 Task: Research Airbnb properties in Ridderkerk, Netherlands from 2nd December, 2023 to 12th December, 2023 for 2 adults. Place can be private room with 1  bedroom having 1 bed and 1 bathroom. Property type can be hotel.
Action: Mouse moved to (447, 132)
Screenshot: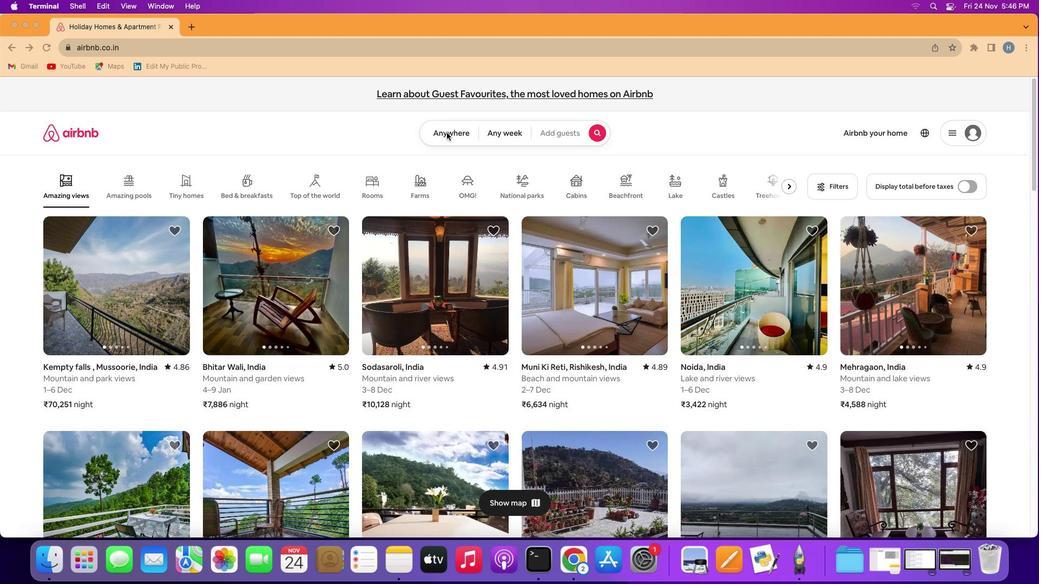 
Action: Mouse pressed left at (447, 132)
Screenshot: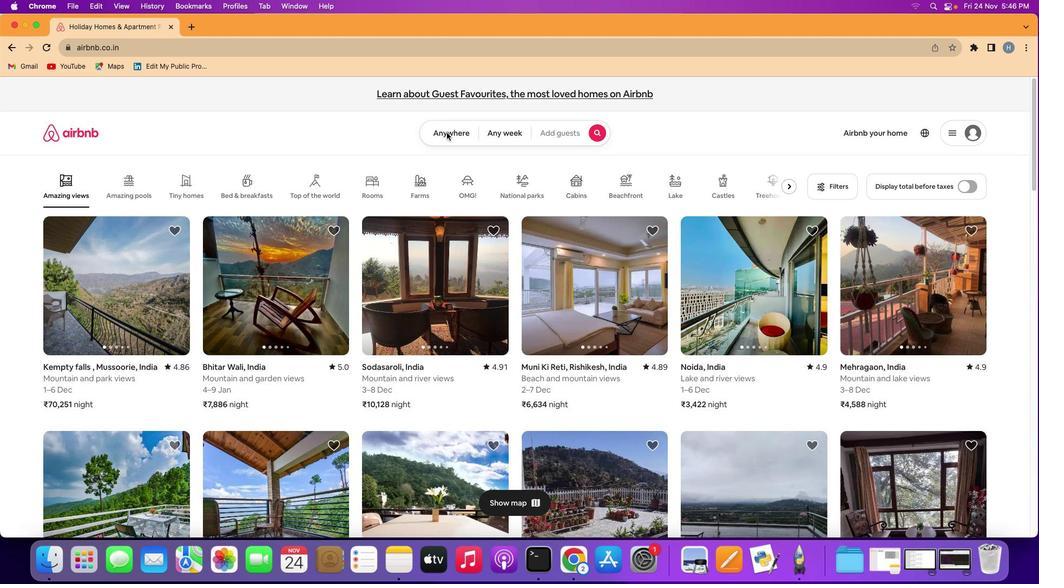 
Action: Mouse pressed left at (447, 132)
Screenshot: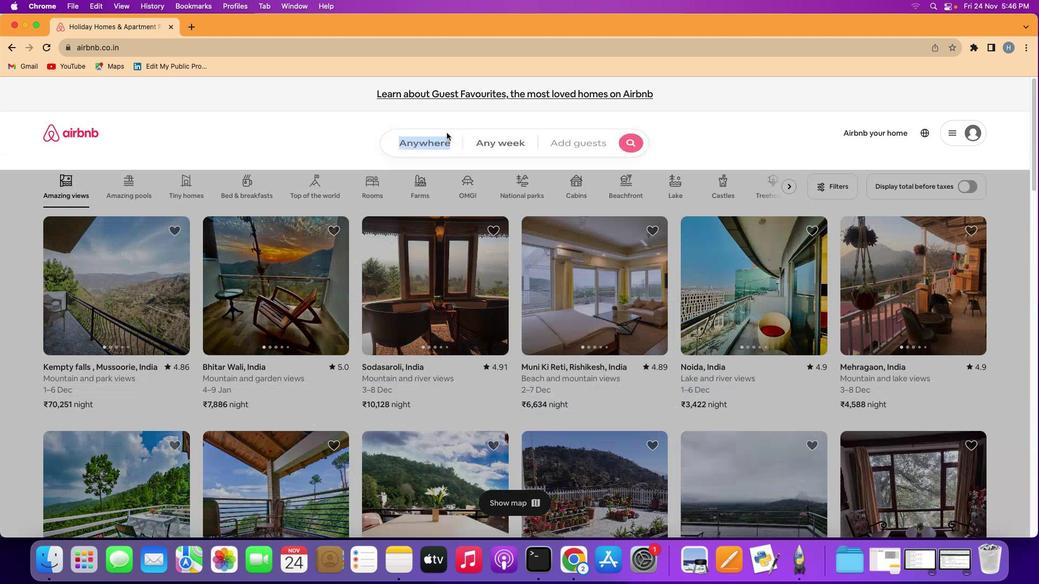 
Action: Mouse moved to (413, 177)
Screenshot: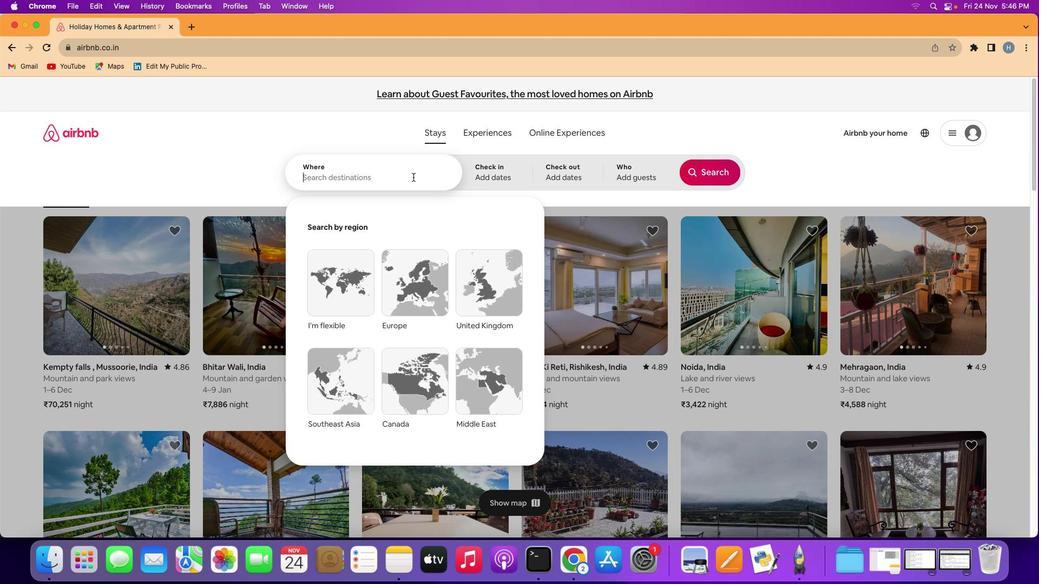 
Action: Mouse pressed left at (413, 177)
Screenshot: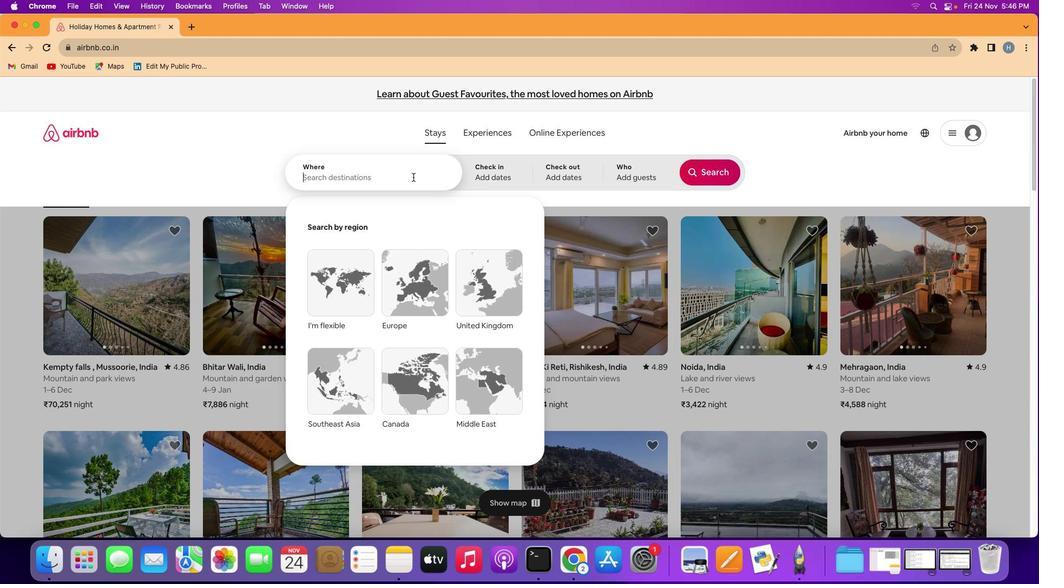 
Action: Key pressed Key.shift'R''i''d''d''e''r''k''e''r''k'','Key.spaceKey.shift'n''b'Key.backspaceKey.backspaceKey.shift'N''e''t''e''r''k'Key.backspace'l''a''n''d''s'
Screenshot: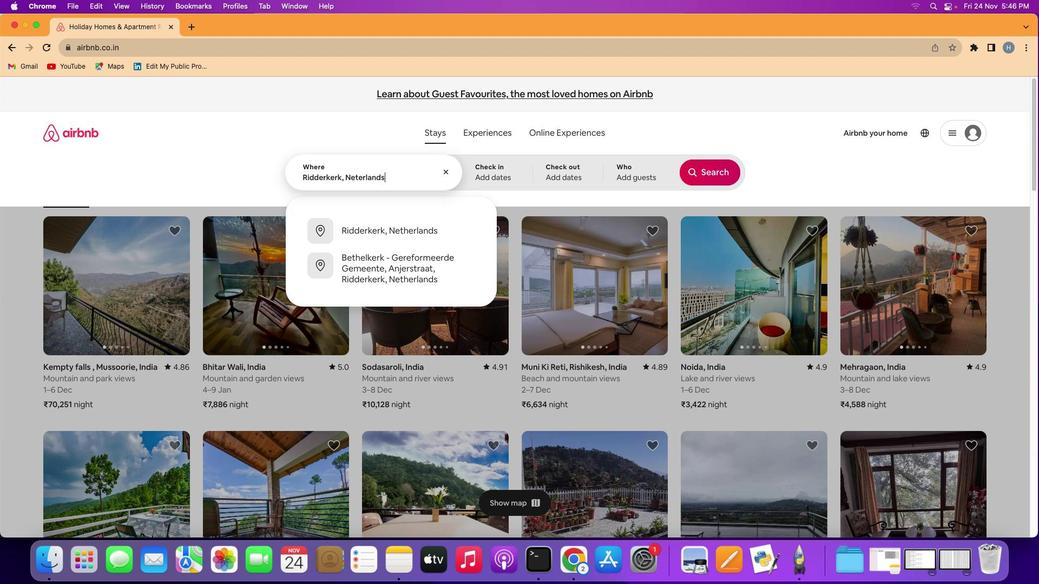 
Action: Mouse moved to (496, 181)
Screenshot: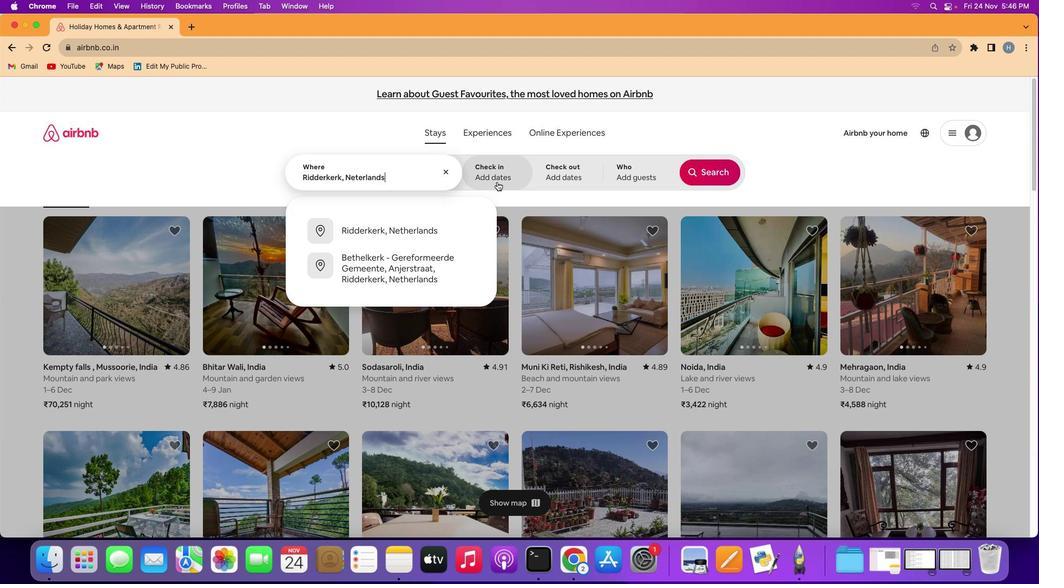 
Action: Mouse pressed left at (496, 181)
Screenshot: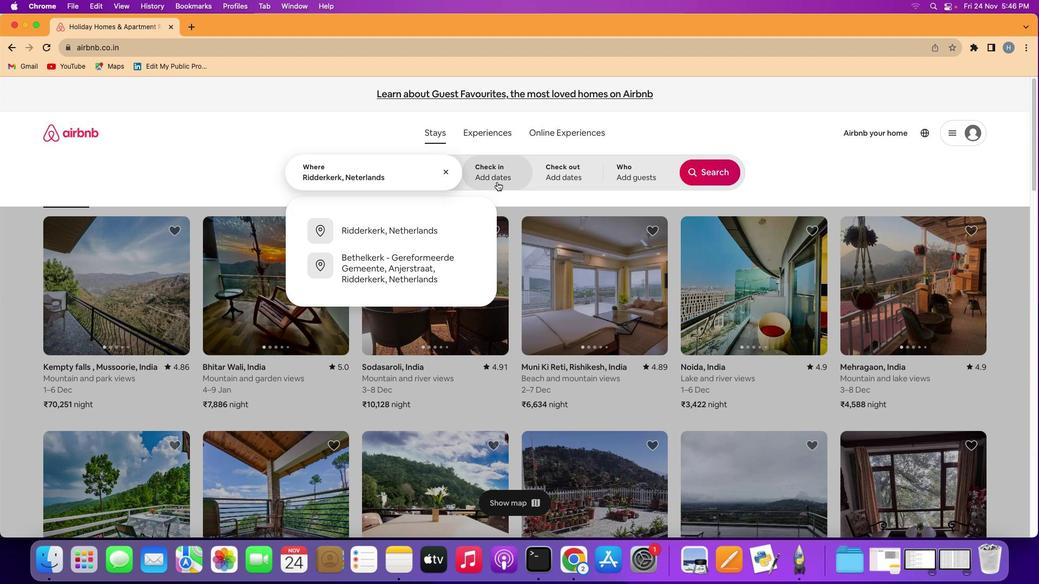 
Action: Mouse moved to (693, 300)
Screenshot: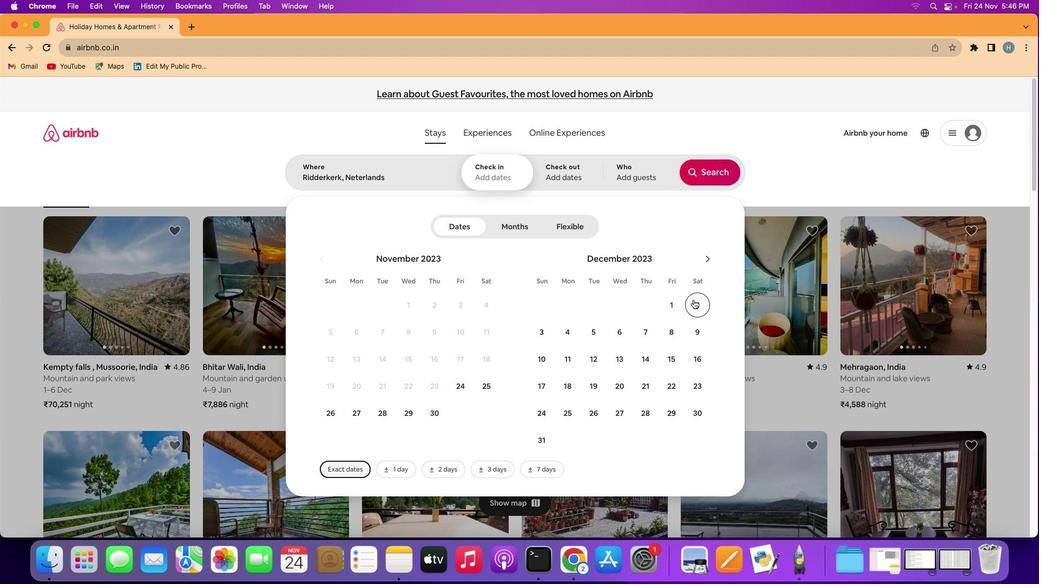 
Action: Mouse pressed left at (693, 300)
Screenshot: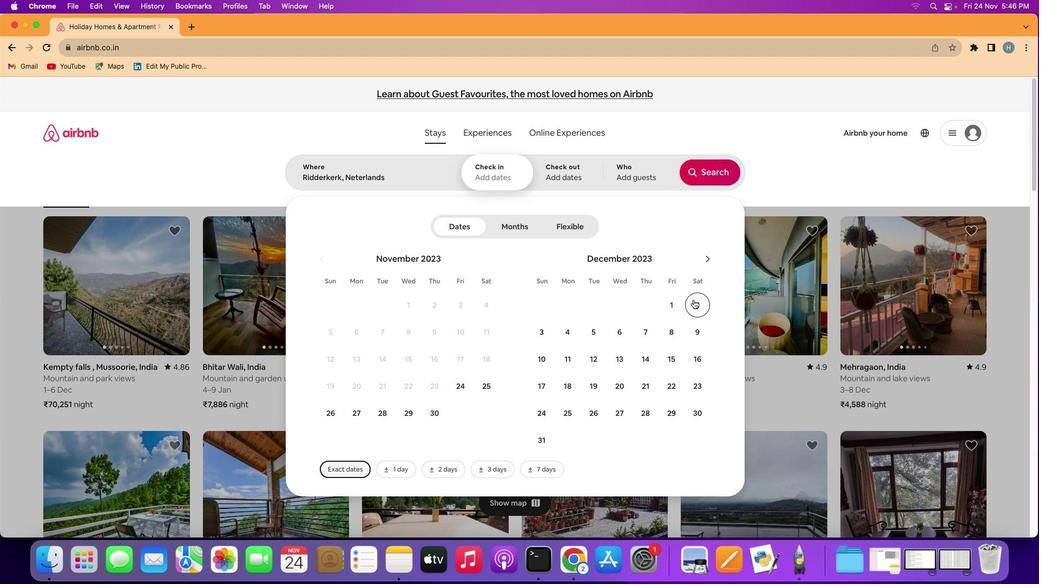 
Action: Mouse moved to (597, 351)
Screenshot: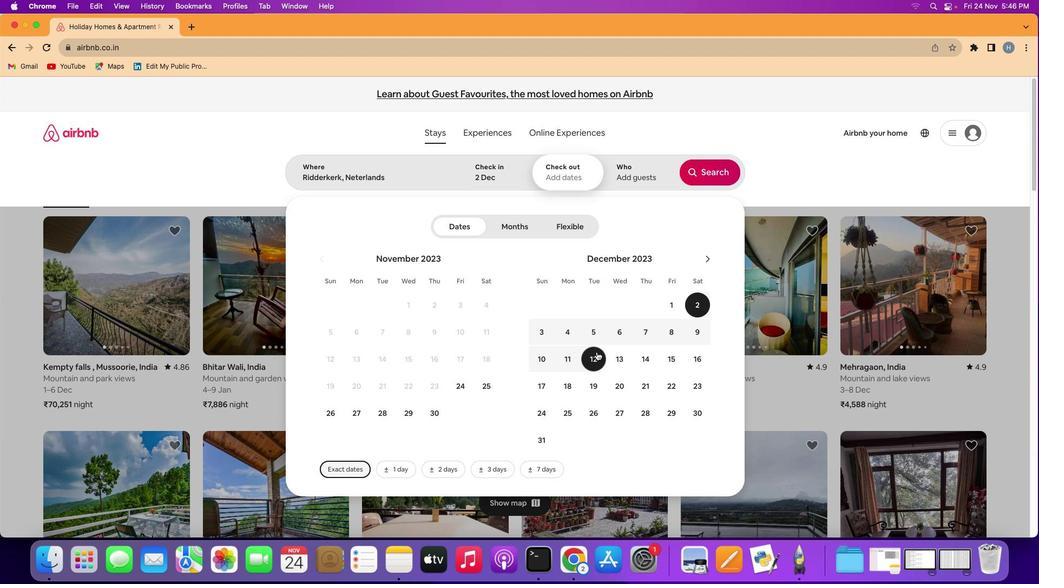 
Action: Mouse pressed left at (597, 351)
Screenshot: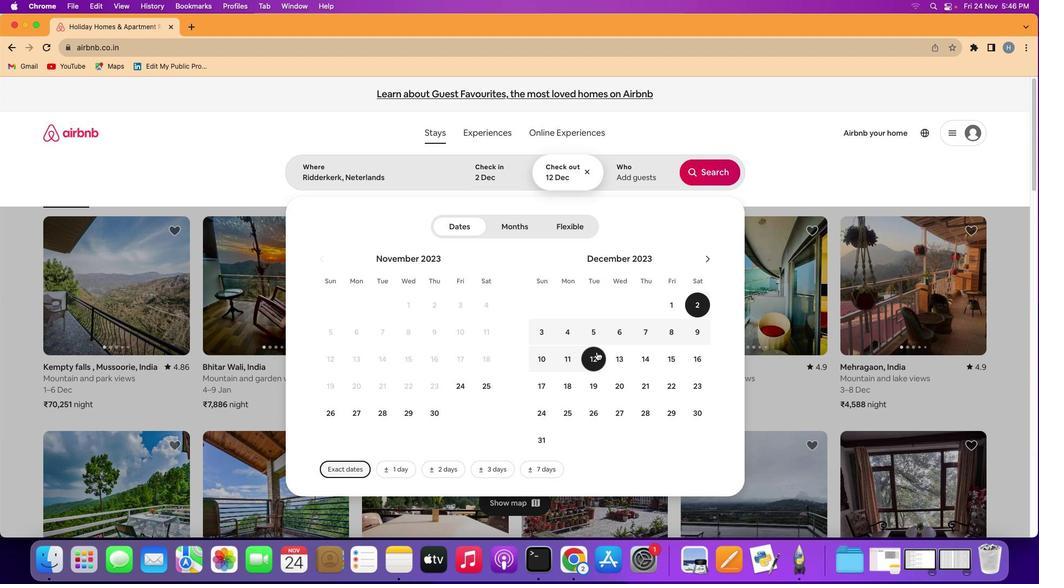 
Action: Mouse moved to (638, 169)
Screenshot: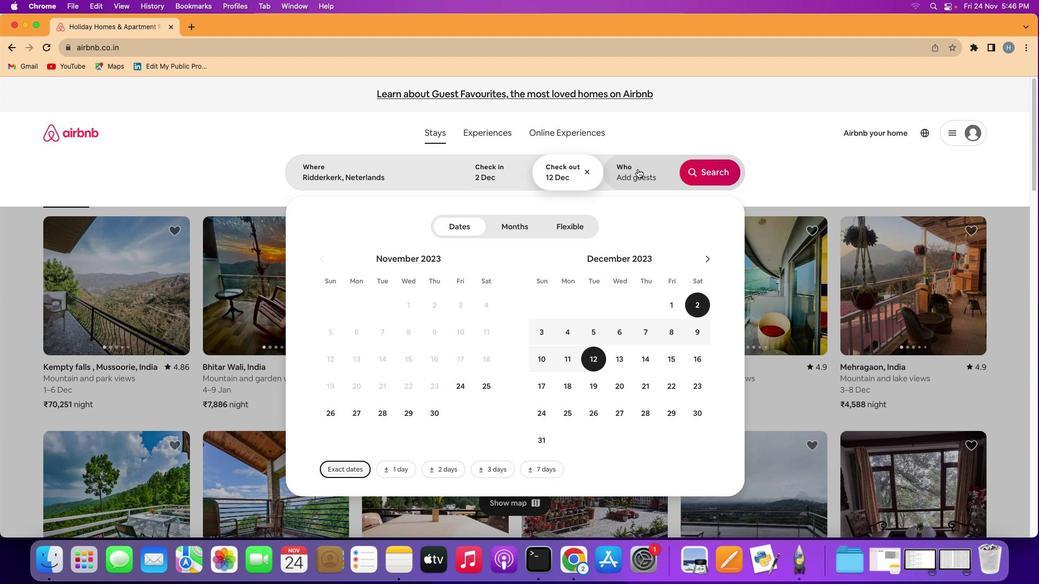 
Action: Mouse pressed left at (638, 169)
Screenshot: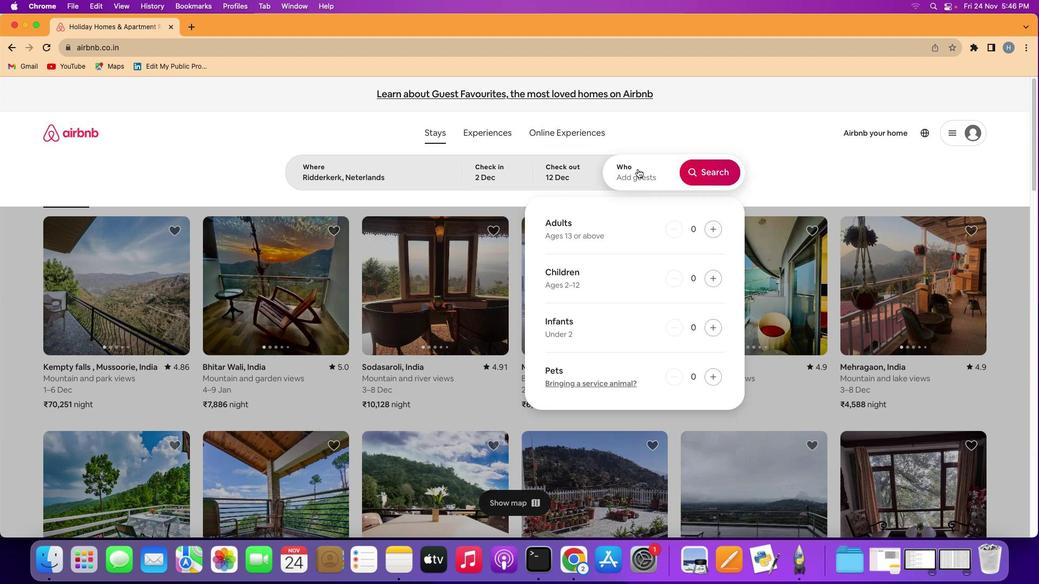 
Action: Mouse moved to (711, 224)
Screenshot: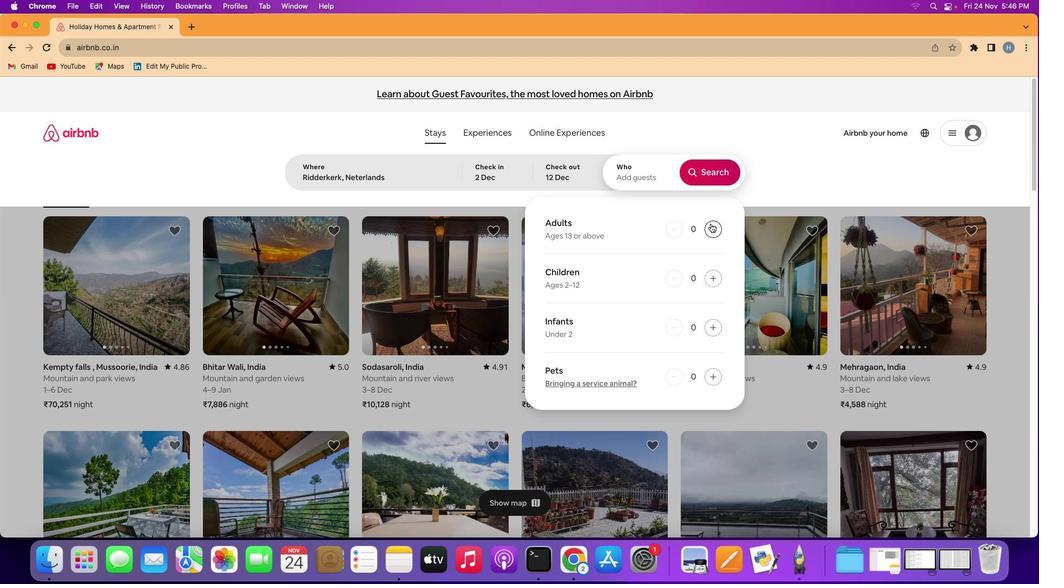
Action: Mouse pressed left at (711, 224)
Screenshot: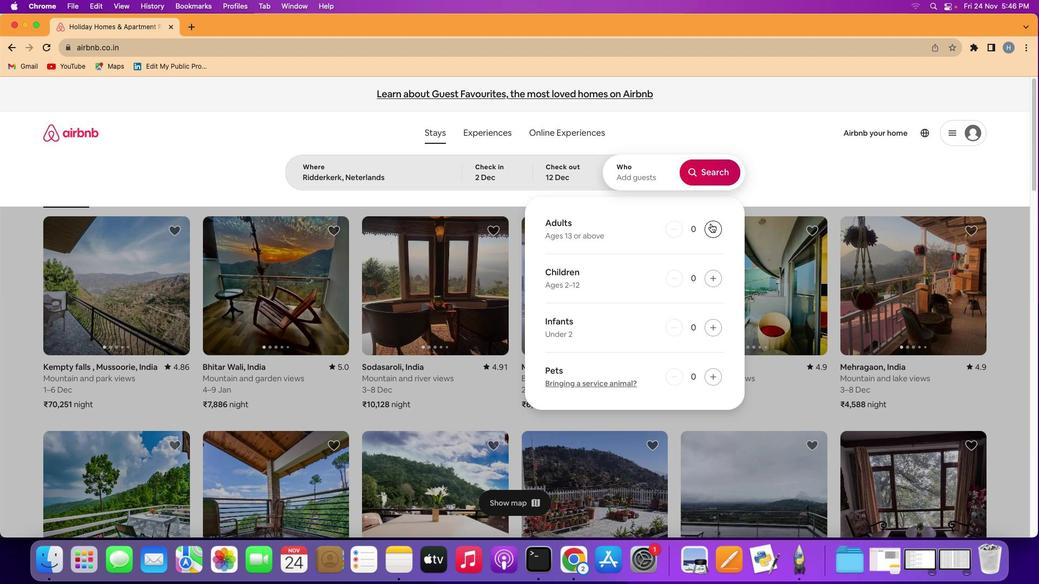 
Action: Mouse pressed left at (711, 224)
Screenshot: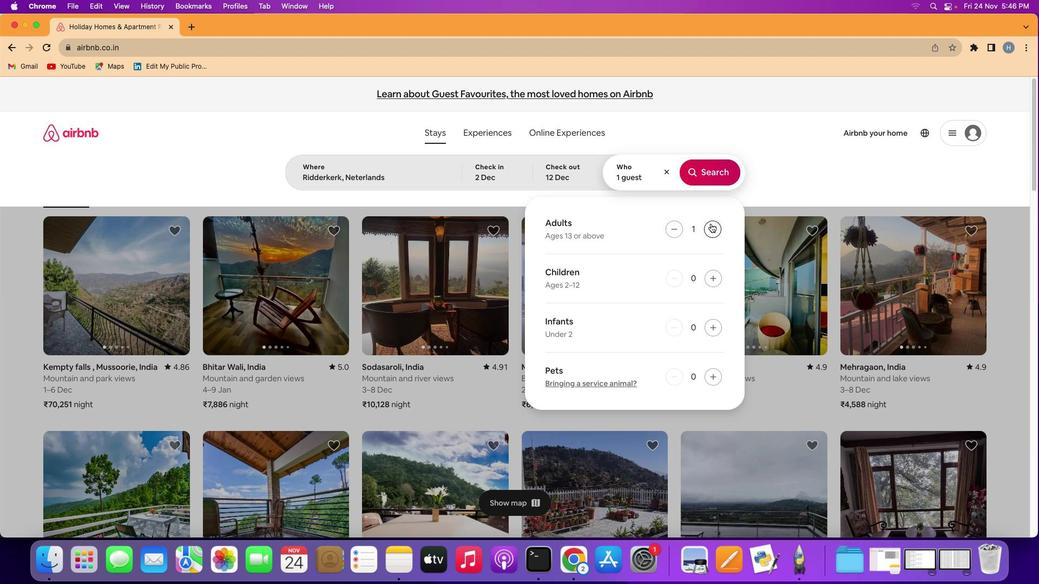 
Action: Mouse moved to (709, 173)
Screenshot: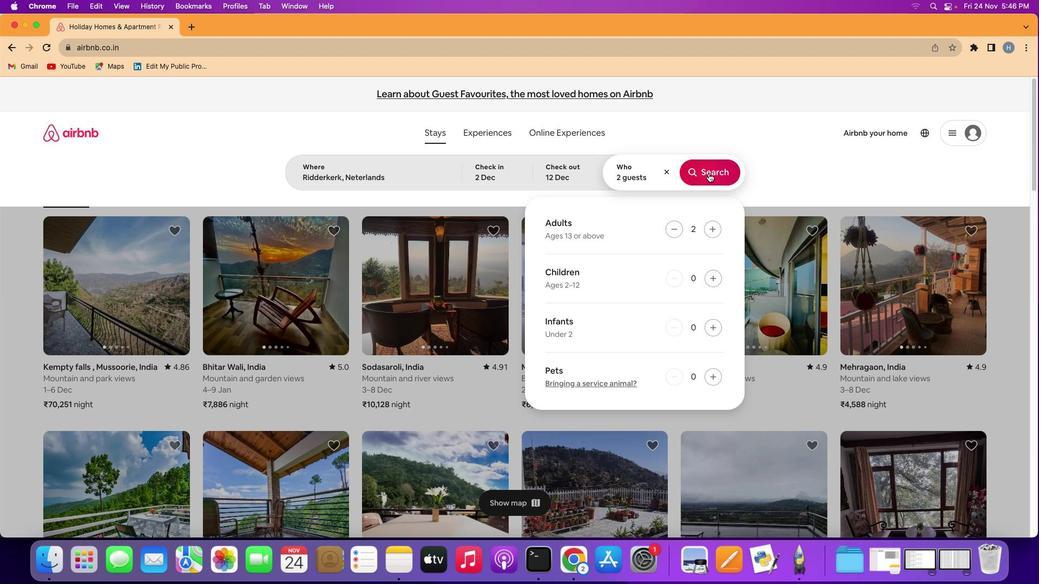
Action: Mouse pressed left at (709, 173)
Screenshot: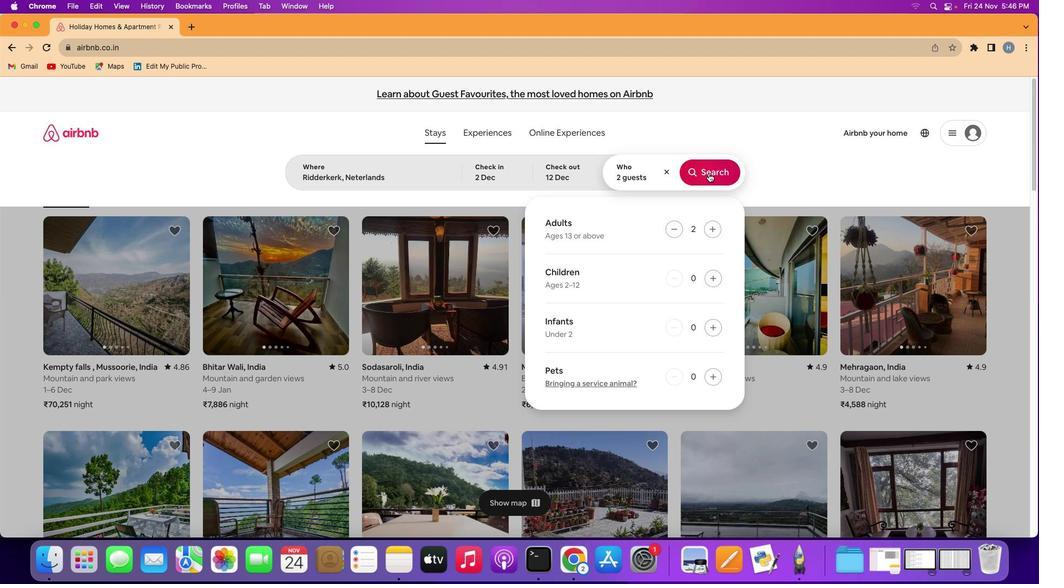 
Action: Mouse moved to (870, 140)
Screenshot: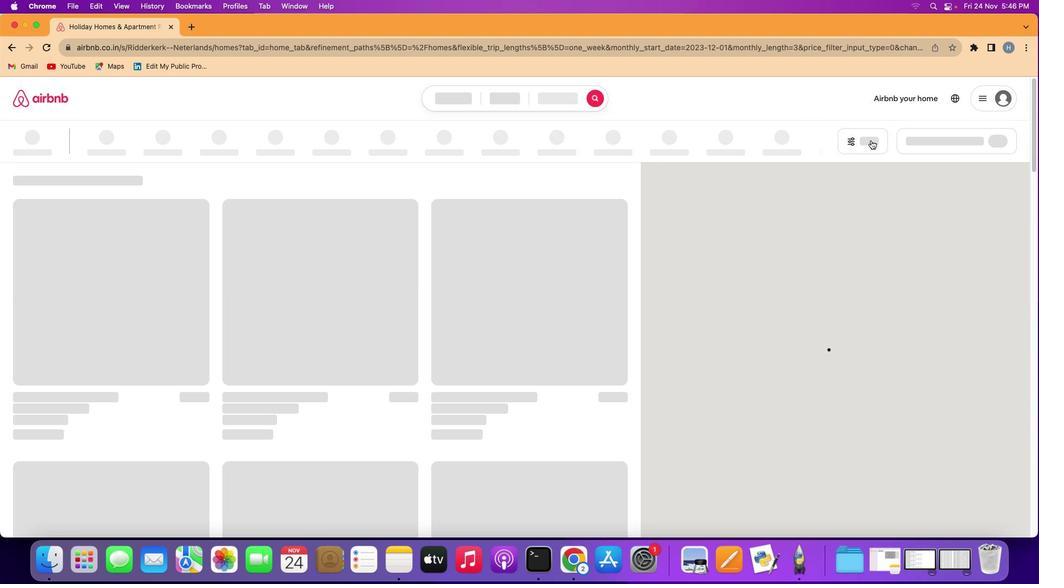 
Action: Mouse pressed left at (870, 140)
Screenshot: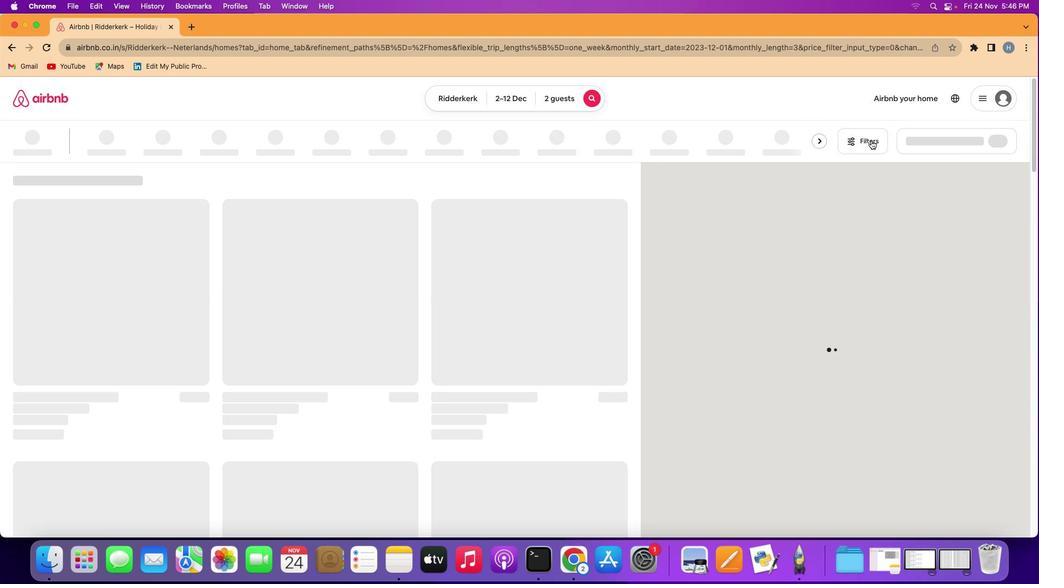 
Action: Mouse moved to (493, 338)
Screenshot: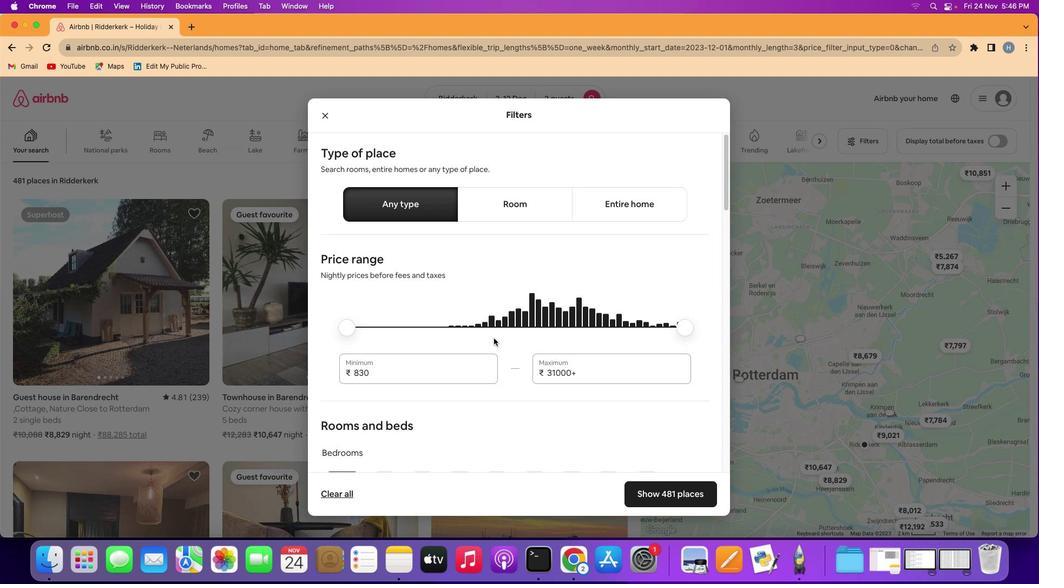 
Action: Mouse scrolled (493, 338) with delta (0, 0)
Screenshot: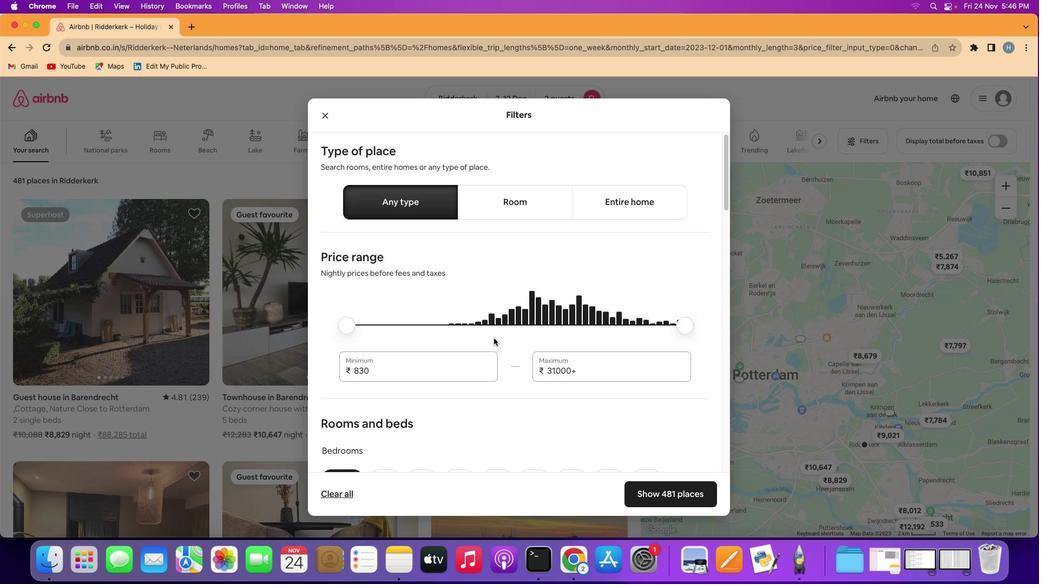 
Action: Mouse scrolled (493, 338) with delta (0, 0)
Screenshot: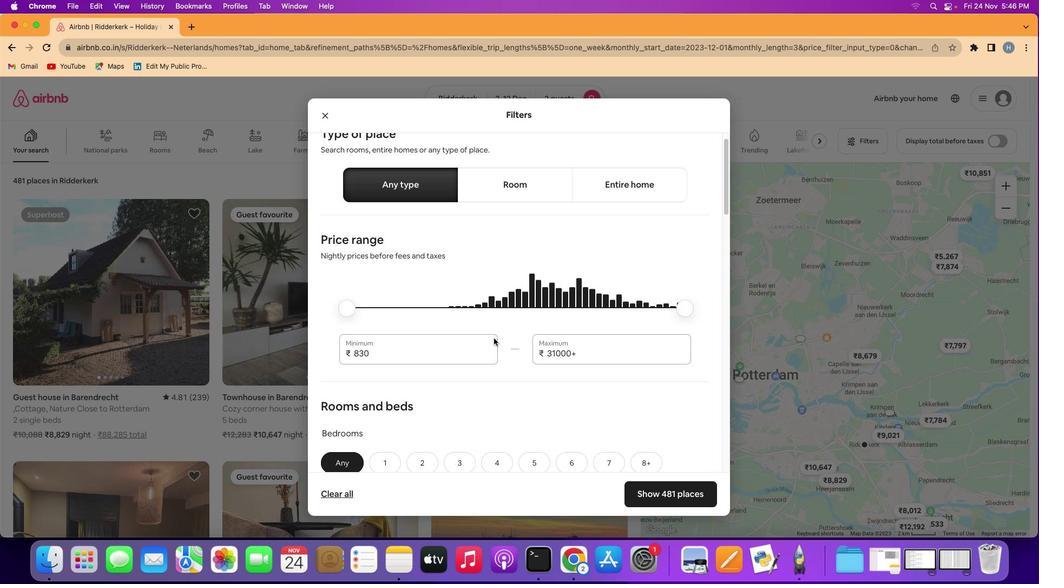 
Action: Mouse scrolled (493, 338) with delta (0, -1)
Screenshot: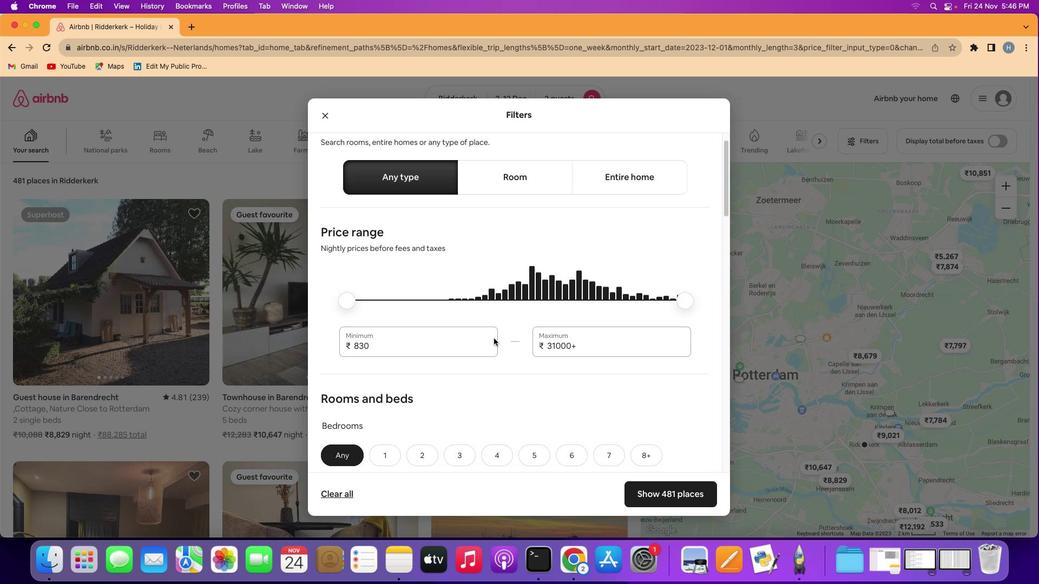 
Action: Mouse scrolled (493, 338) with delta (0, -1)
Screenshot: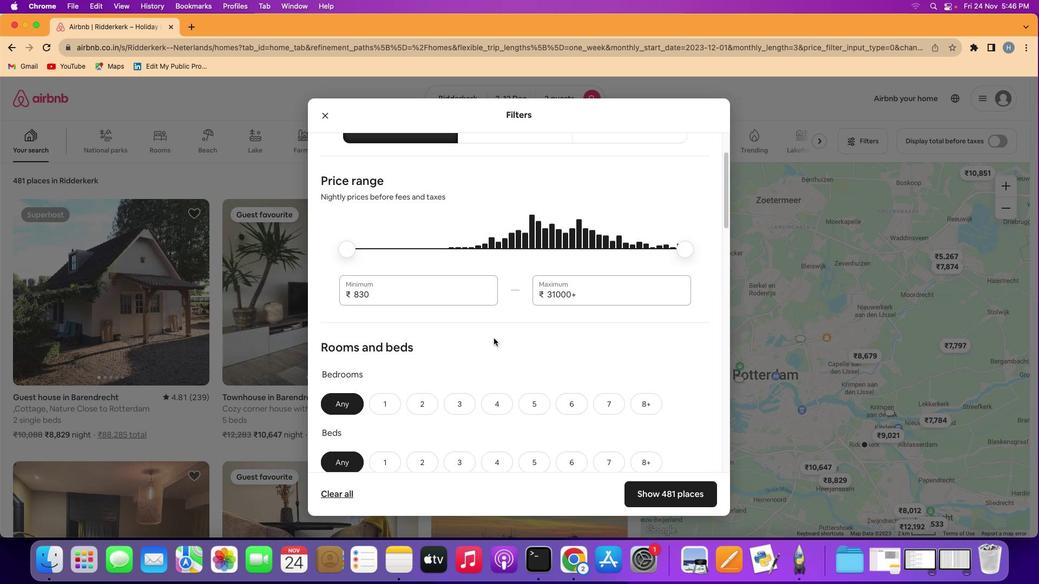
Action: Mouse scrolled (493, 338) with delta (0, 0)
Screenshot: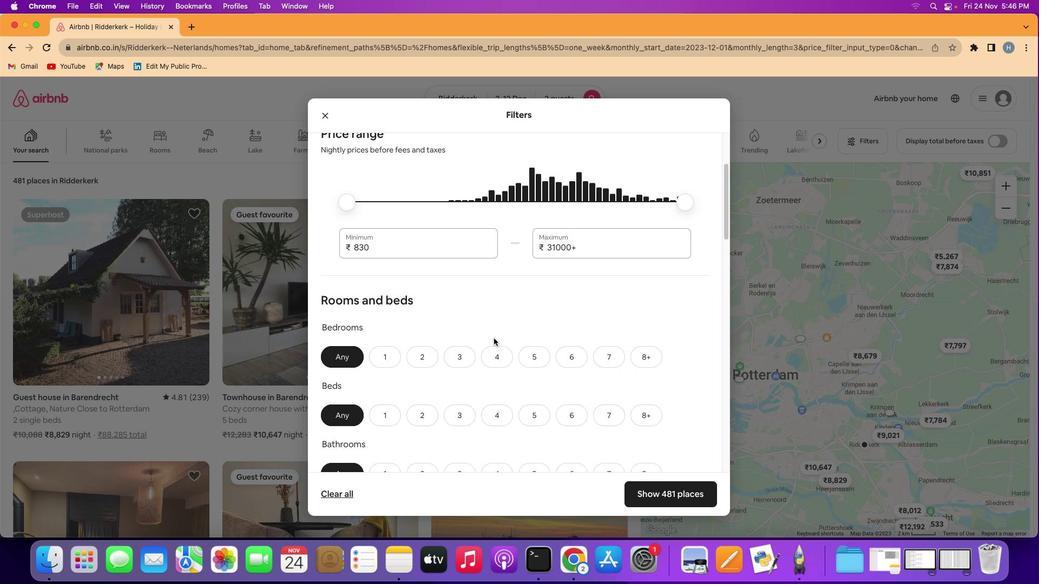 
Action: Mouse scrolled (493, 338) with delta (0, 0)
Screenshot: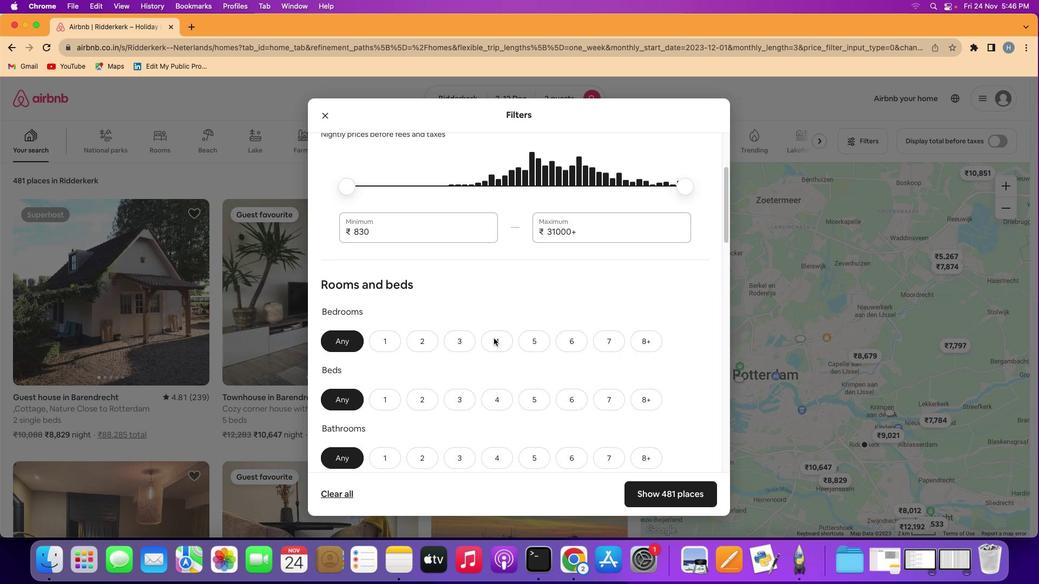 
Action: Mouse scrolled (493, 338) with delta (0, -1)
Screenshot: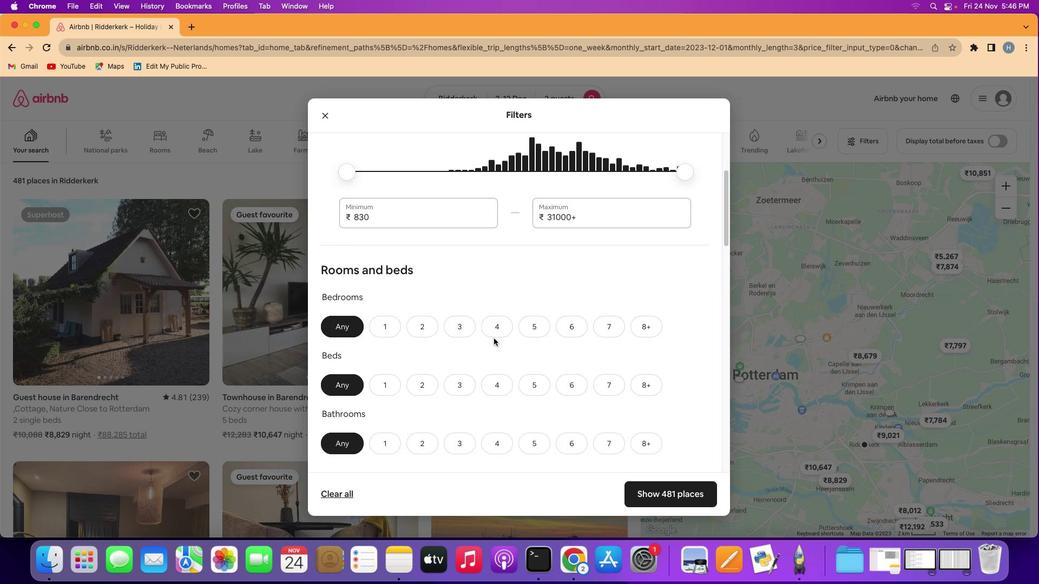 
Action: Mouse scrolled (493, 338) with delta (0, 0)
Screenshot: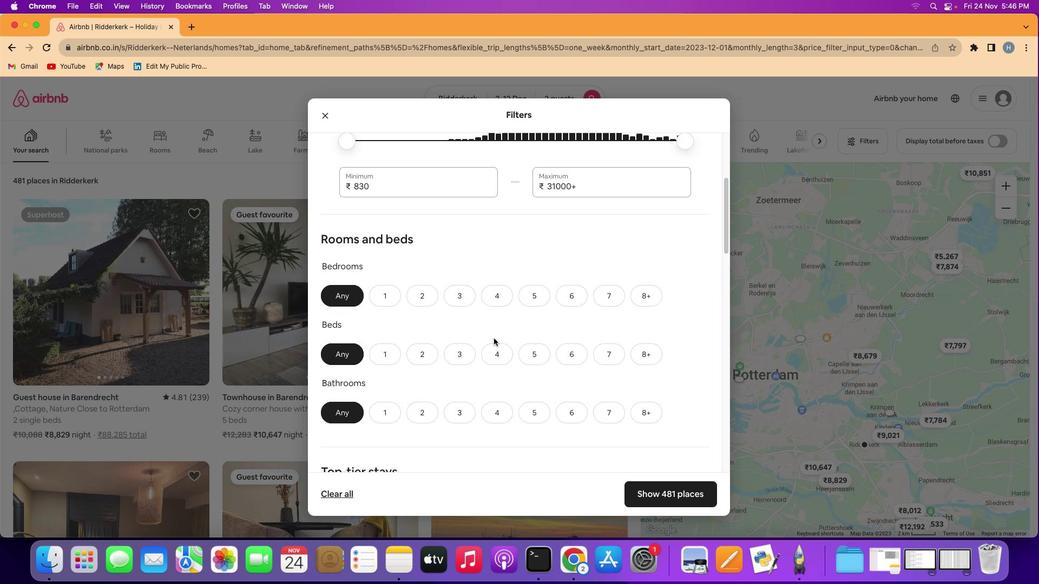
Action: Mouse scrolled (493, 338) with delta (0, 0)
Screenshot: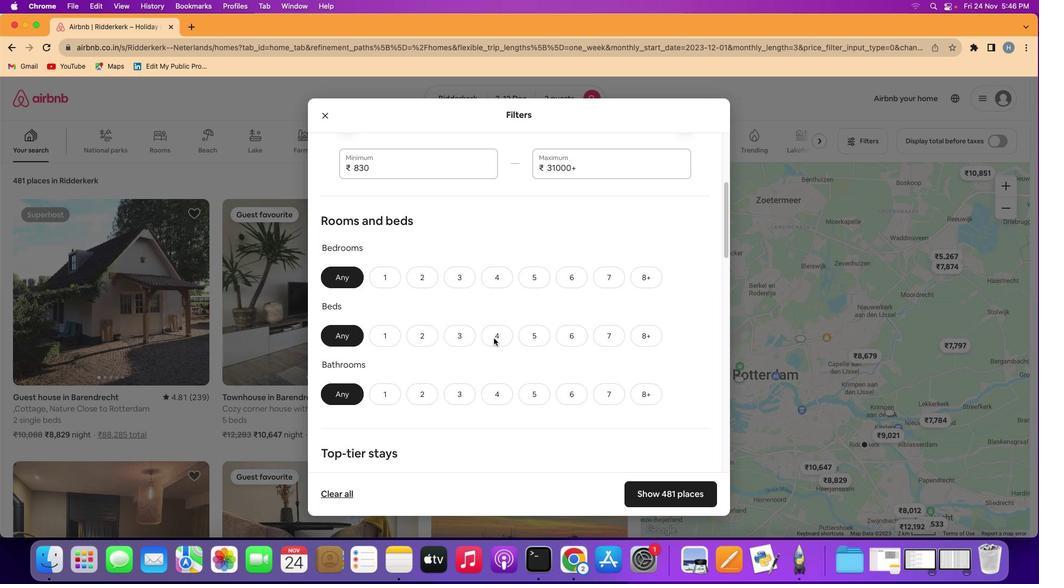 
Action: Mouse scrolled (493, 338) with delta (0, -1)
Screenshot: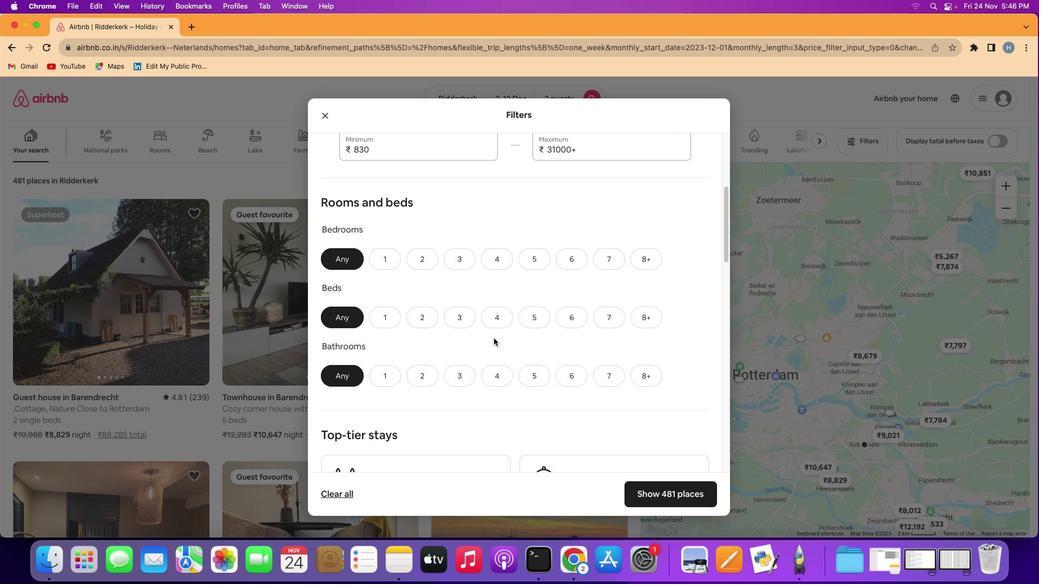 
Action: Mouse scrolled (493, 338) with delta (0, -1)
Screenshot: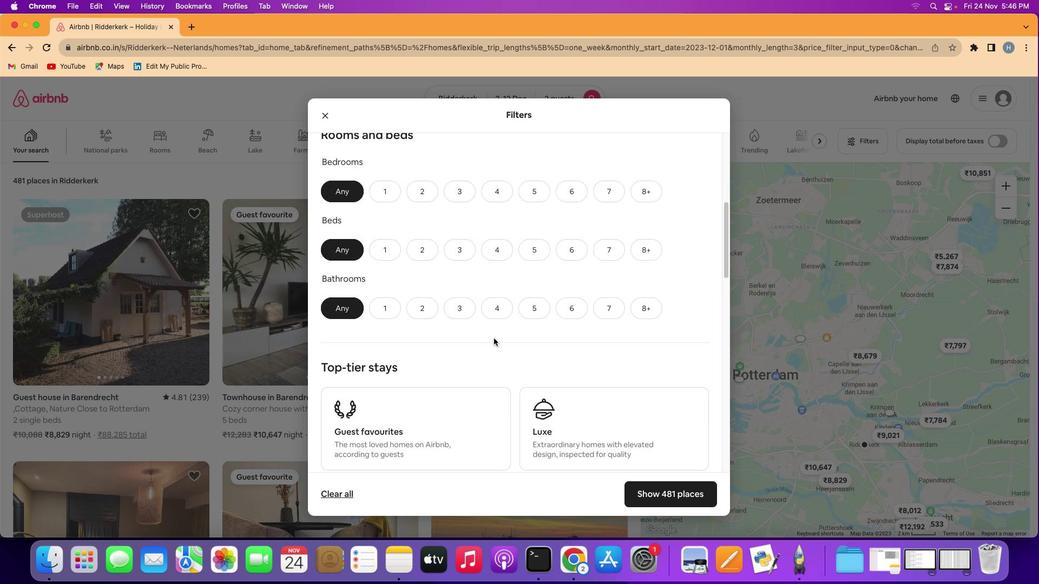 
Action: Mouse moved to (377, 165)
Screenshot: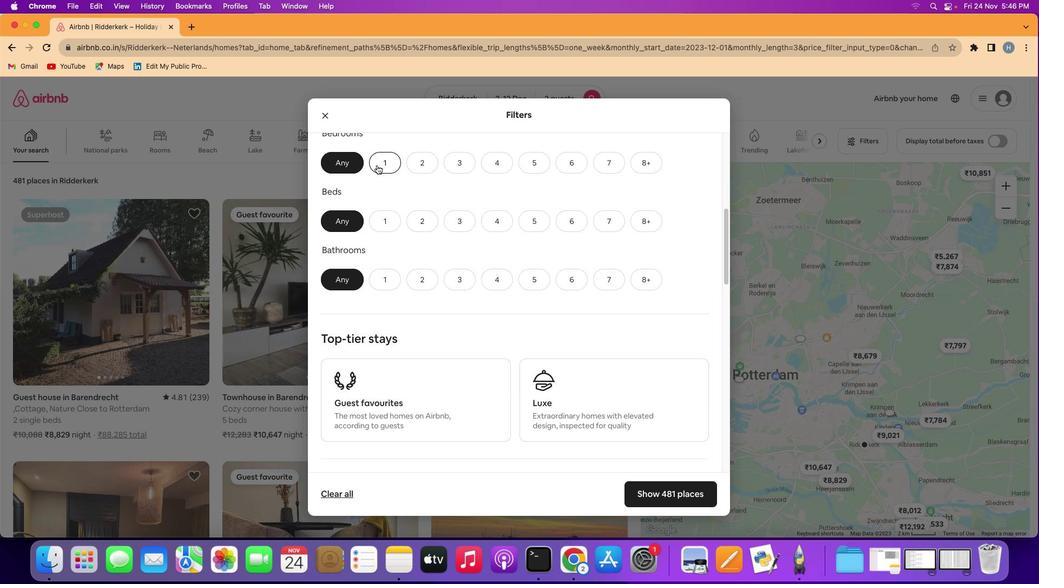 
Action: Mouse pressed left at (377, 165)
Screenshot: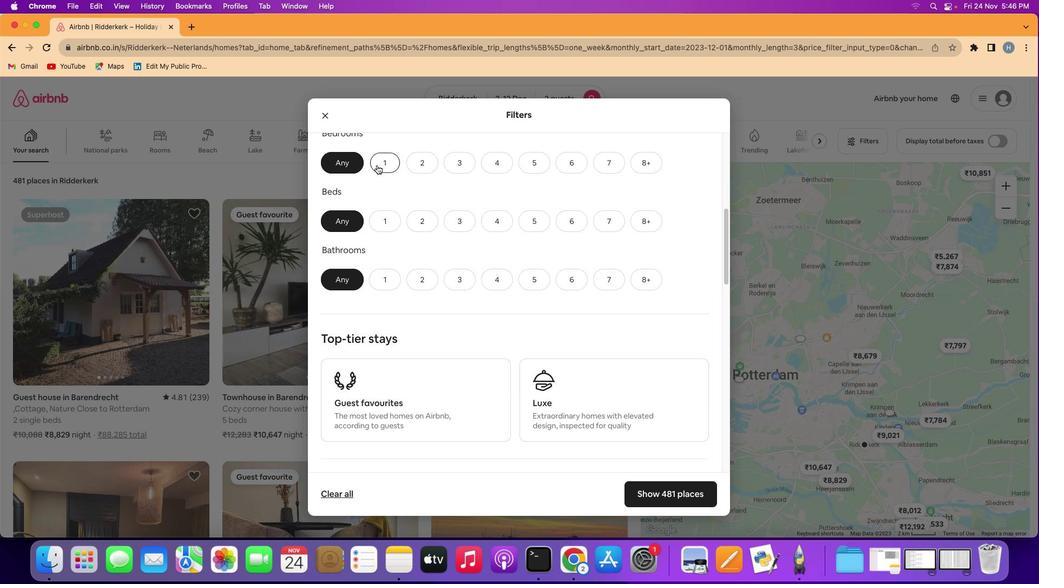 
Action: Mouse moved to (384, 215)
Screenshot: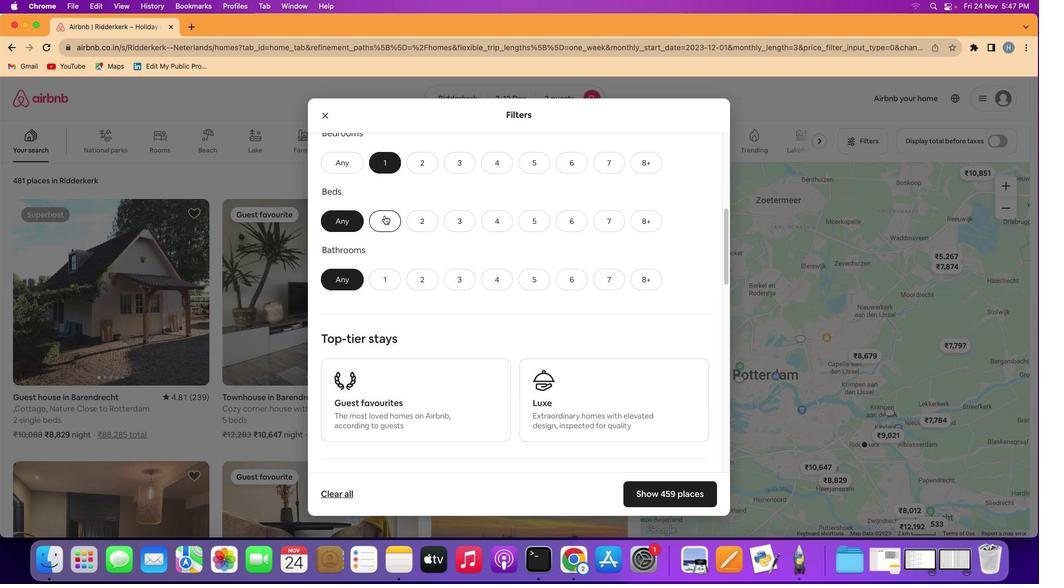 
Action: Mouse pressed left at (384, 215)
Screenshot: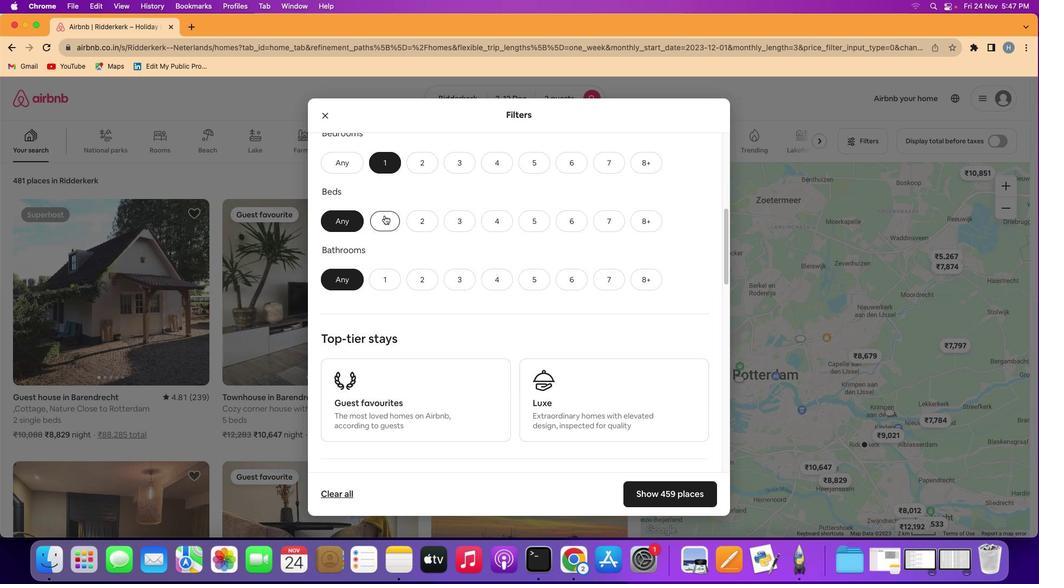 
Action: Mouse moved to (383, 272)
Screenshot: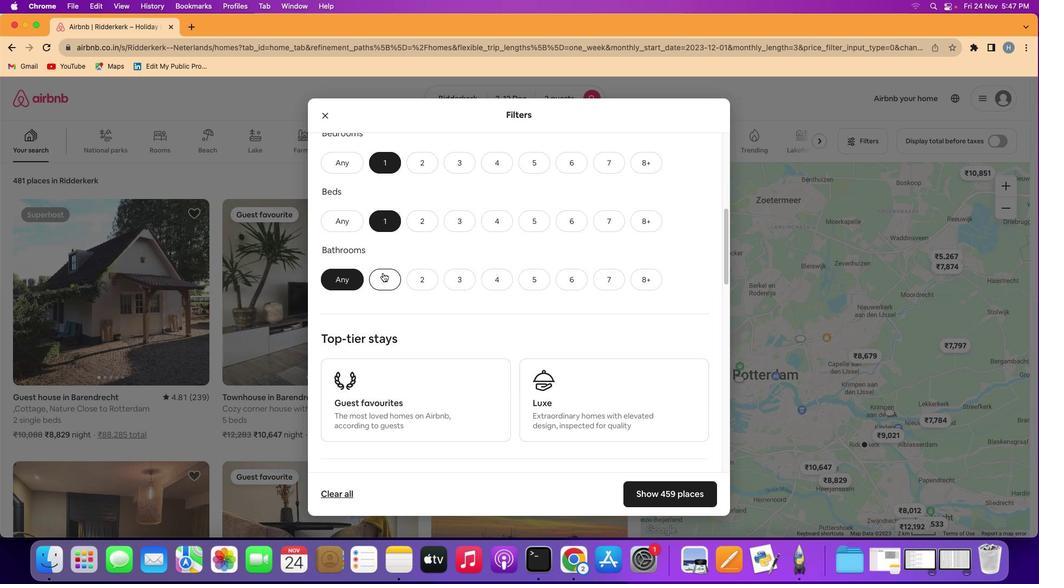 
Action: Mouse pressed left at (383, 272)
Screenshot: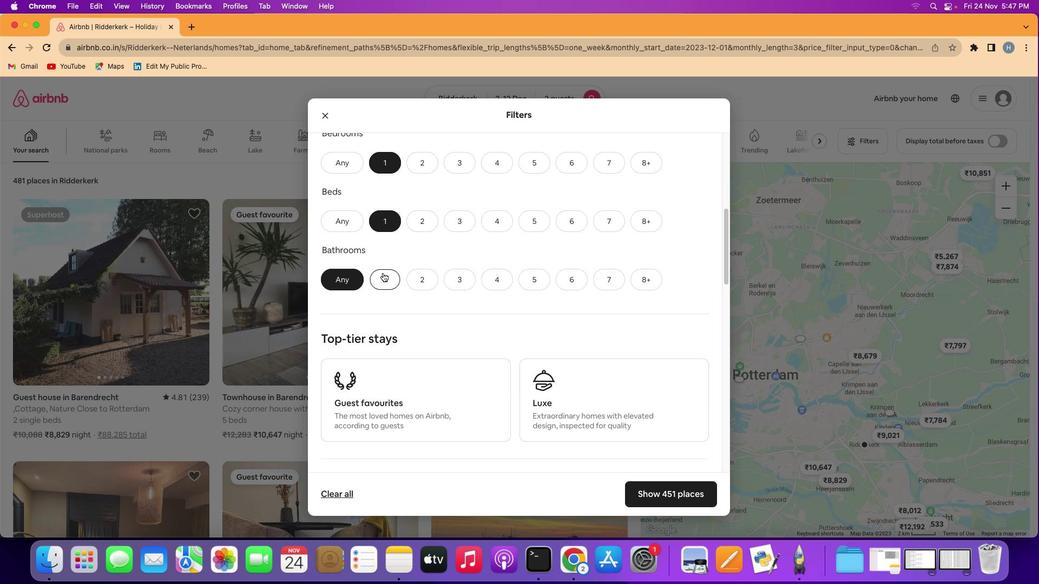 
Action: Mouse moved to (497, 299)
Screenshot: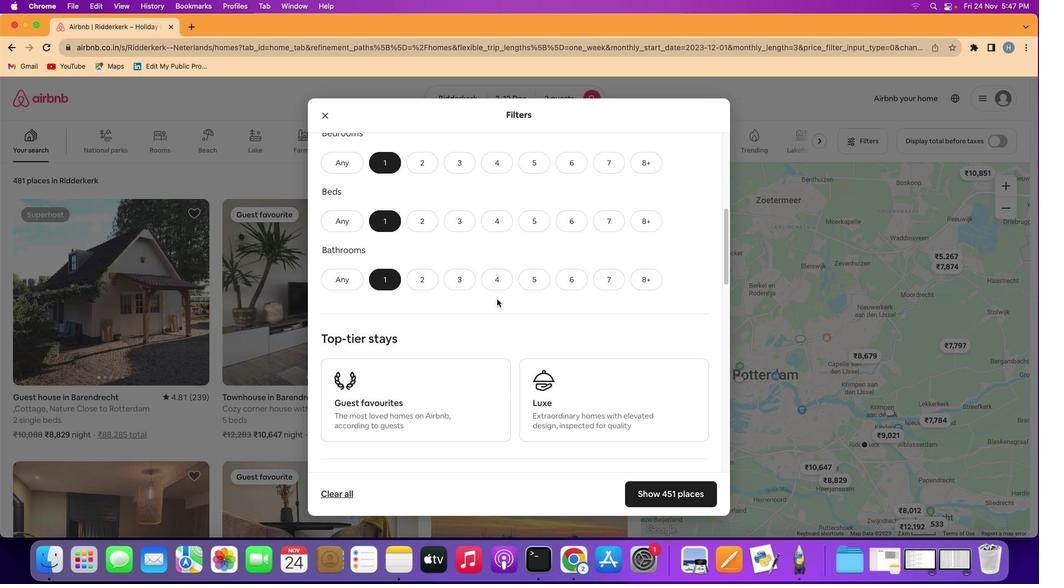 
Action: Mouse scrolled (497, 299) with delta (0, 0)
Screenshot: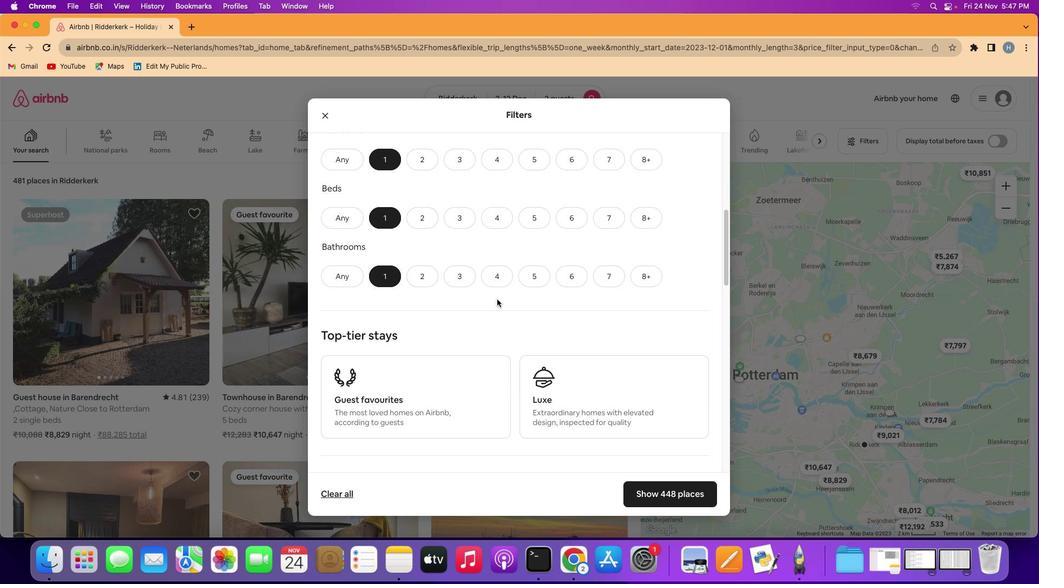 
Action: Mouse scrolled (497, 299) with delta (0, 0)
Screenshot: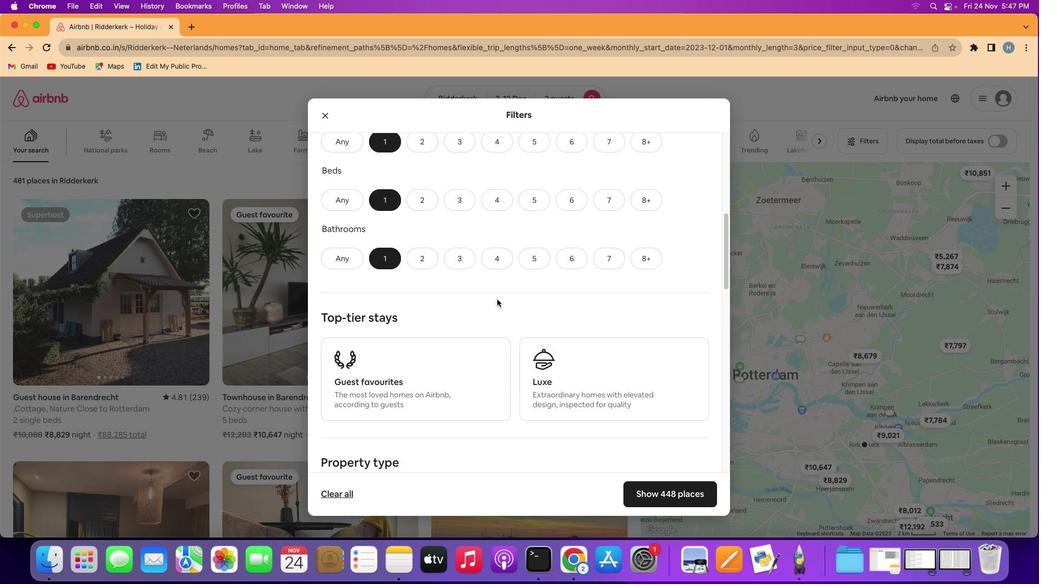 
Action: Mouse scrolled (497, 299) with delta (0, -1)
Screenshot: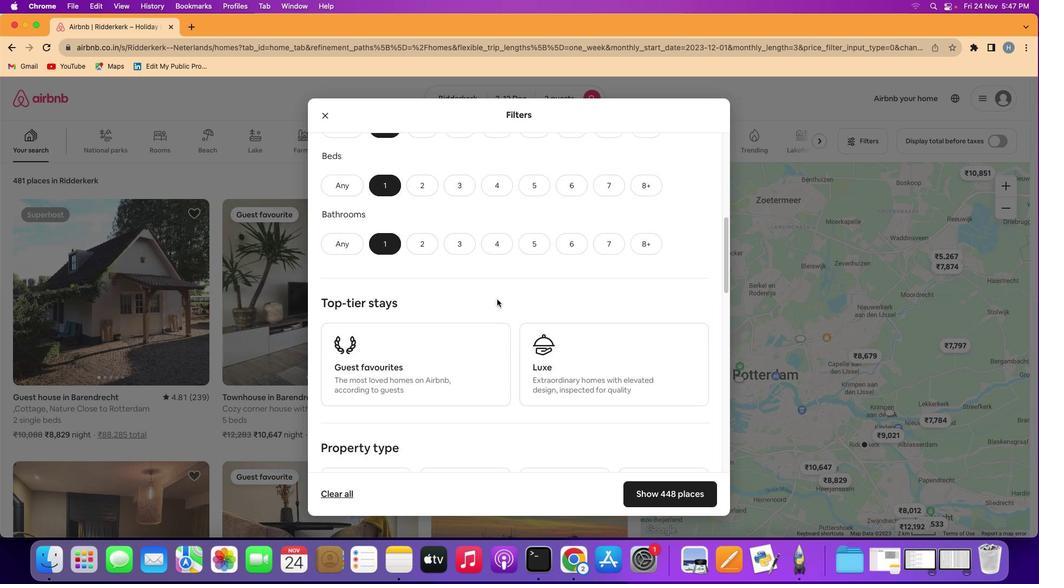 
Action: Mouse scrolled (497, 299) with delta (0, -1)
Screenshot: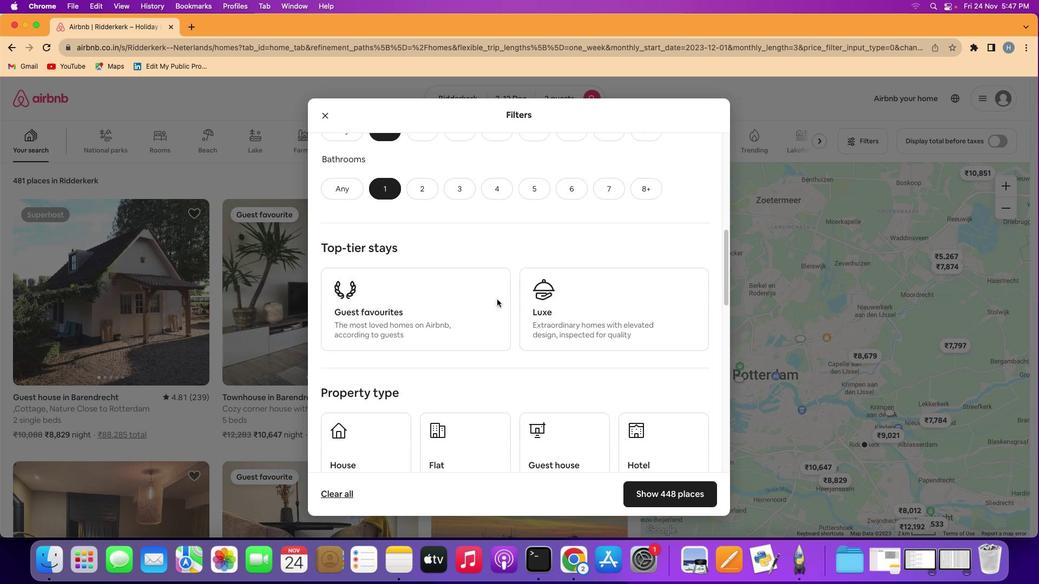 
Action: Mouse scrolled (497, 299) with delta (0, 0)
Screenshot: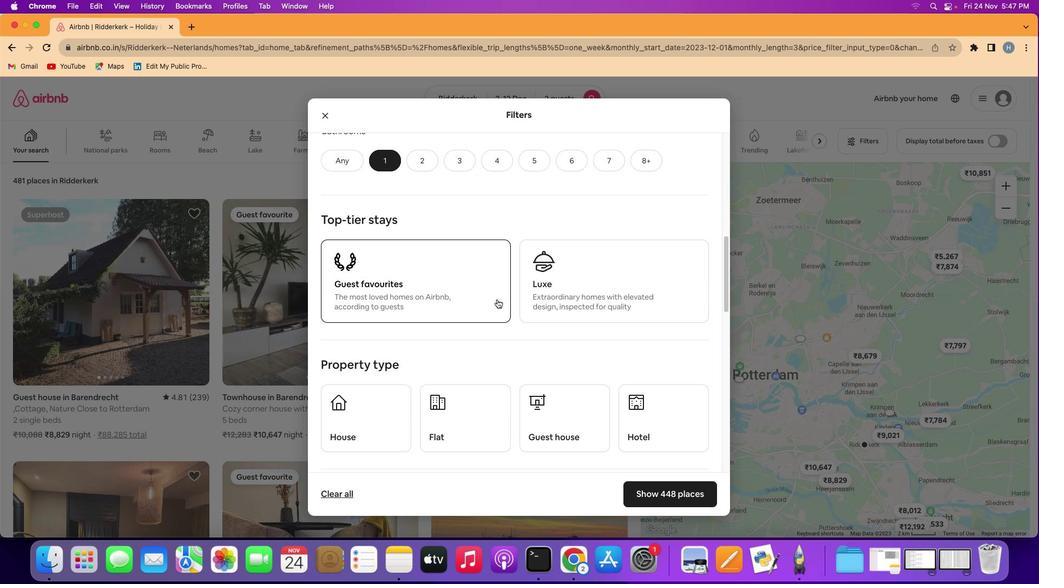 
Action: Mouse scrolled (497, 299) with delta (0, 0)
Screenshot: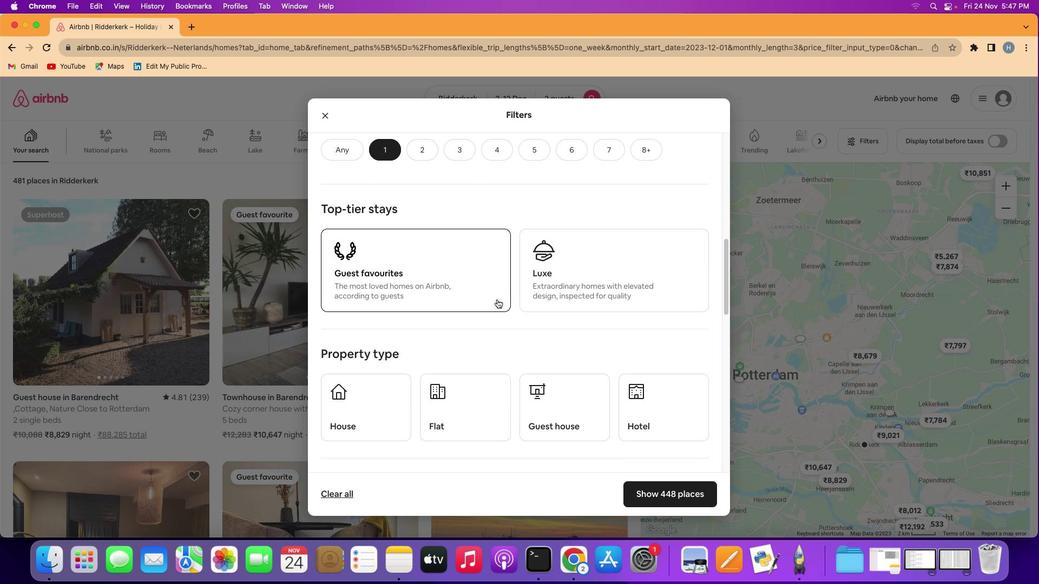 
Action: Mouse scrolled (497, 299) with delta (0, -1)
Screenshot: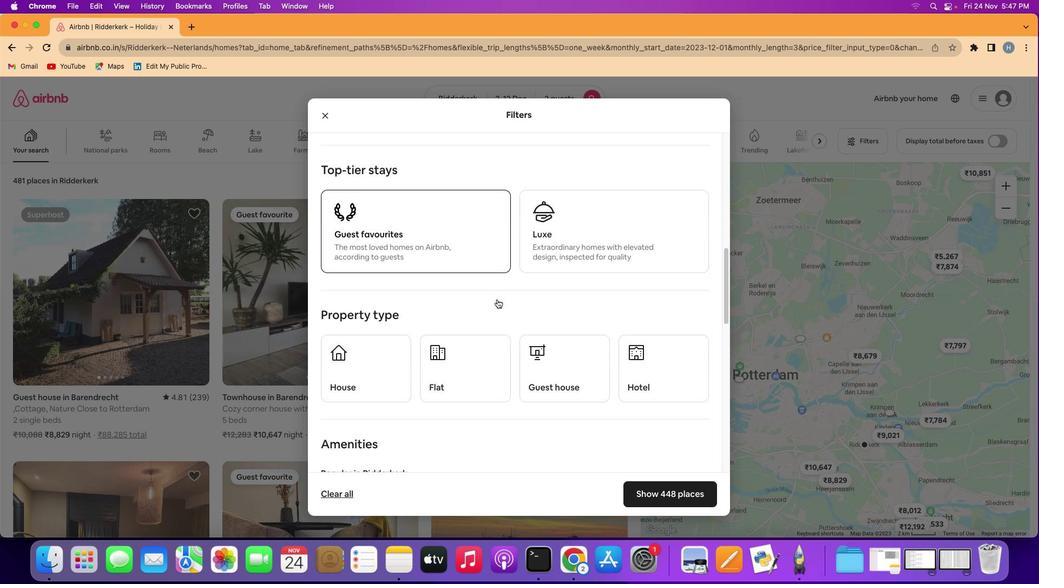 
Action: Mouse scrolled (497, 299) with delta (0, -1)
Screenshot: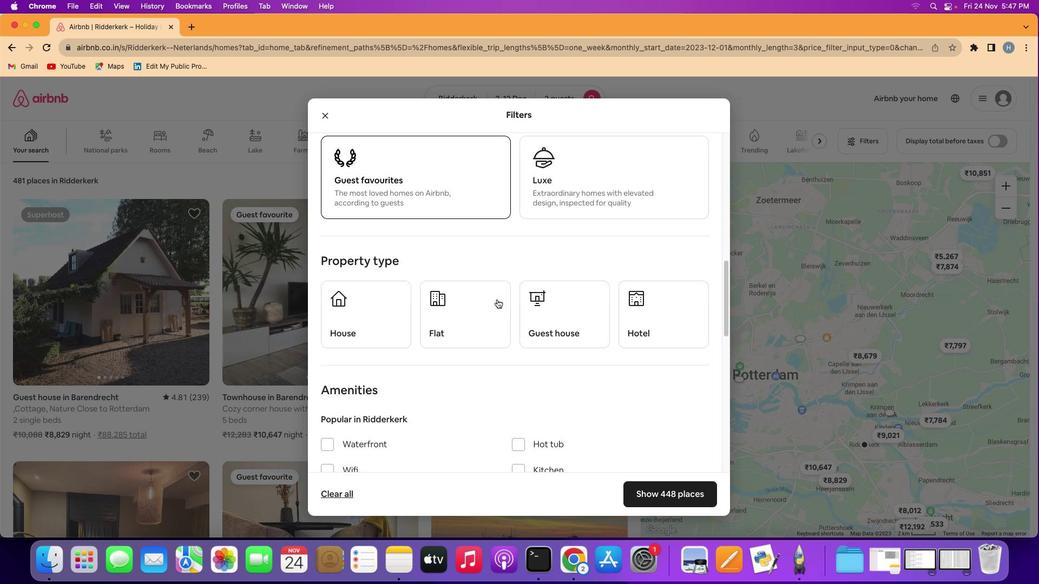 
Action: Mouse scrolled (497, 299) with delta (0, 0)
Screenshot: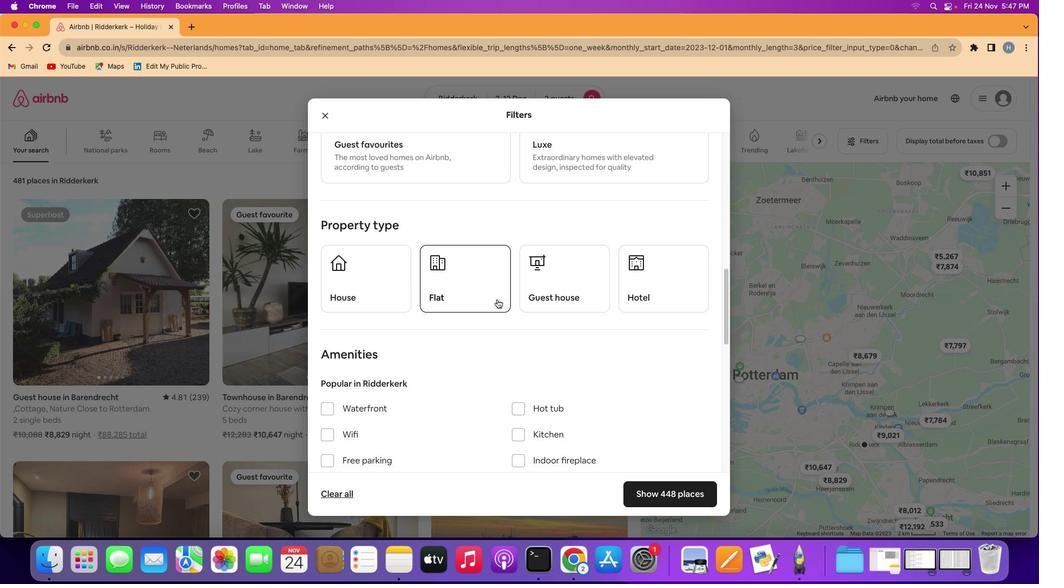 
Action: Mouse scrolled (497, 299) with delta (0, 0)
Screenshot: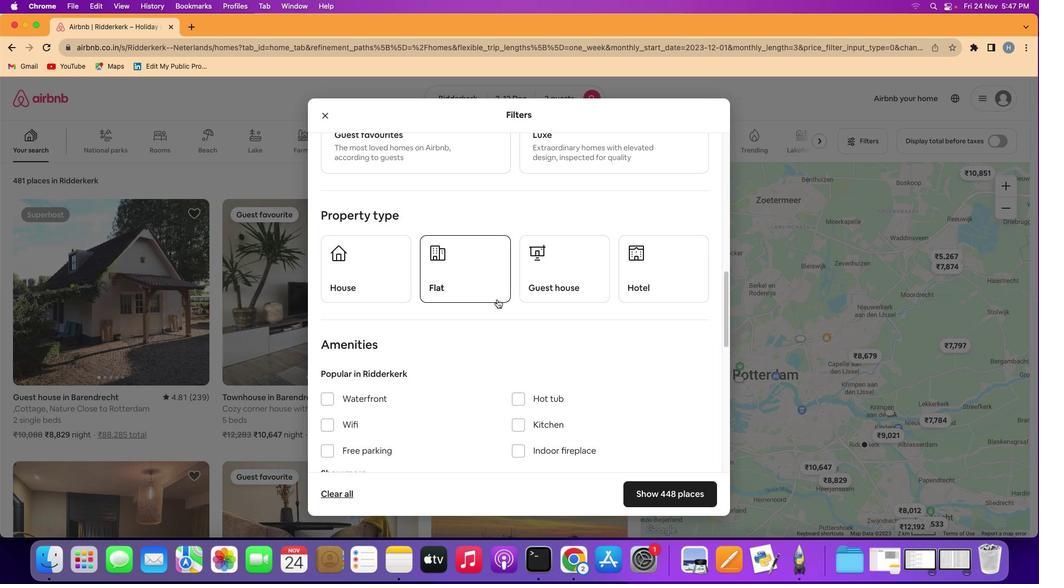 
Action: Mouse scrolled (497, 299) with delta (0, 0)
Screenshot: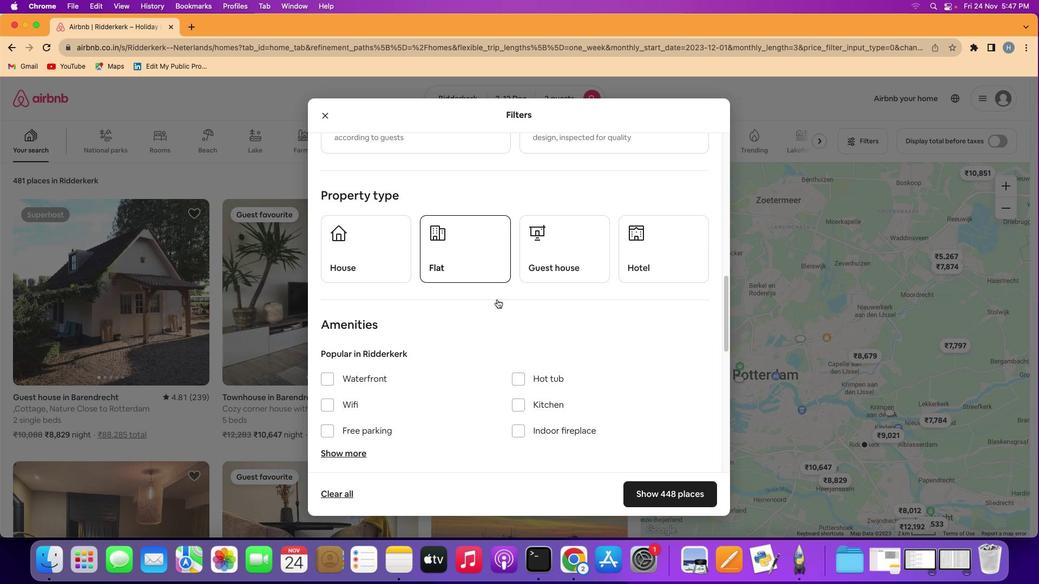 
Action: Mouse scrolled (497, 299) with delta (0, 0)
Screenshot: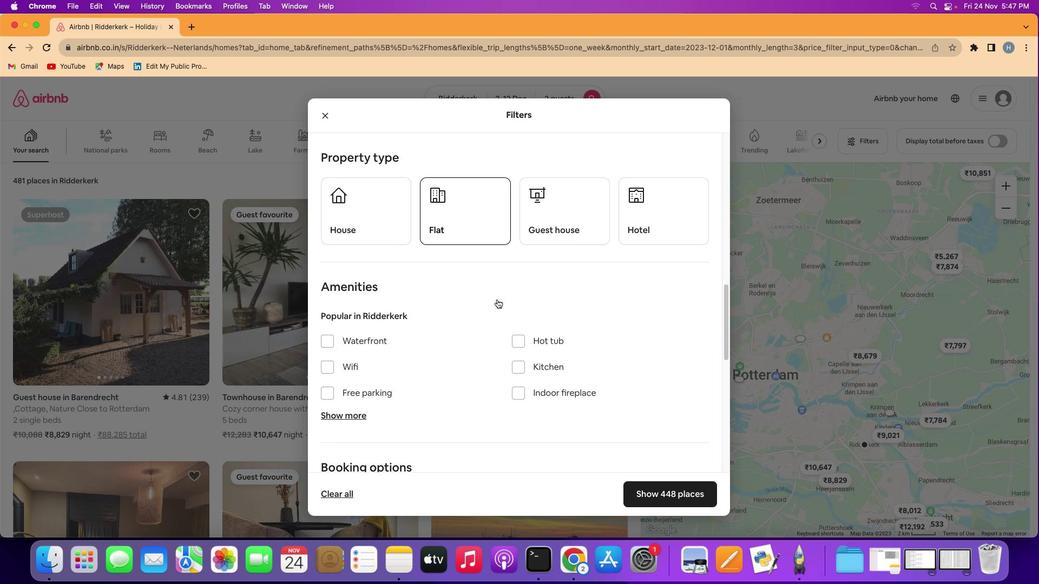 
Action: Mouse moved to (677, 215)
Screenshot: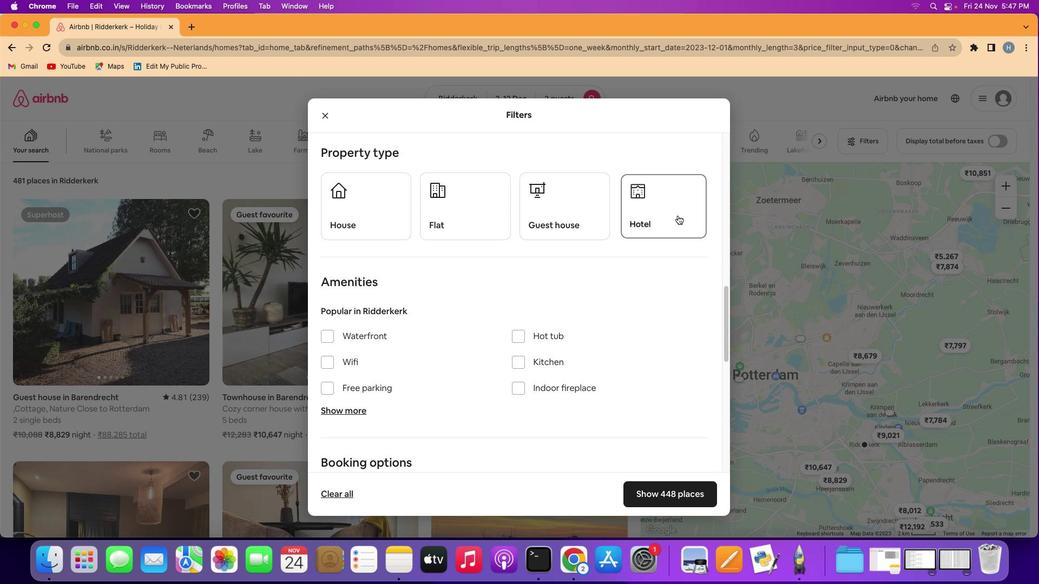 
Action: Mouse pressed left at (677, 215)
Screenshot: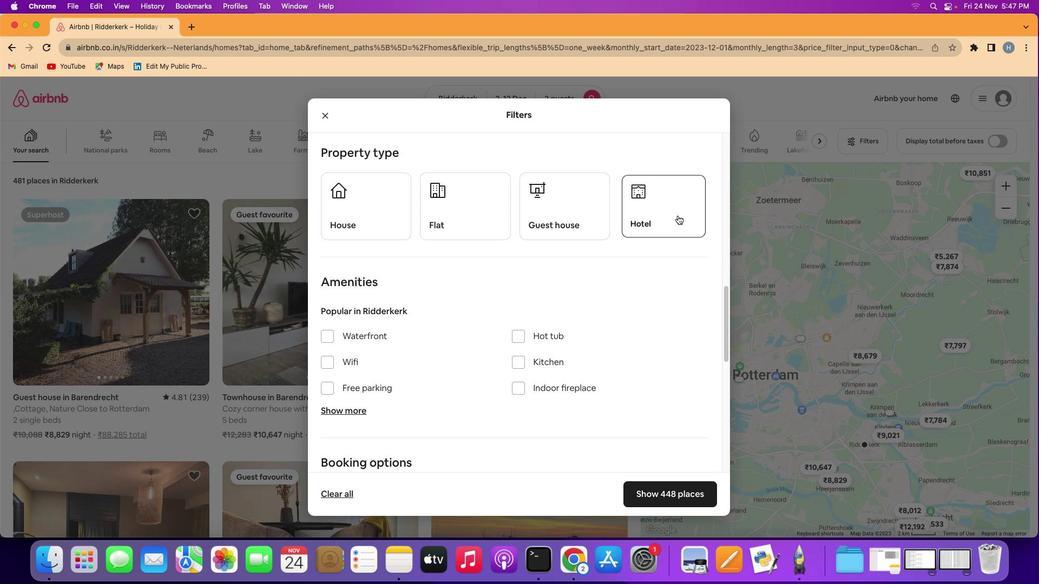 
Action: Mouse moved to (595, 358)
Screenshot: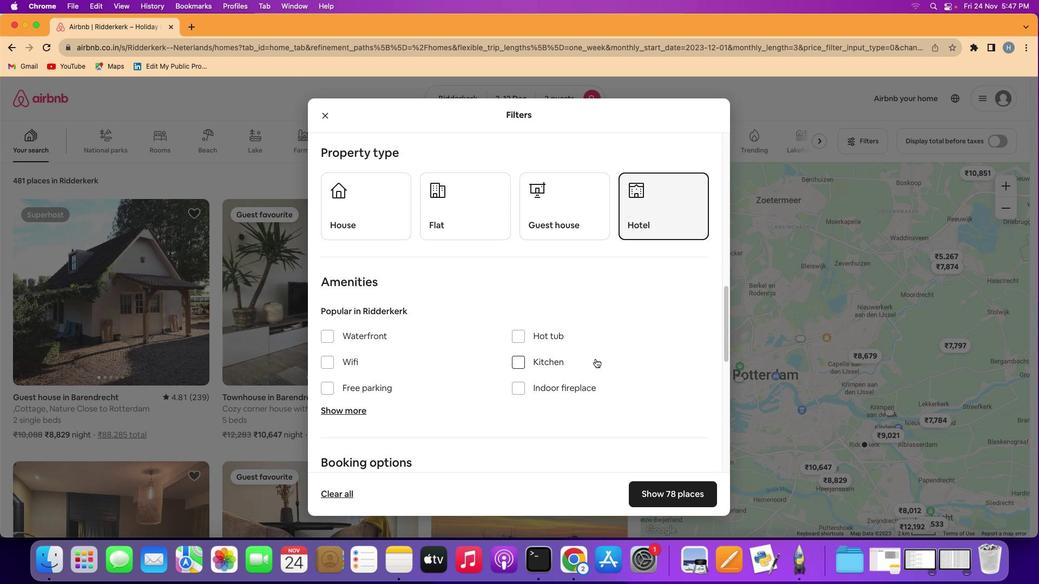 
Action: Mouse scrolled (595, 358) with delta (0, 0)
Screenshot: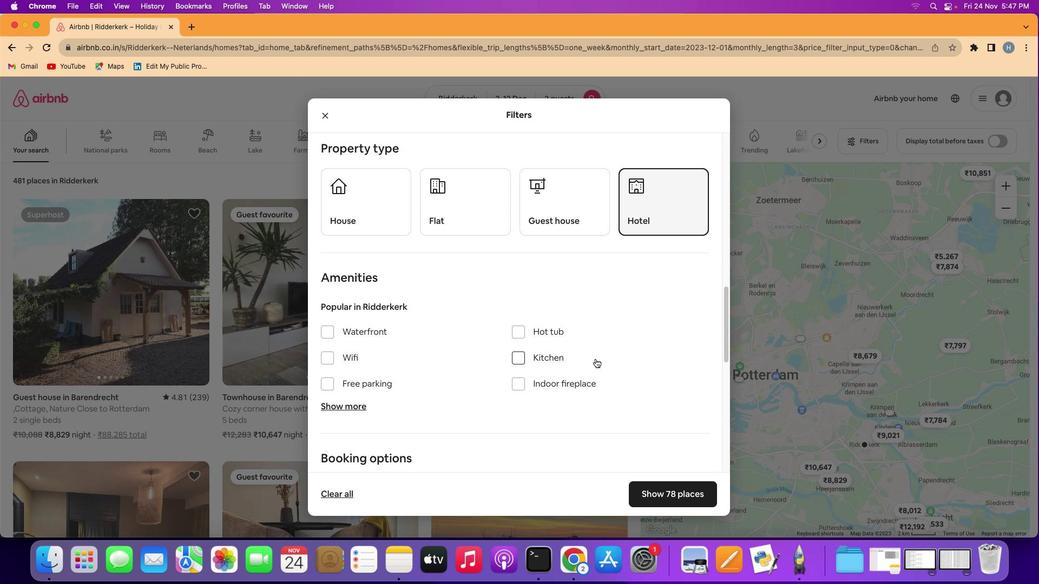 
Action: Mouse scrolled (595, 358) with delta (0, 0)
Screenshot: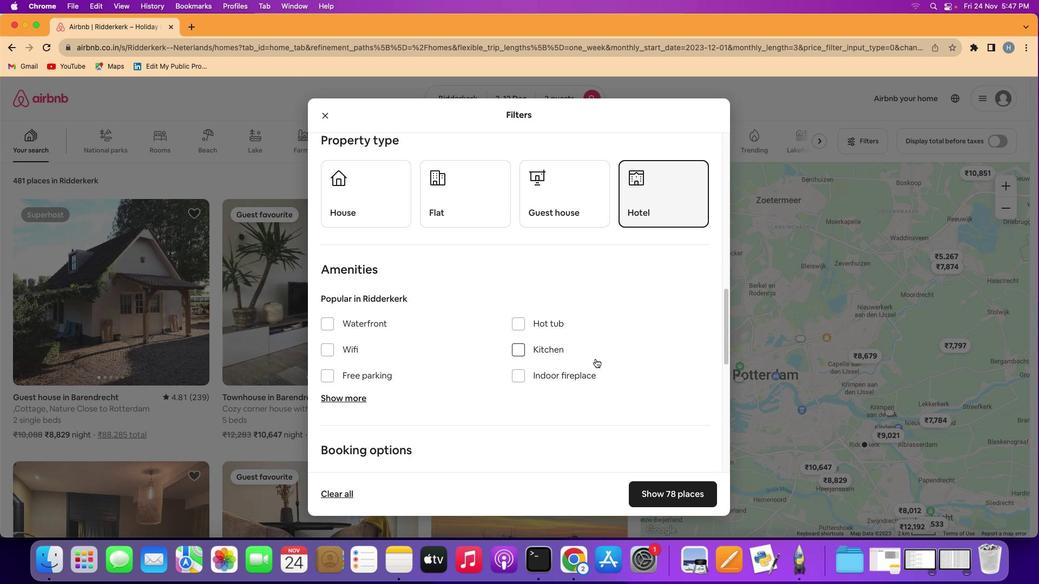 
Action: Mouse scrolled (595, 358) with delta (0, -1)
Screenshot: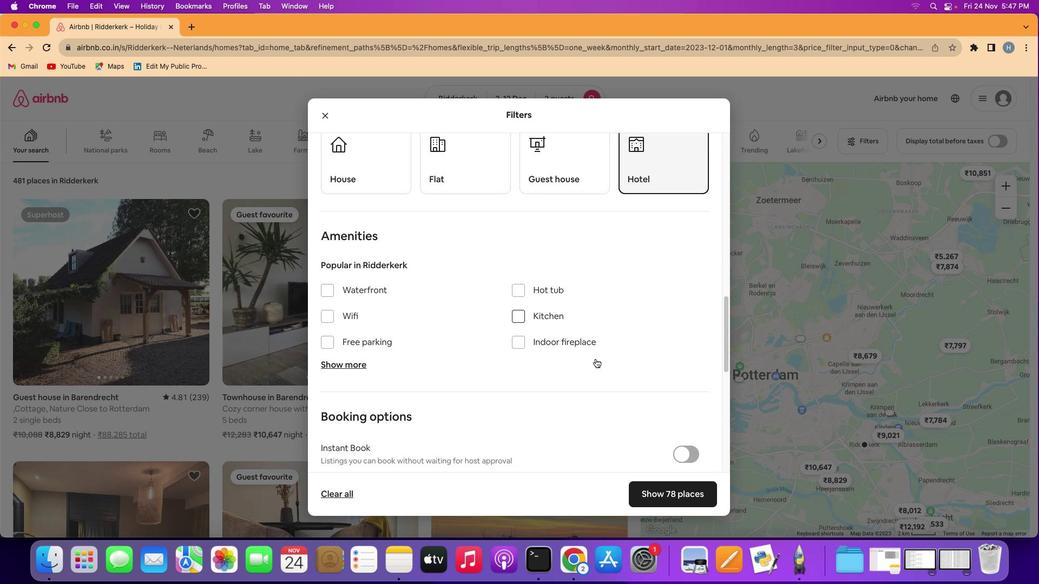 
Action: Mouse scrolled (595, 358) with delta (0, -1)
Screenshot: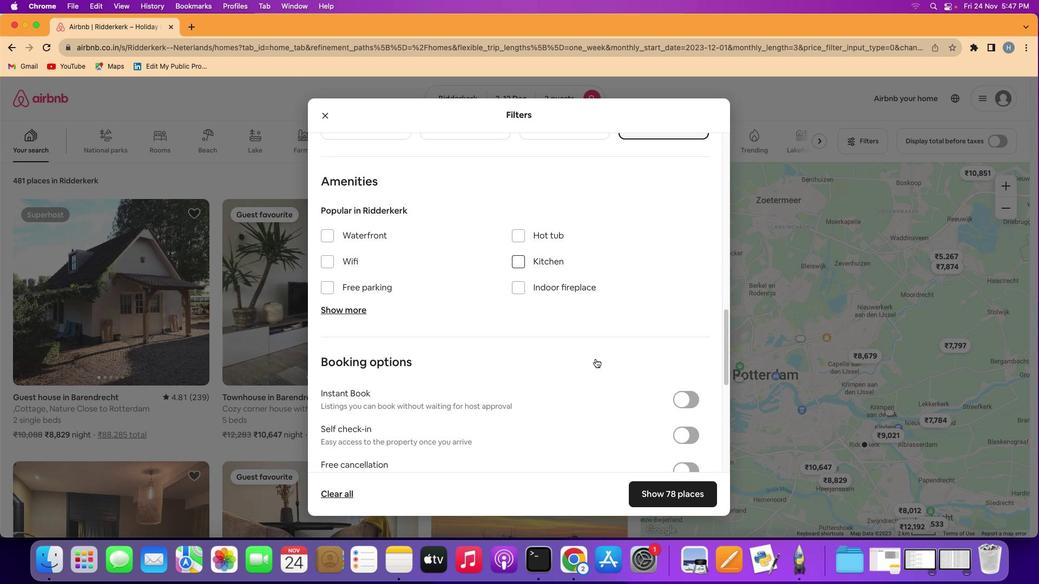
Action: Mouse scrolled (595, 358) with delta (0, 0)
Screenshot: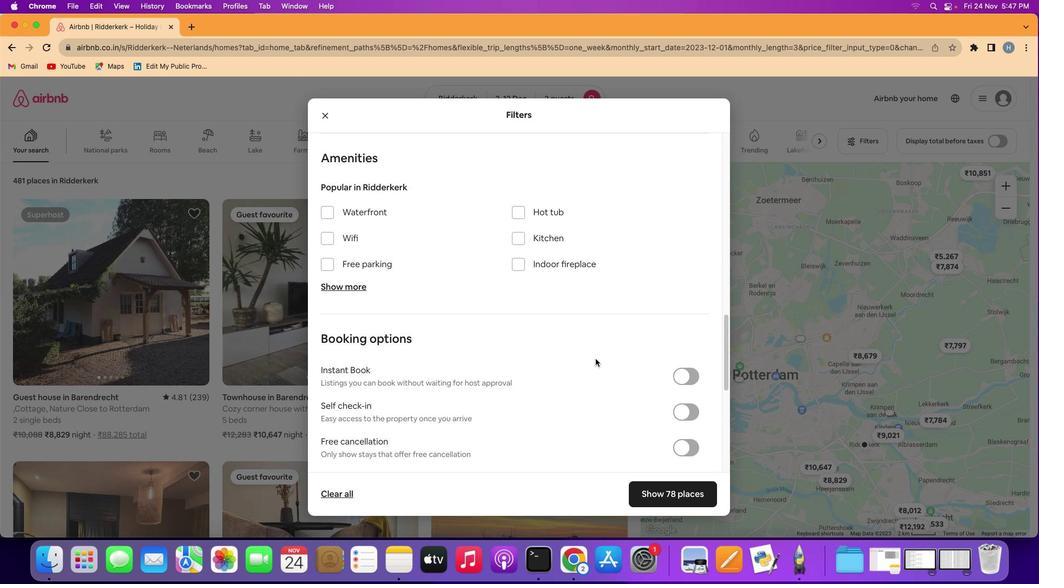 
Action: Mouse scrolled (595, 358) with delta (0, 0)
Screenshot: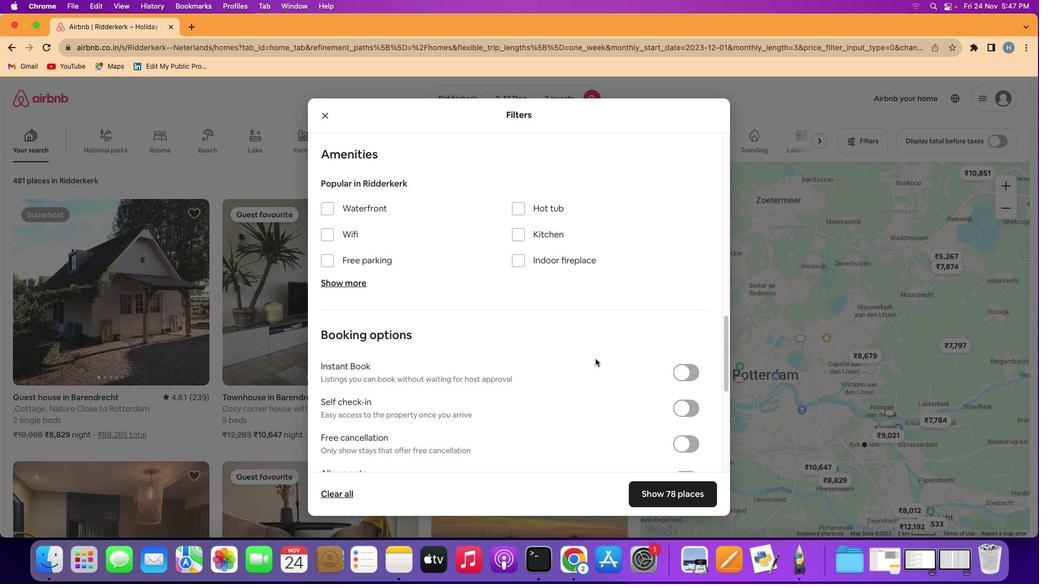 
Action: Mouse scrolled (595, 358) with delta (0, 0)
Screenshot: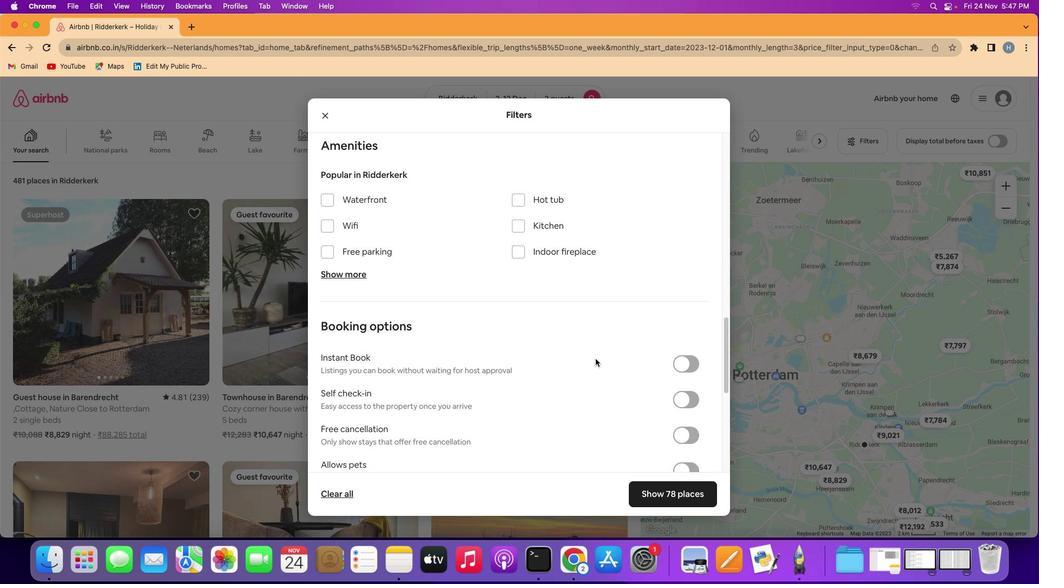 
Action: Mouse scrolled (595, 358) with delta (0, 0)
Screenshot: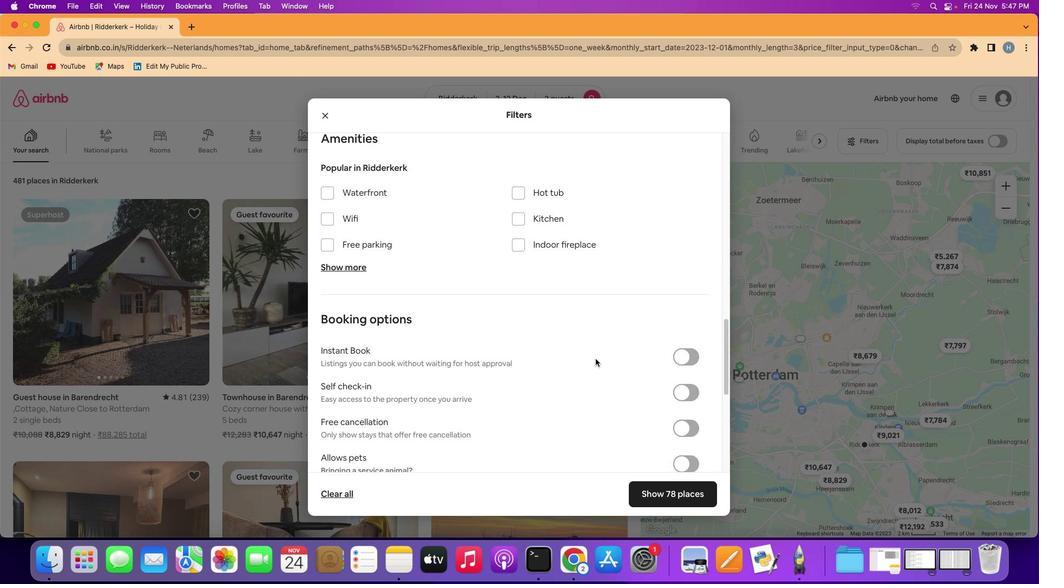 
Action: Mouse scrolled (595, 358) with delta (0, 0)
Screenshot: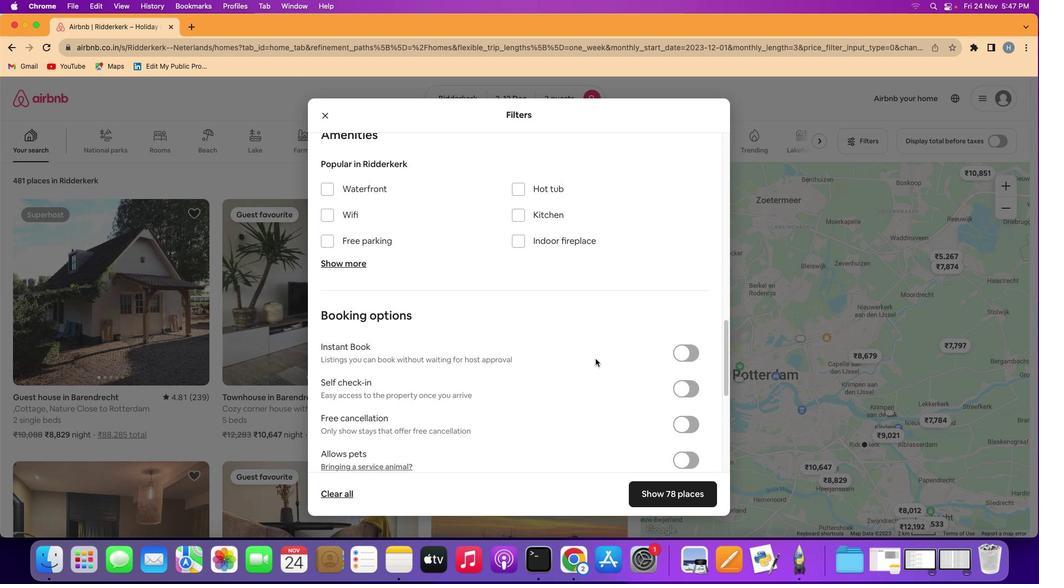
Action: Mouse scrolled (595, 358) with delta (0, 0)
Screenshot: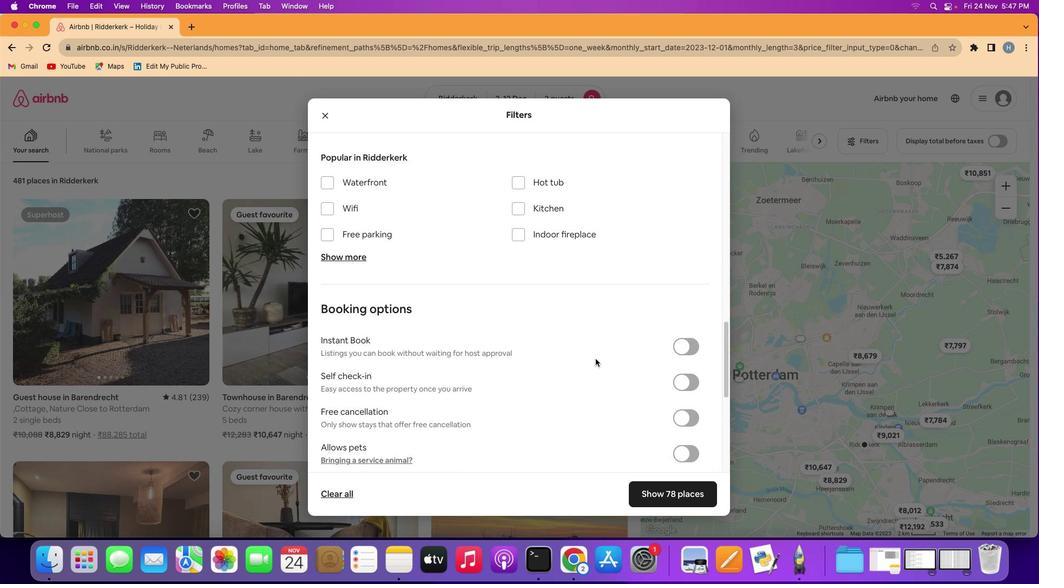 
Action: Mouse scrolled (595, 358) with delta (0, 0)
Screenshot: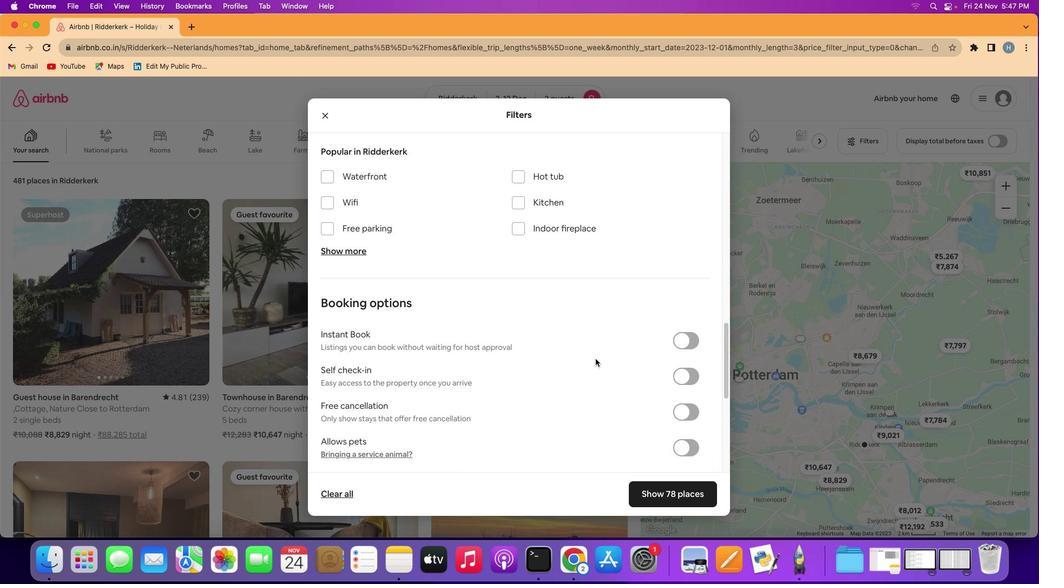 
Action: Mouse scrolled (595, 358) with delta (0, 0)
Screenshot: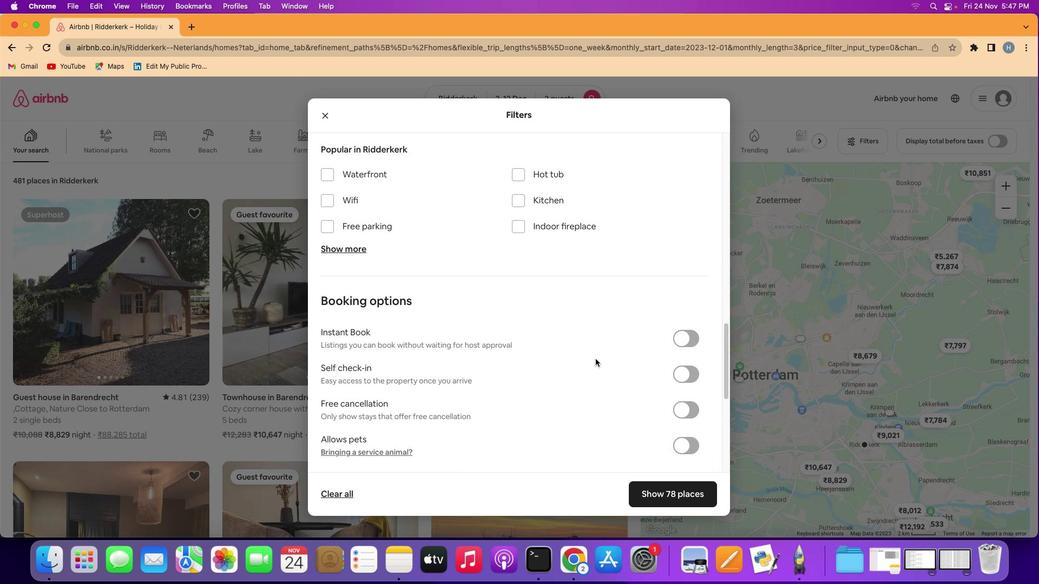 
Action: Mouse scrolled (595, 358) with delta (0, 0)
Screenshot: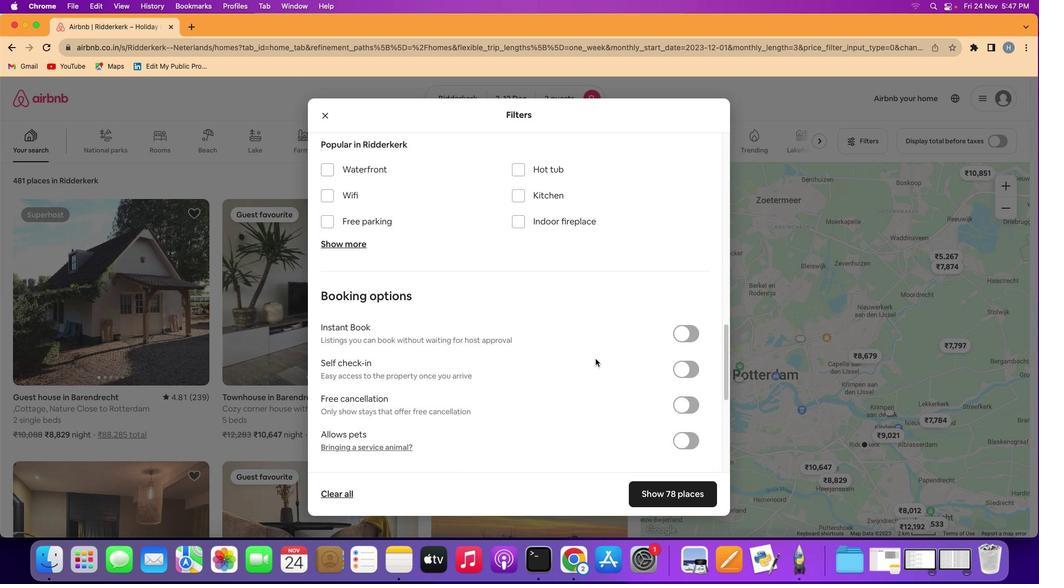 
Action: Mouse scrolled (595, 358) with delta (0, 0)
Screenshot: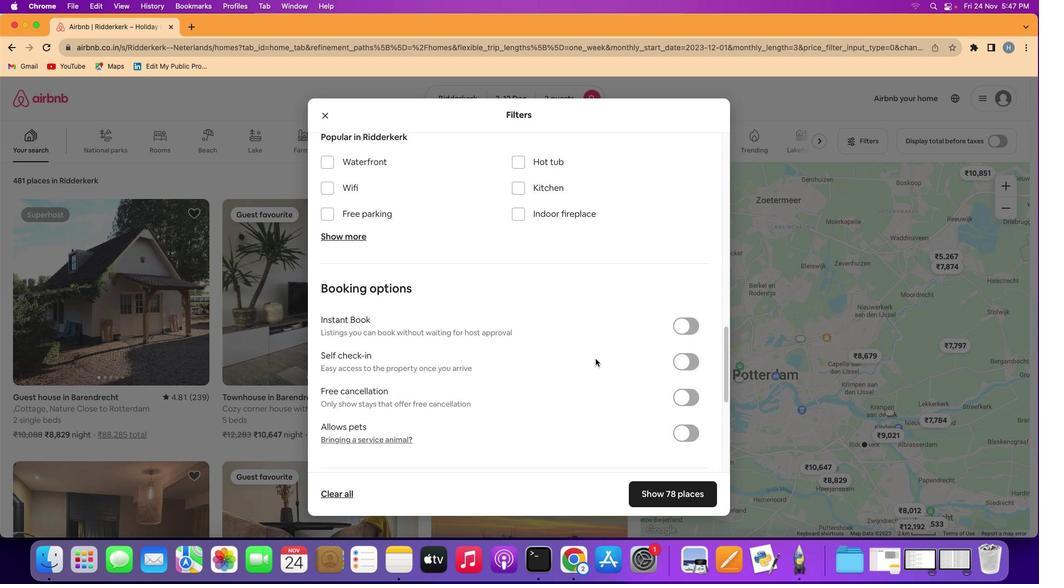 
Action: Mouse scrolled (595, 358) with delta (0, 0)
Screenshot: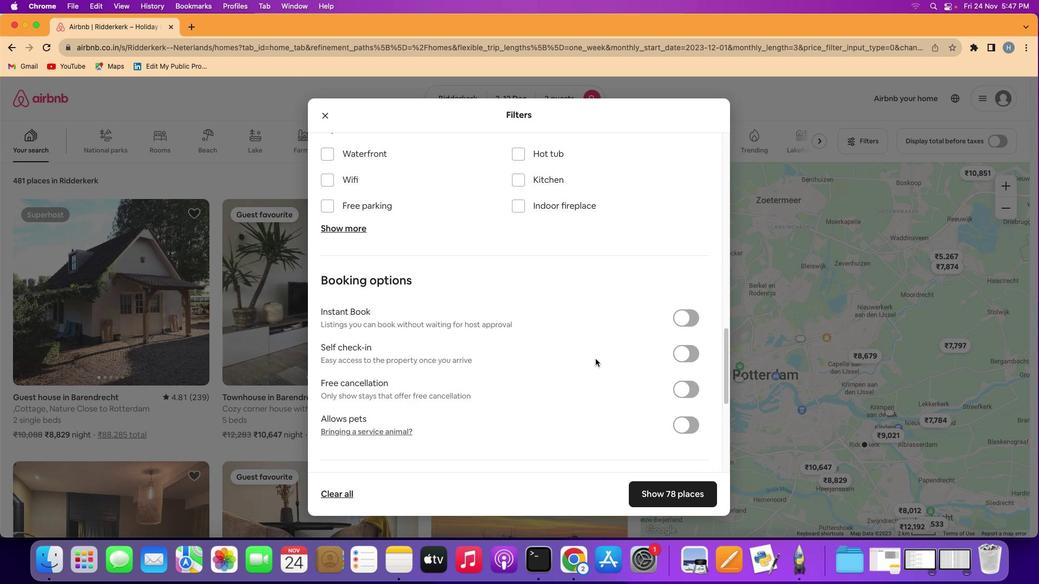 
Action: Mouse scrolled (595, 358) with delta (0, 0)
Screenshot: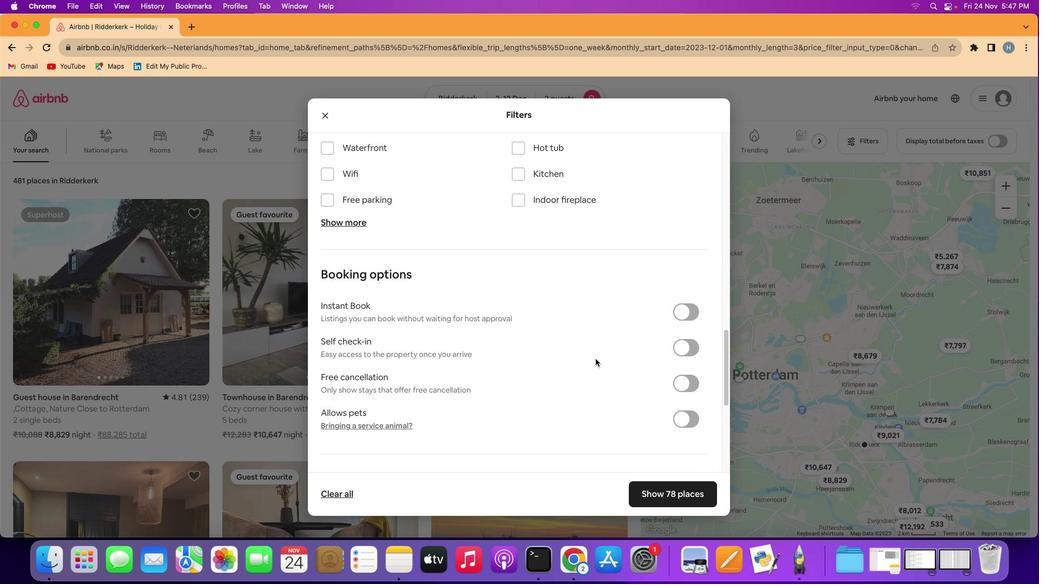 
Action: Mouse scrolled (595, 358) with delta (0, 0)
Screenshot: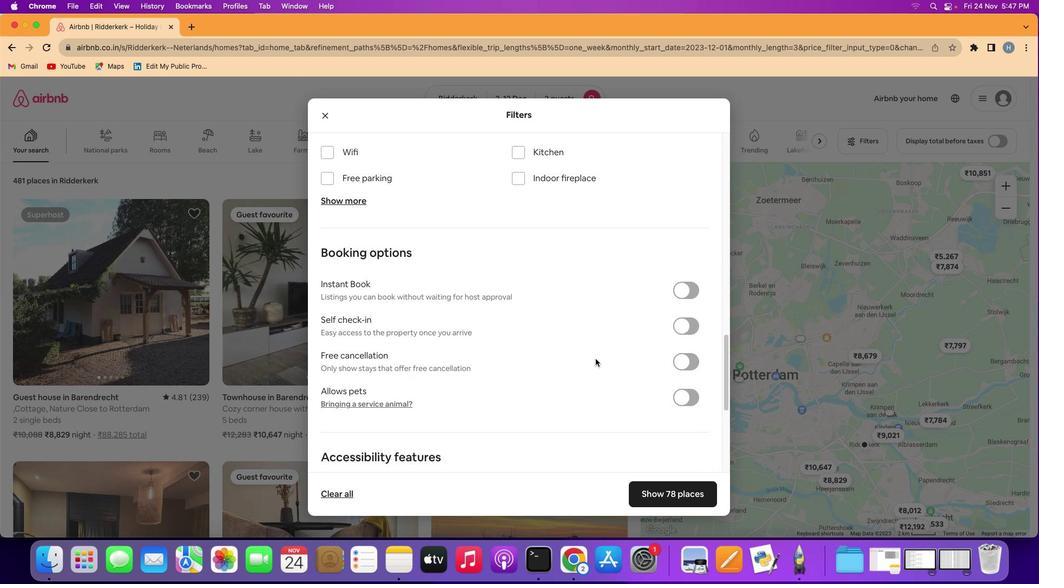 
Action: Mouse scrolled (595, 358) with delta (0, 0)
Screenshot: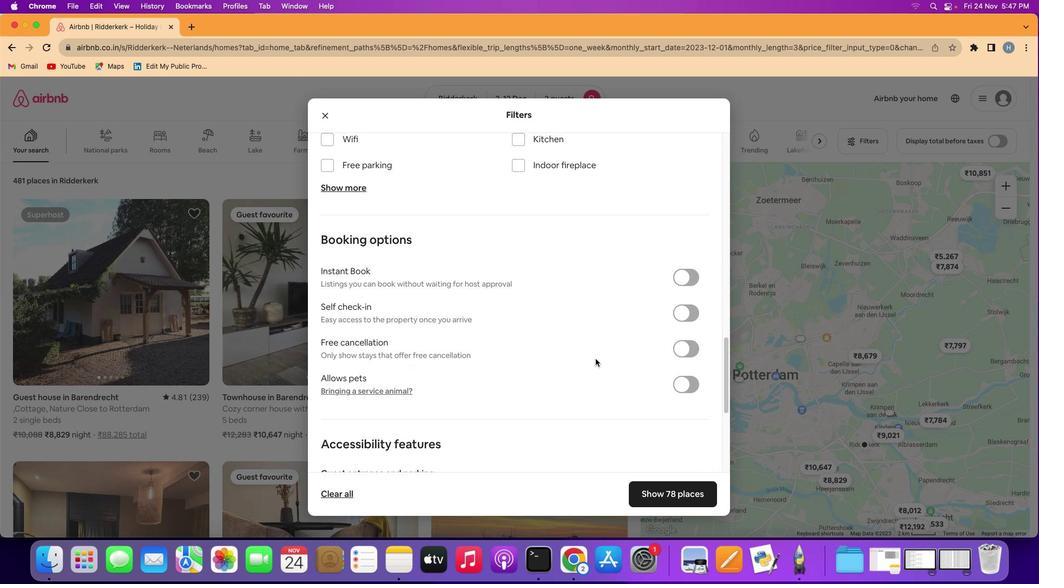 
Action: Mouse scrolled (595, 358) with delta (0, 0)
Screenshot: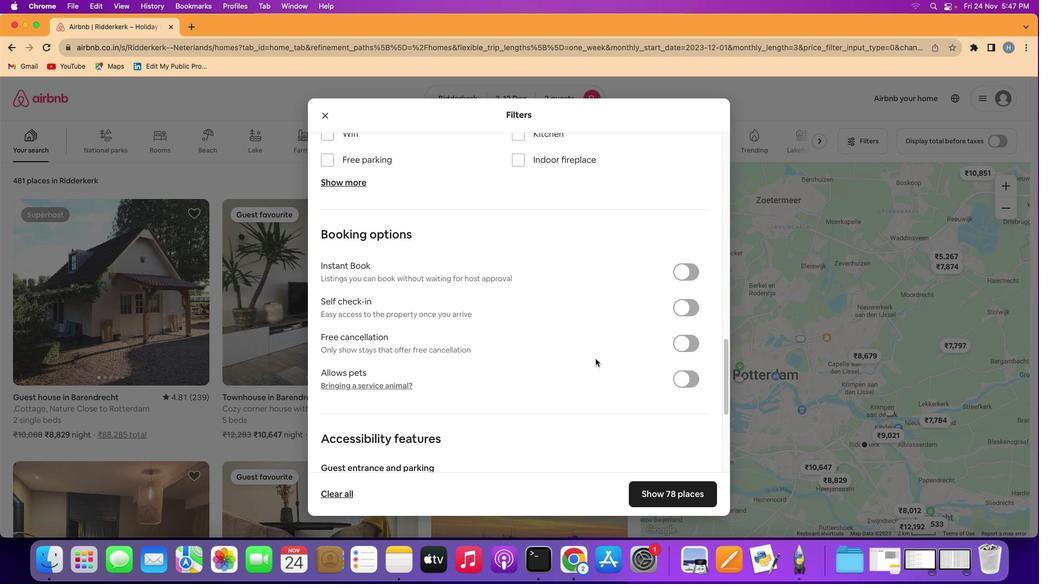 
Action: Mouse scrolled (595, 358) with delta (0, 0)
Screenshot: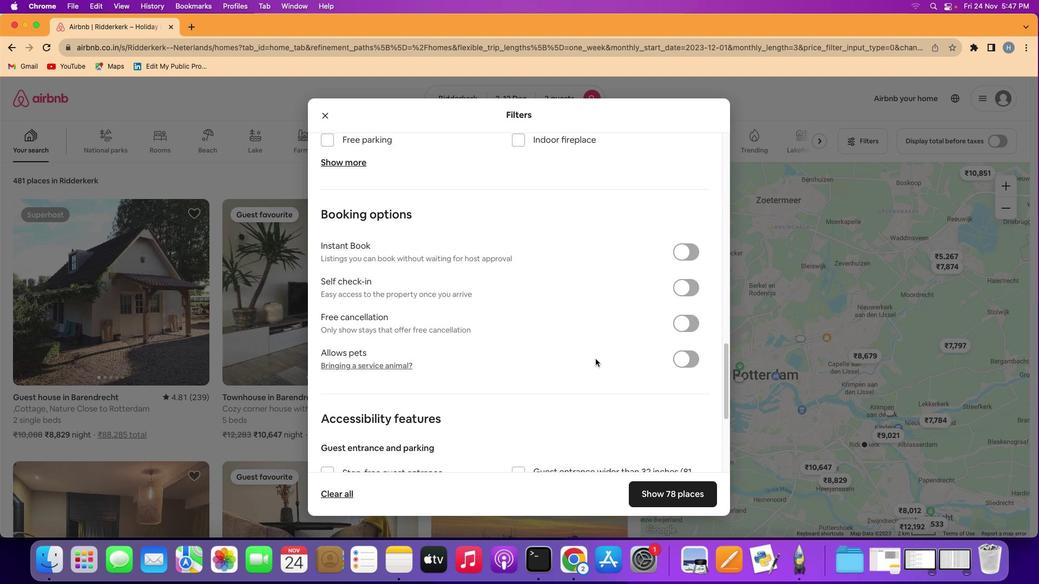 
Action: Mouse scrolled (595, 358) with delta (0, 0)
Screenshot: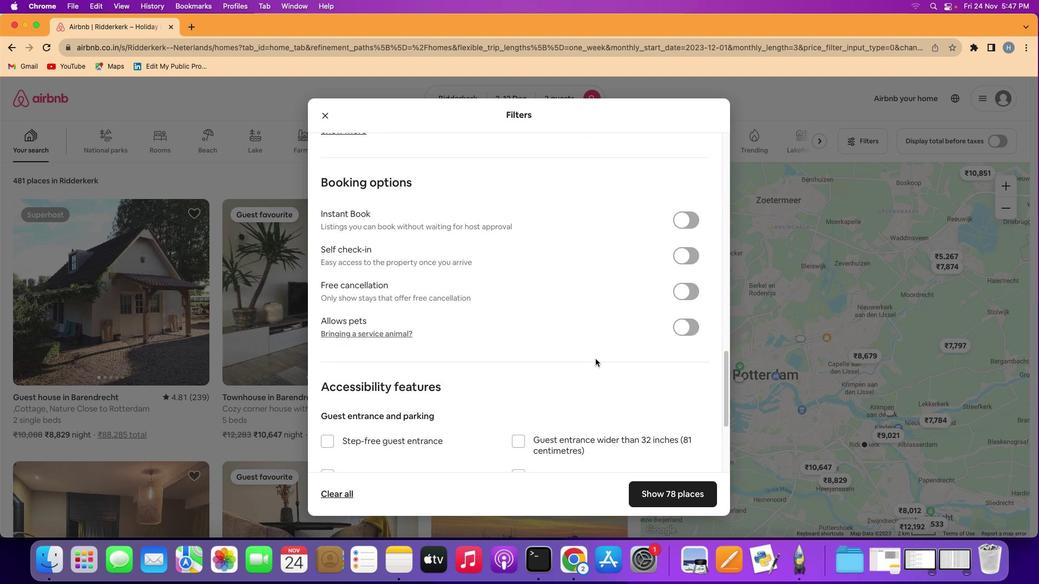 
Action: Mouse scrolled (595, 358) with delta (0, 0)
Screenshot: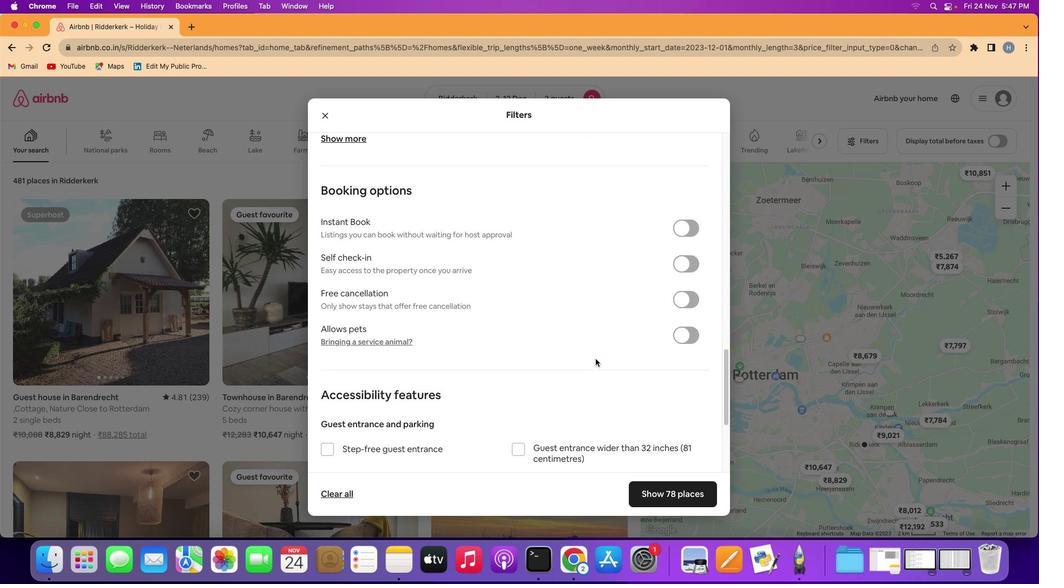 
Action: Mouse scrolled (595, 358) with delta (0, 0)
Screenshot: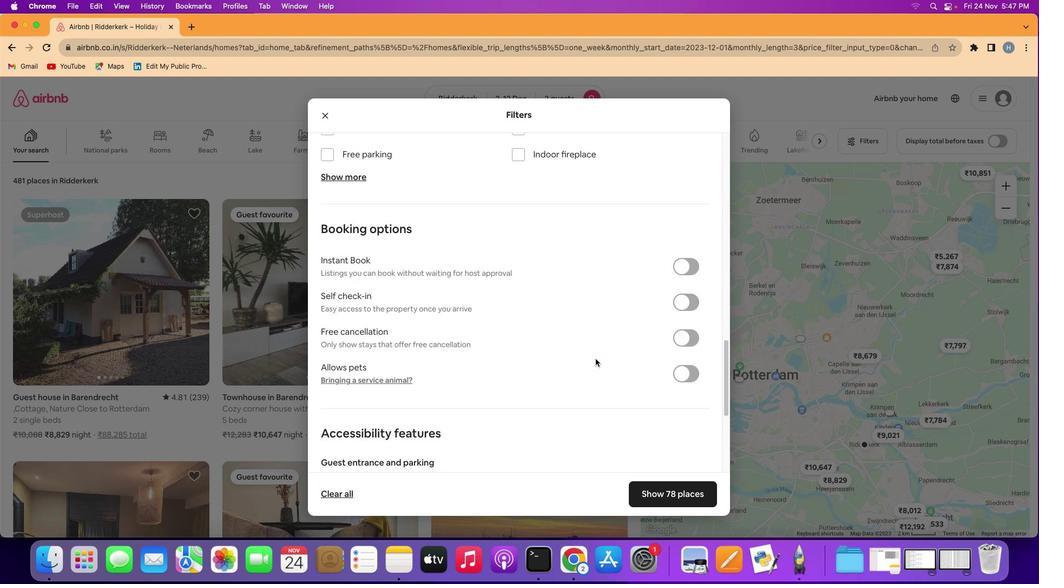 
Action: Mouse scrolled (595, 358) with delta (0, 1)
Screenshot: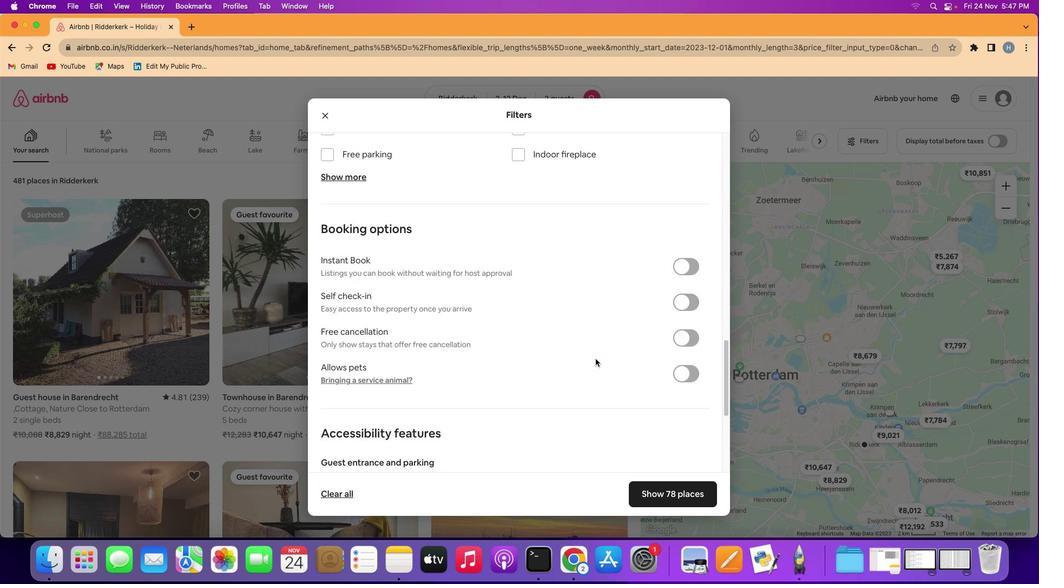 
Action: Mouse scrolled (595, 358) with delta (0, 0)
Screenshot: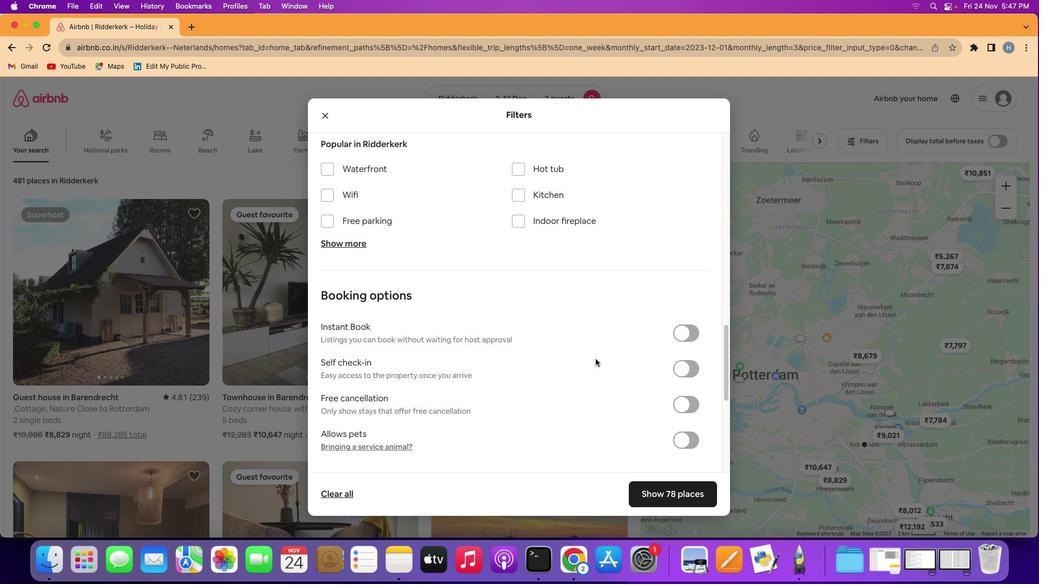 
Action: Mouse scrolled (595, 358) with delta (0, 0)
Screenshot: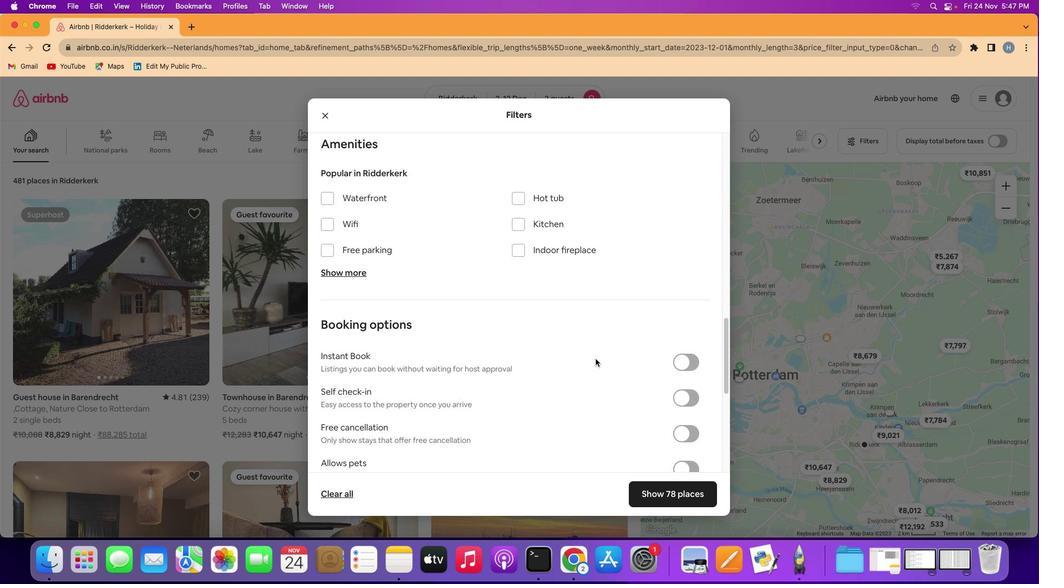 
Action: Mouse scrolled (595, 358) with delta (0, 1)
Screenshot: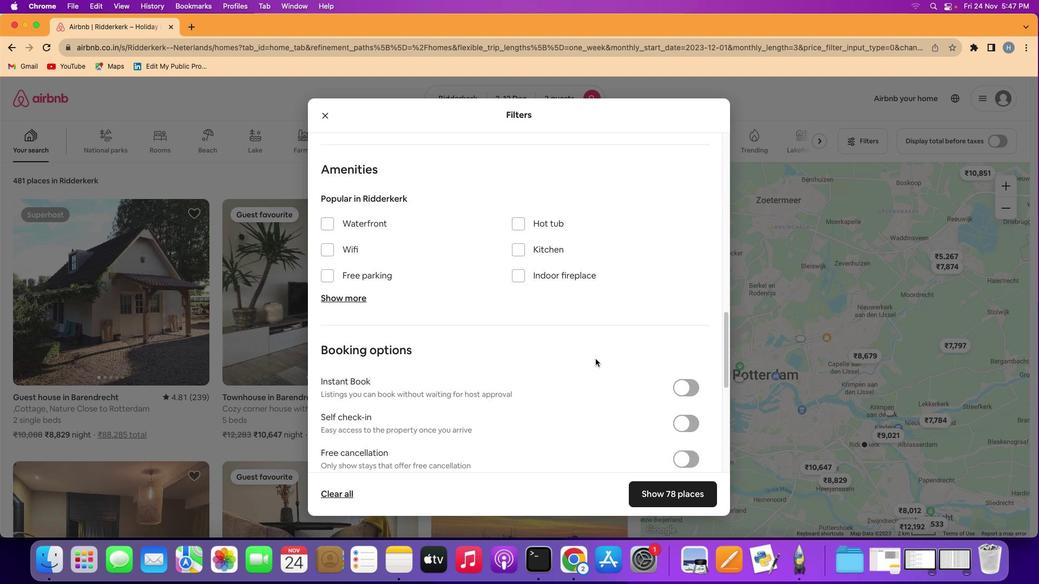 
Action: Mouse scrolled (595, 358) with delta (0, 0)
Screenshot: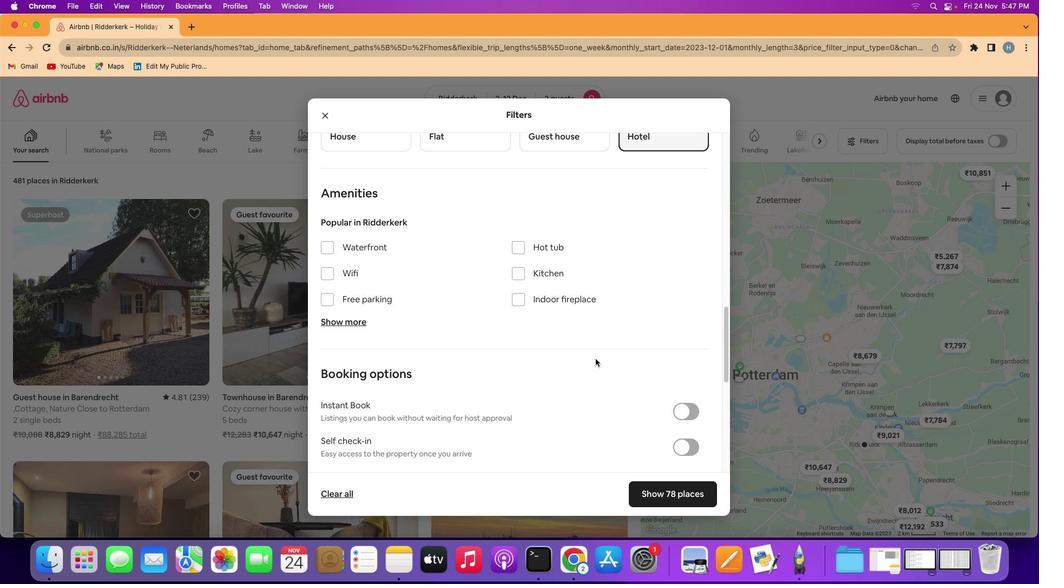 
Action: Mouse scrolled (595, 358) with delta (0, 0)
Screenshot: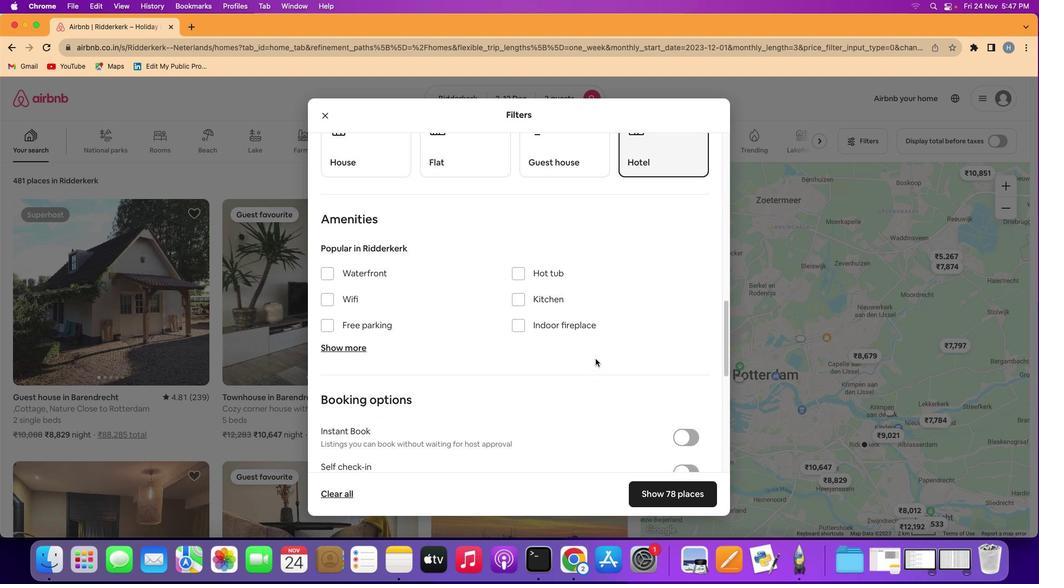 
Action: Mouse scrolled (595, 358) with delta (0, 1)
Screenshot: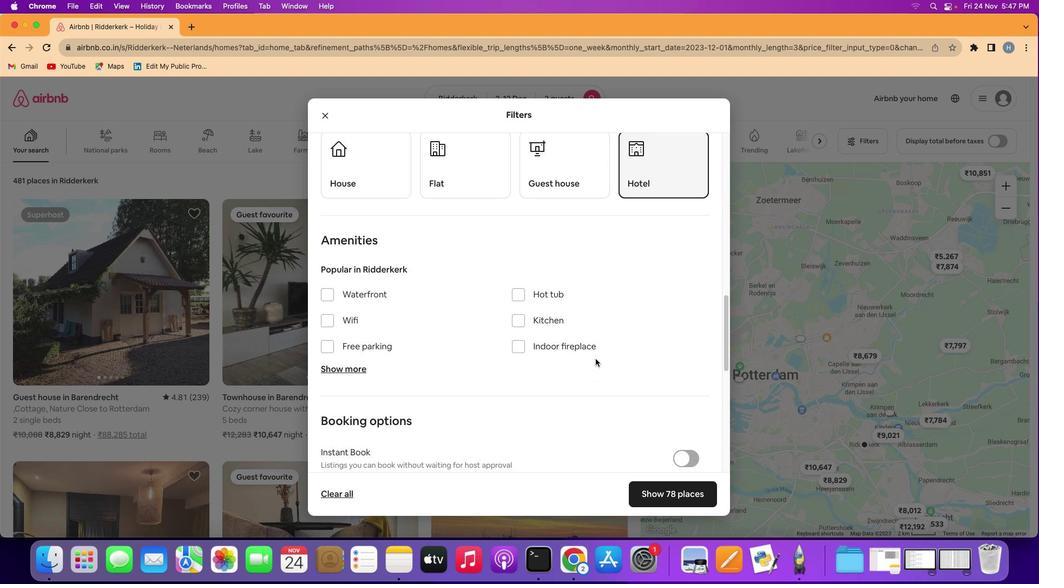 
Action: Mouse scrolled (595, 358) with delta (0, 0)
Screenshot: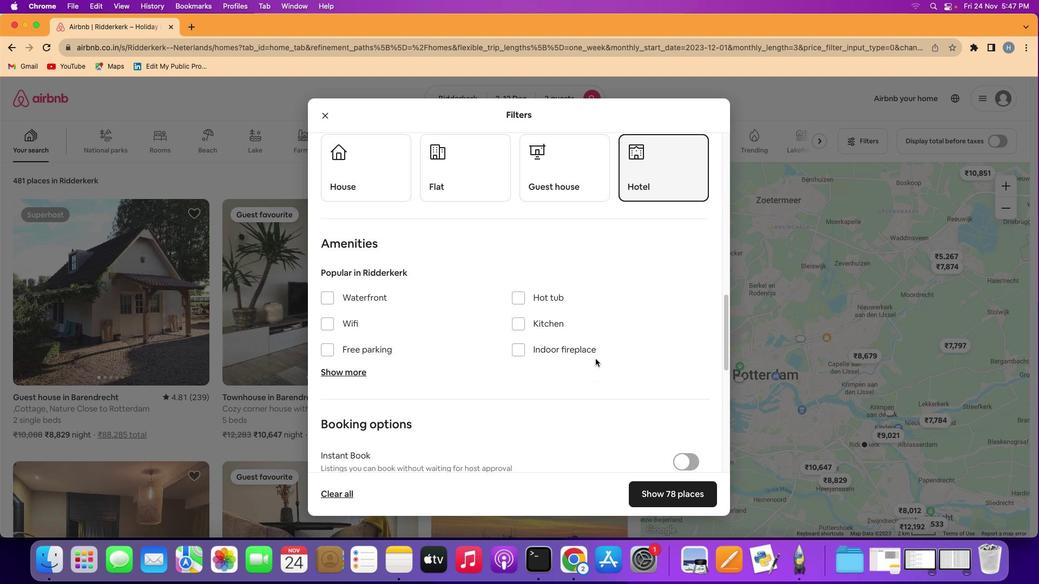 
Action: Mouse scrolled (595, 358) with delta (0, 0)
Screenshot: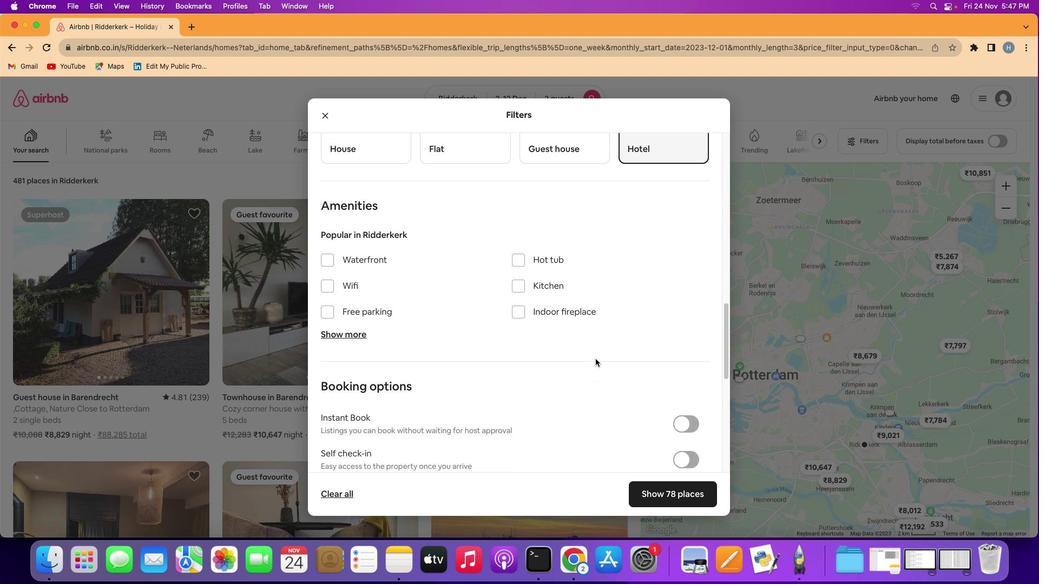 
Action: Mouse scrolled (595, 358) with delta (0, -1)
Screenshot: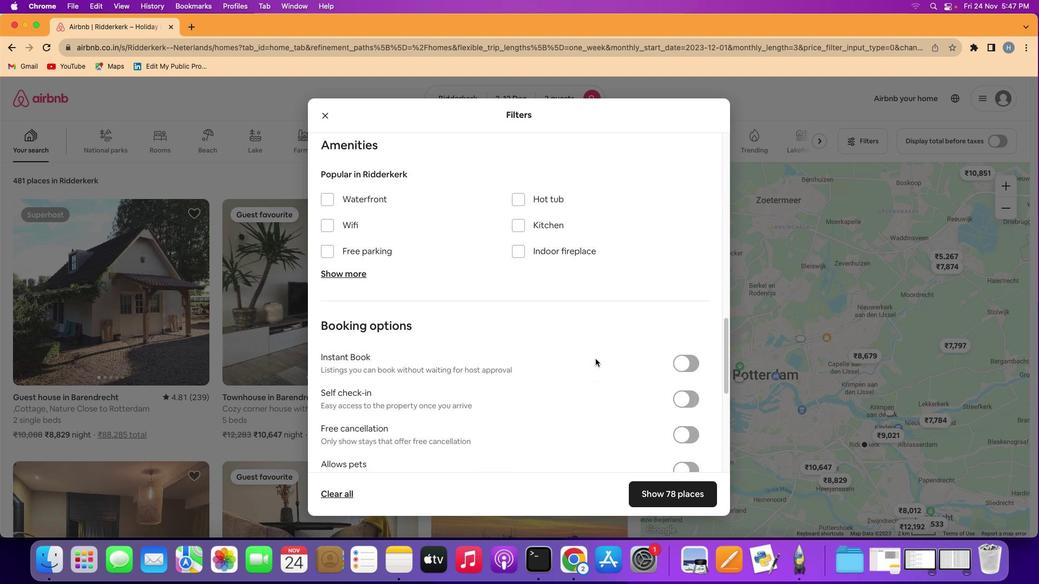 
Action: Mouse scrolled (595, 358) with delta (0, -2)
Screenshot: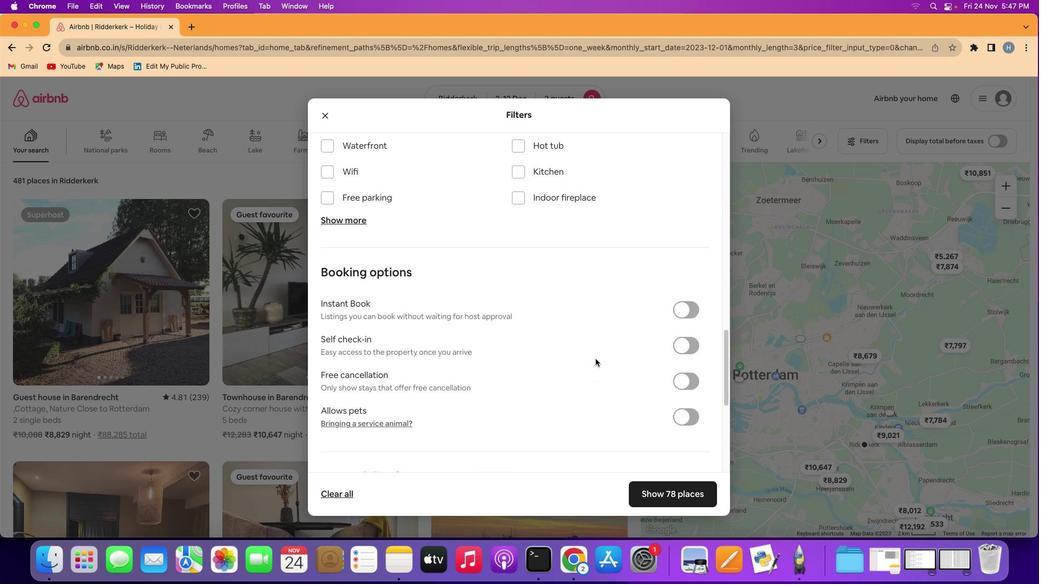 
Action: Mouse scrolled (595, 358) with delta (0, 0)
Screenshot: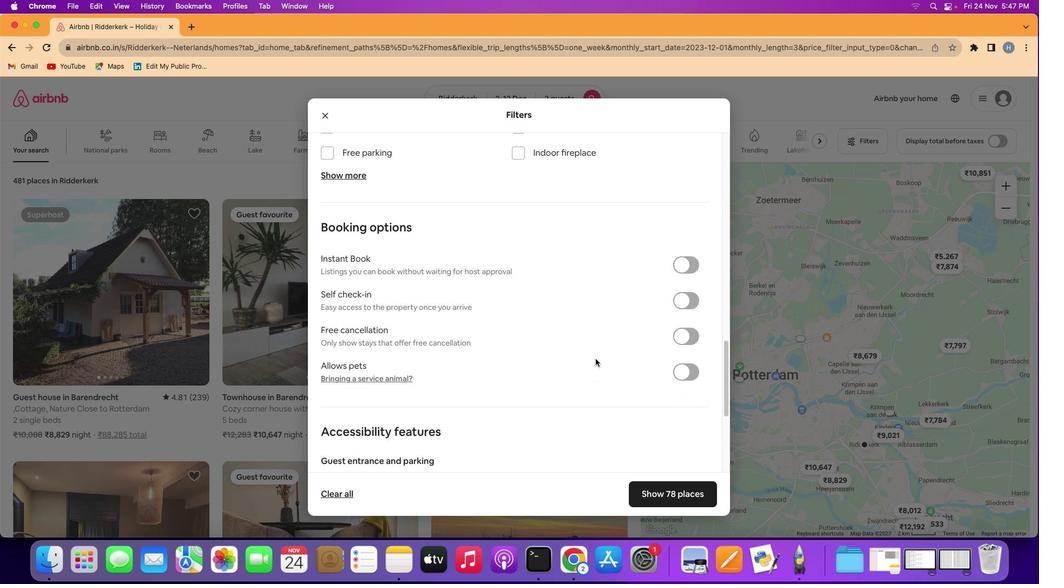 
Action: Mouse scrolled (595, 358) with delta (0, 0)
Screenshot: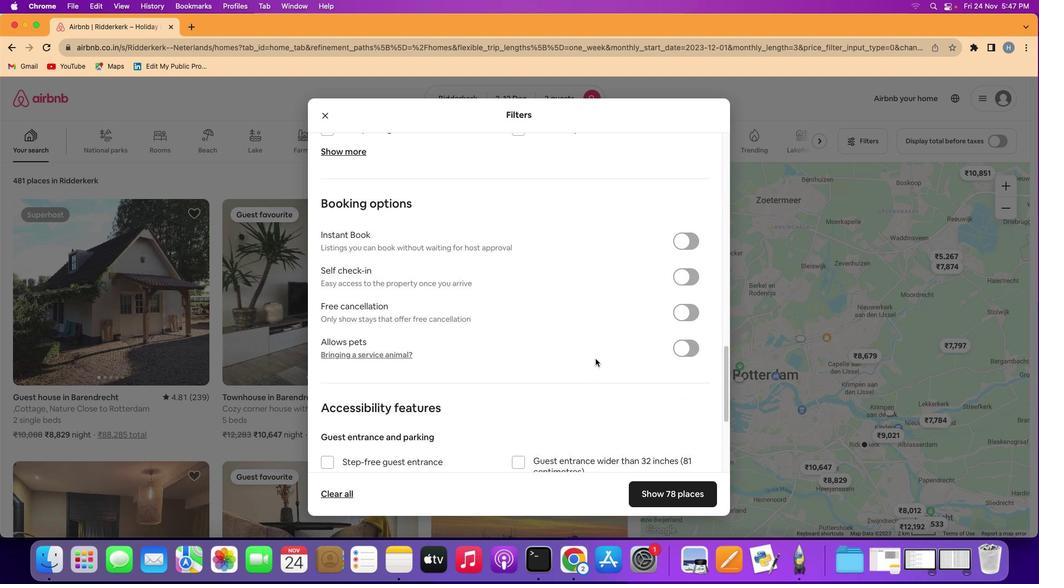 
Action: Mouse scrolled (595, 358) with delta (0, -1)
Screenshot: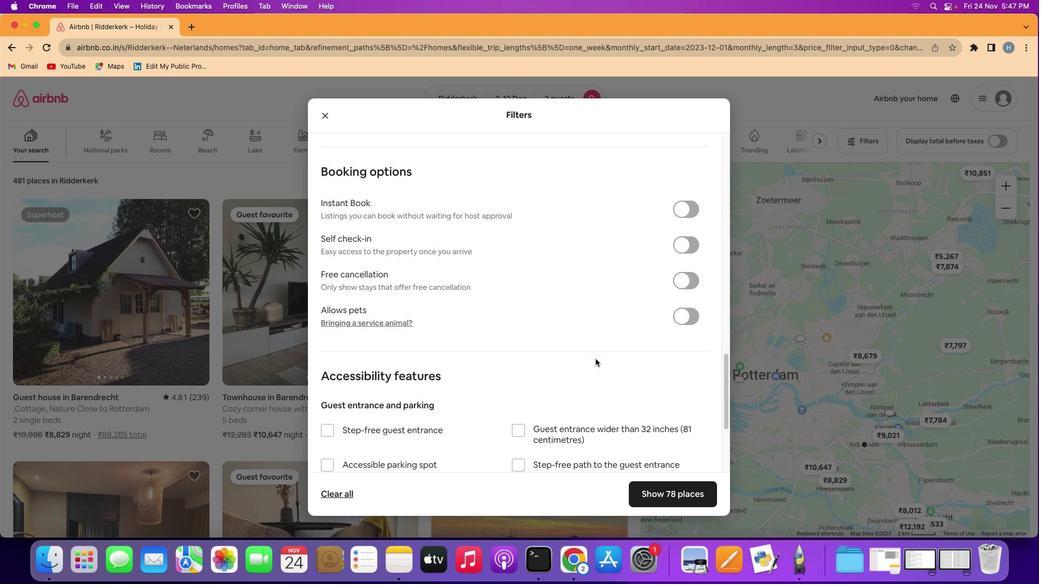 
Action: Mouse scrolled (595, 358) with delta (0, -1)
Screenshot: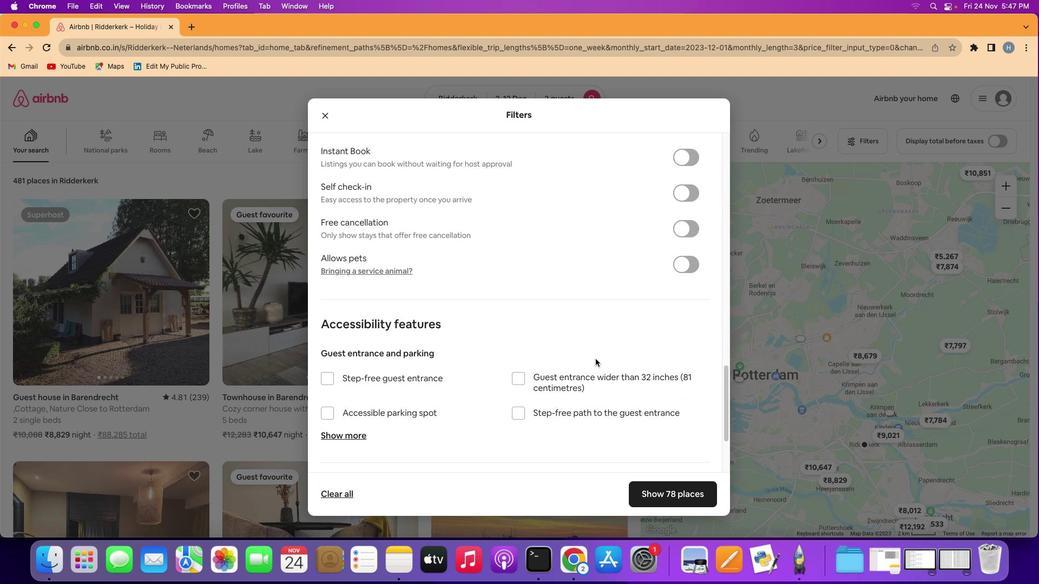 
Action: Mouse scrolled (595, 358) with delta (0, 0)
Screenshot: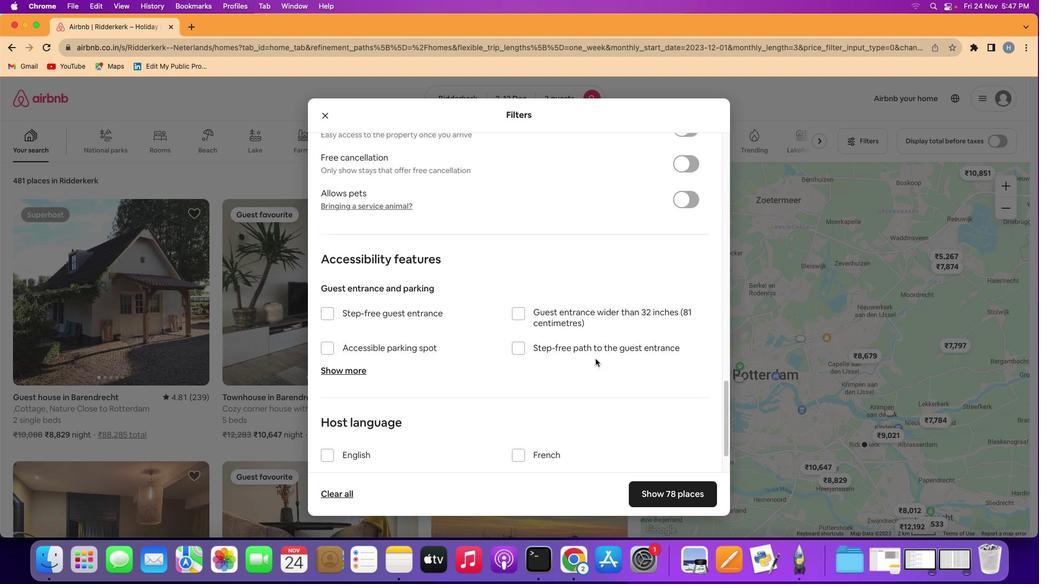 
Action: Mouse scrolled (595, 358) with delta (0, 0)
Screenshot: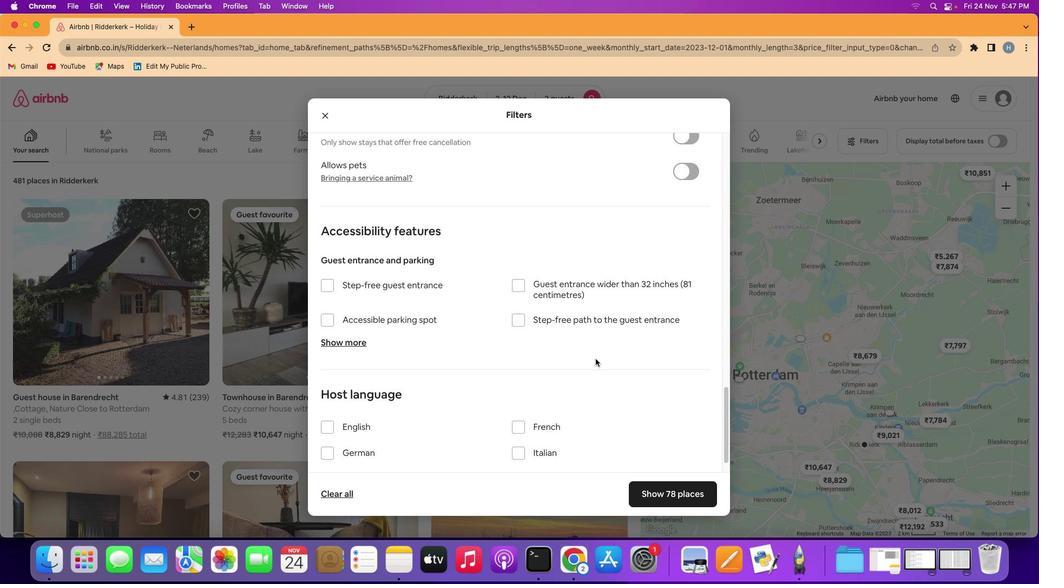 
Action: Mouse scrolled (595, 358) with delta (0, -1)
Screenshot: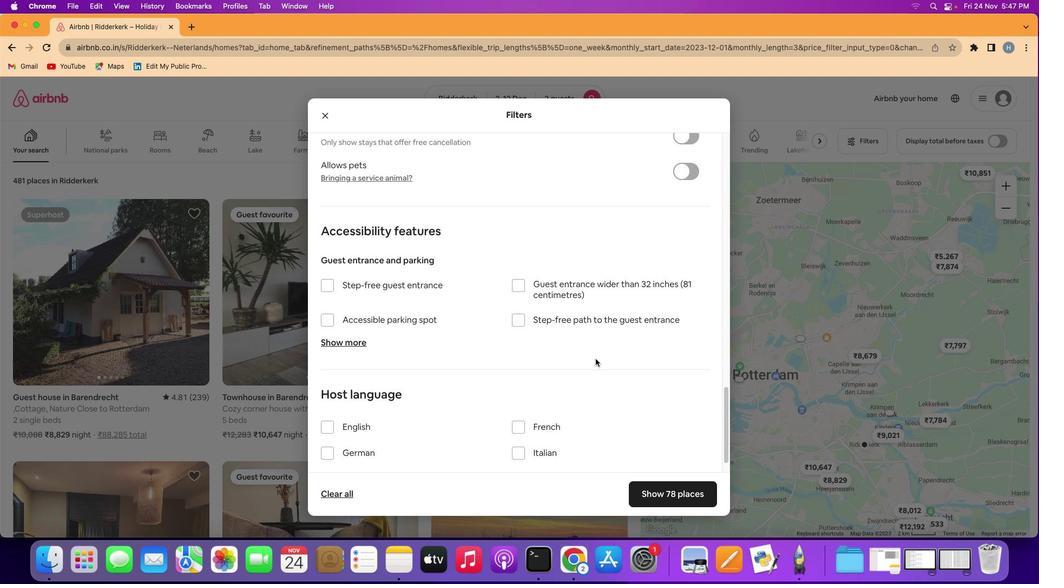 
Action: Mouse scrolled (595, 358) with delta (0, -2)
Screenshot: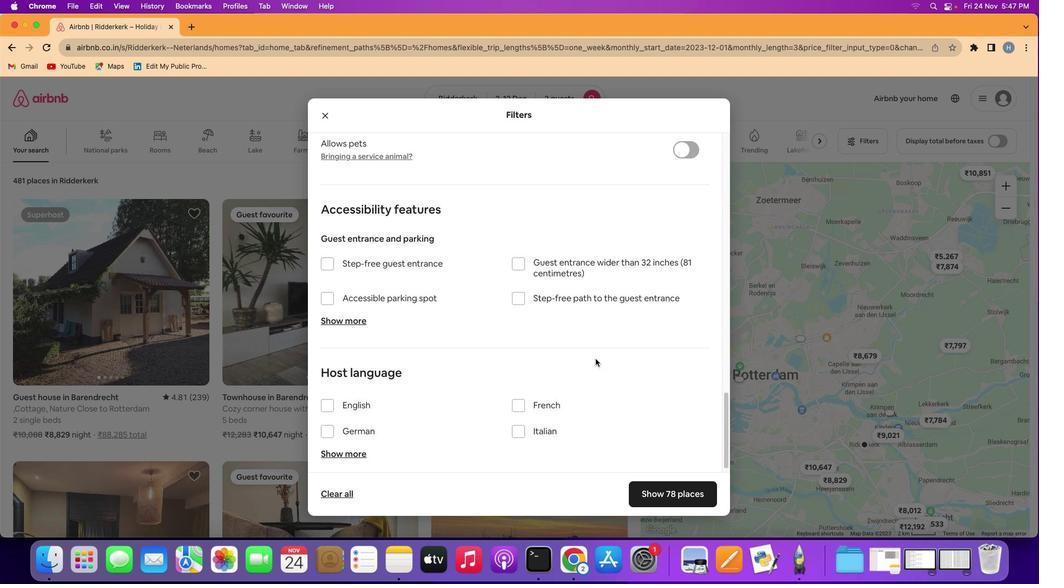 
Action: Mouse scrolled (595, 358) with delta (0, 0)
Screenshot: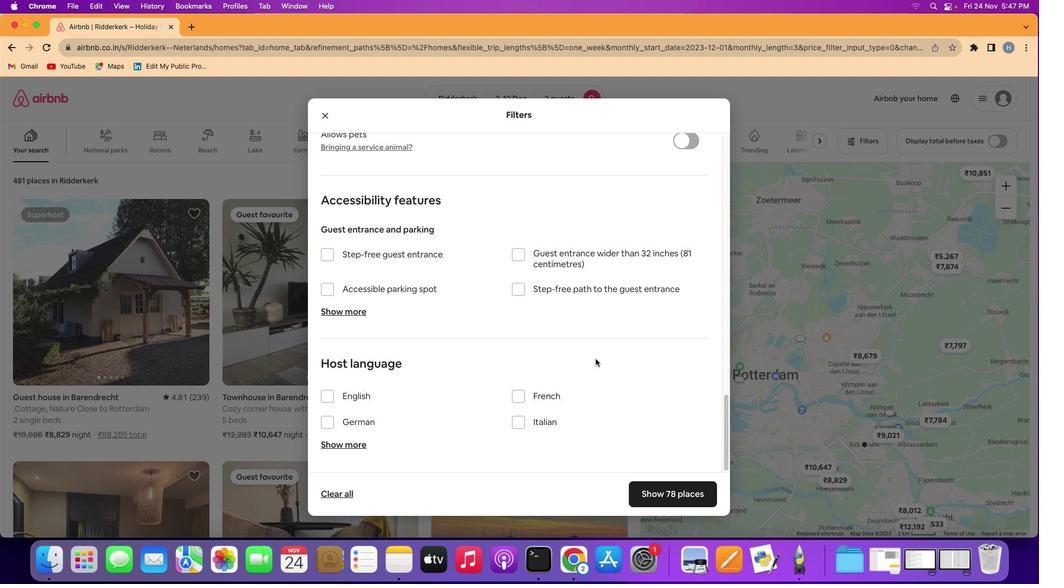
Action: Mouse scrolled (595, 358) with delta (0, 0)
Screenshot: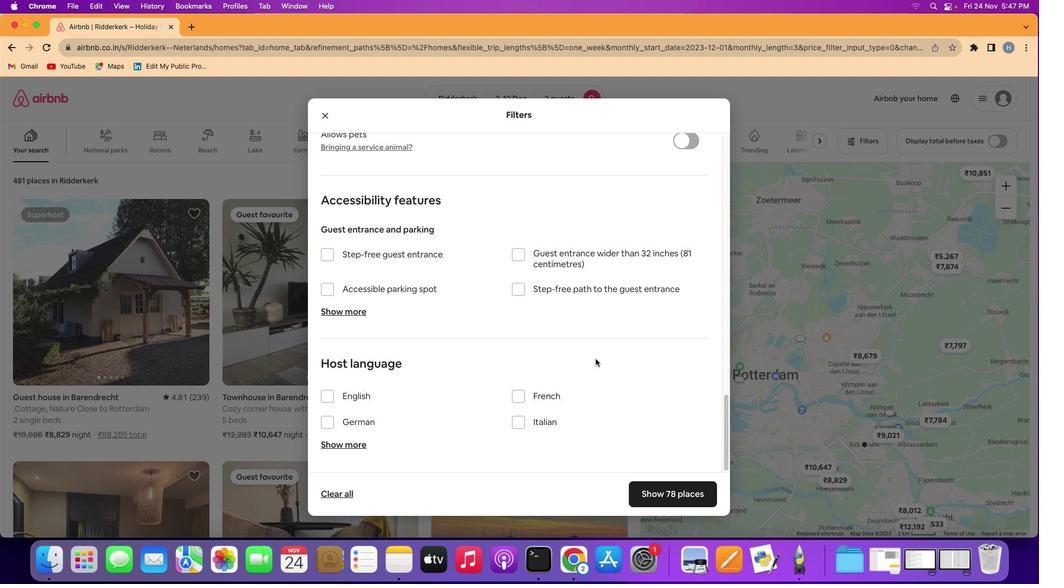 
Action: Mouse scrolled (595, 358) with delta (0, -1)
Screenshot: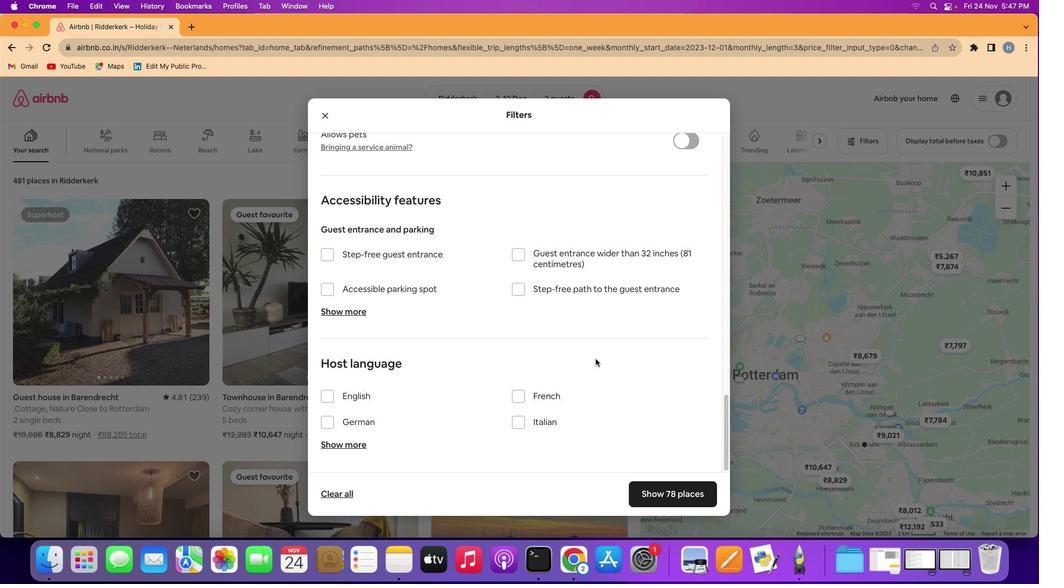 
Action: Mouse scrolled (595, 358) with delta (0, -2)
Screenshot: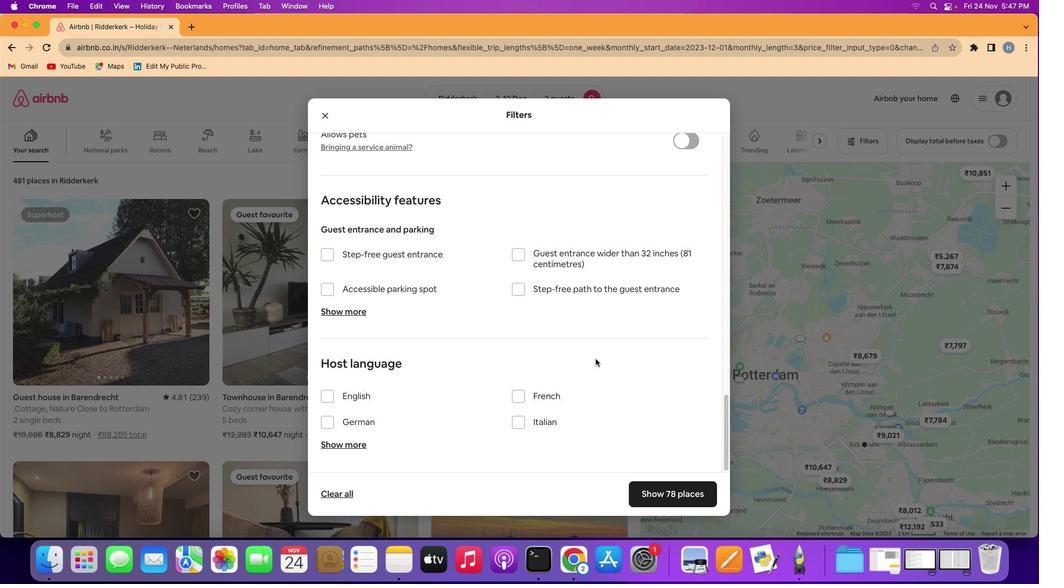 
Action: Mouse moved to (677, 489)
Screenshot: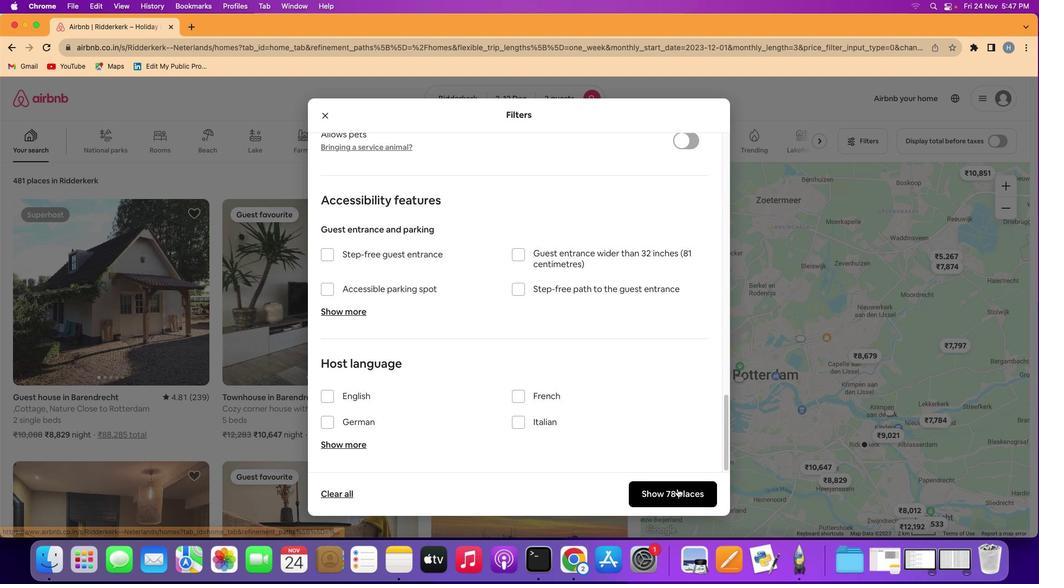 
Action: Mouse pressed left at (677, 489)
Screenshot: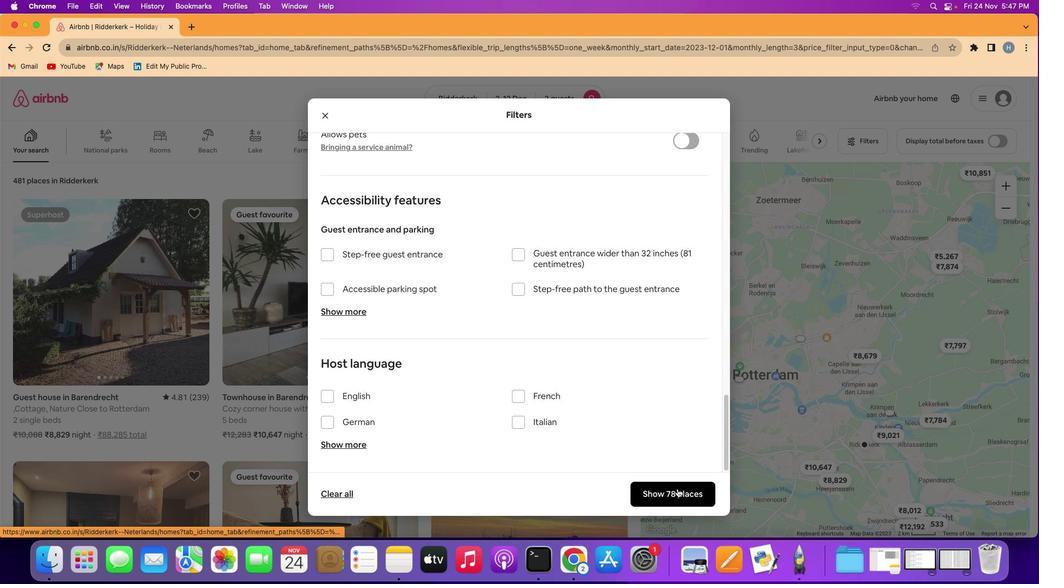 
Action: Mouse moved to (462, 348)
Screenshot: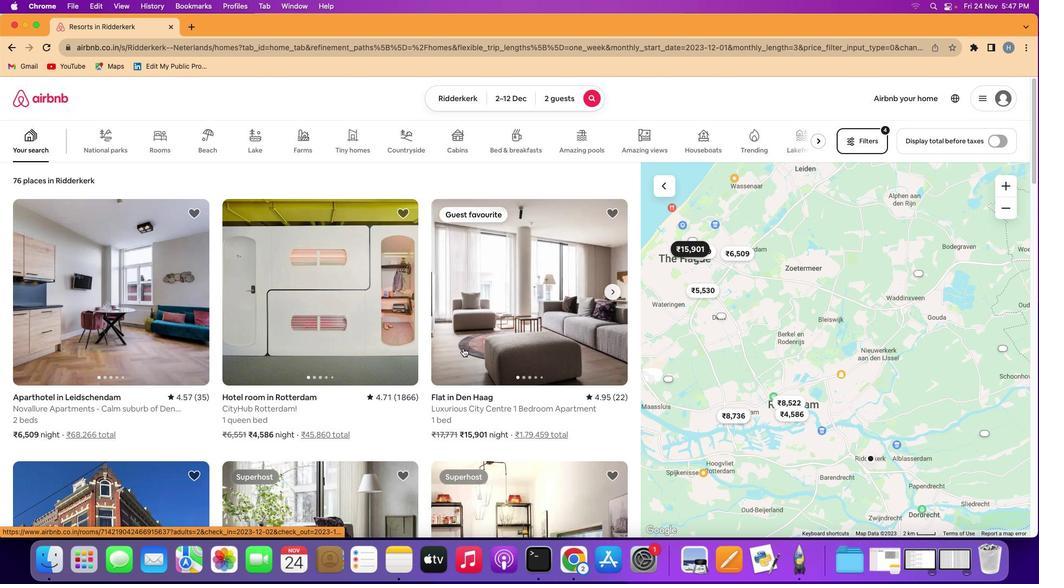 
Action: Mouse pressed left at (462, 348)
Screenshot: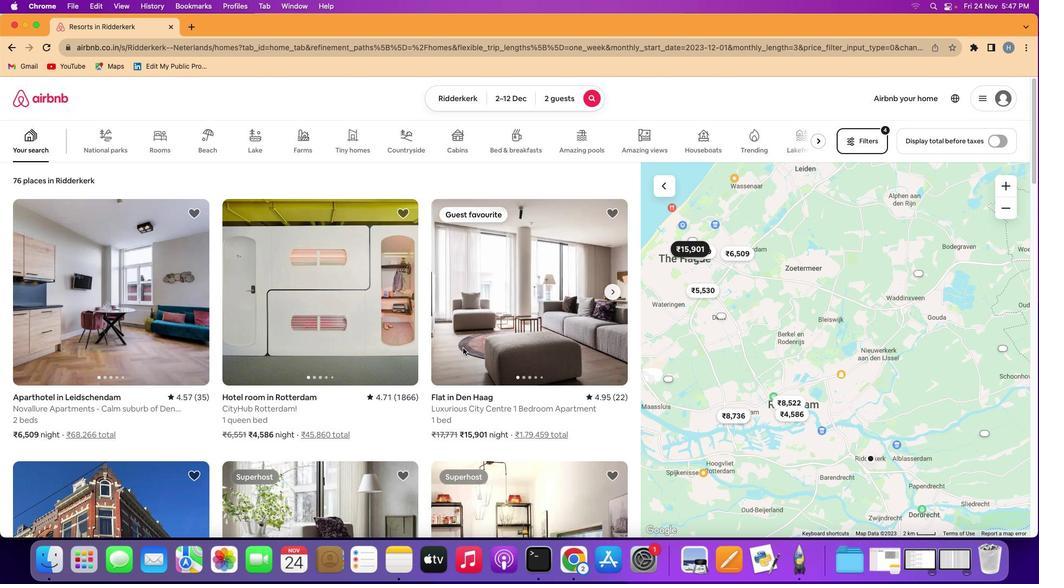 
Action: Mouse moved to (764, 381)
Screenshot: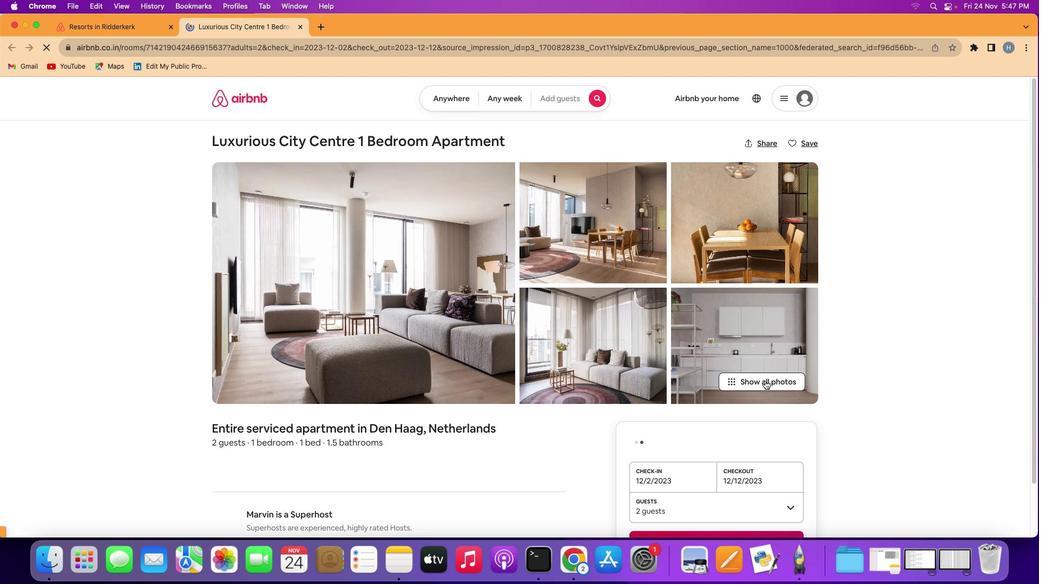 
Action: Mouse pressed left at (764, 381)
Screenshot: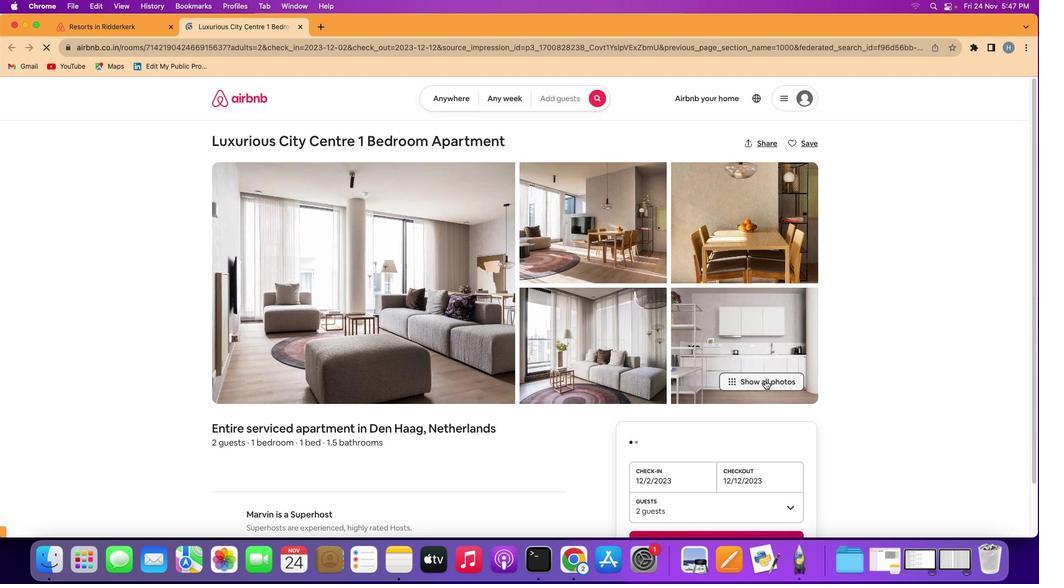 
Action: Mouse moved to (491, 416)
Screenshot: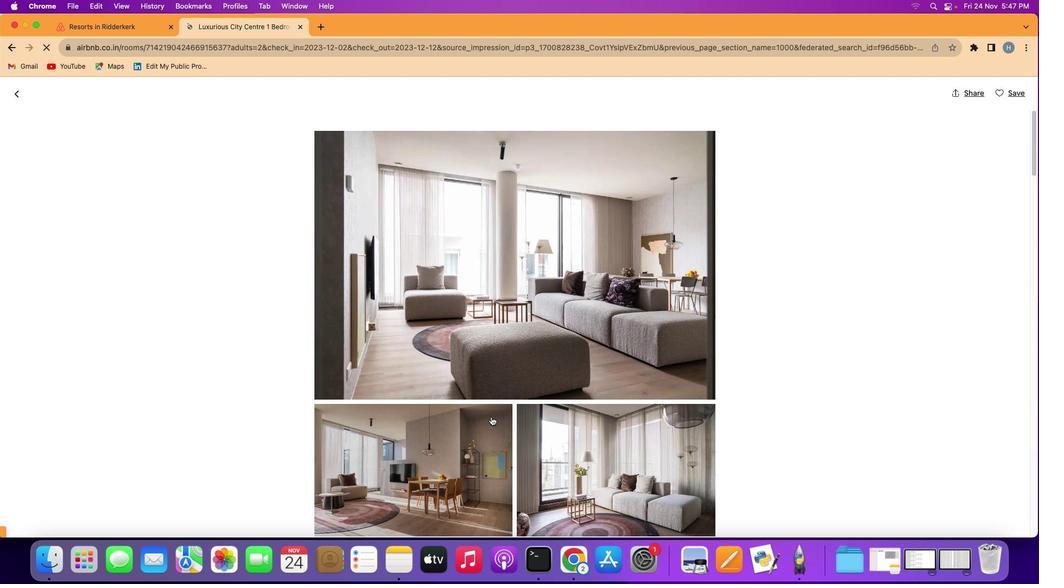 
Action: Mouse scrolled (491, 416) with delta (0, 0)
Screenshot: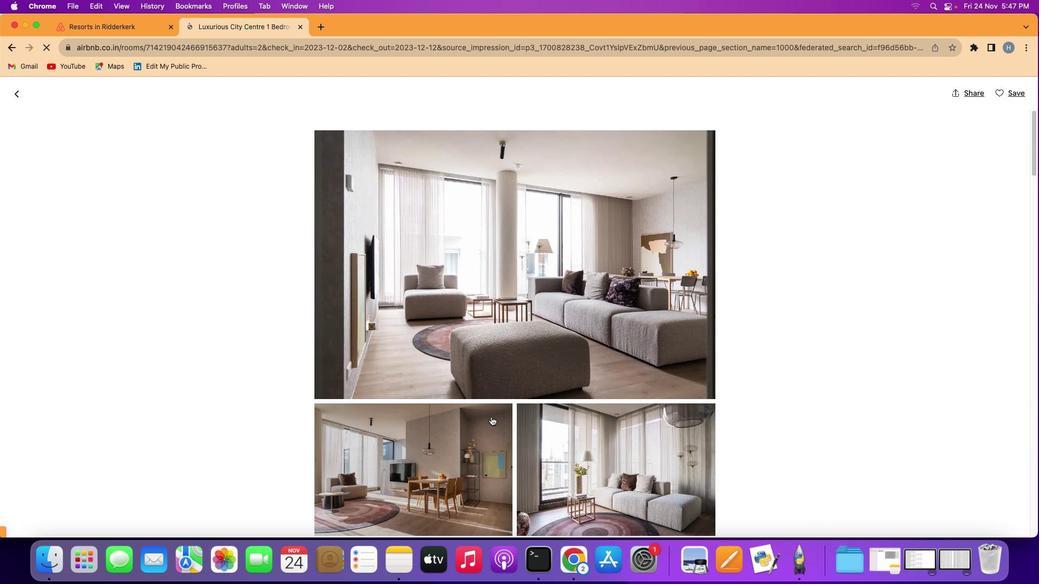 
Action: Mouse scrolled (491, 416) with delta (0, 0)
Screenshot: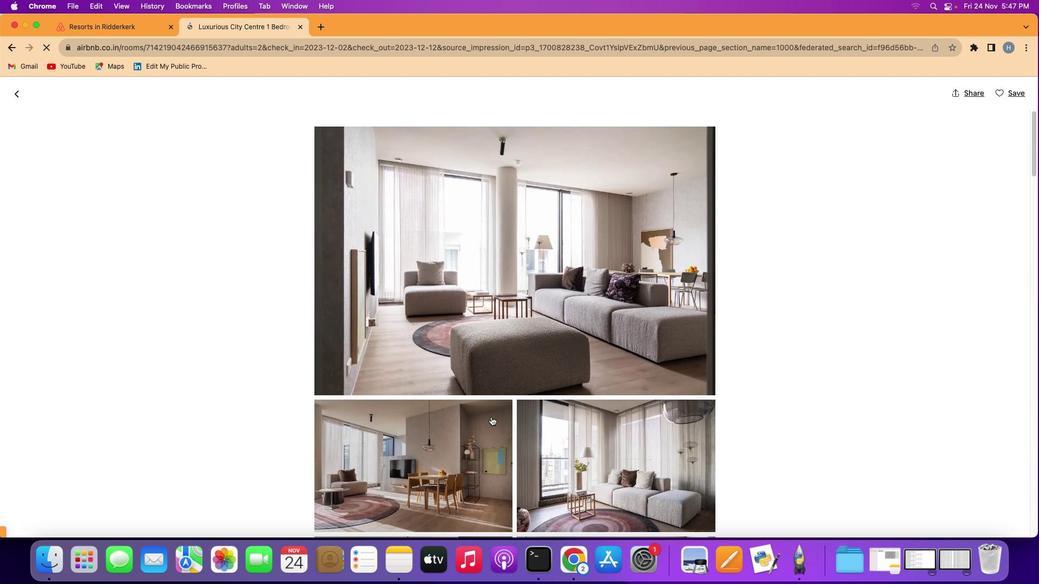 
Action: Mouse scrolled (491, 416) with delta (0, -1)
Screenshot: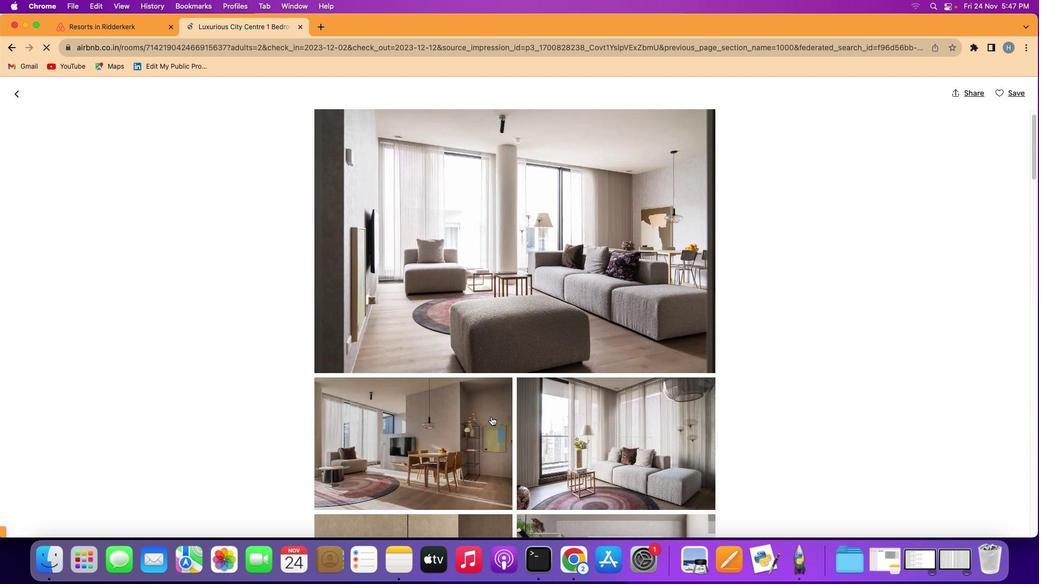 
Action: Mouse scrolled (491, 416) with delta (0, -1)
Screenshot: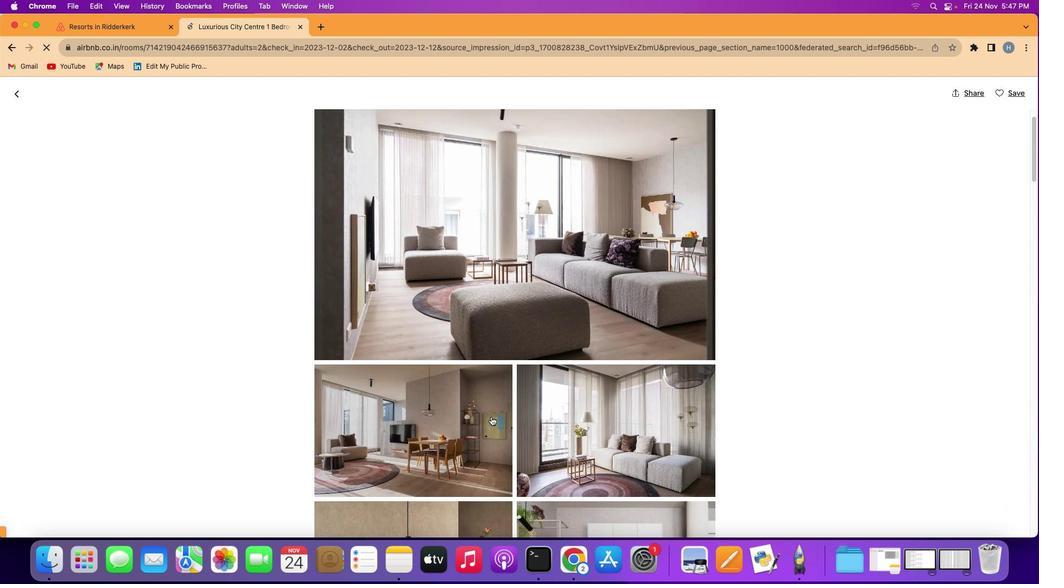 
Action: Mouse scrolled (491, 416) with delta (0, 0)
Screenshot: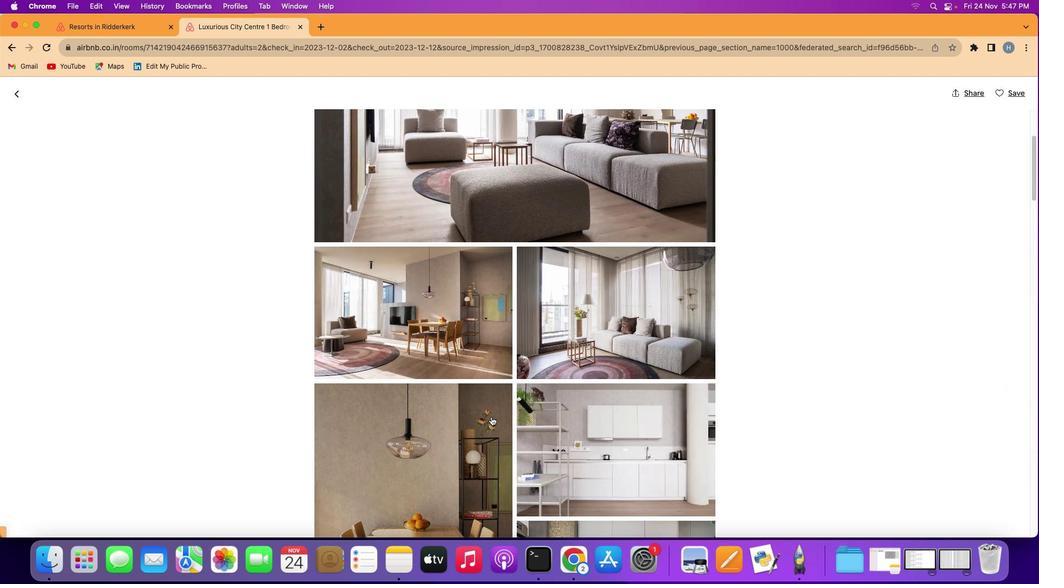 
Action: Mouse scrolled (491, 416) with delta (0, 0)
Screenshot: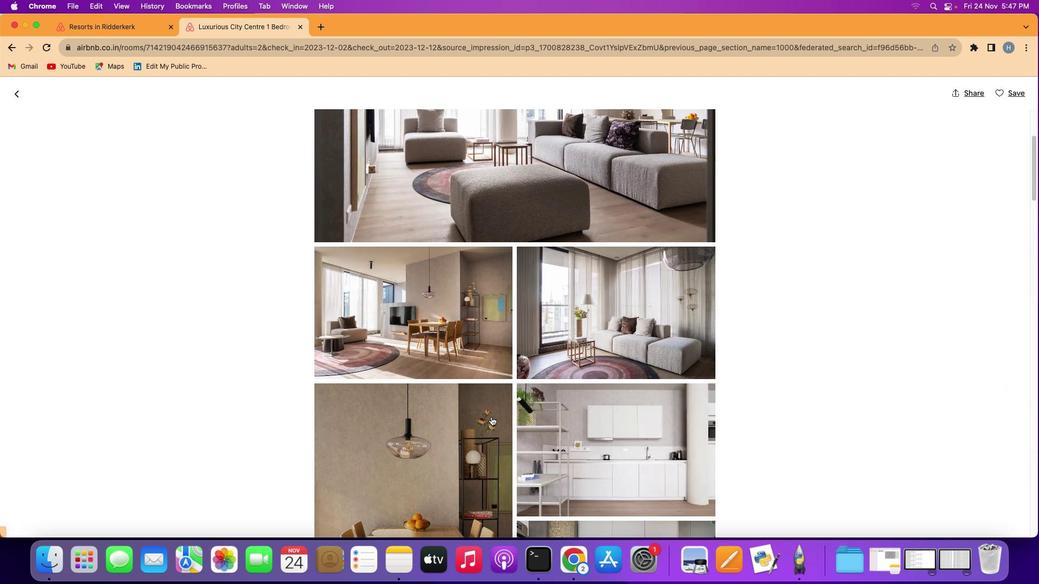 
Action: Mouse scrolled (491, 416) with delta (0, -1)
Screenshot: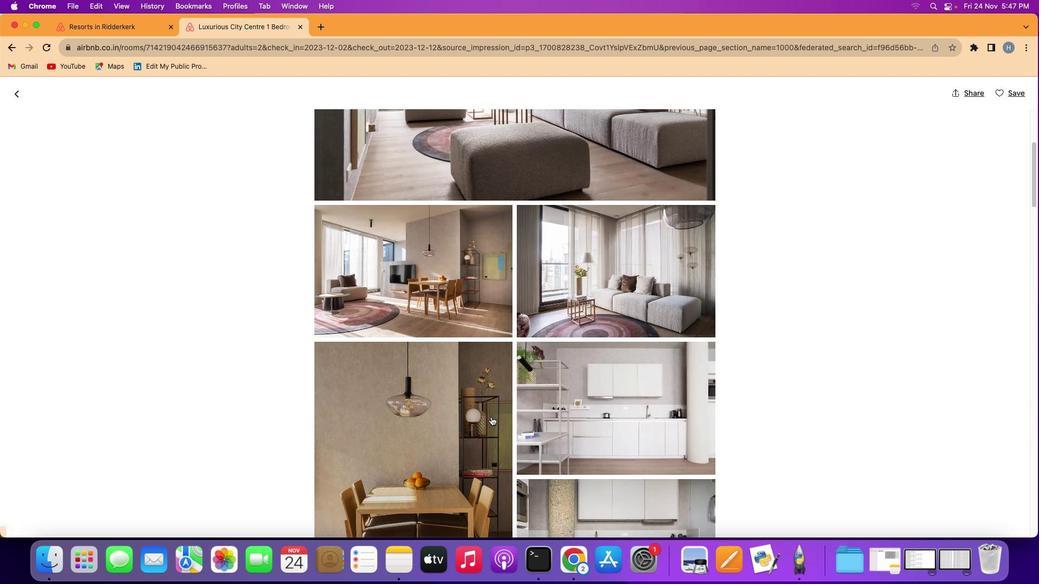 
Action: Mouse scrolled (491, 416) with delta (0, -1)
Screenshot: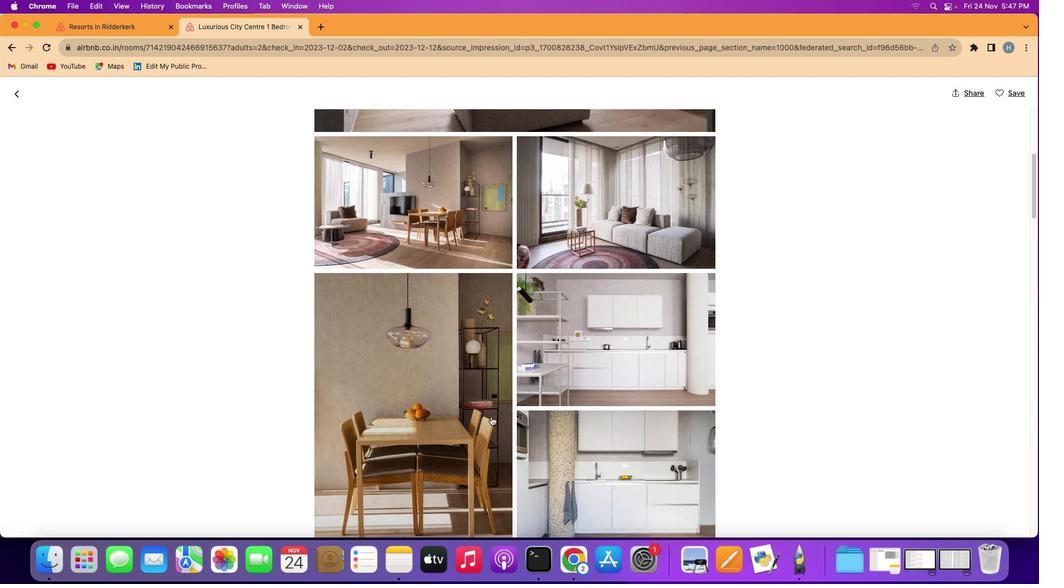 
Action: Mouse scrolled (491, 416) with delta (0, -2)
Screenshot: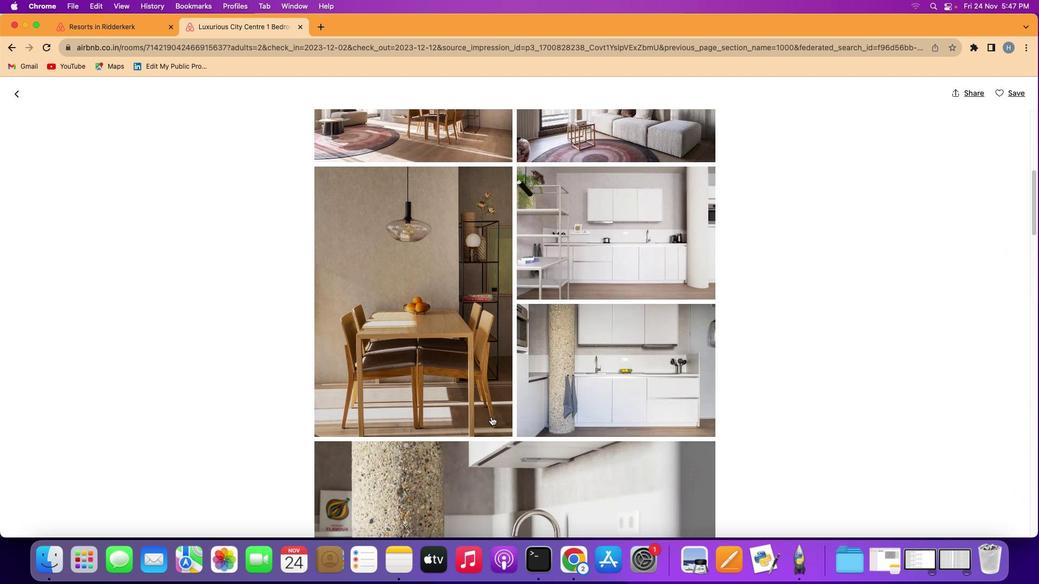 
Action: Mouse scrolled (491, 416) with delta (0, 0)
Screenshot: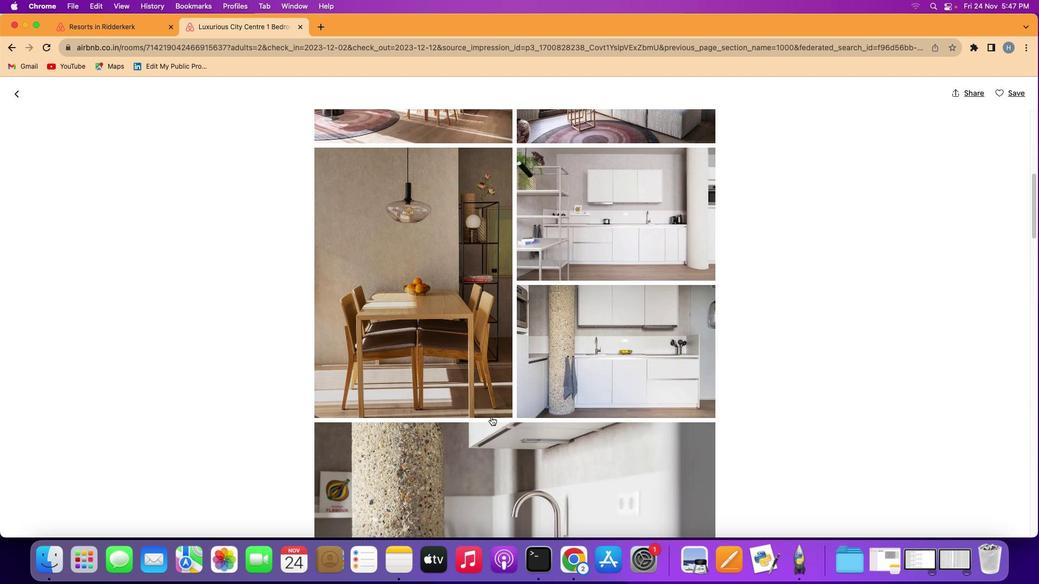 
Action: Mouse scrolled (491, 416) with delta (0, 0)
Screenshot: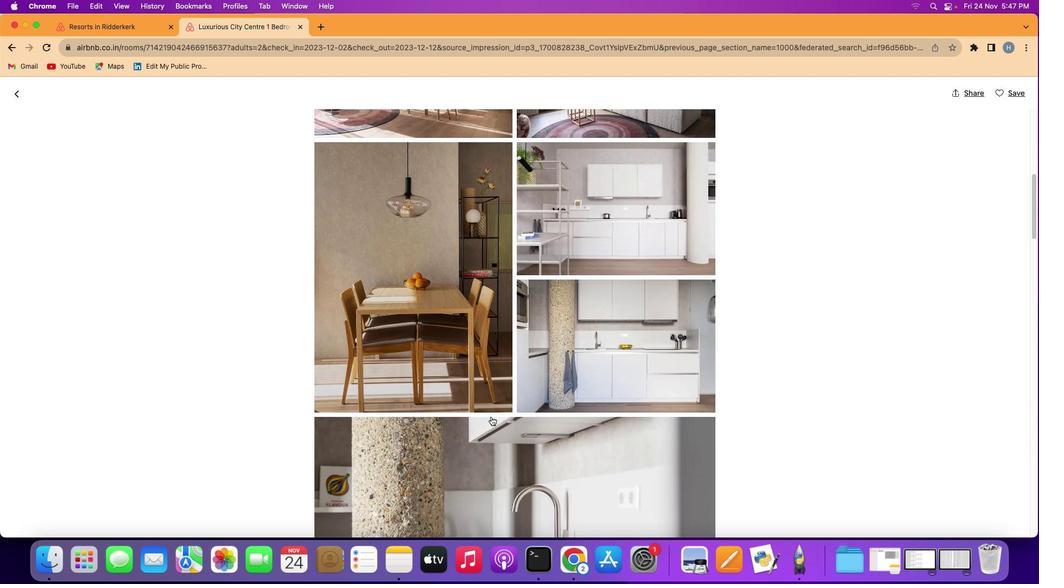 
Action: Mouse scrolled (491, 416) with delta (0, -1)
Screenshot: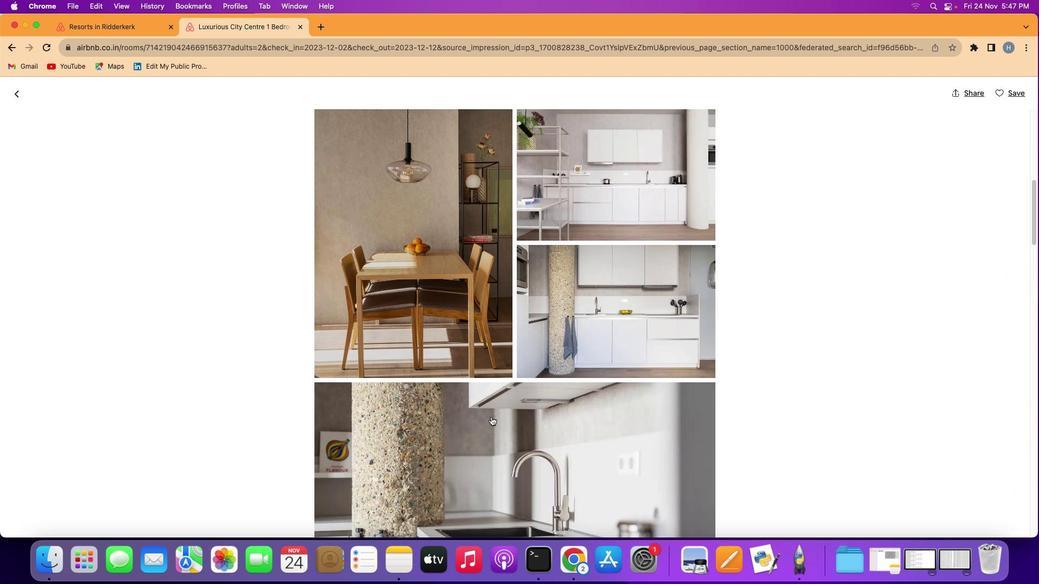 
Action: Mouse scrolled (491, 416) with delta (0, -2)
Screenshot: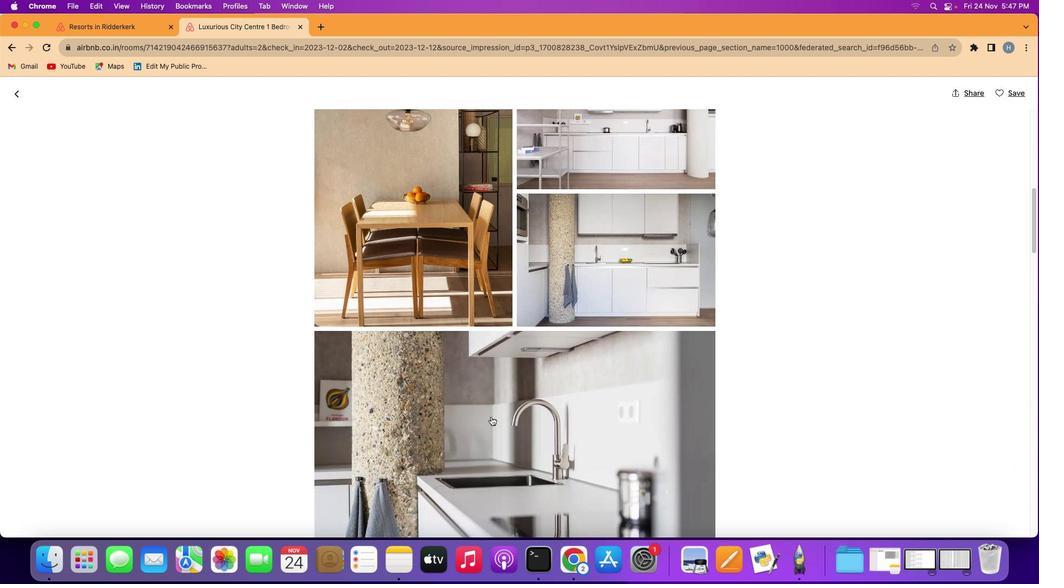 
Action: Mouse scrolled (491, 416) with delta (0, 0)
Screenshot: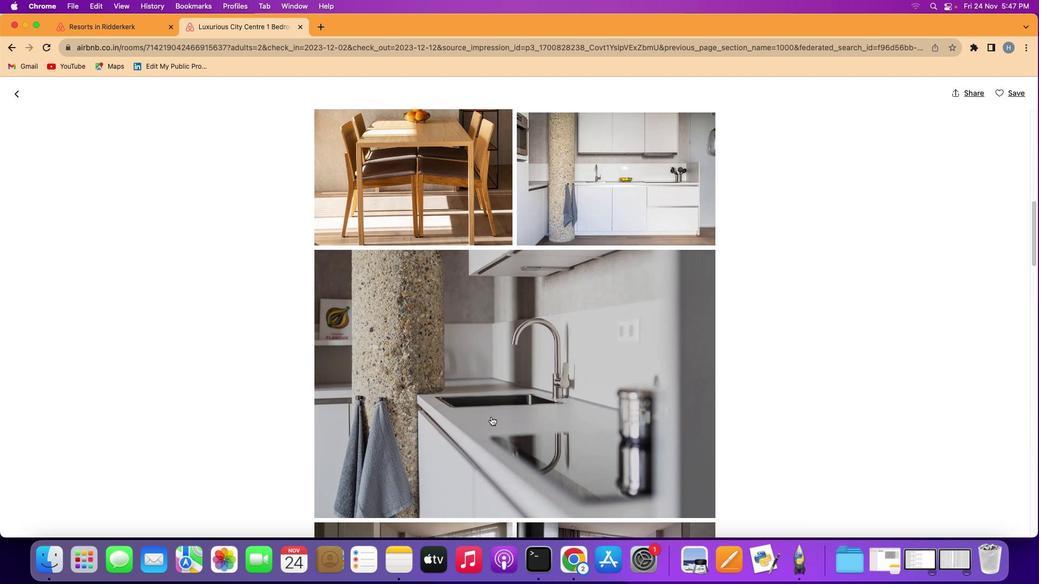 
Action: Mouse scrolled (491, 416) with delta (0, 0)
Screenshot: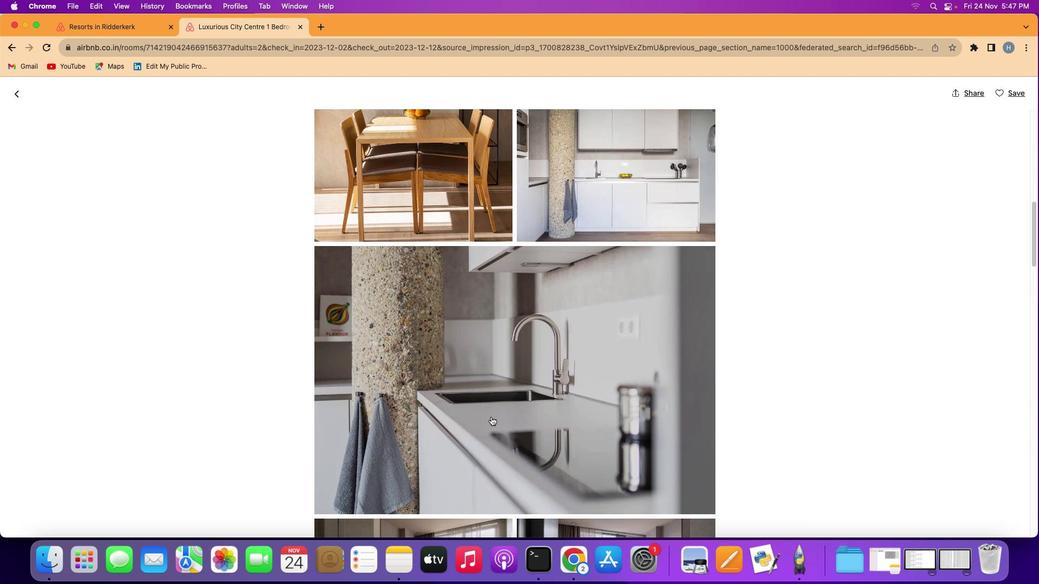 
Action: Mouse scrolled (491, 416) with delta (0, -1)
Screenshot: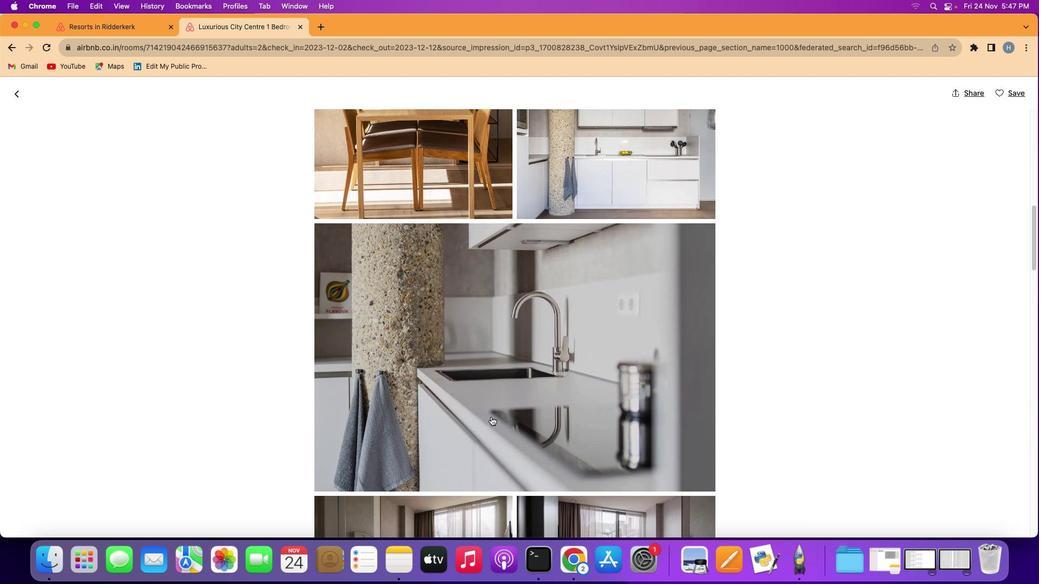 
Action: Mouse scrolled (491, 416) with delta (0, -1)
Screenshot: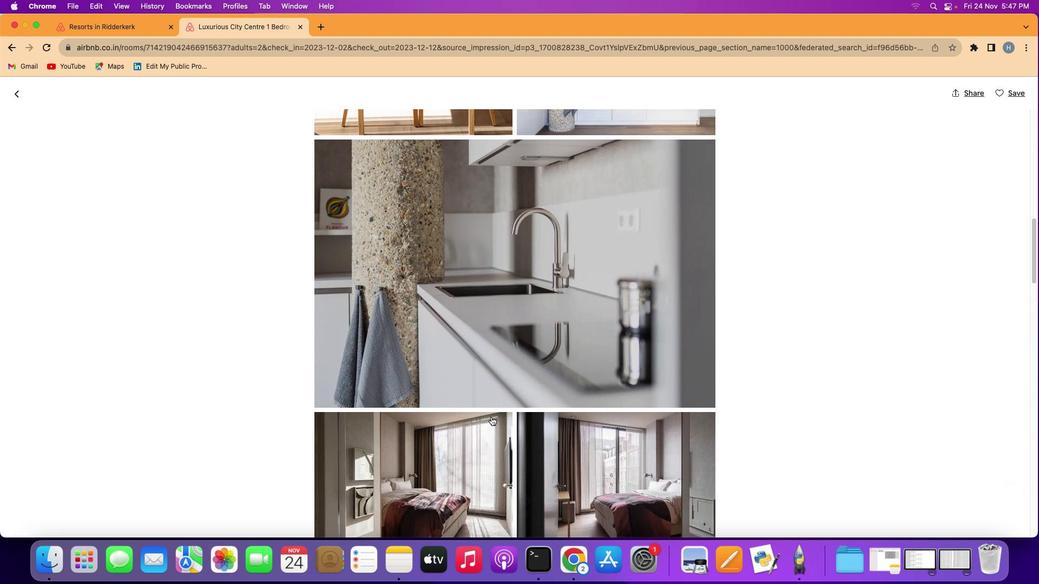 
Action: Mouse scrolled (491, 416) with delta (0, 0)
Screenshot: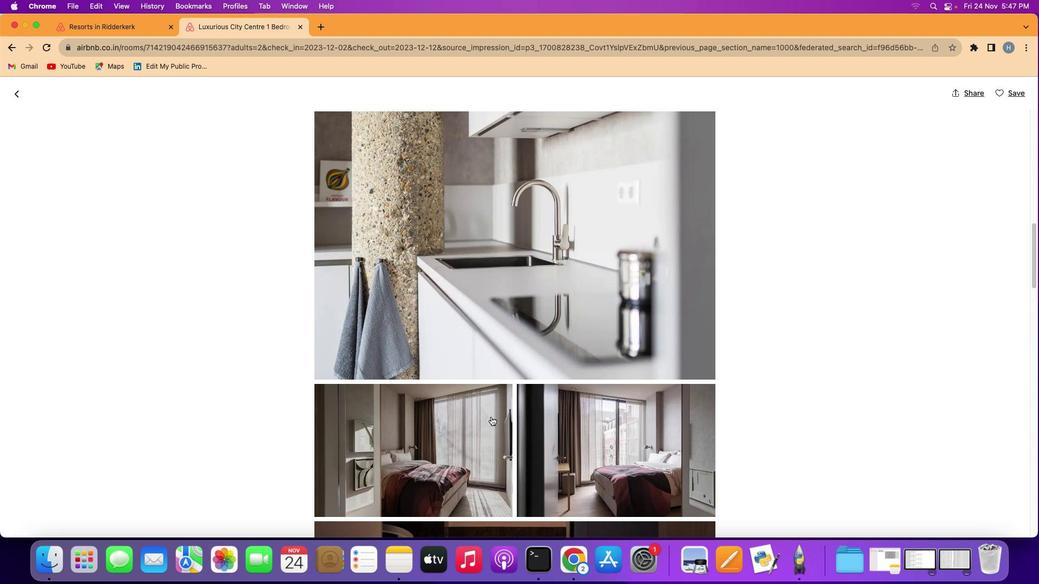 
Action: Mouse scrolled (491, 416) with delta (0, 0)
Screenshot: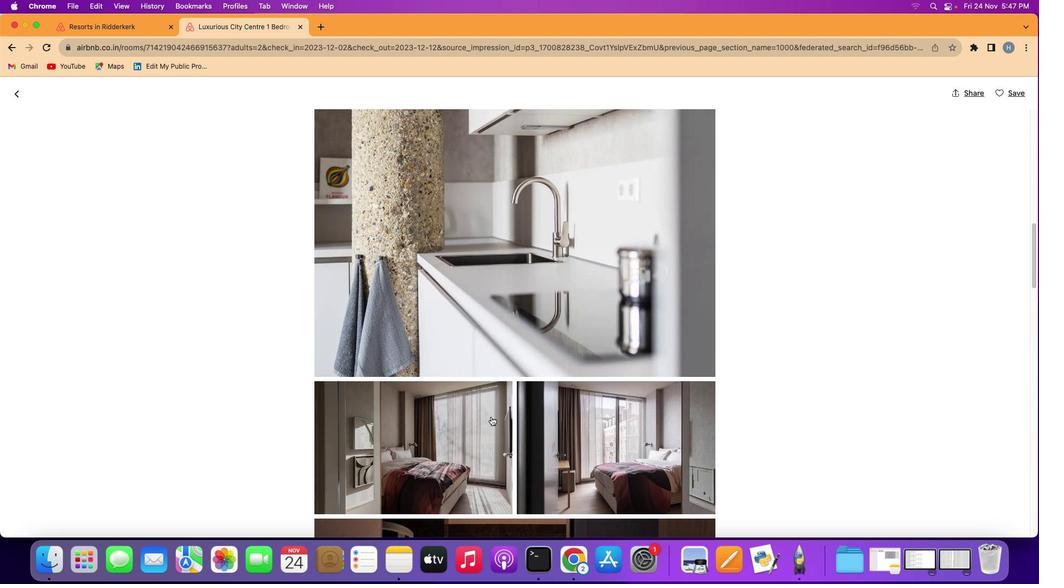 
Action: Mouse scrolled (491, 416) with delta (0, -1)
Screenshot: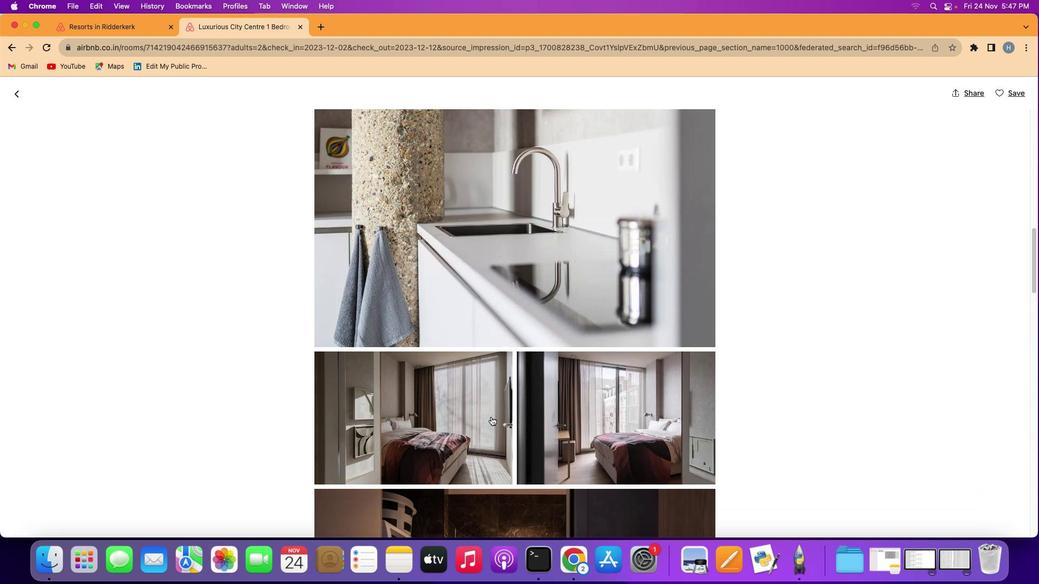 
Action: Mouse scrolled (491, 416) with delta (0, -1)
Screenshot: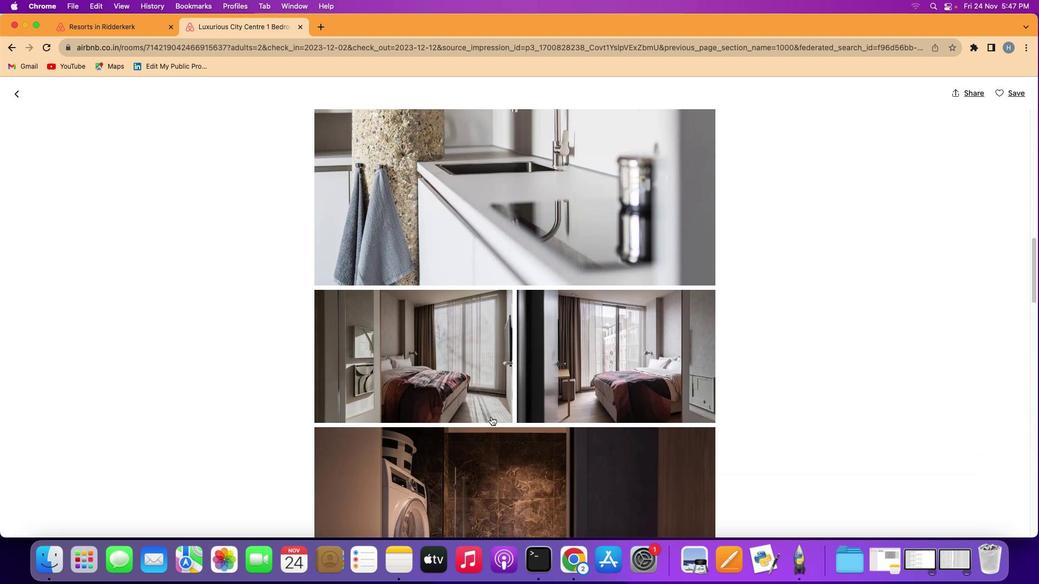 
Action: Mouse scrolled (491, 416) with delta (0, 0)
Screenshot: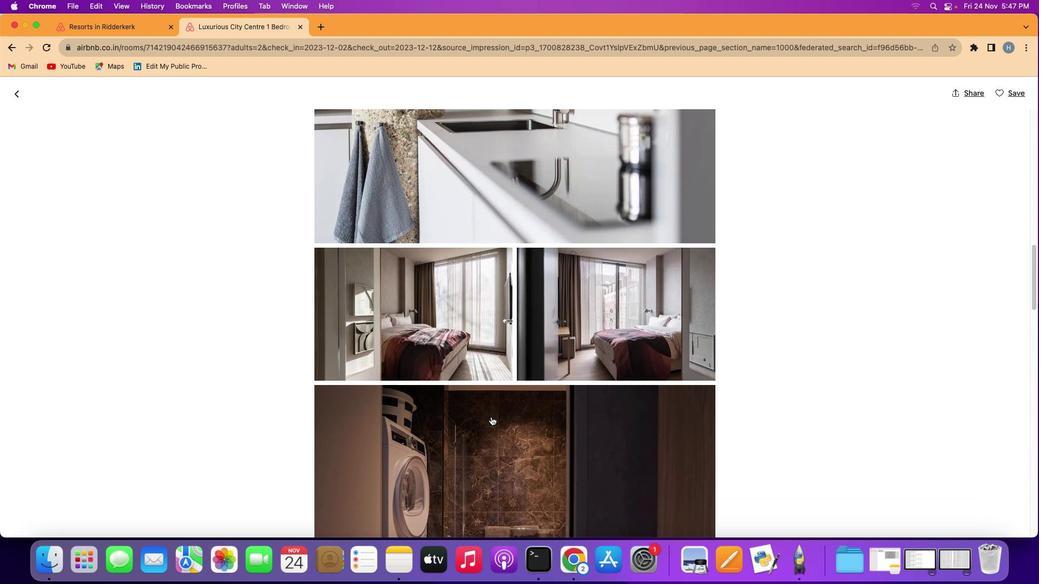
Action: Mouse scrolled (491, 416) with delta (0, 0)
Screenshot: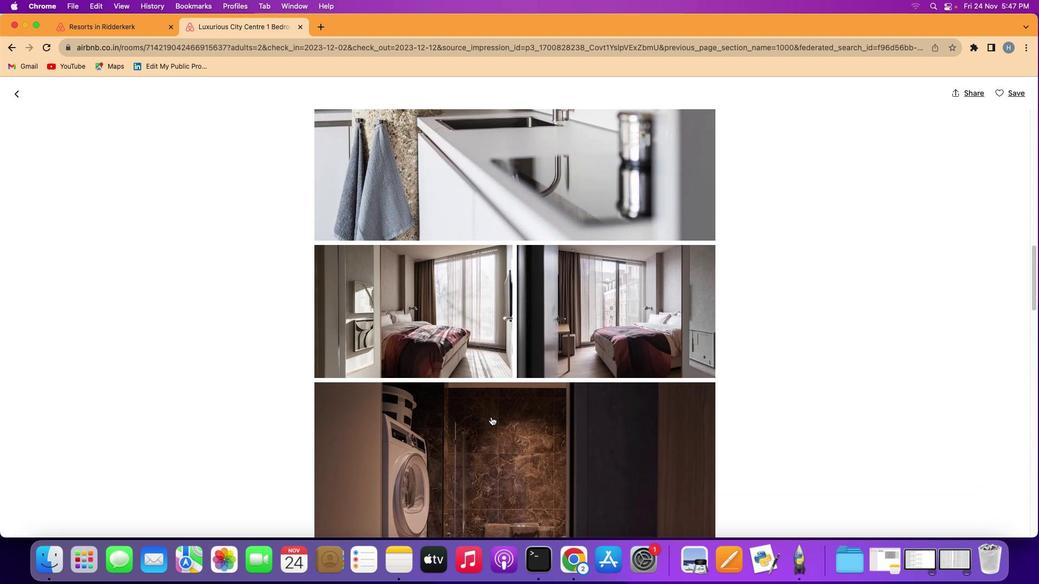 
Action: Mouse scrolled (491, 416) with delta (0, 0)
Screenshot: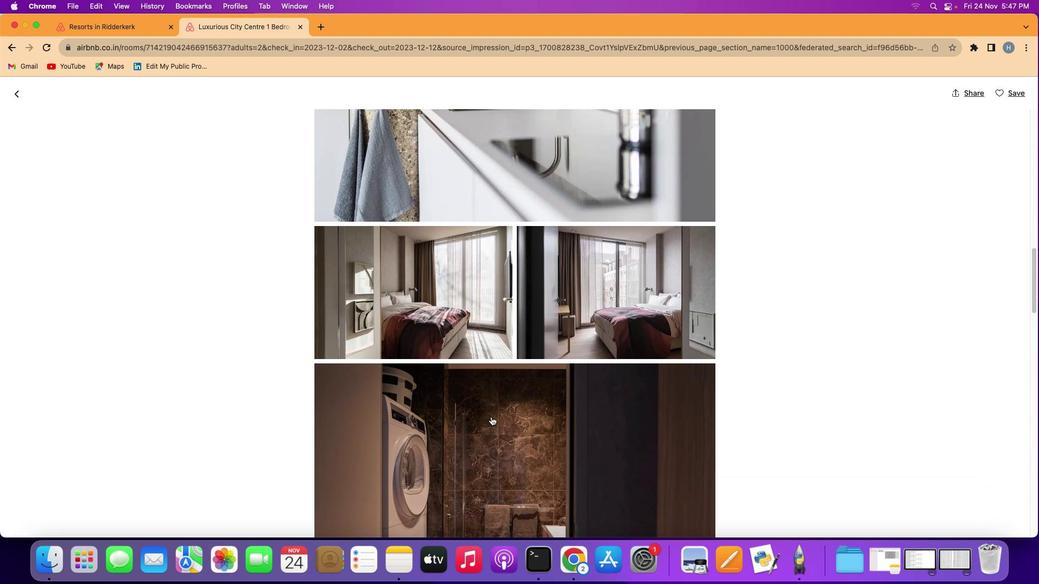 
Action: Mouse scrolled (491, 416) with delta (0, 0)
Screenshot: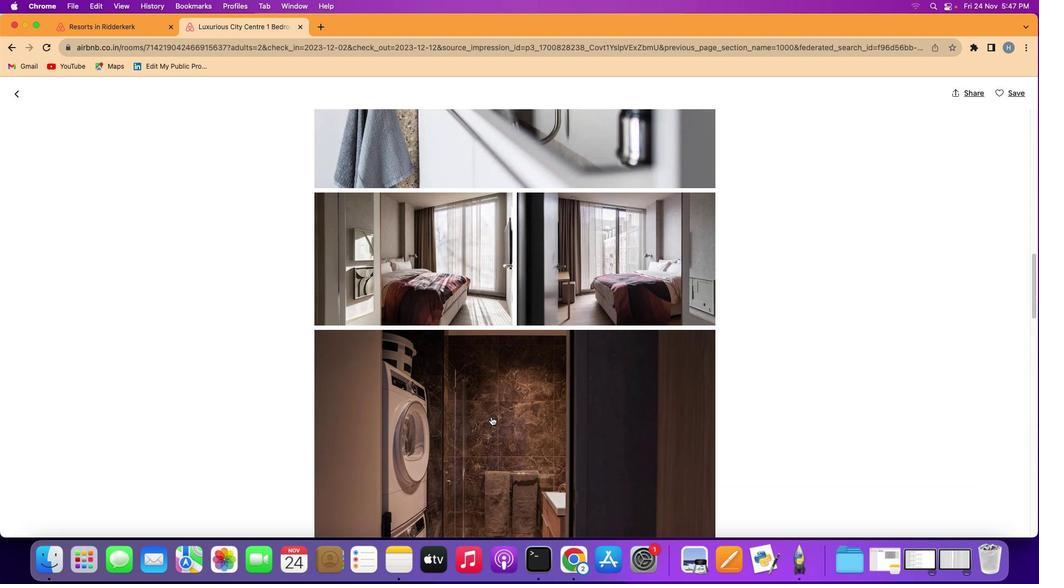 
Action: Mouse scrolled (491, 416) with delta (0, 0)
Screenshot: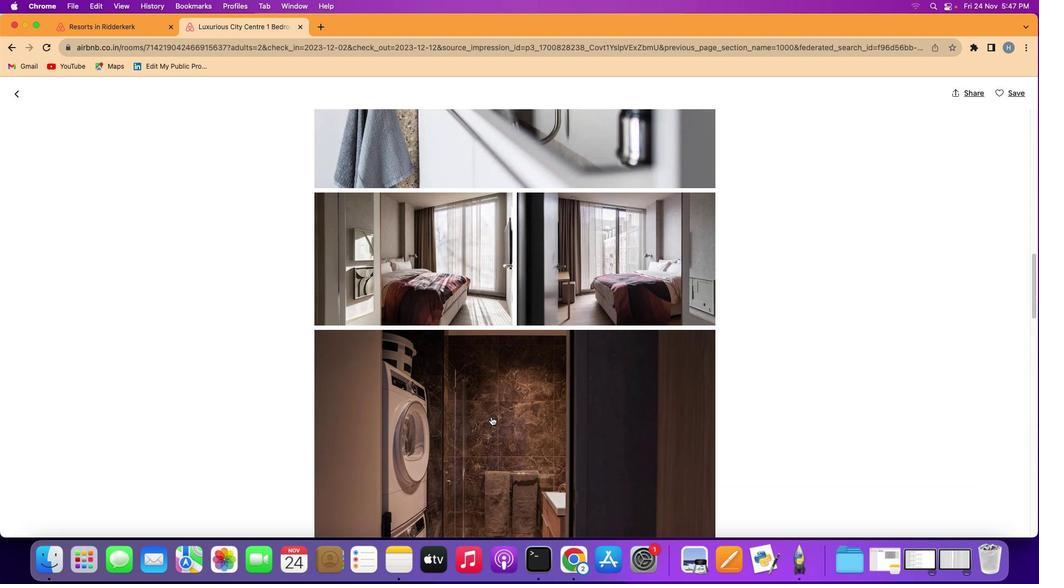 
Action: Mouse scrolled (491, 416) with delta (0, -1)
Screenshot: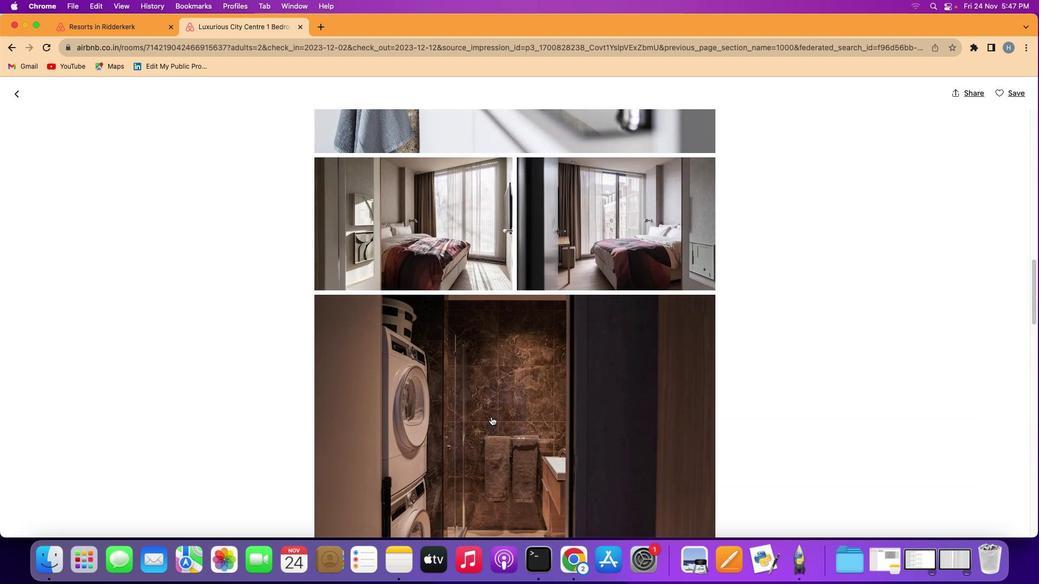 
Action: Mouse scrolled (491, 416) with delta (0, -2)
Screenshot: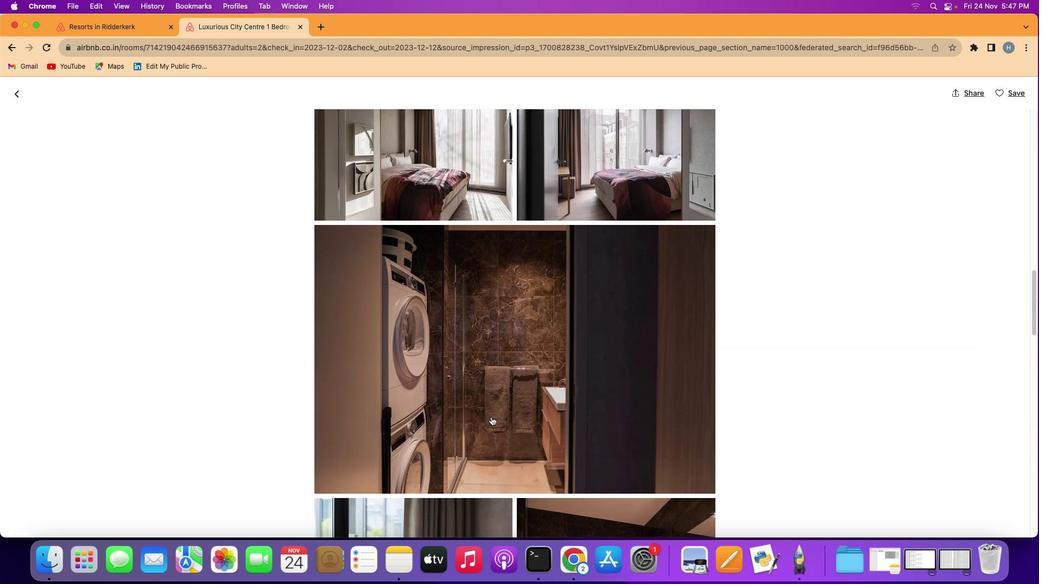 
Action: Mouse scrolled (491, 416) with delta (0, 0)
Screenshot: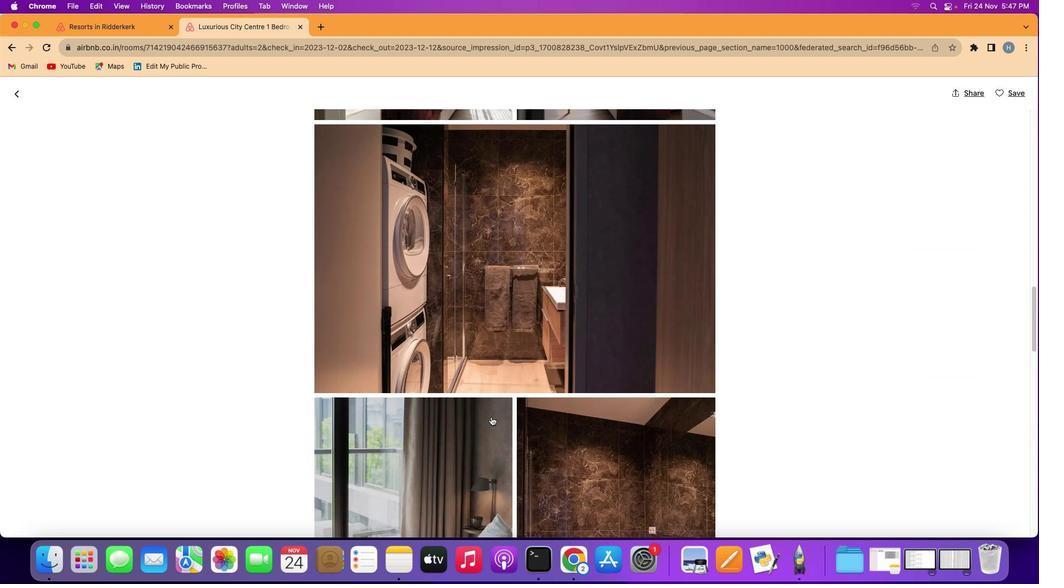 
Action: Mouse scrolled (491, 416) with delta (0, 0)
Screenshot: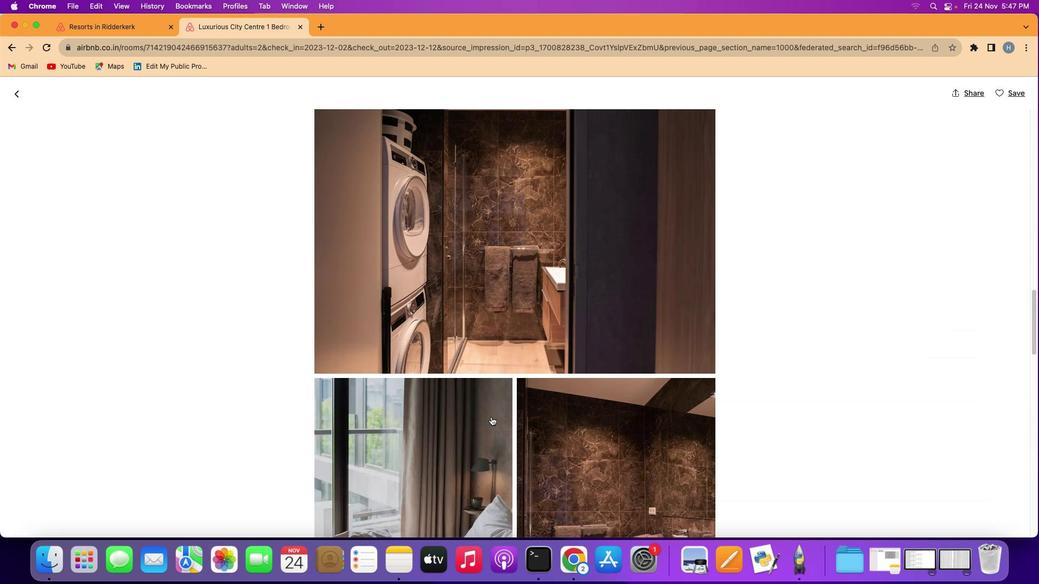 
Action: Mouse scrolled (491, 416) with delta (0, -1)
Screenshot: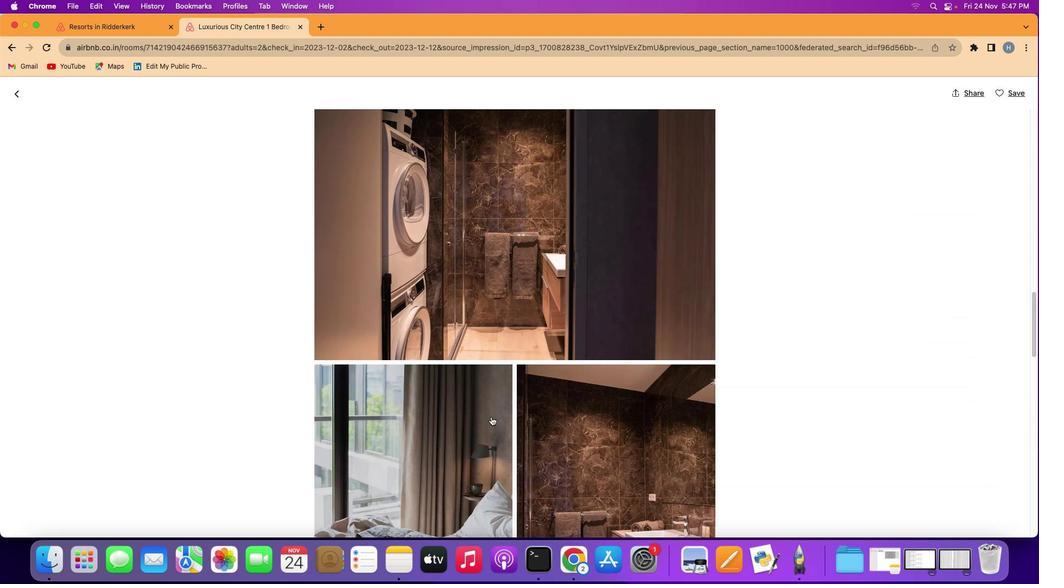 
Action: Mouse scrolled (491, 416) with delta (0, -2)
Screenshot: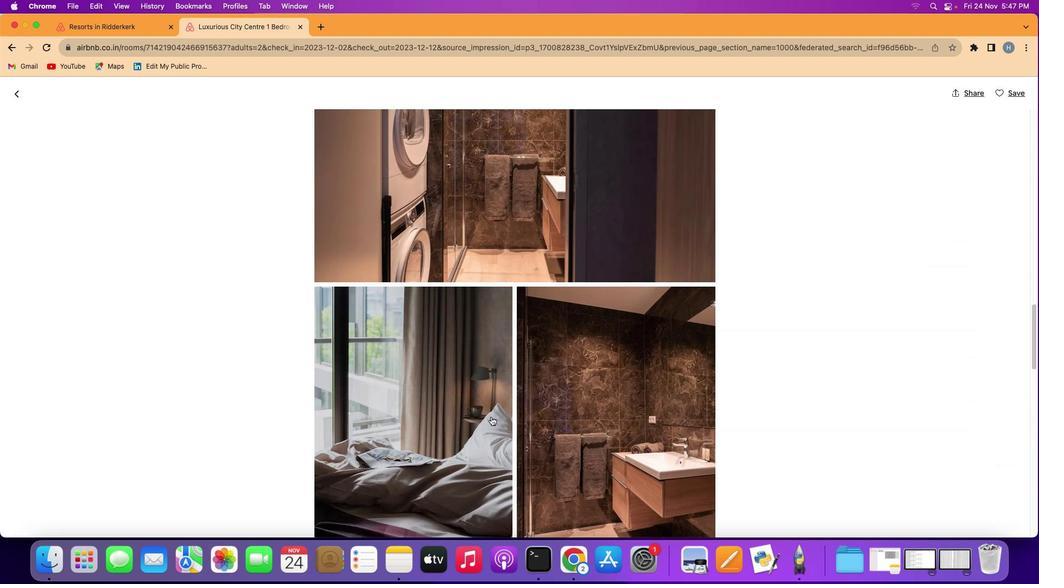 
Action: Mouse scrolled (491, 416) with delta (0, 0)
Screenshot: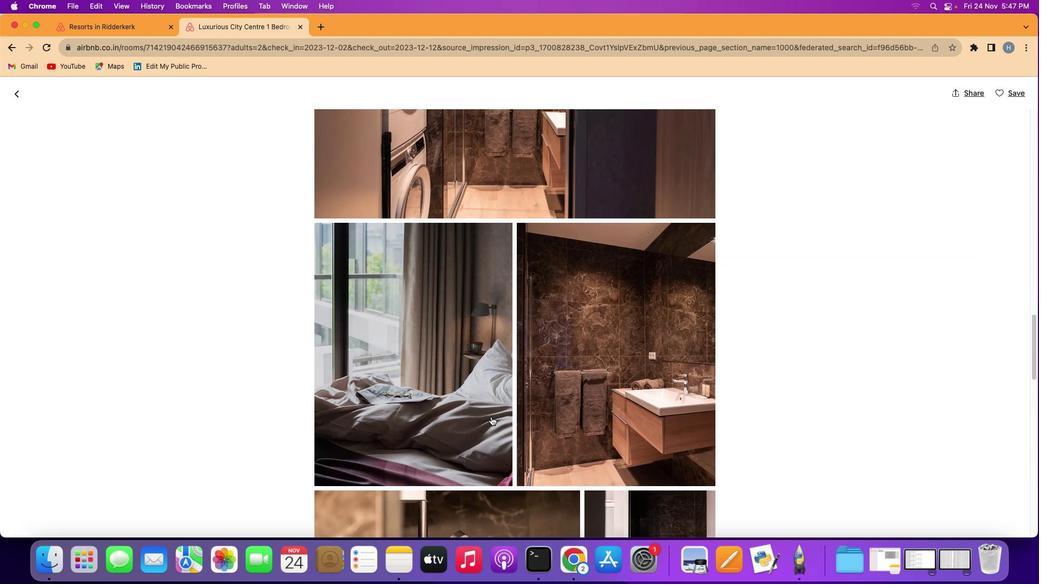 
Action: Mouse scrolled (491, 416) with delta (0, 0)
Screenshot: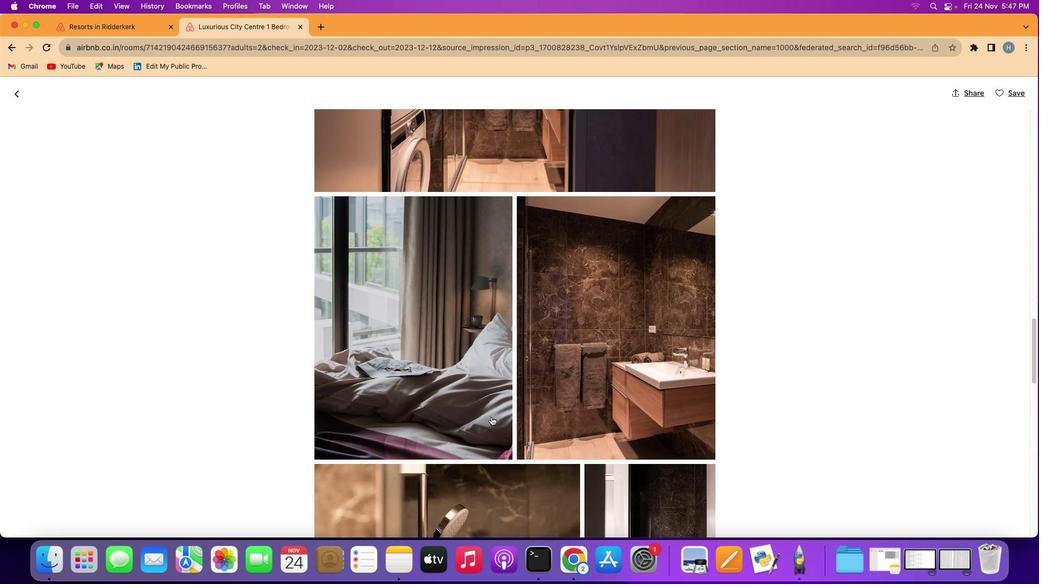 
Action: Mouse scrolled (491, 416) with delta (0, -1)
Screenshot: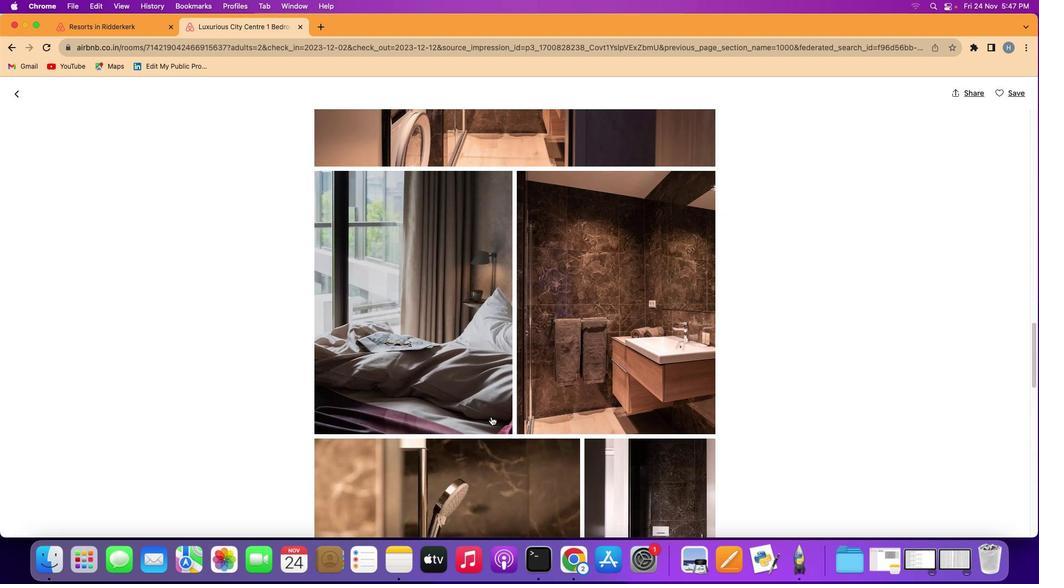 
Action: Mouse scrolled (491, 416) with delta (0, -2)
Screenshot: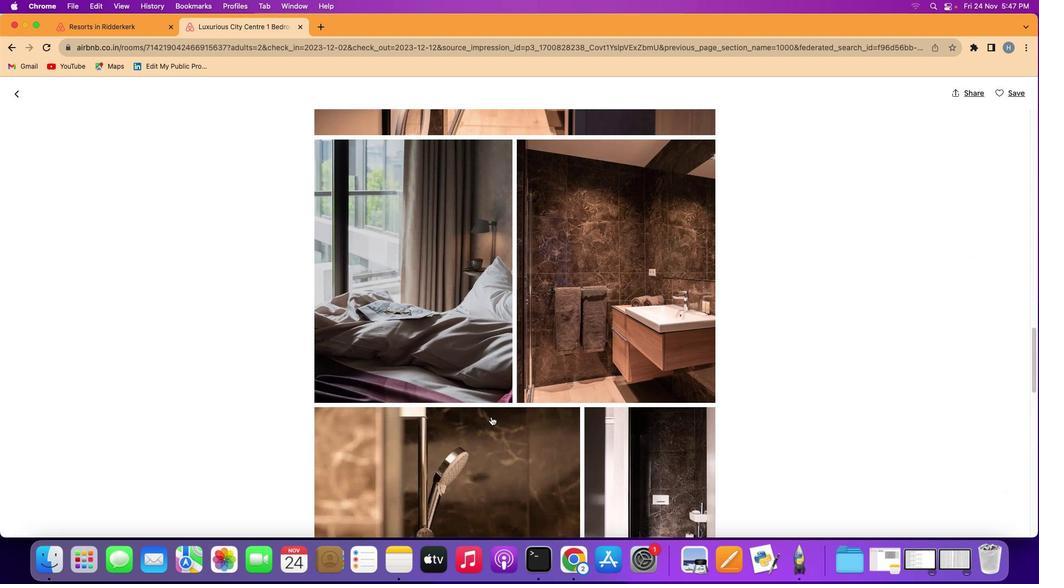 
Action: Mouse scrolled (491, 416) with delta (0, 0)
Screenshot: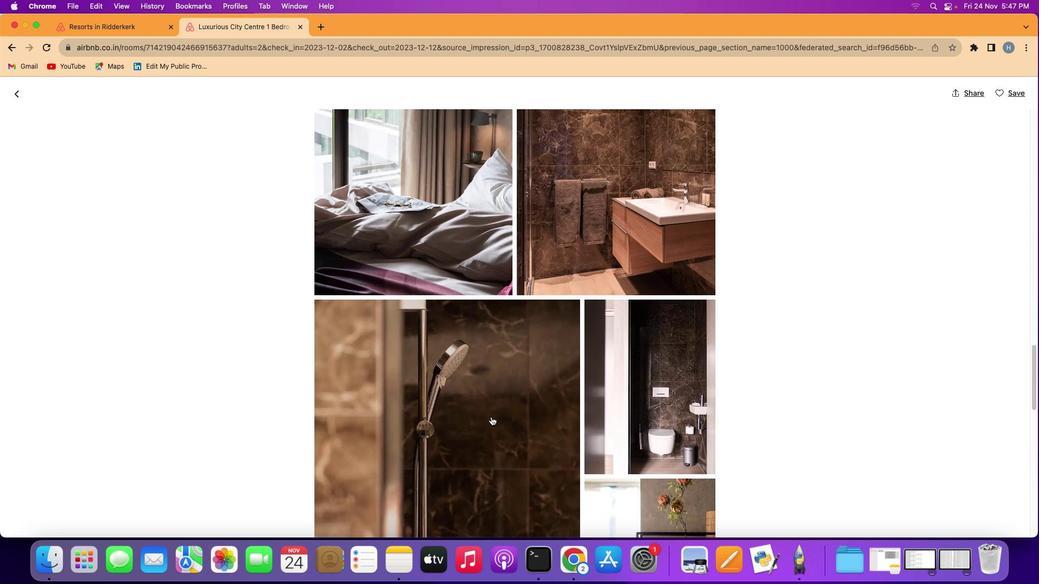 
Action: Mouse scrolled (491, 416) with delta (0, 0)
Screenshot: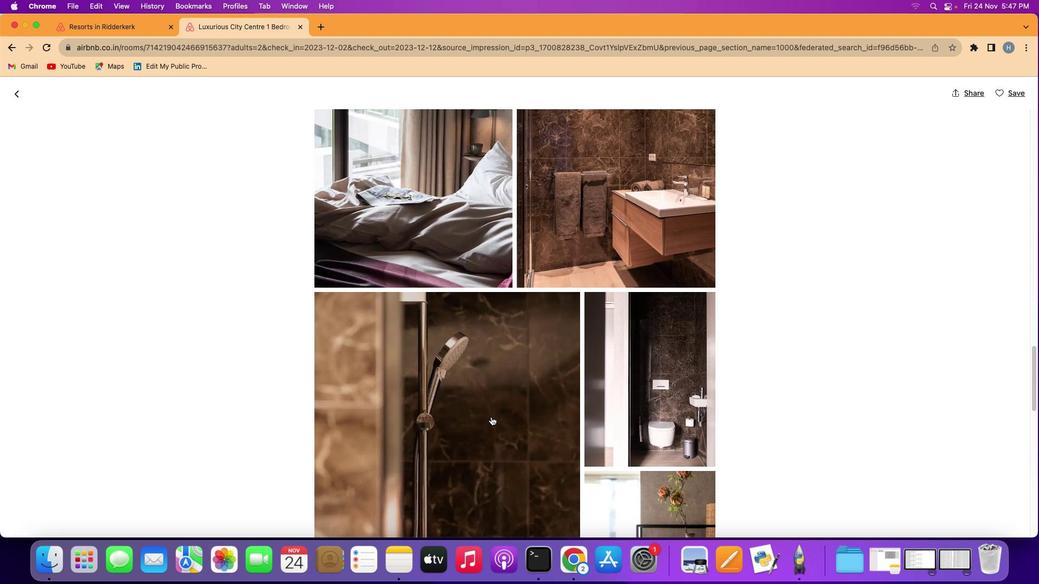 
Action: Mouse scrolled (491, 416) with delta (0, -1)
Screenshot: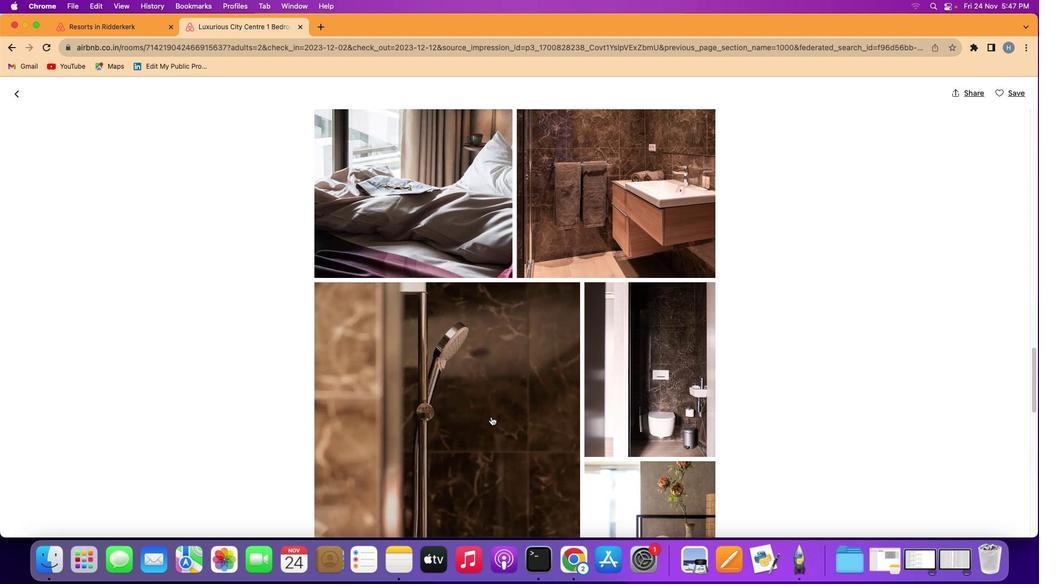 
Action: Mouse scrolled (491, 416) with delta (0, -1)
Screenshot: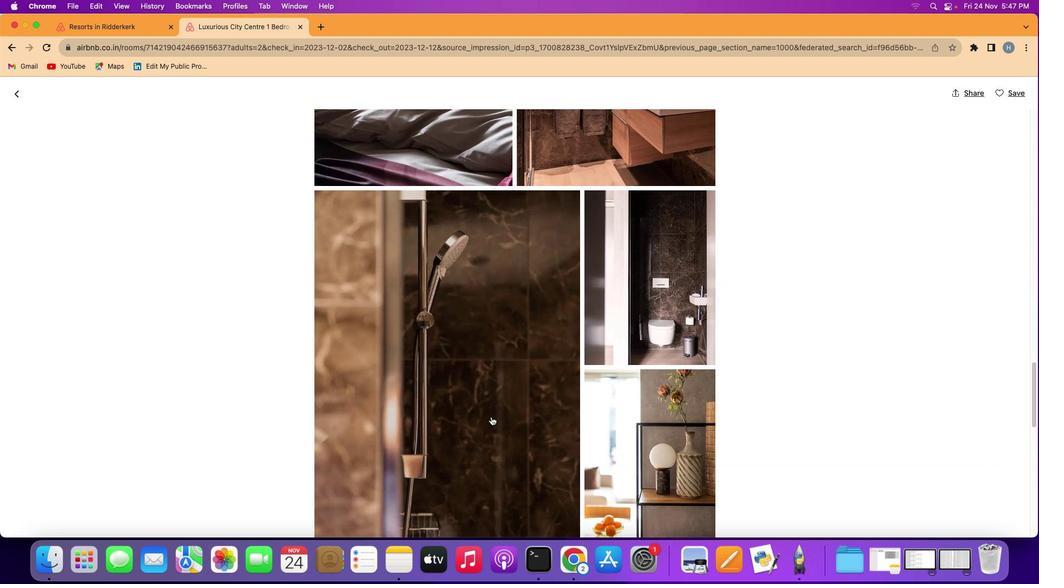 
Action: Mouse scrolled (491, 416) with delta (0, 0)
Screenshot: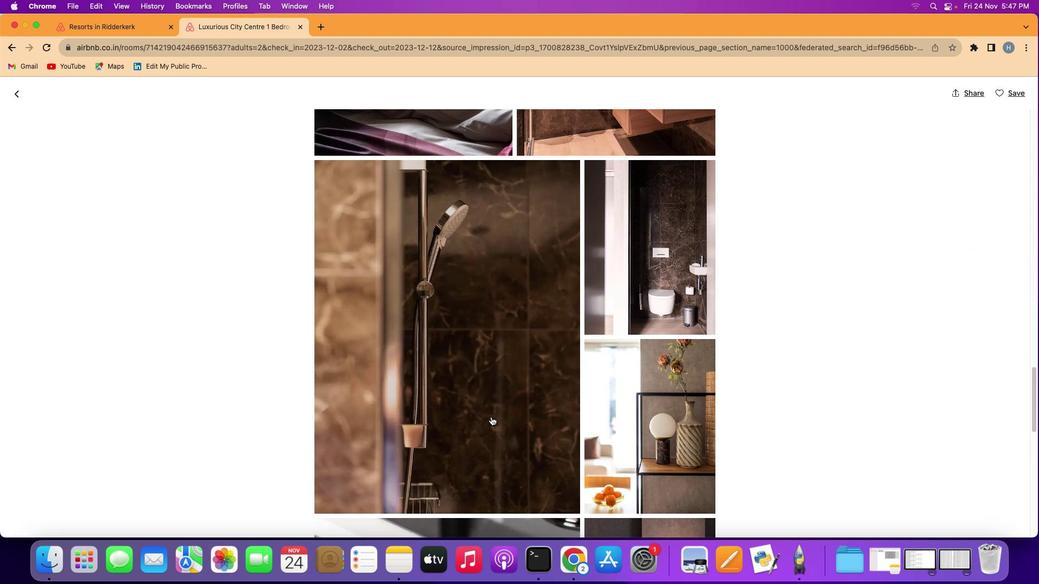 
Action: Mouse scrolled (491, 416) with delta (0, 0)
Screenshot: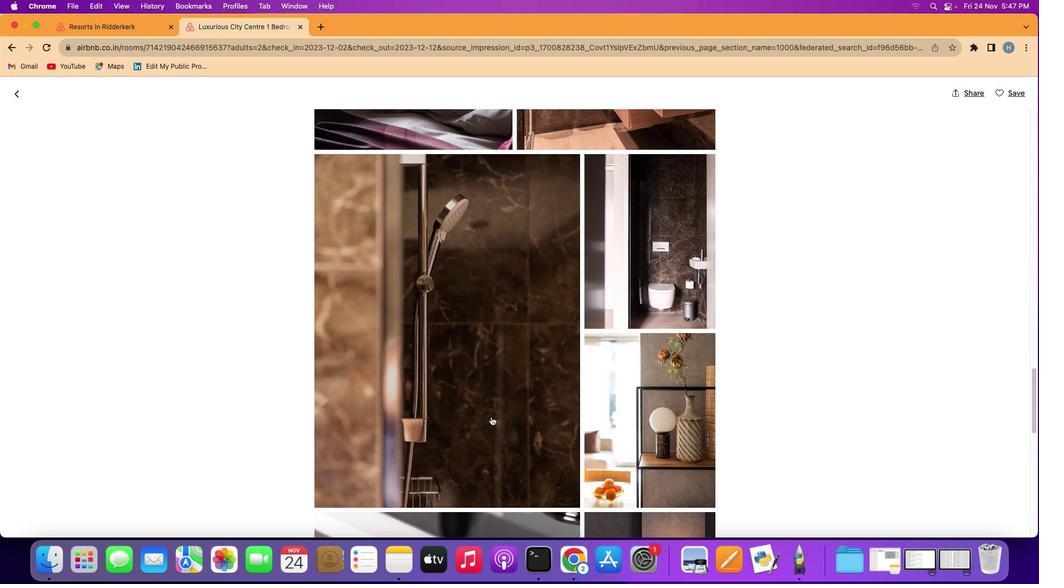
Action: Mouse scrolled (491, 416) with delta (0, -1)
Screenshot: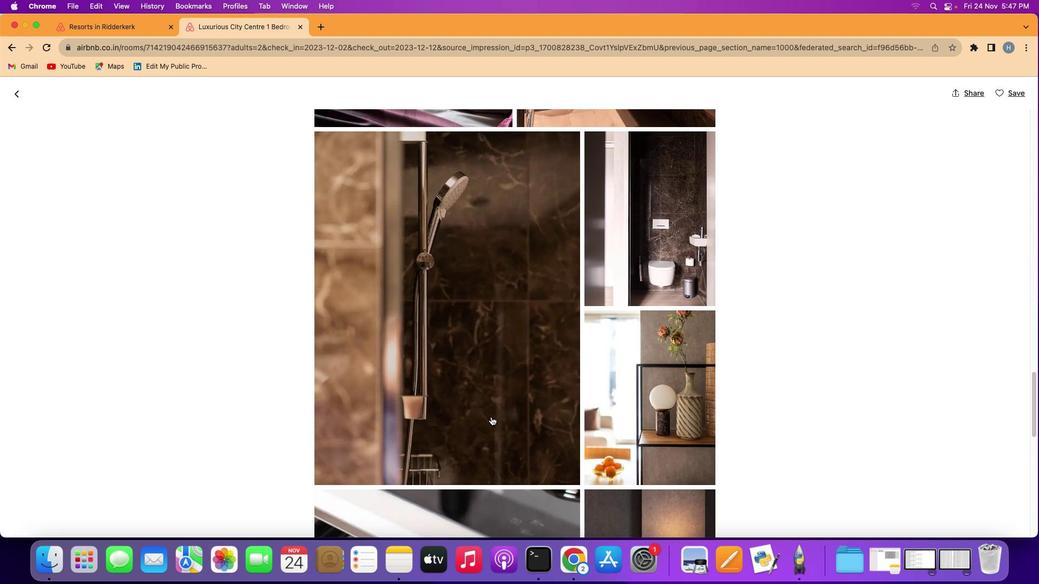 
Action: Mouse scrolled (491, 416) with delta (0, 0)
Screenshot: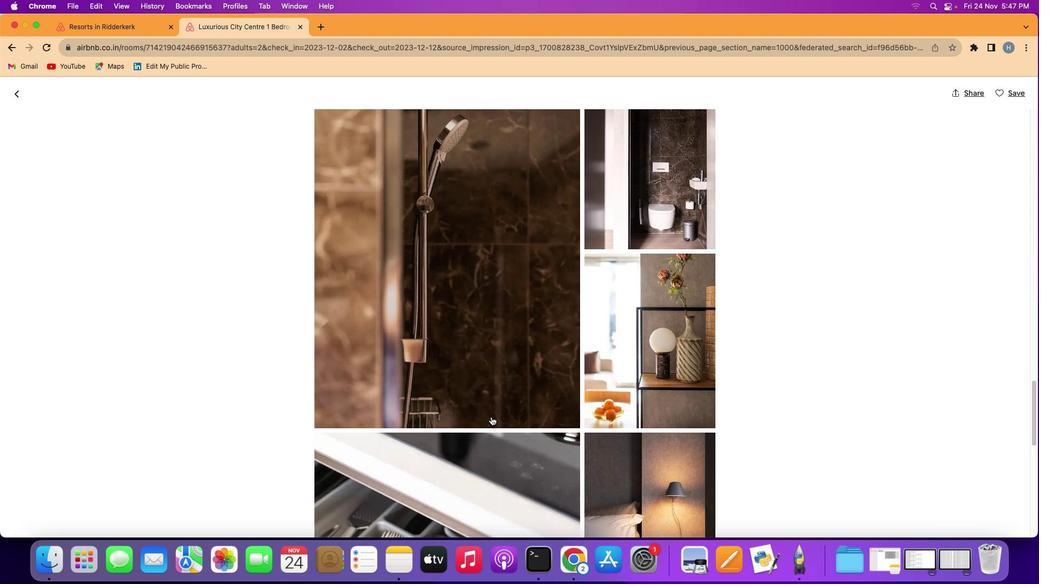 
Action: Mouse scrolled (491, 416) with delta (0, 0)
Screenshot: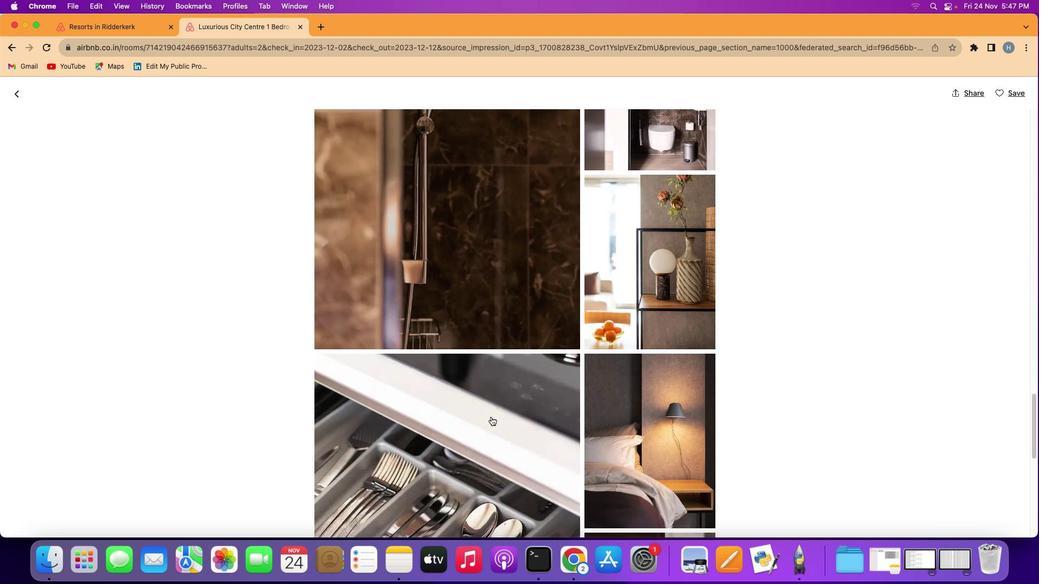 
Action: Mouse scrolled (491, 416) with delta (0, -1)
Screenshot: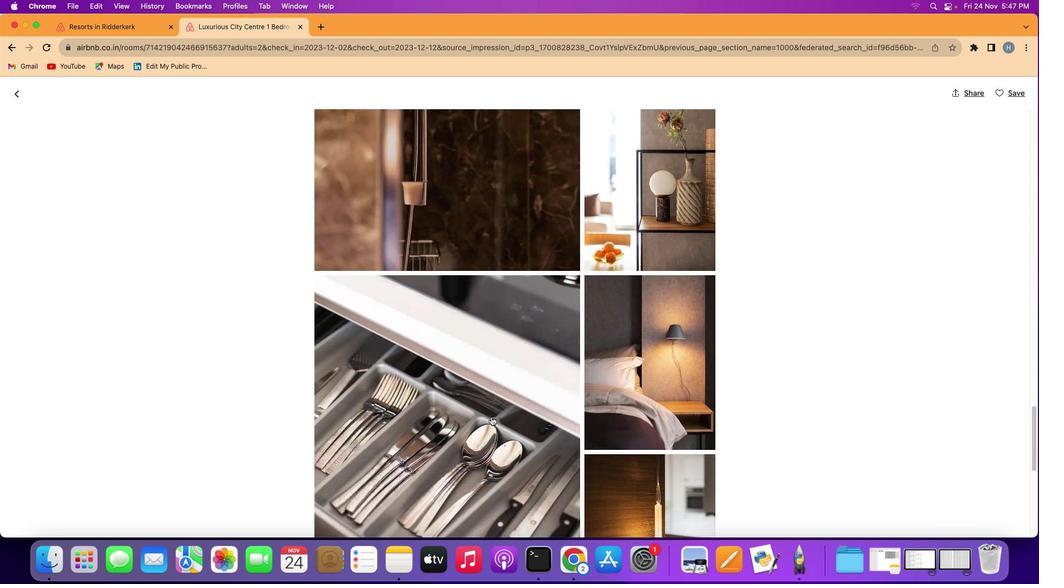 
Action: Mouse scrolled (491, 416) with delta (0, -2)
Screenshot: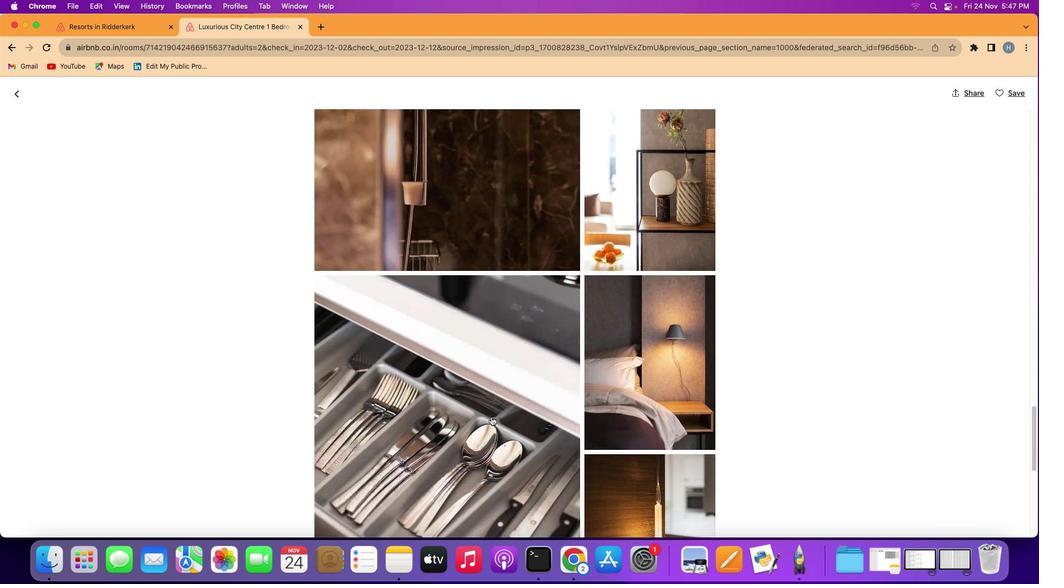 
Action: Mouse scrolled (491, 416) with delta (0, -3)
Screenshot: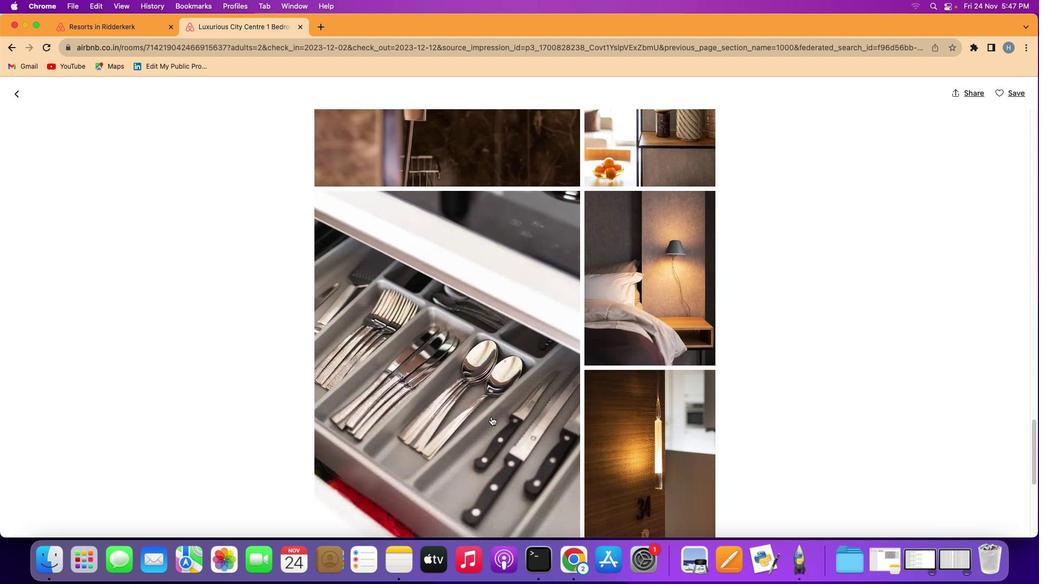 
Action: Mouse scrolled (491, 416) with delta (0, -3)
Screenshot: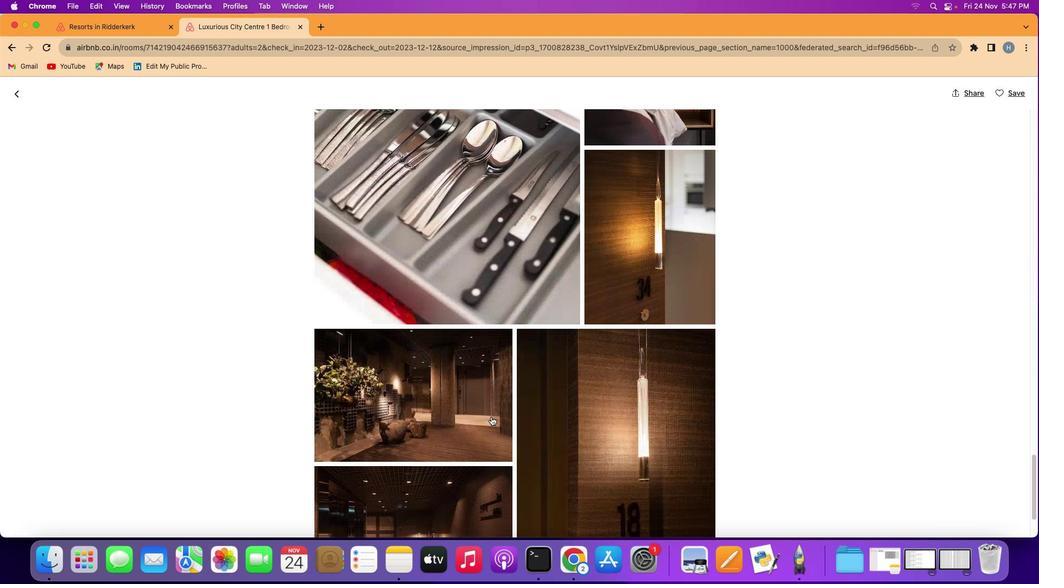 
Action: Mouse scrolled (491, 416) with delta (0, 0)
Screenshot: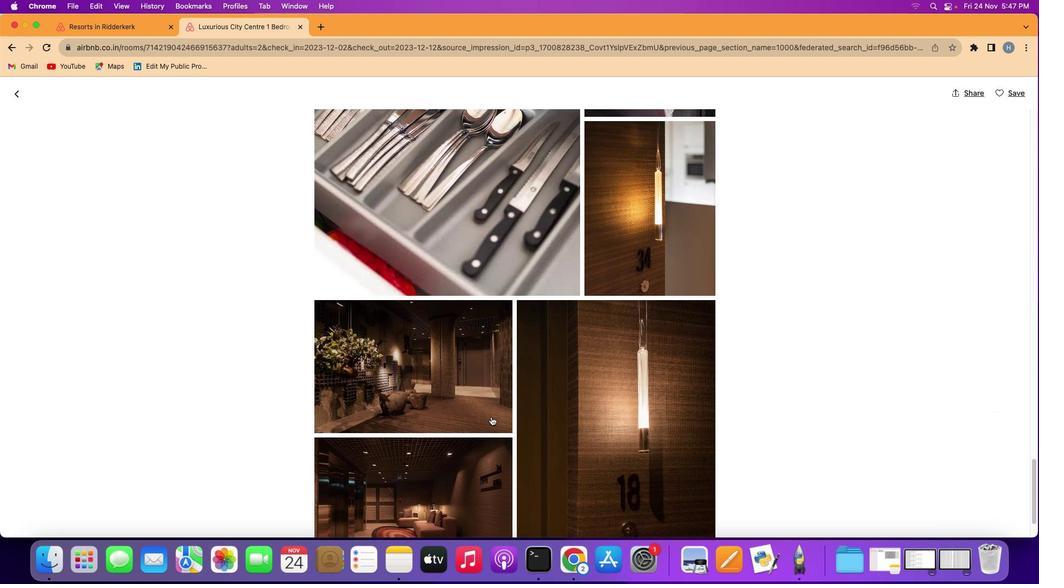 
Action: Mouse scrolled (491, 416) with delta (0, 0)
Screenshot: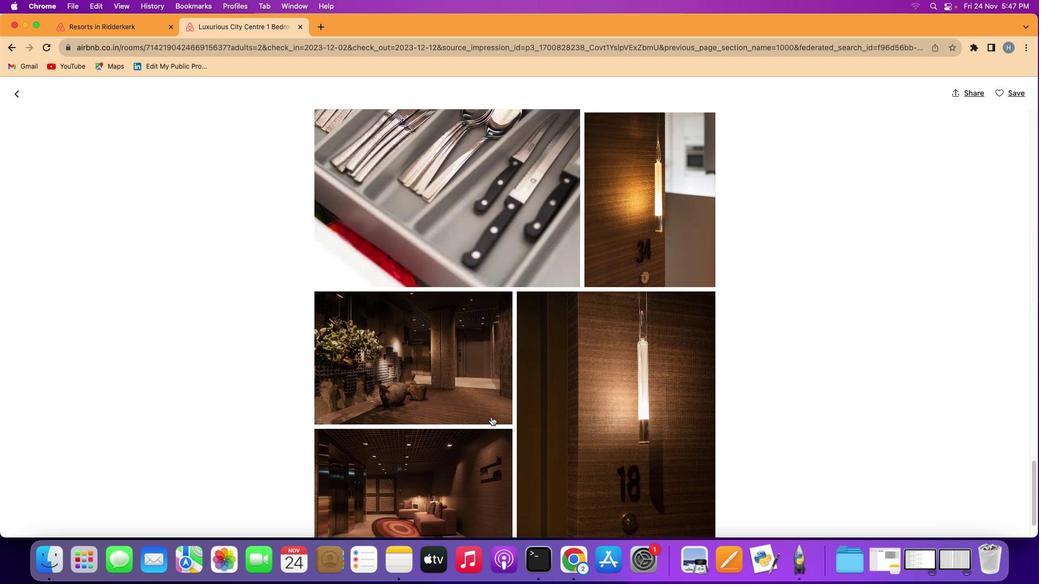 
Action: Mouse scrolled (491, 416) with delta (0, -1)
Screenshot: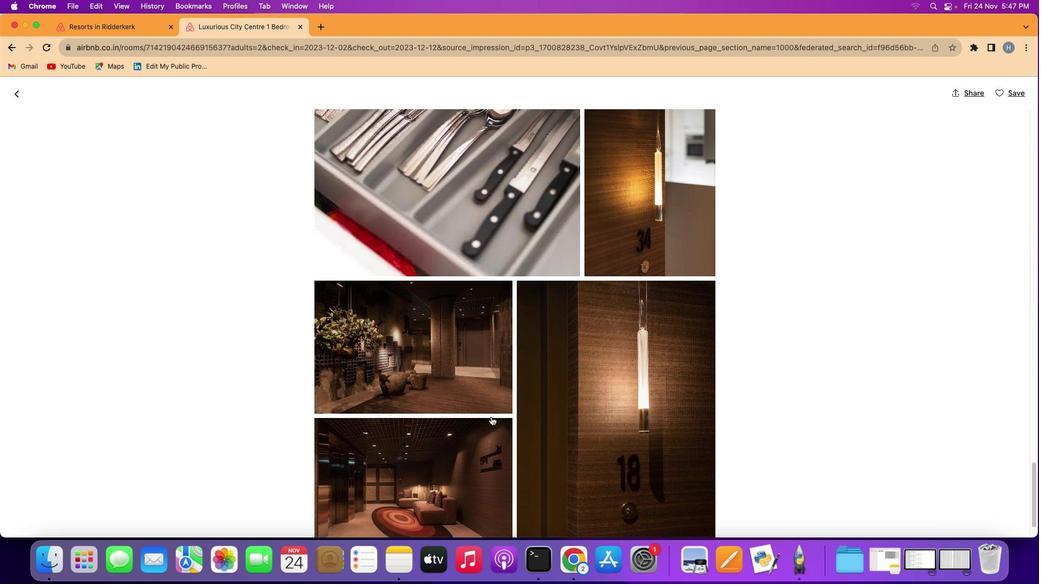 
Action: Mouse scrolled (491, 416) with delta (0, -2)
Screenshot: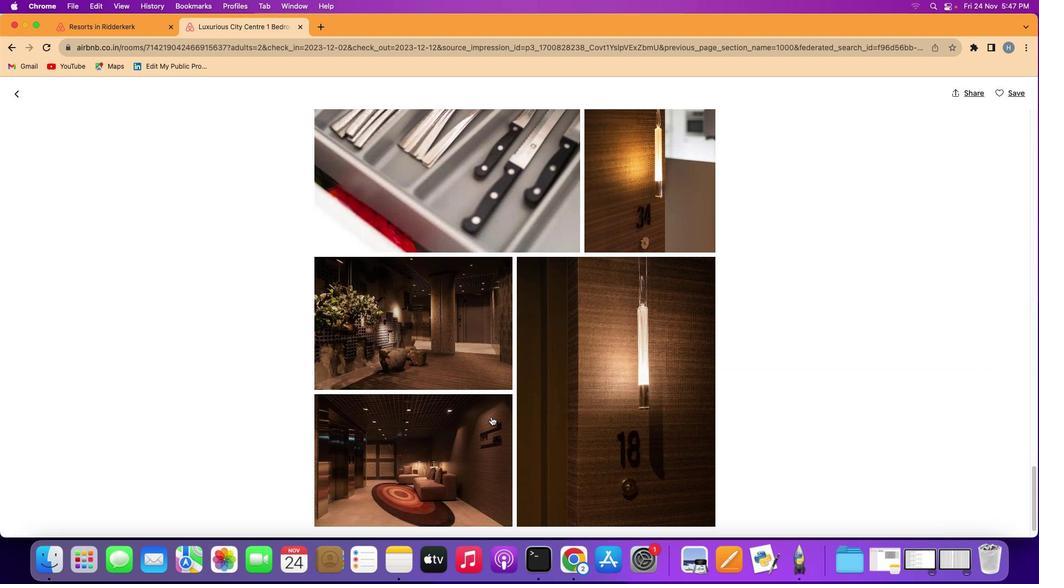 
Action: Mouse scrolled (491, 416) with delta (0, -2)
Screenshot: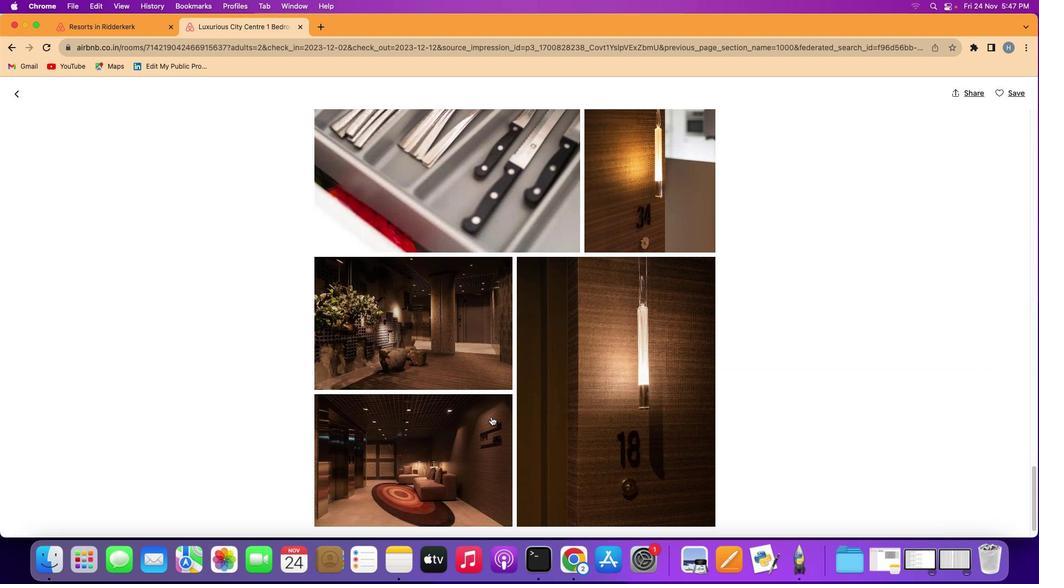 
Action: Mouse scrolled (491, 416) with delta (0, 0)
Screenshot: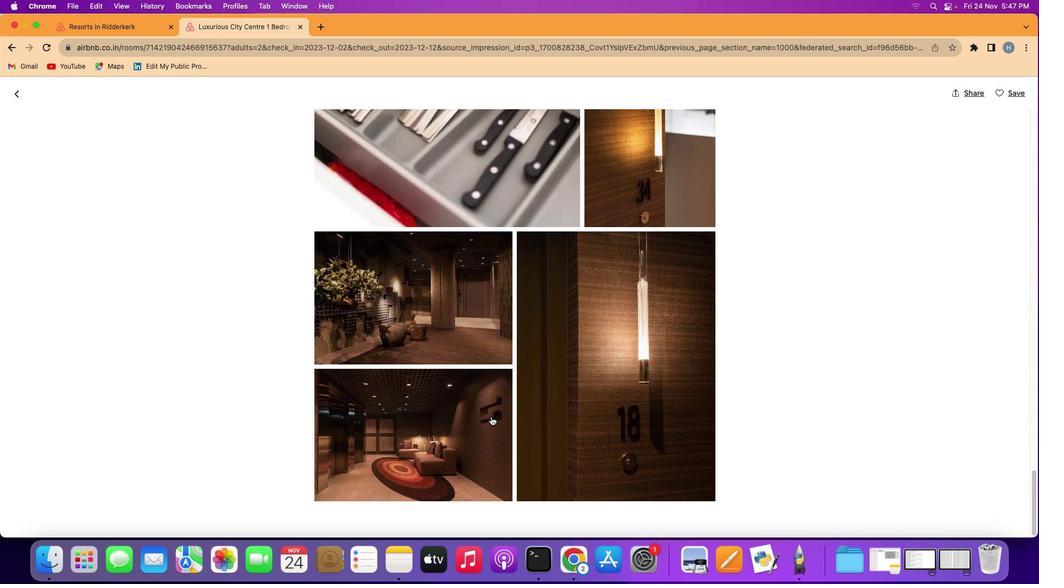 
Action: Mouse scrolled (491, 416) with delta (0, 0)
Screenshot: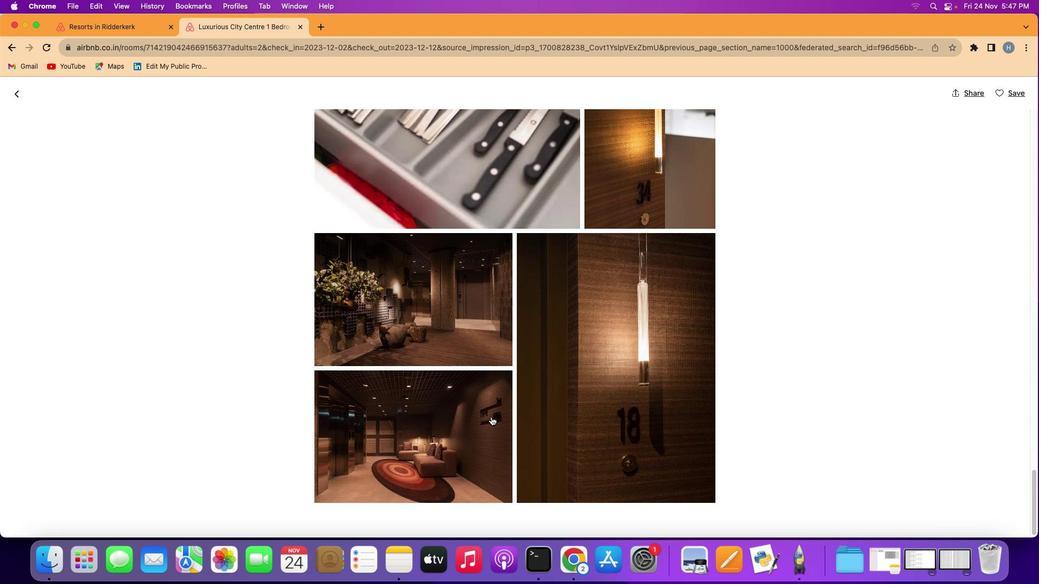
Action: Mouse scrolled (491, 416) with delta (0, 1)
Screenshot: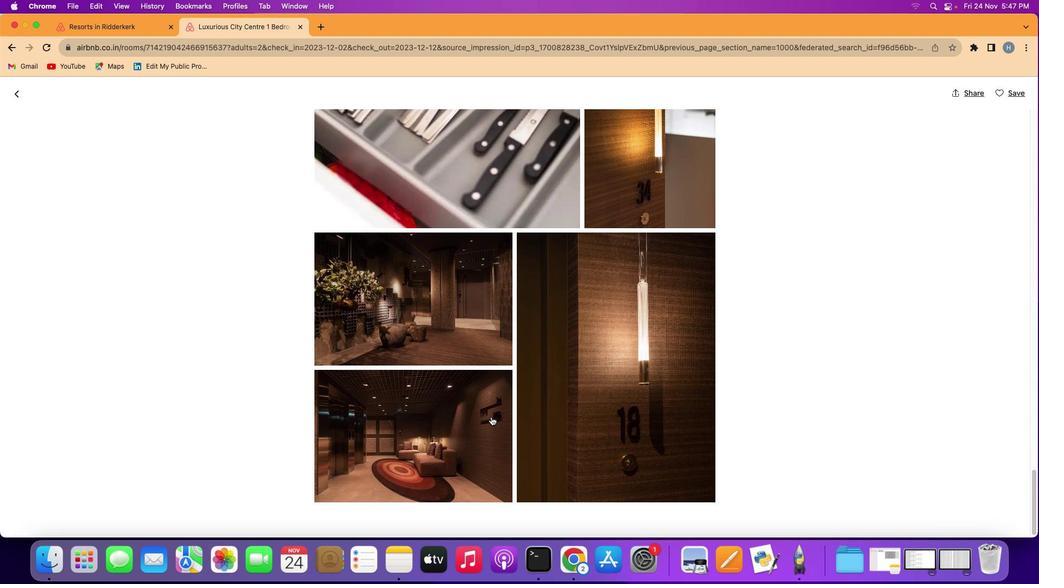 
Action: Mouse scrolled (491, 416) with delta (0, -2)
Screenshot: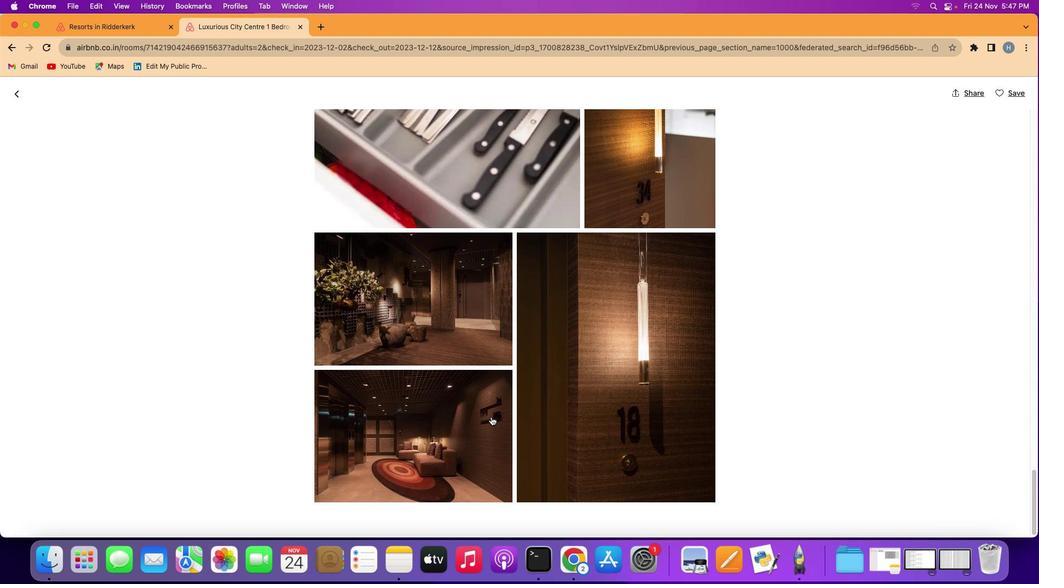 
Action: Mouse scrolled (491, 416) with delta (0, -1)
Screenshot: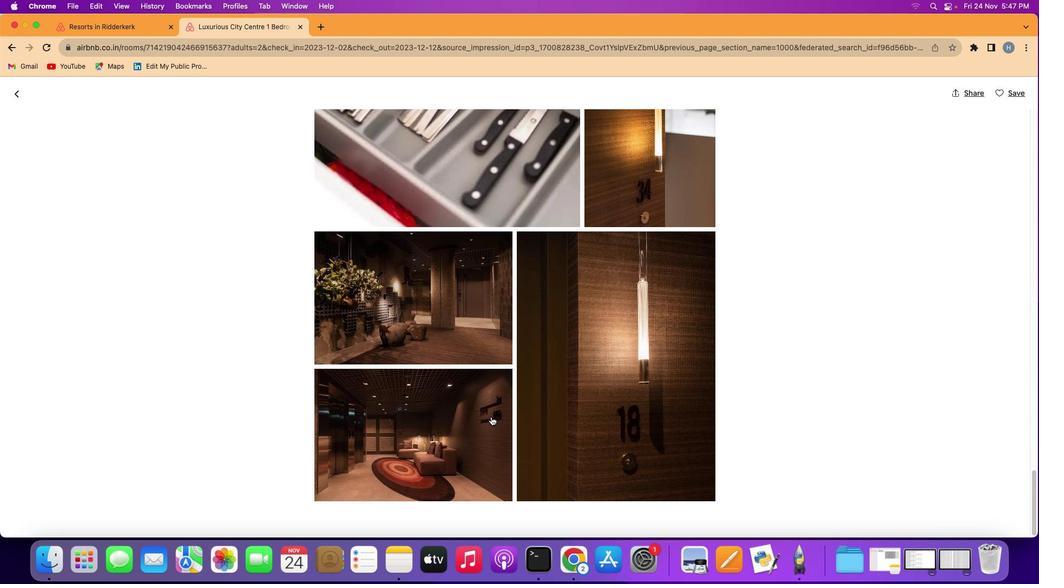 
Action: Mouse scrolled (491, 416) with delta (0, -3)
Screenshot: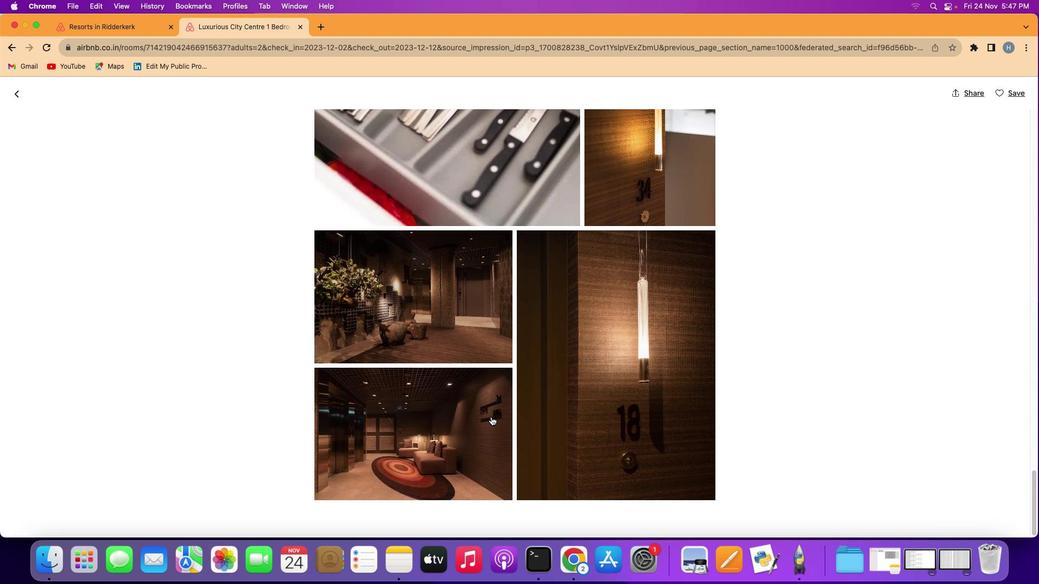 
Action: Mouse moved to (16, 92)
Screenshot: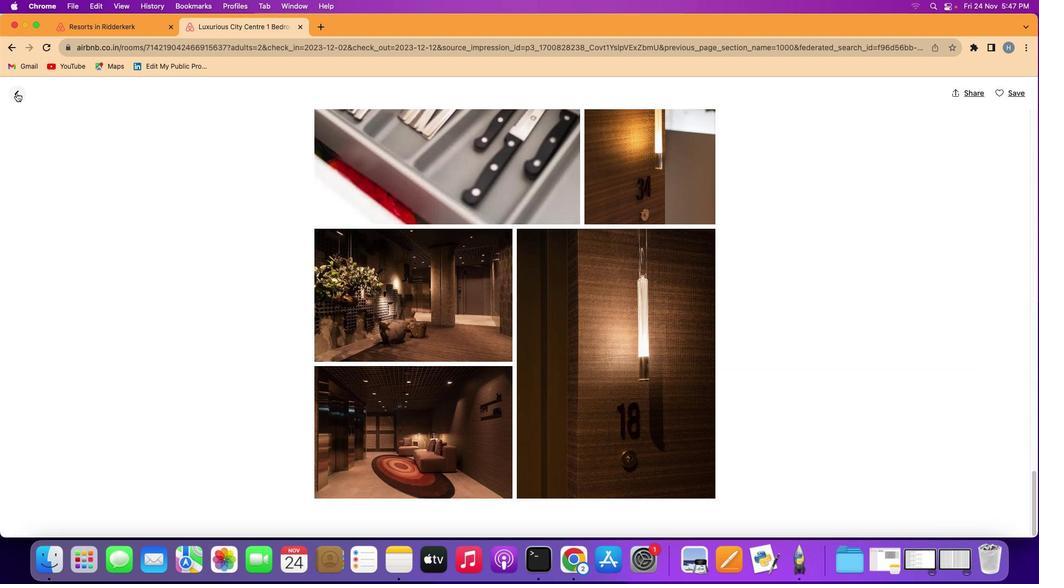 
Action: Mouse pressed left at (16, 92)
Screenshot: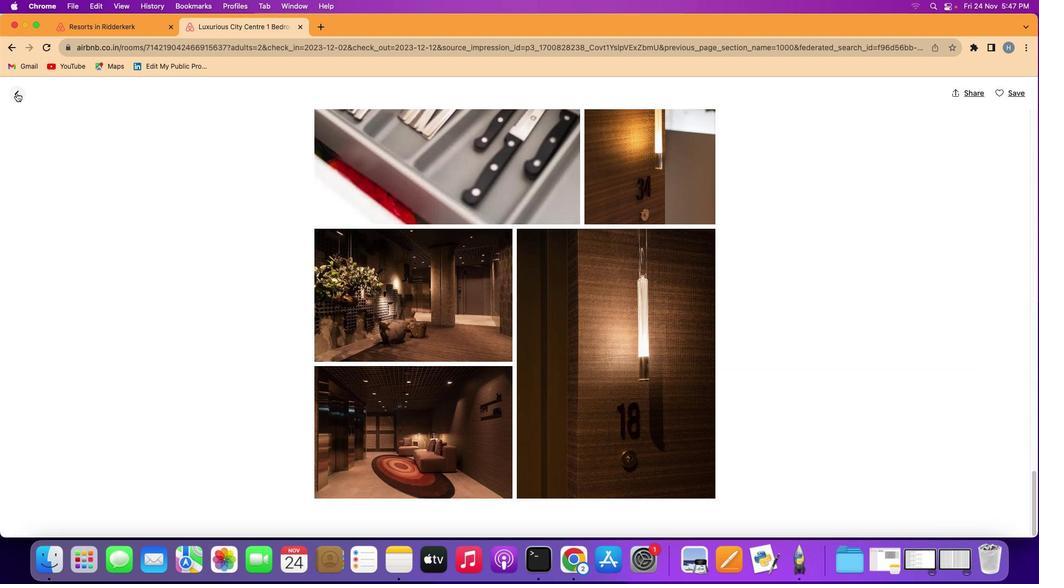 
Action: Mouse moved to (295, 320)
Screenshot: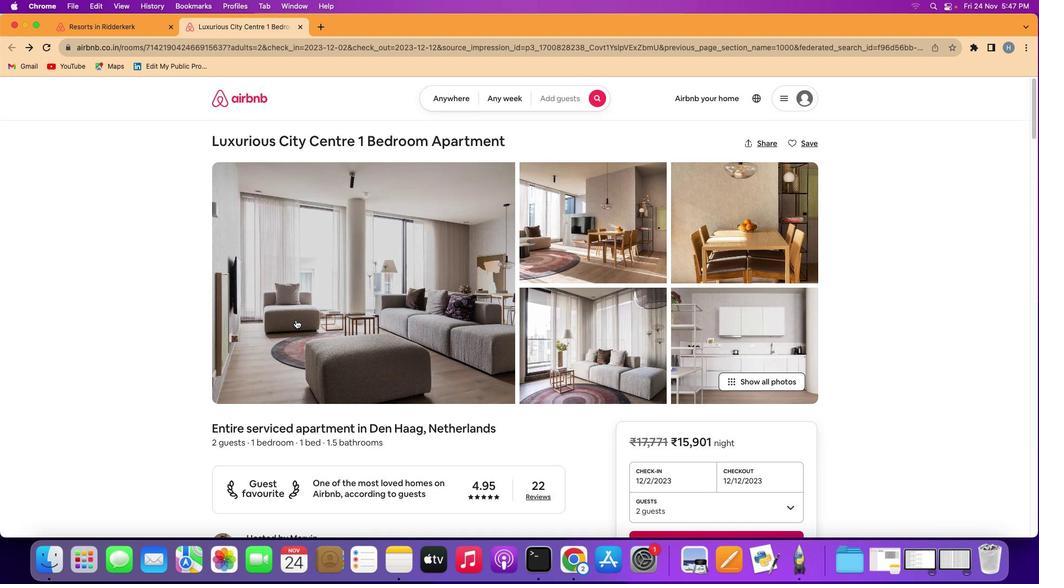 
Action: Mouse scrolled (295, 320) with delta (0, 0)
Screenshot: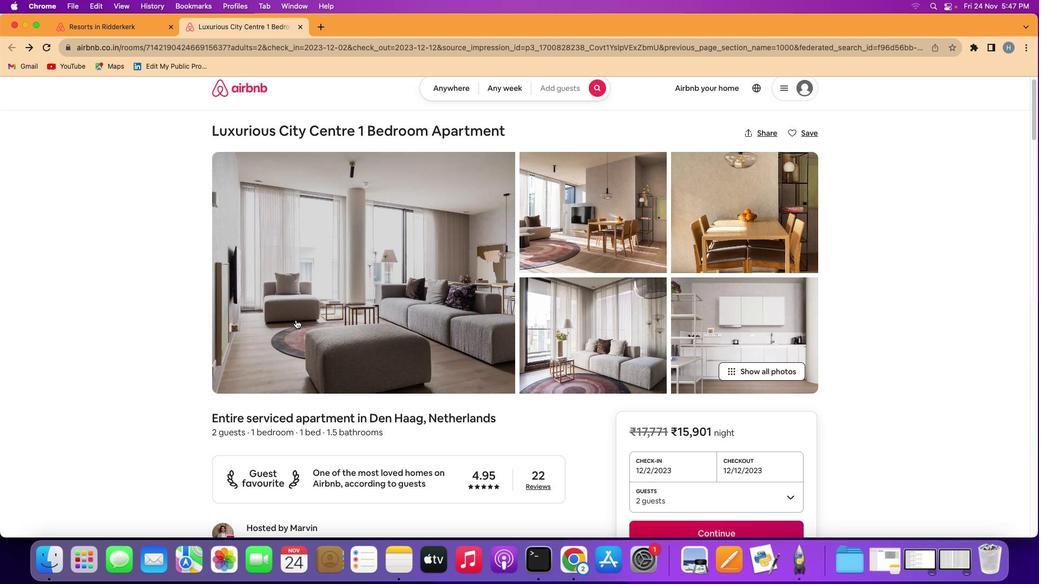 
Action: Mouse scrolled (295, 320) with delta (0, 0)
Screenshot: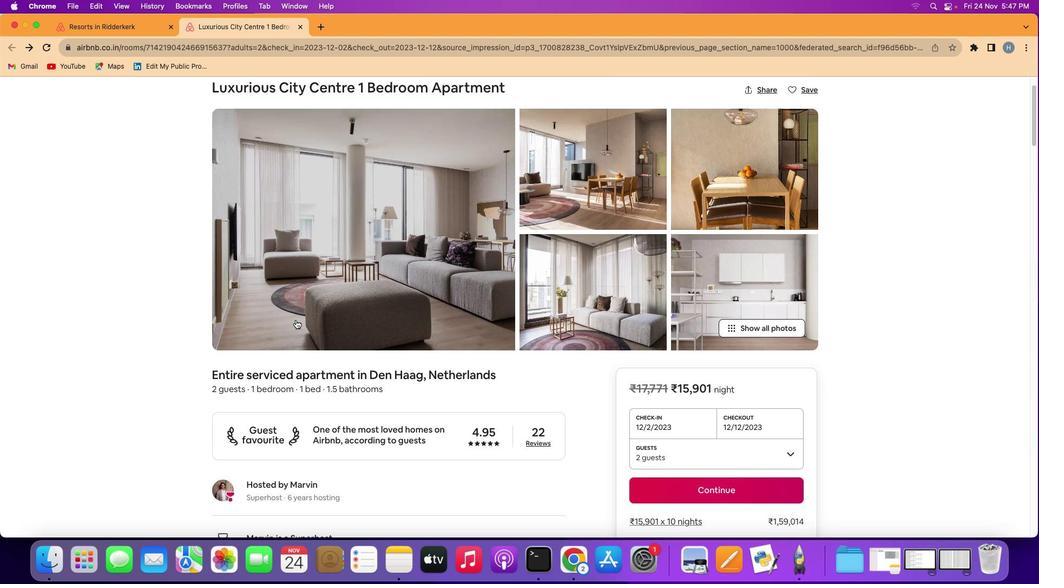 
Action: Mouse scrolled (295, 320) with delta (0, -1)
Screenshot: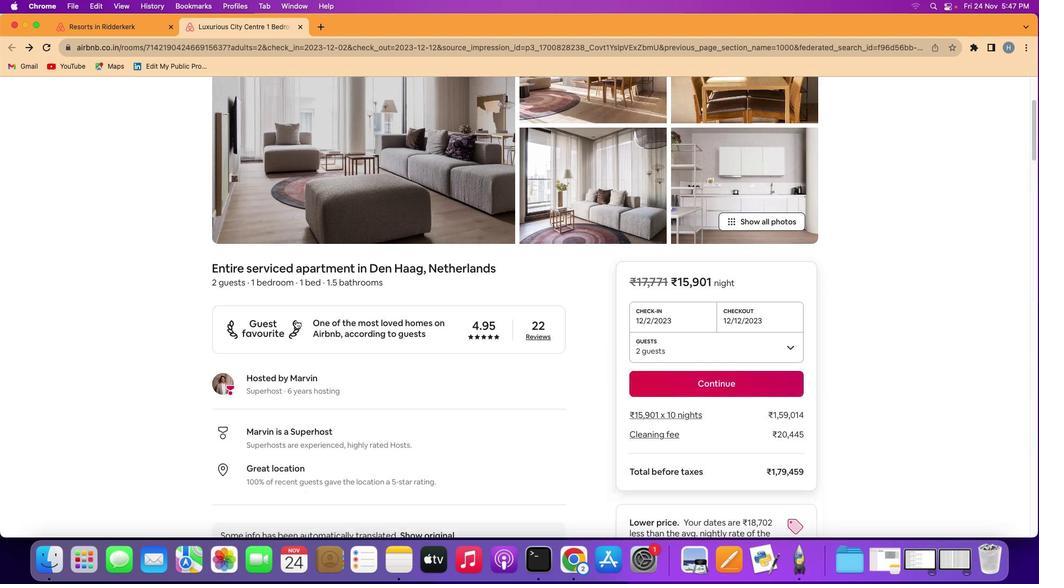 
Action: Mouse scrolled (295, 320) with delta (0, -2)
Screenshot: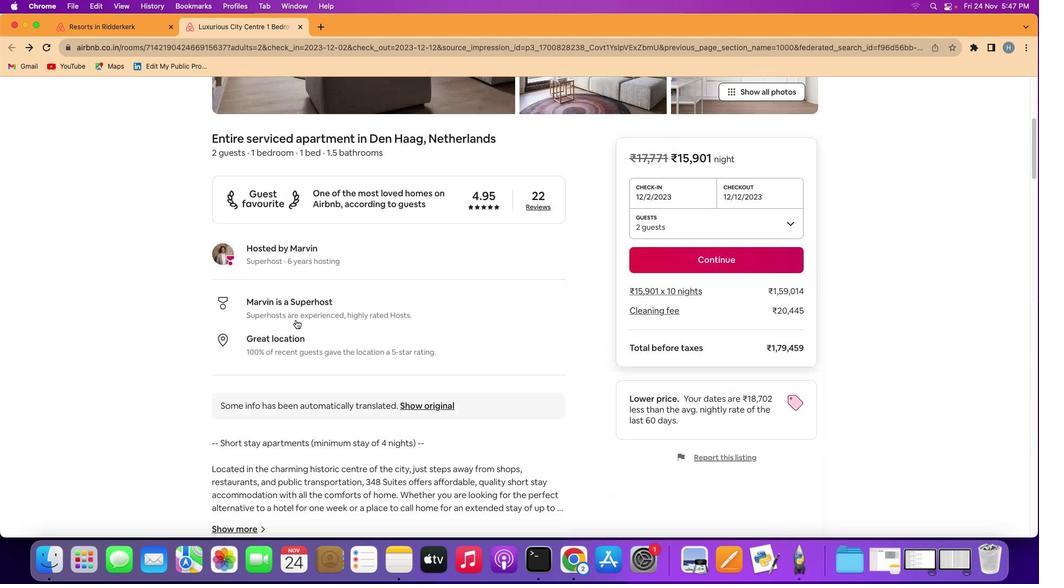 
Action: Mouse scrolled (295, 320) with delta (0, -2)
Screenshot: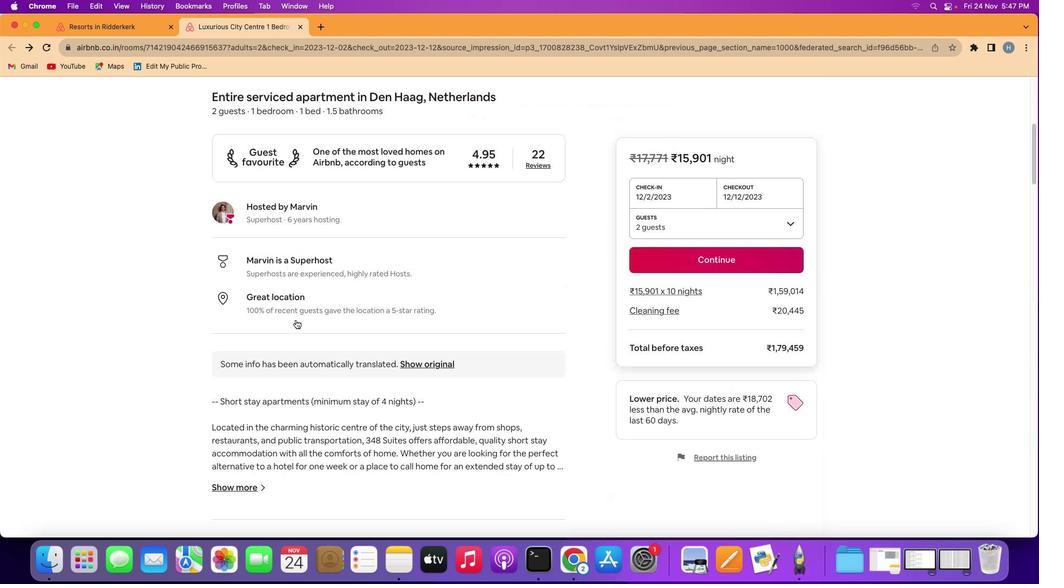 
Action: Mouse scrolled (295, 320) with delta (0, 0)
Screenshot: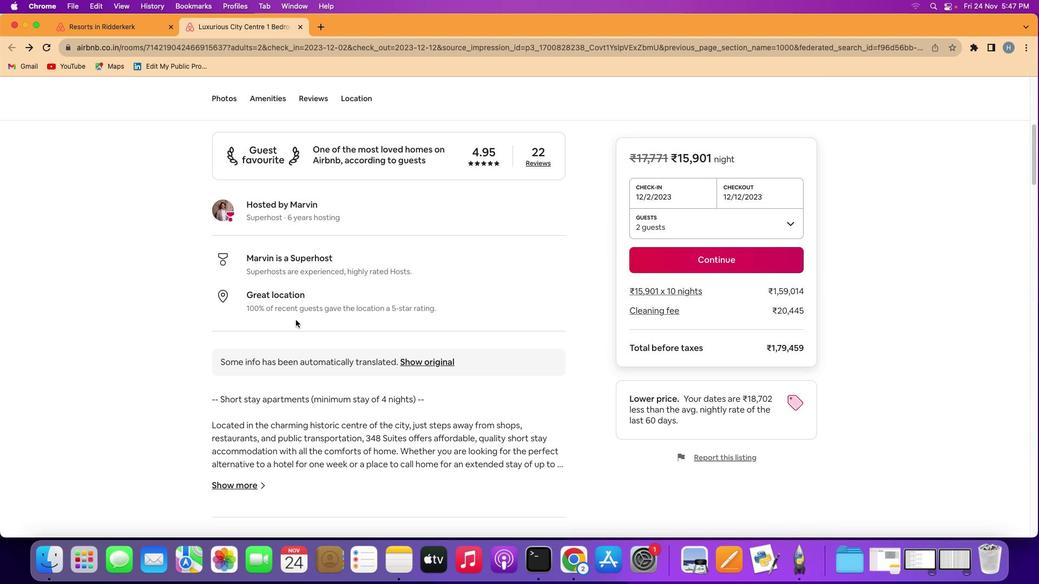
Action: Mouse scrolled (295, 320) with delta (0, 0)
Screenshot: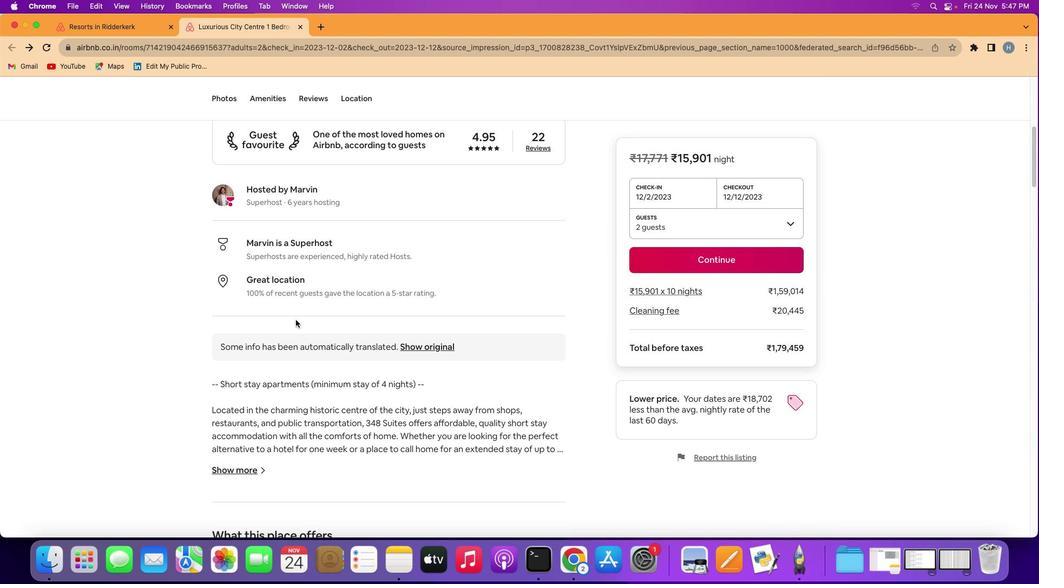 
Action: Mouse scrolled (295, 320) with delta (0, -1)
Screenshot: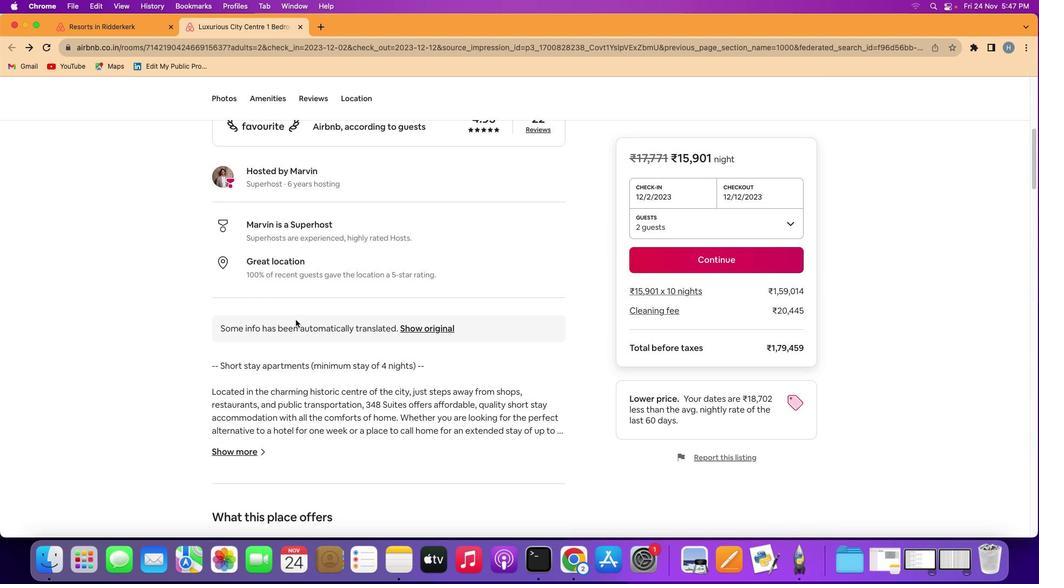 
Action: Mouse moved to (295, 320)
Screenshot: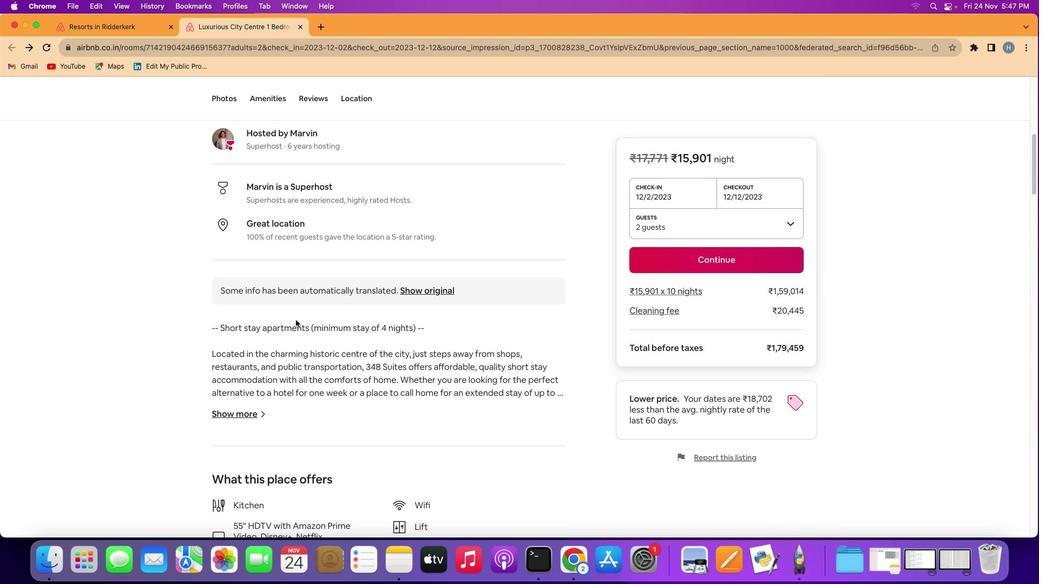 
Action: Mouse scrolled (295, 320) with delta (0, 0)
Screenshot: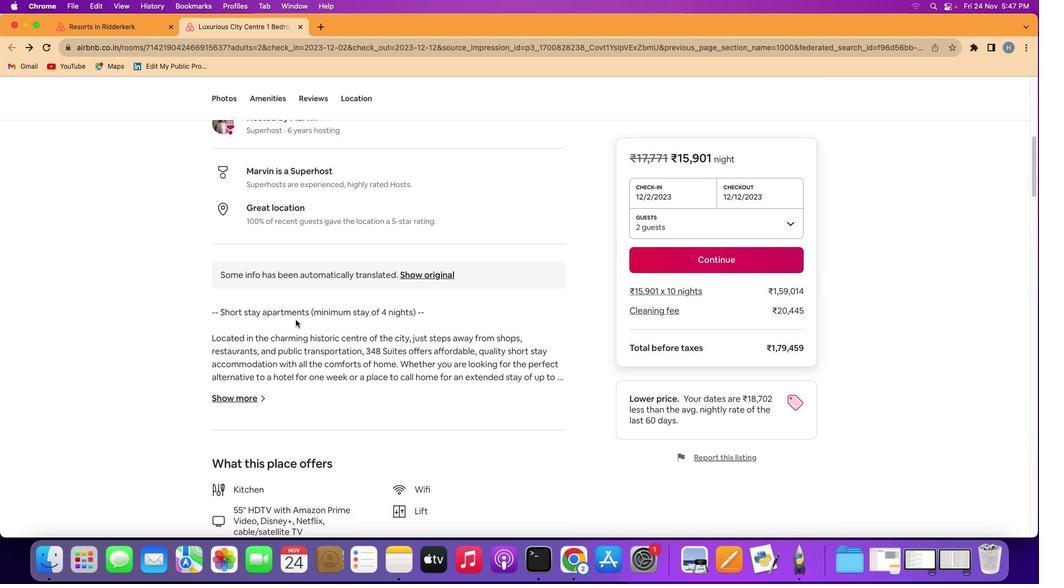 
Action: Mouse scrolled (295, 320) with delta (0, 0)
Screenshot: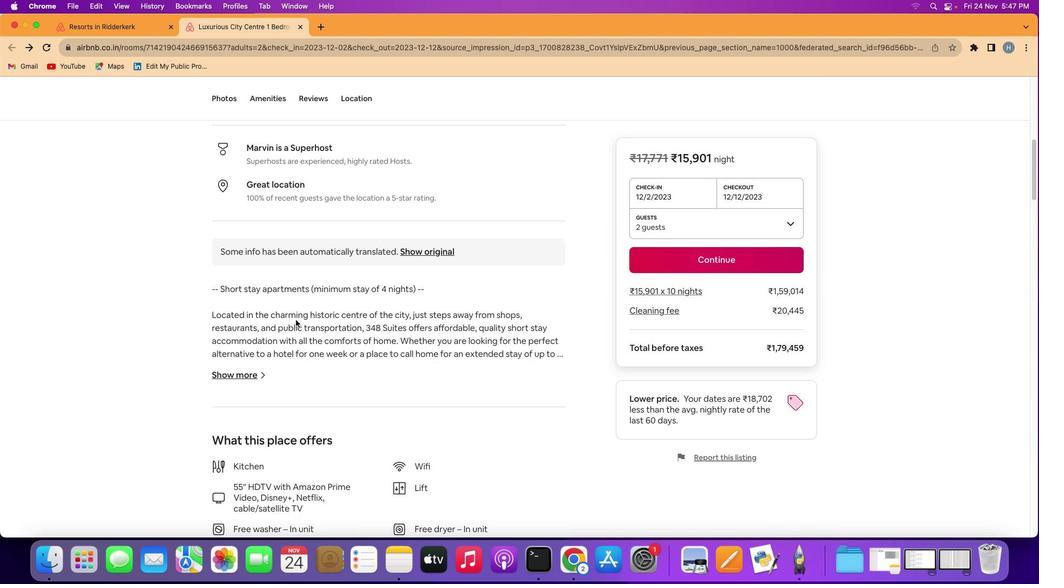
Action: Mouse scrolled (295, 320) with delta (0, -1)
Screenshot: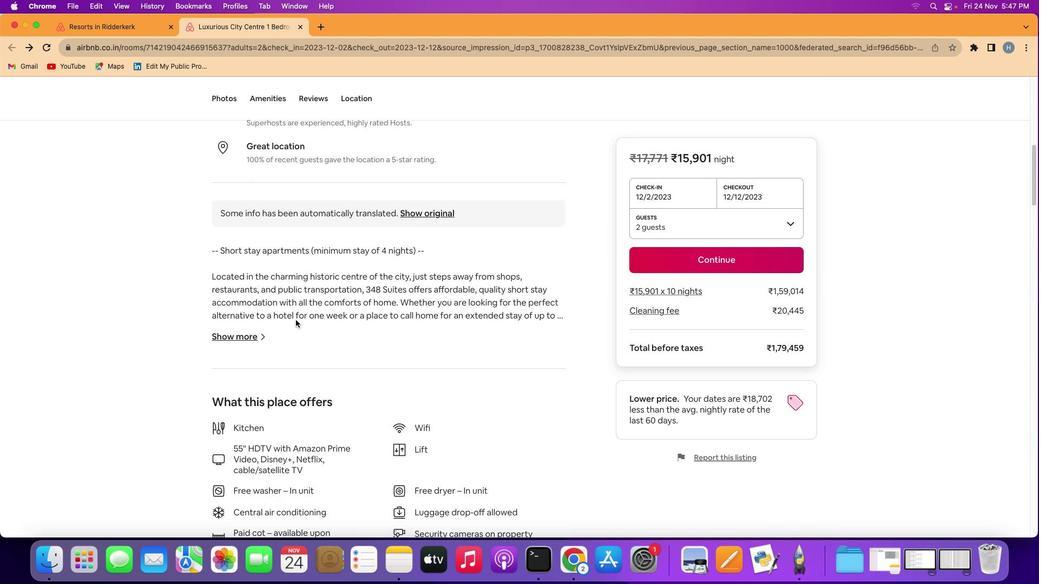 
Action: Mouse scrolled (295, 320) with delta (0, -2)
Screenshot: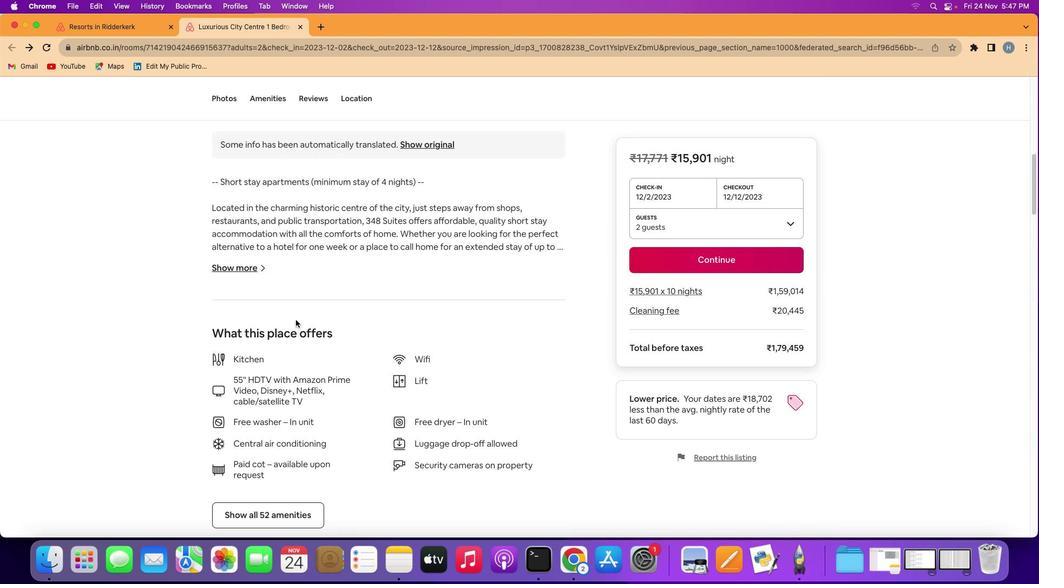 
Action: Mouse moved to (248, 231)
Screenshot: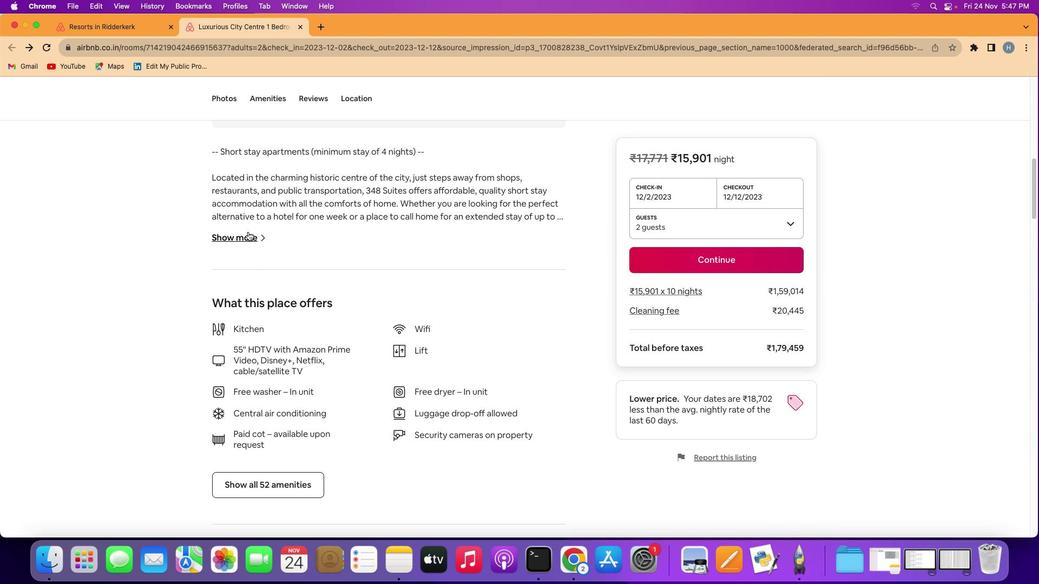 
Action: Mouse pressed left at (248, 231)
Screenshot: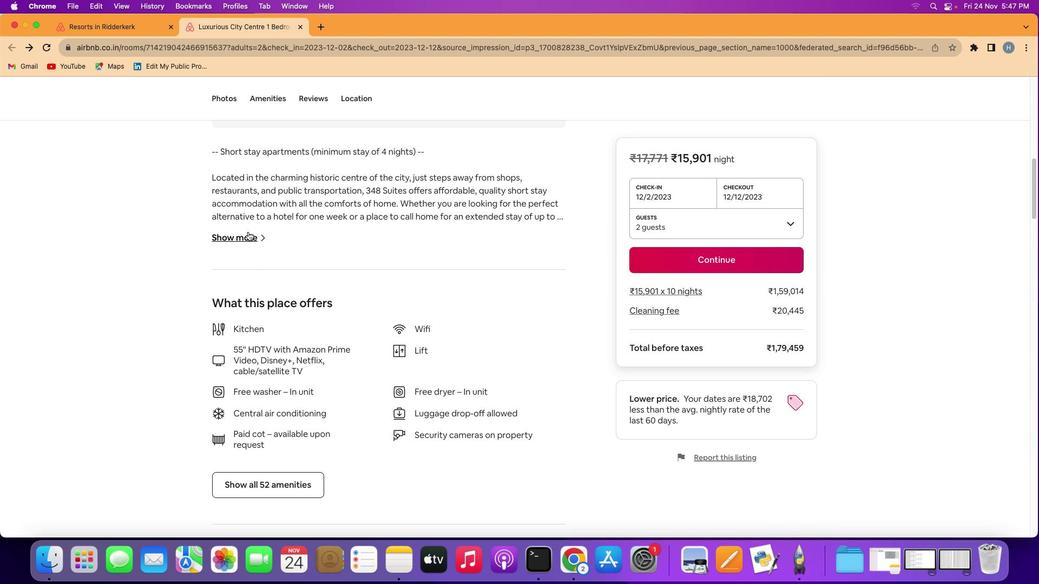 
Action: Mouse moved to (371, 292)
Screenshot: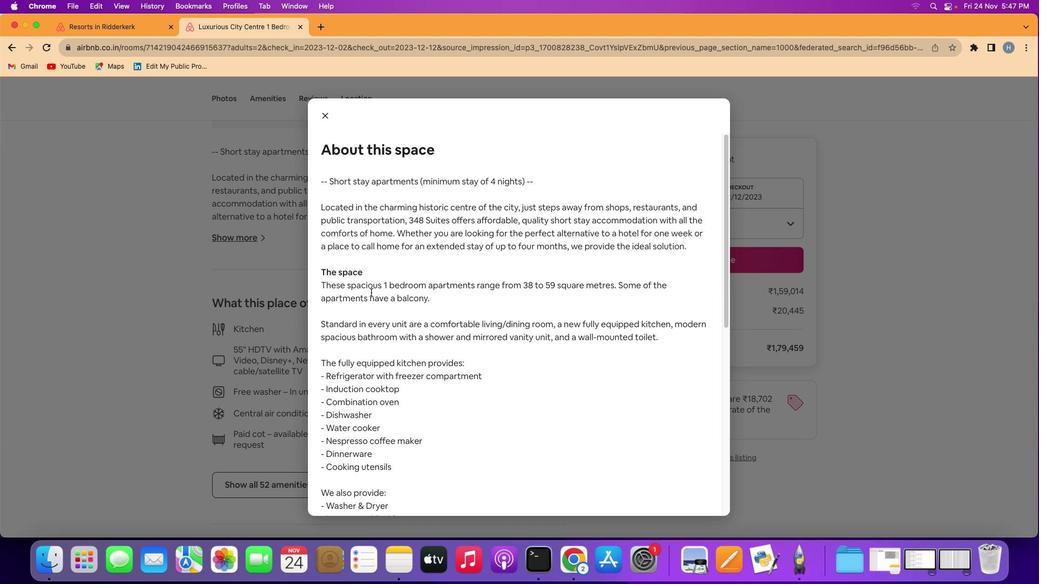 
Action: Mouse scrolled (371, 292) with delta (0, 0)
Screenshot: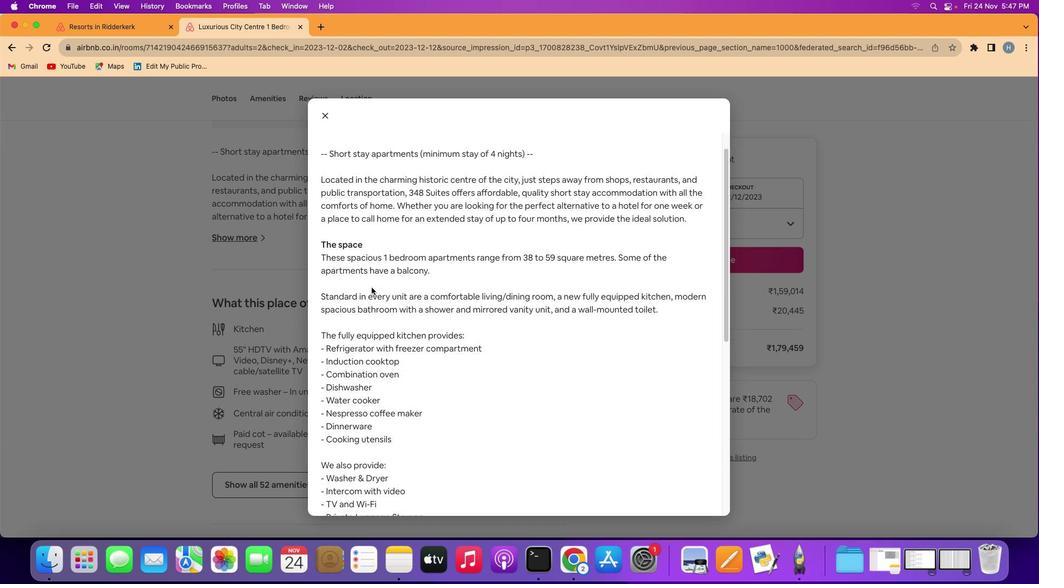 
Action: Mouse scrolled (371, 292) with delta (0, 0)
Screenshot: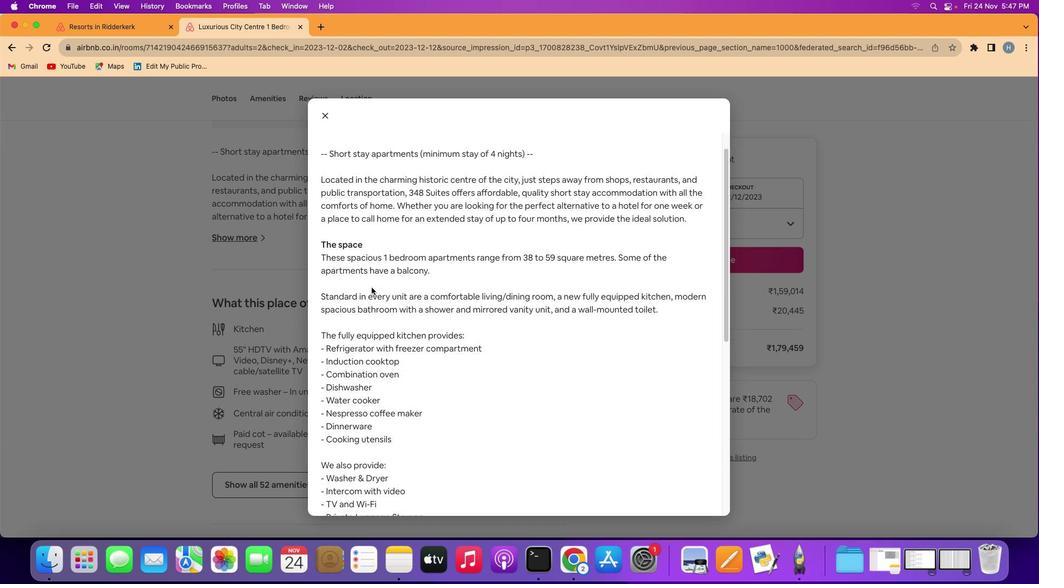 
Action: Mouse scrolled (371, 292) with delta (0, -1)
Screenshot: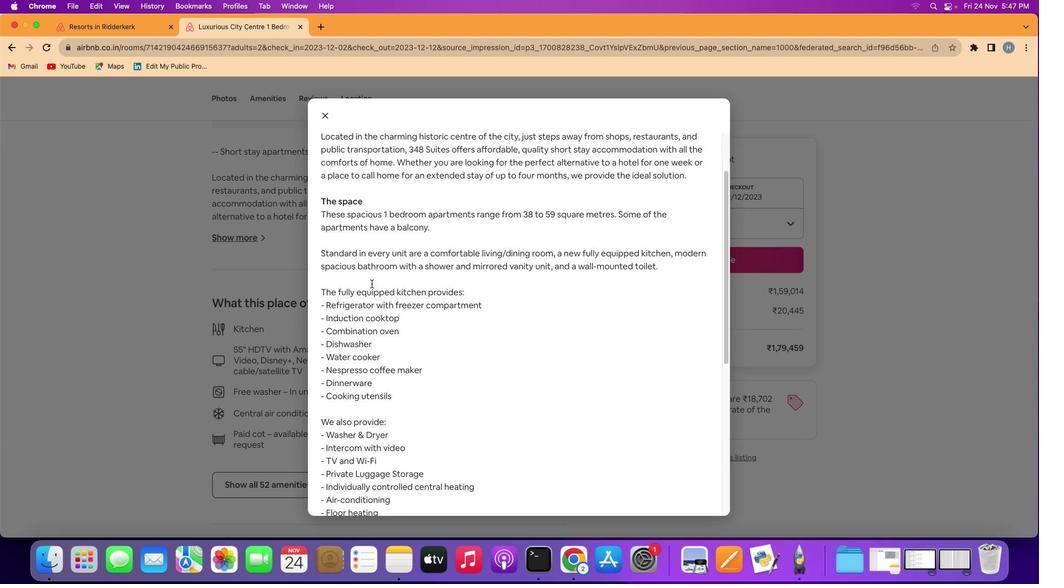 
Action: Mouse moved to (371, 283)
Screenshot: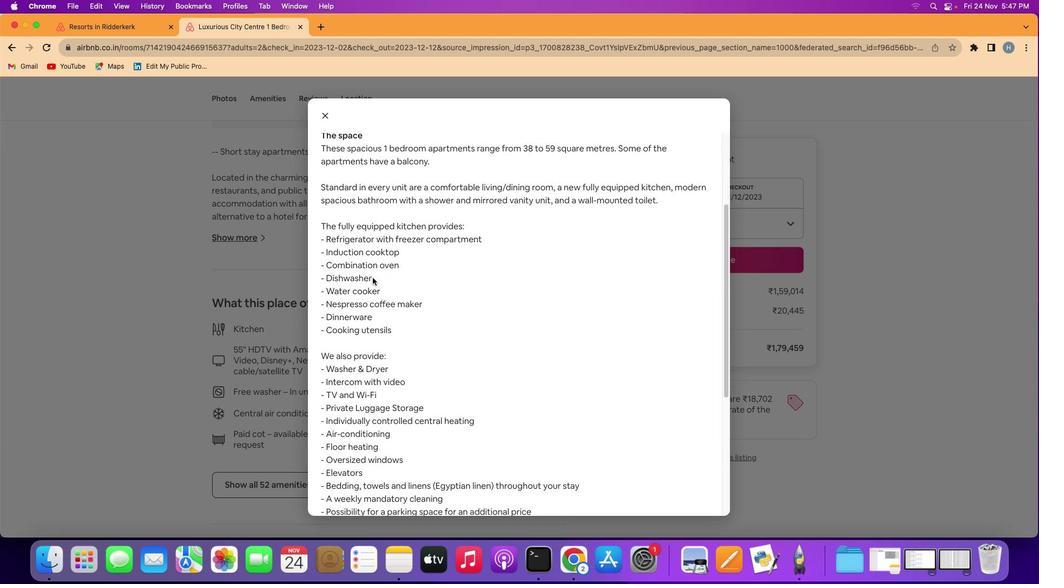 
Action: Mouse scrolled (371, 283) with delta (0, -1)
Screenshot: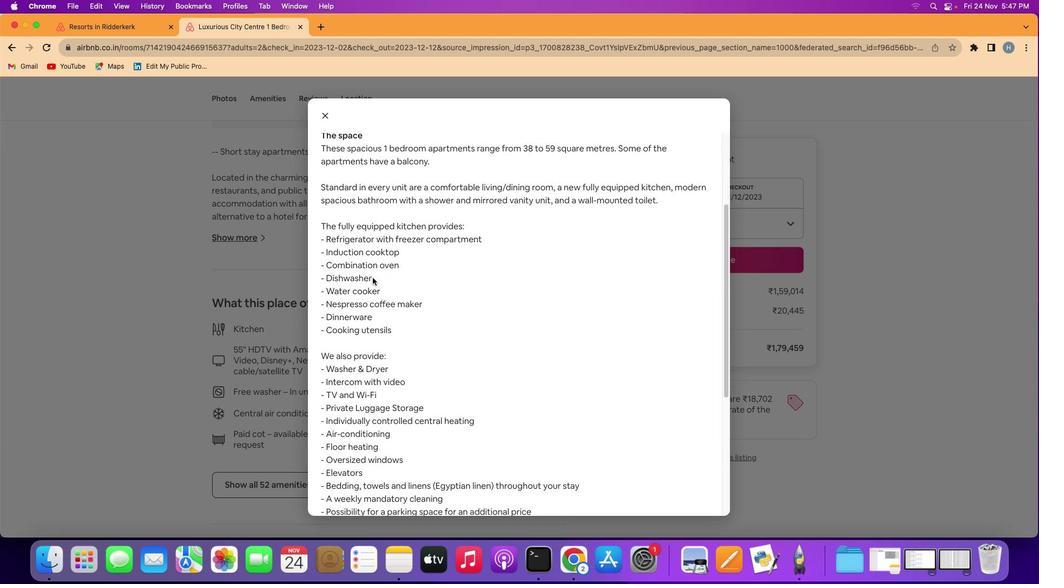 
Action: Mouse moved to (372, 277)
Screenshot: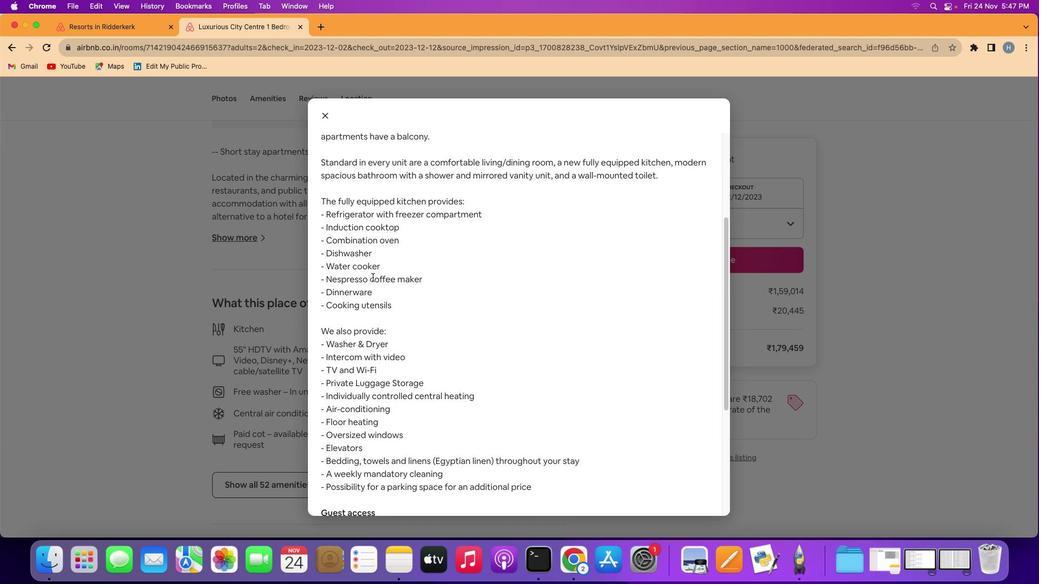 
Action: Mouse scrolled (372, 277) with delta (0, 0)
Screenshot: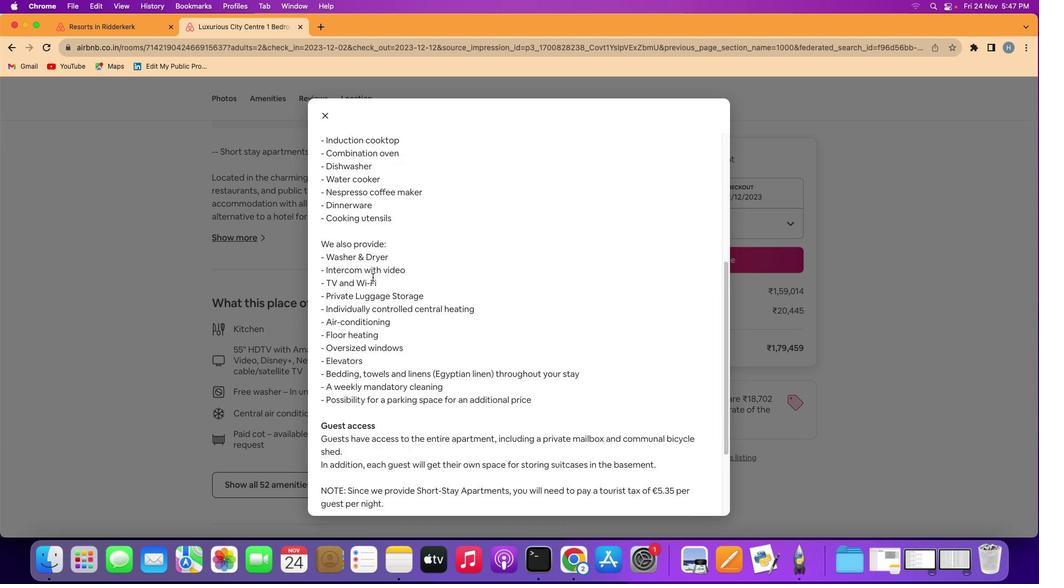 
Action: Mouse scrolled (372, 277) with delta (0, 0)
Screenshot: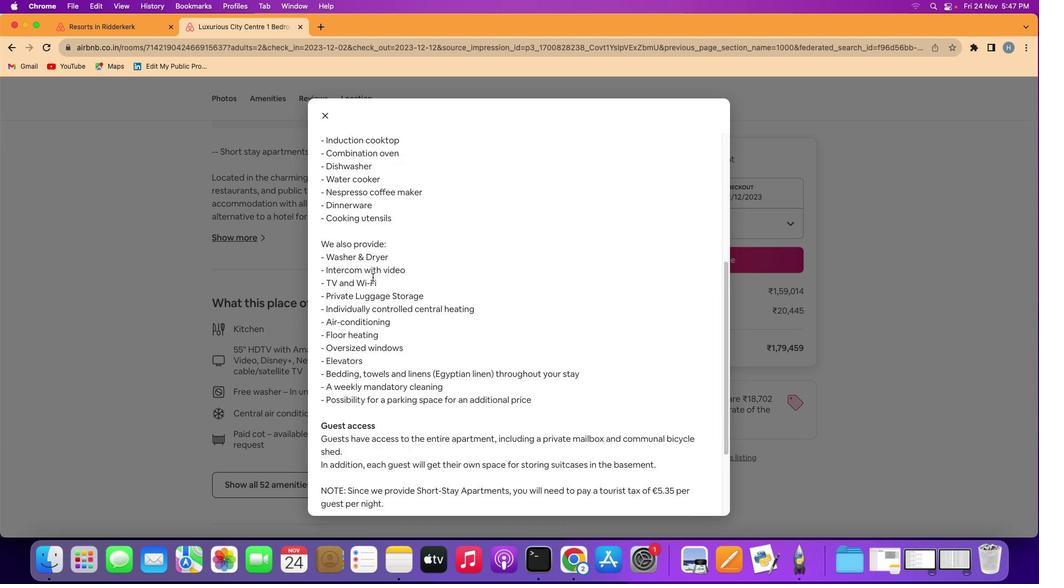 
Action: Mouse scrolled (372, 277) with delta (0, -1)
Screenshot: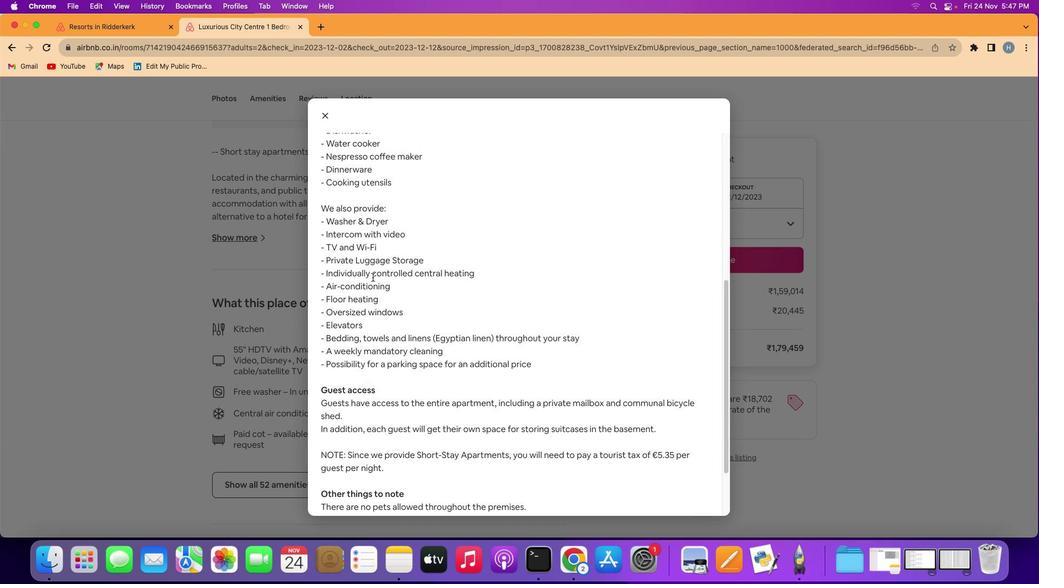 
Action: Mouse scrolled (372, 277) with delta (0, -2)
Screenshot: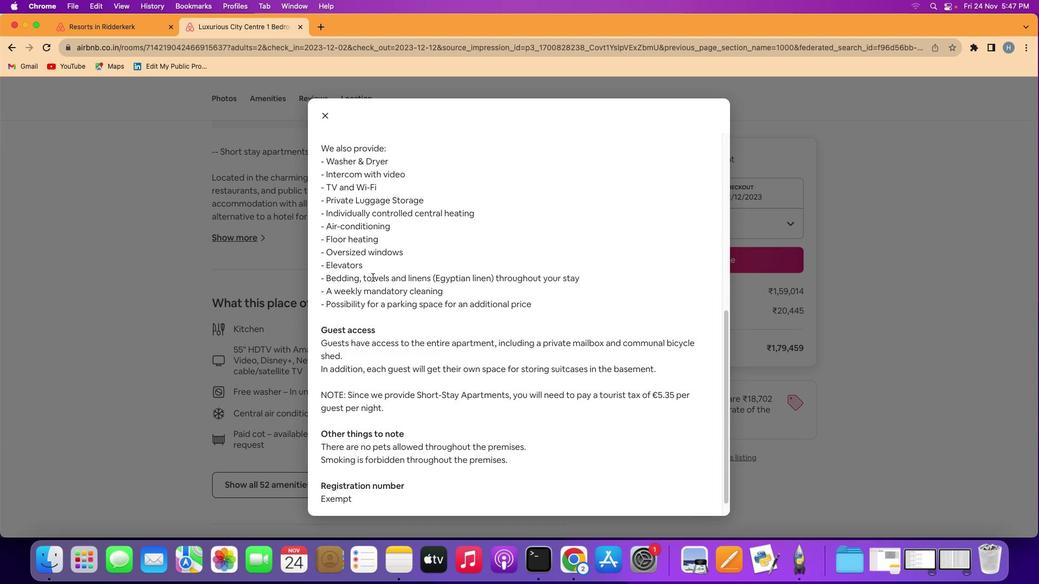 
Action: Mouse scrolled (372, 277) with delta (0, -2)
Screenshot: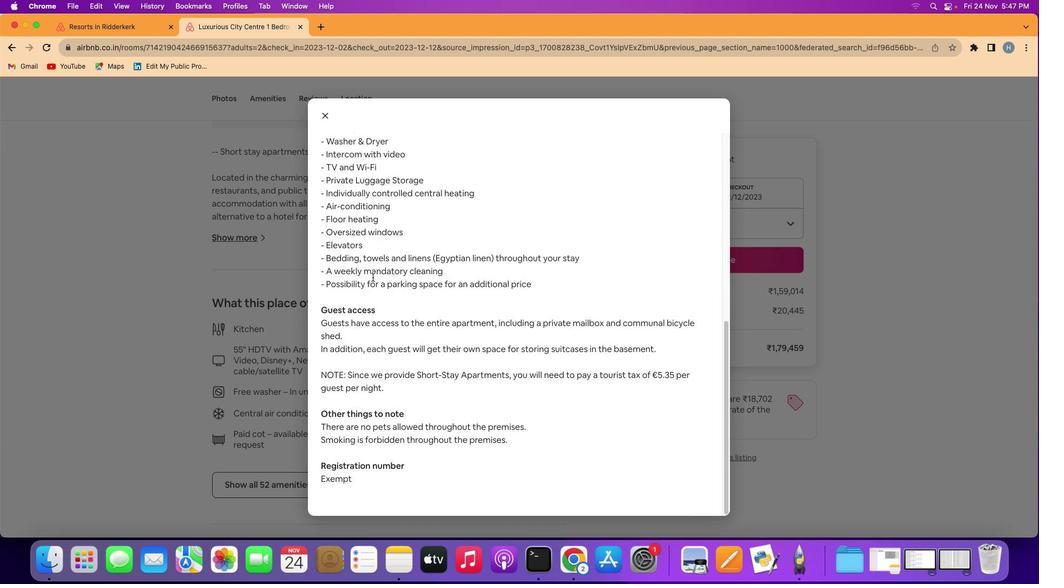 
Action: Mouse scrolled (372, 277) with delta (0, 0)
Screenshot: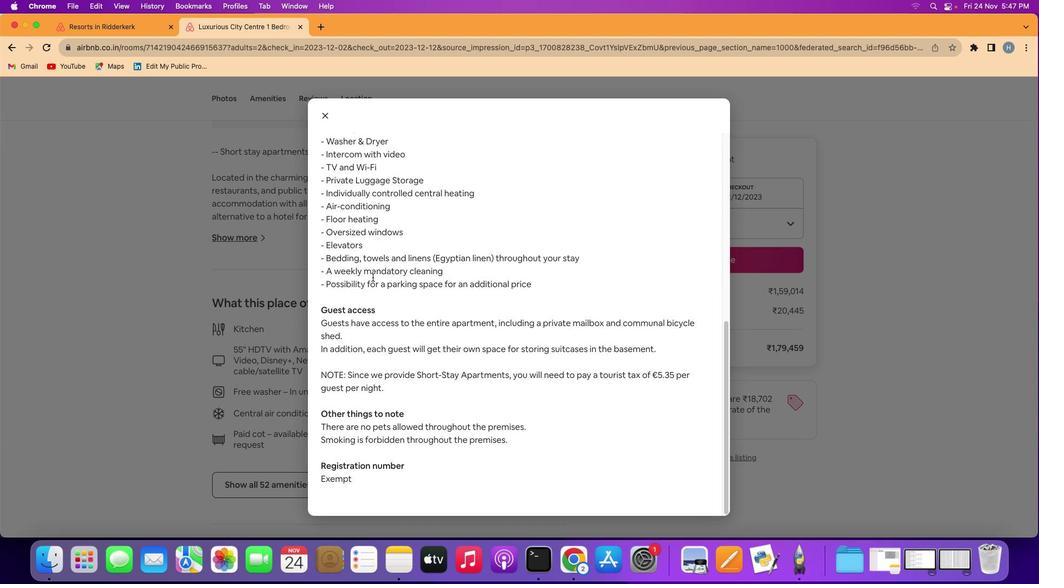 
Action: Mouse scrolled (372, 277) with delta (0, 0)
Screenshot: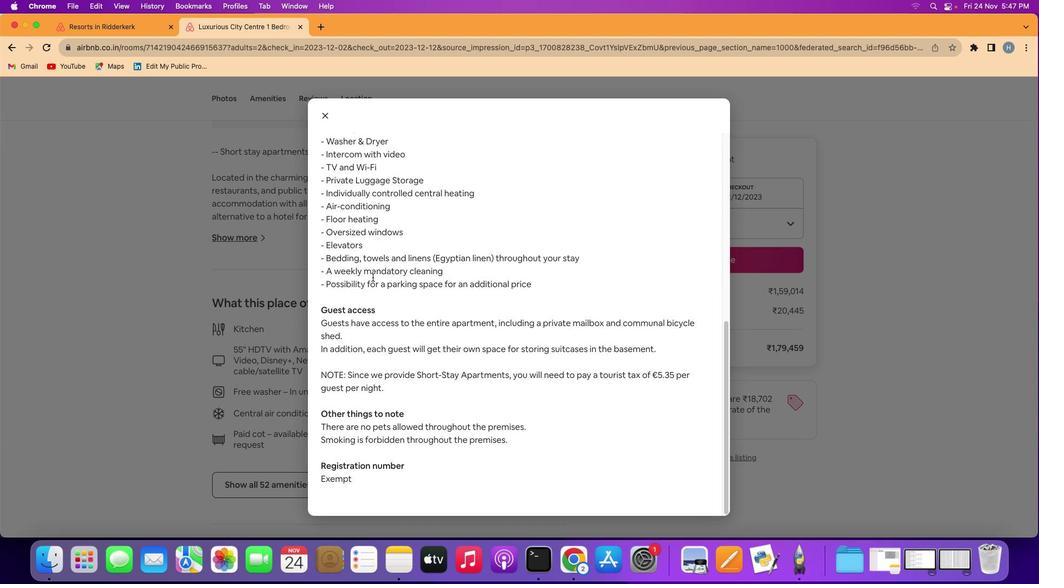 
Action: Mouse scrolled (372, 277) with delta (0, -1)
Screenshot: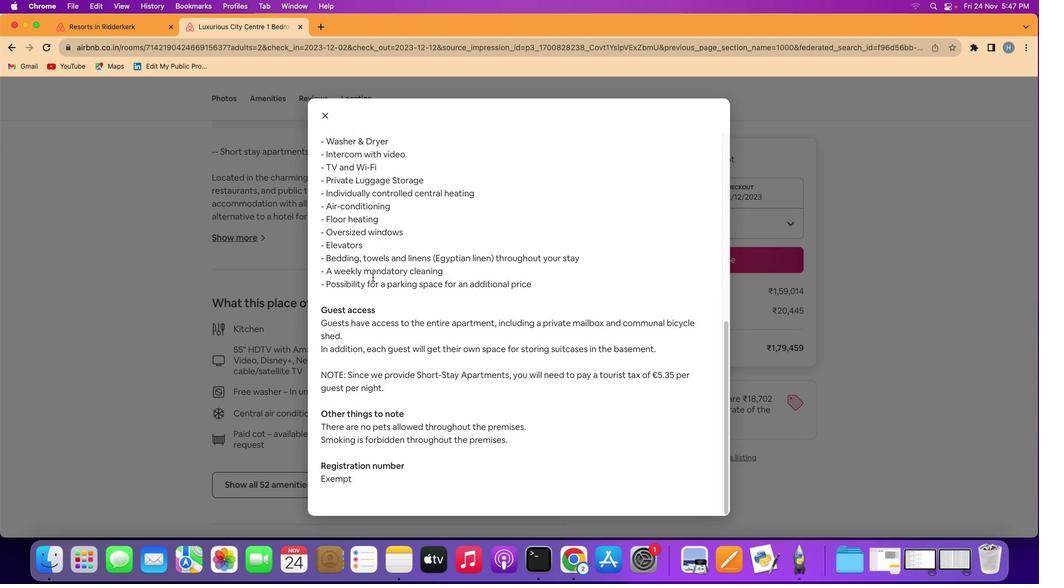 
Action: Mouse scrolled (372, 277) with delta (0, -2)
Screenshot: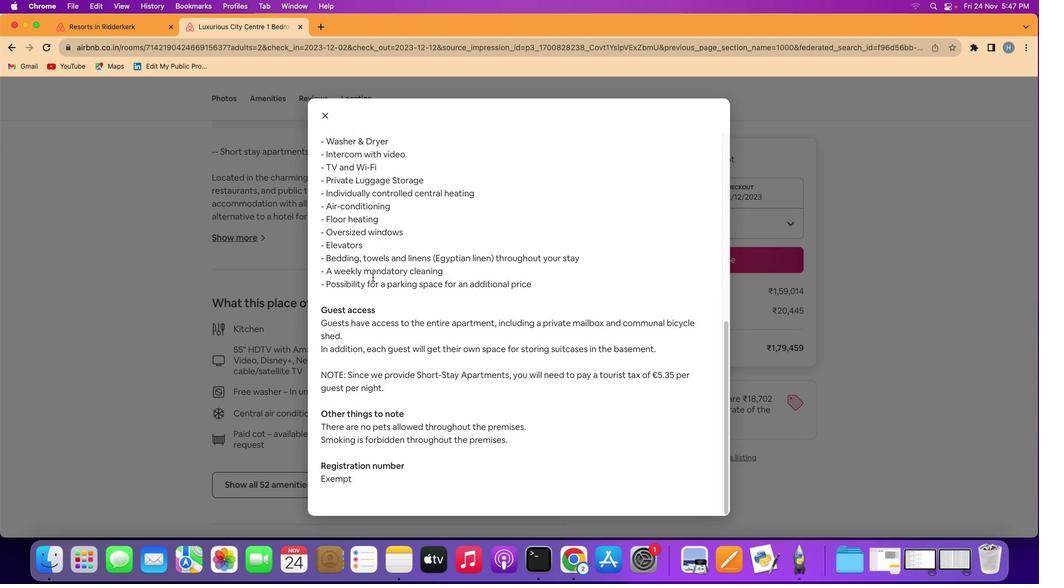 
Action: Mouse scrolled (372, 277) with delta (0, -2)
Screenshot: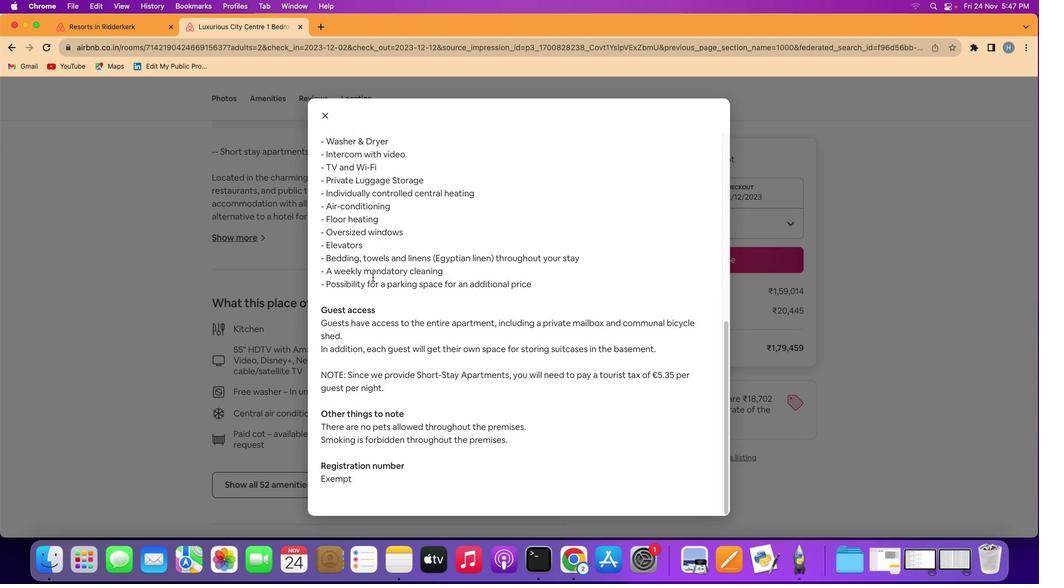 
Action: Mouse moved to (326, 121)
Screenshot: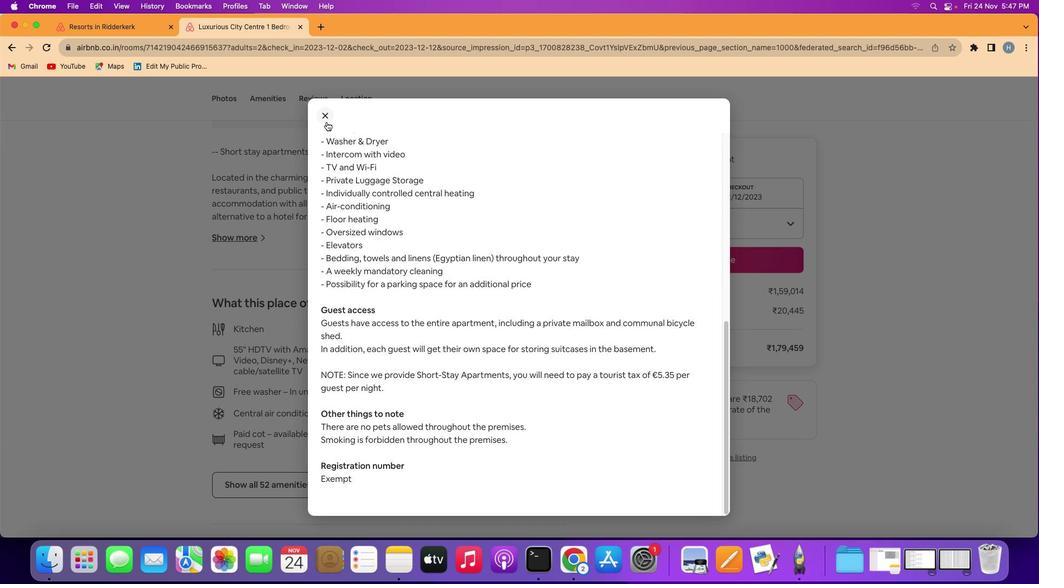 
Action: Mouse pressed left at (326, 121)
Screenshot: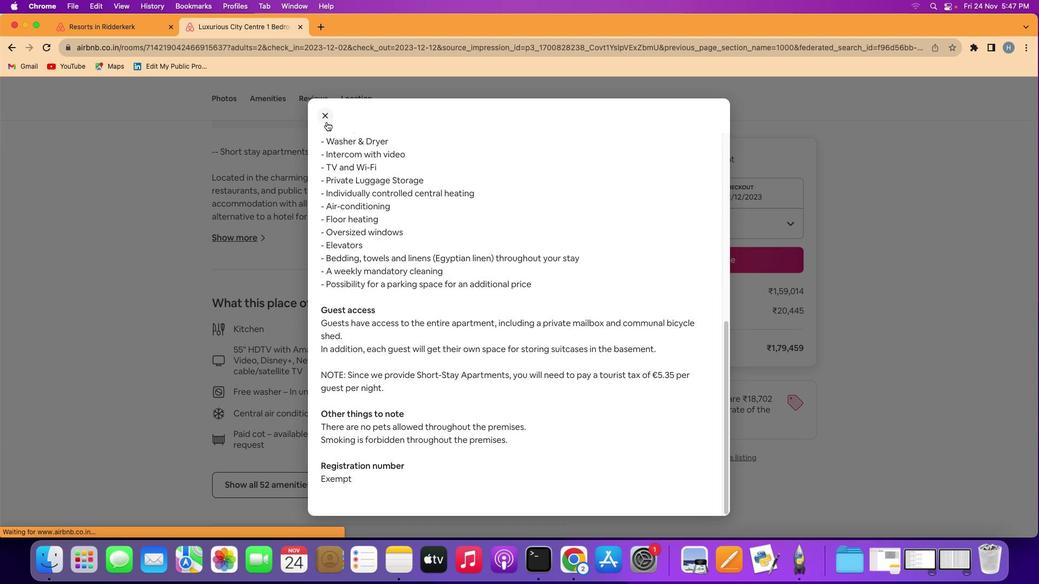 
Action: Mouse moved to (311, 383)
Screenshot: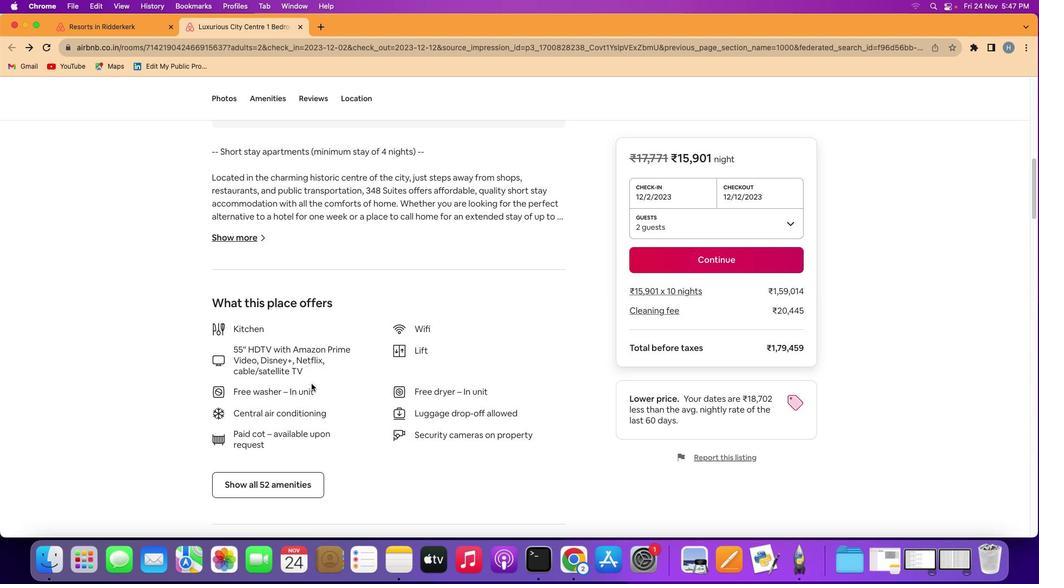 
Action: Mouse scrolled (311, 383) with delta (0, 0)
Screenshot: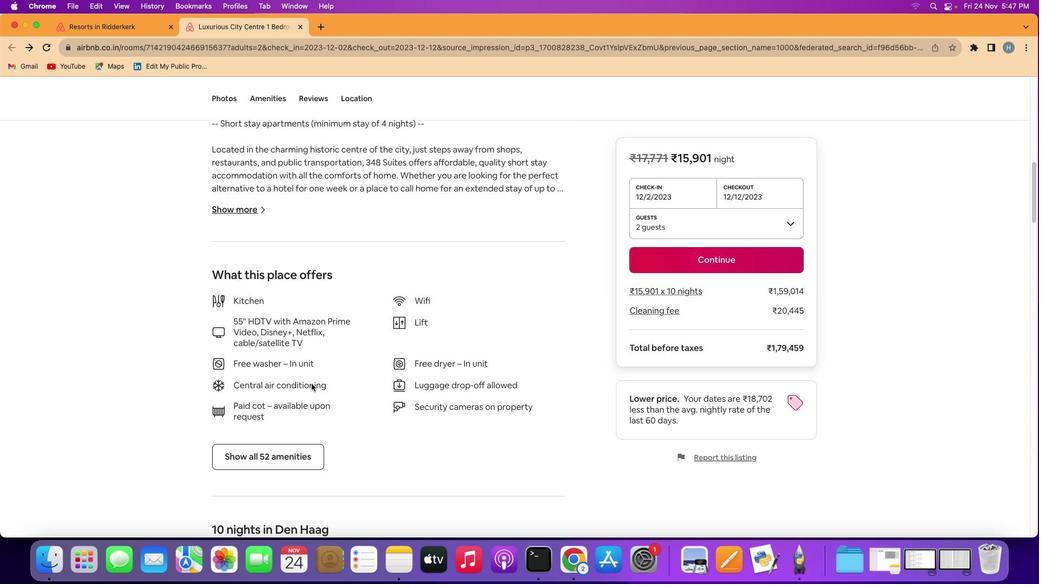 
Action: Mouse scrolled (311, 383) with delta (0, -1)
Screenshot: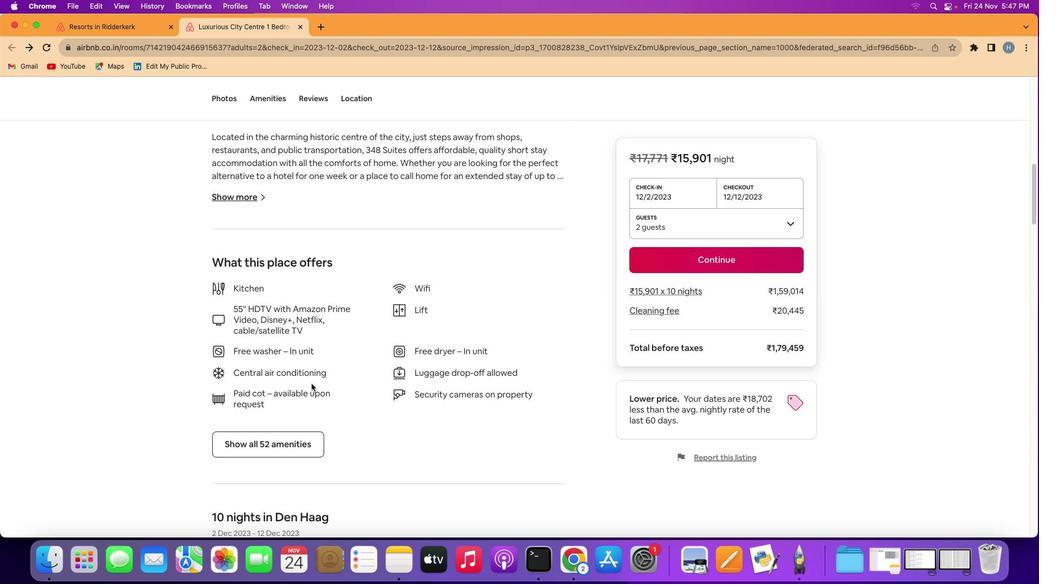 
Action: Mouse scrolled (311, 383) with delta (0, -1)
Screenshot: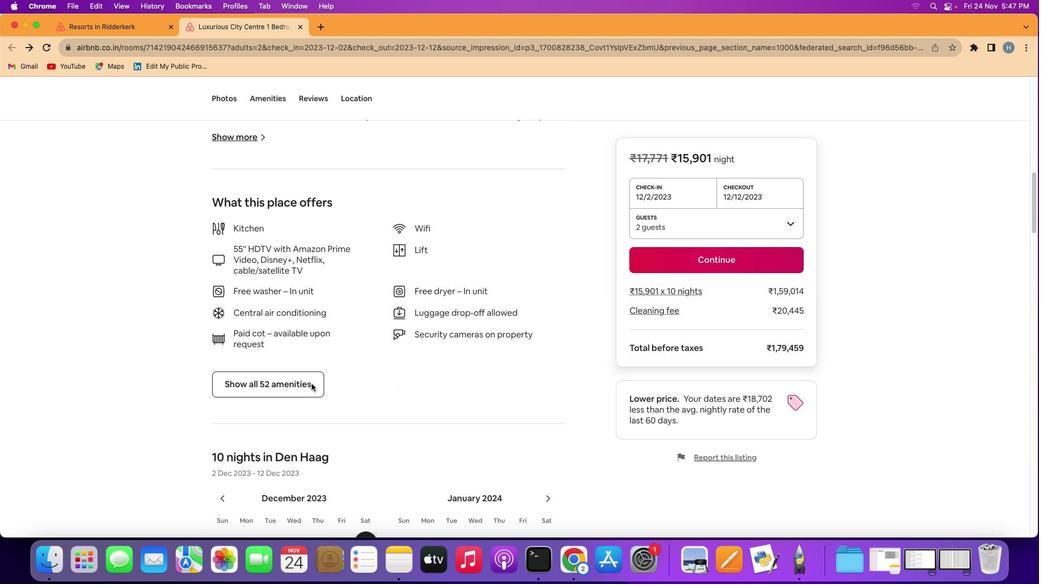 
Action: Mouse moved to (288, 362)
Screenshot: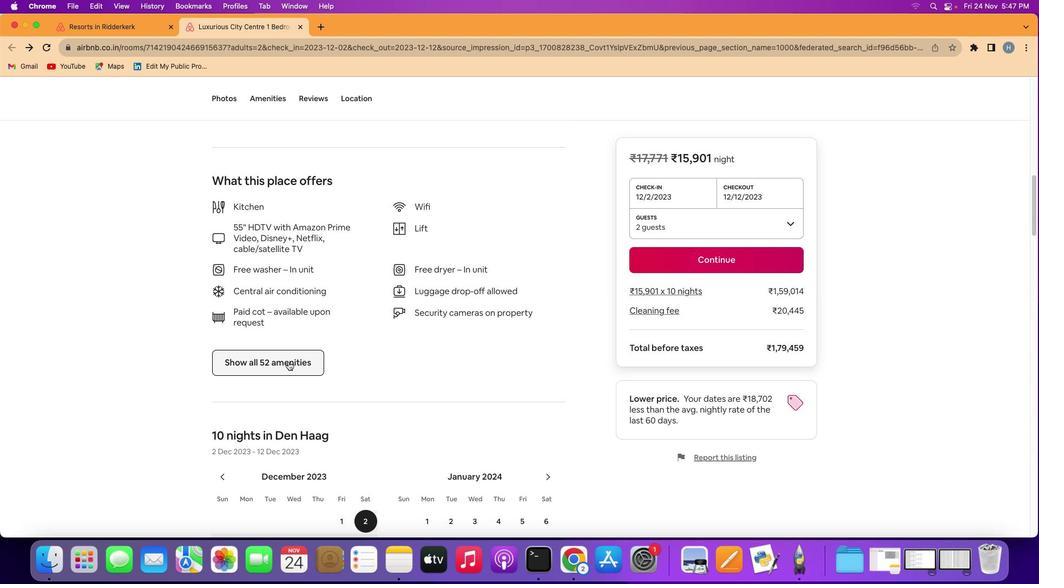 
Action: Mouse pressed left at (288, 362)
Screenshot: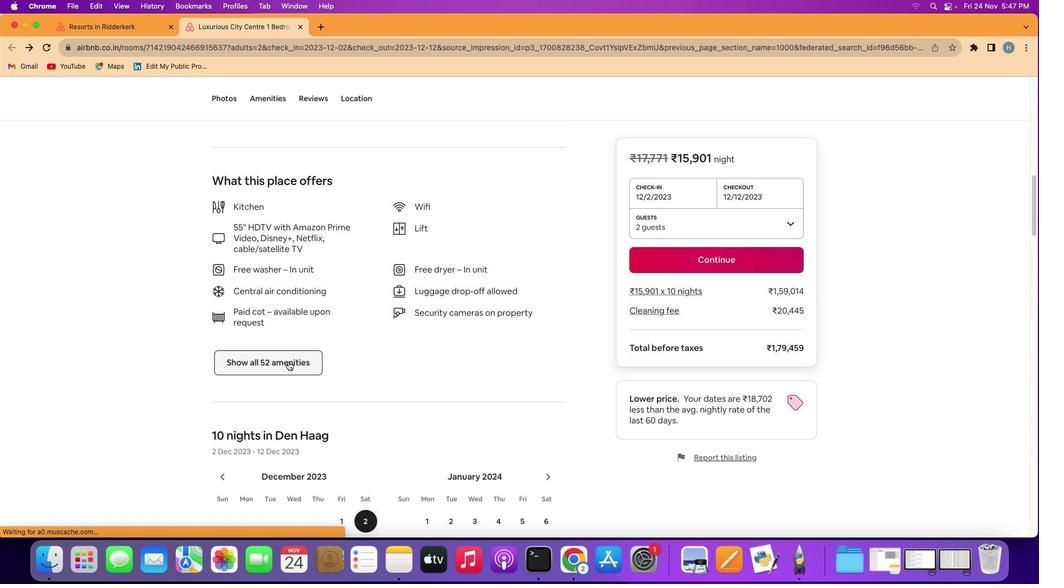 
Action: Mouse moved to (450, 391)
Screenshot: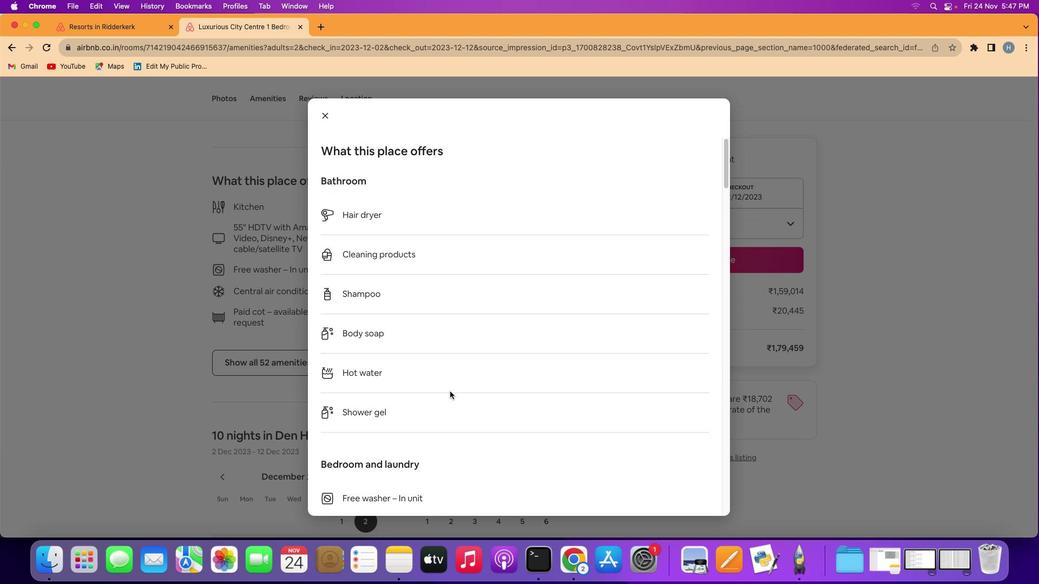 
Action: Mouse scrolled (450, 391) with delta (0, 0)
Screenshot: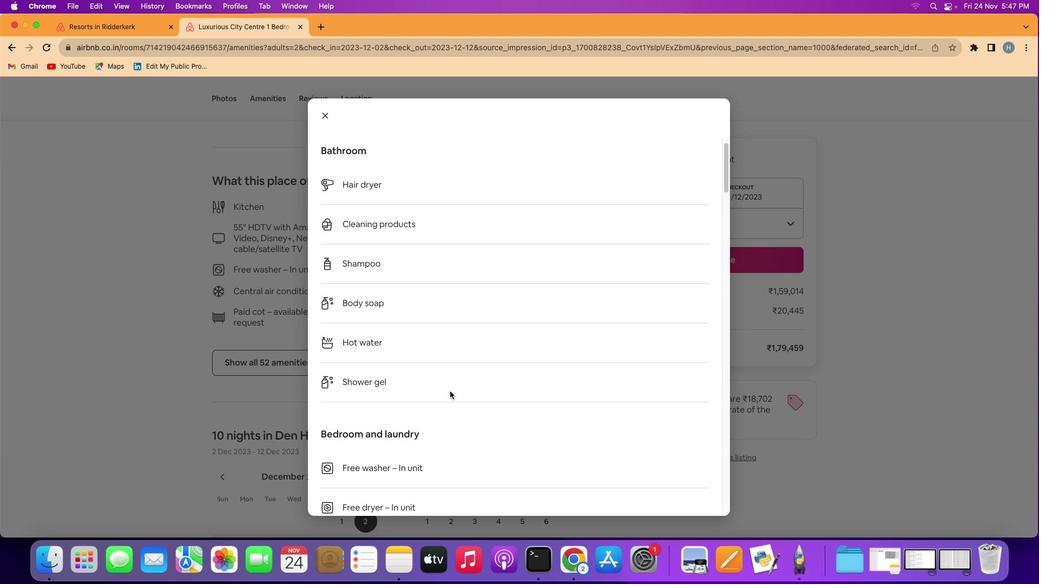 
Action: Mouse scrolled (450, 391) with delta (0, 0)
Screenshot: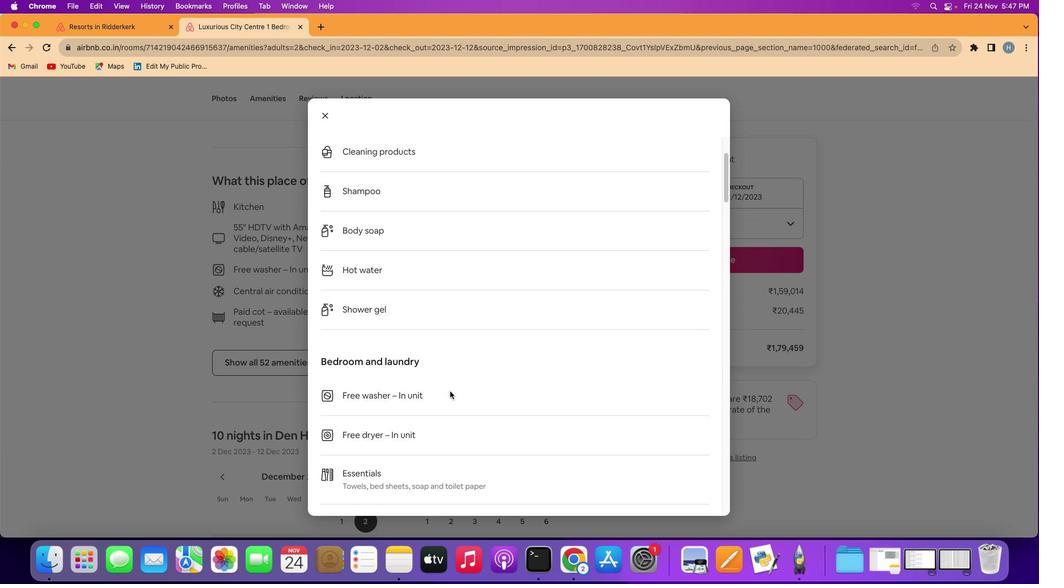 
Action: Mouse scrolled (450, 391) with delta (0, -1)
Screenshot: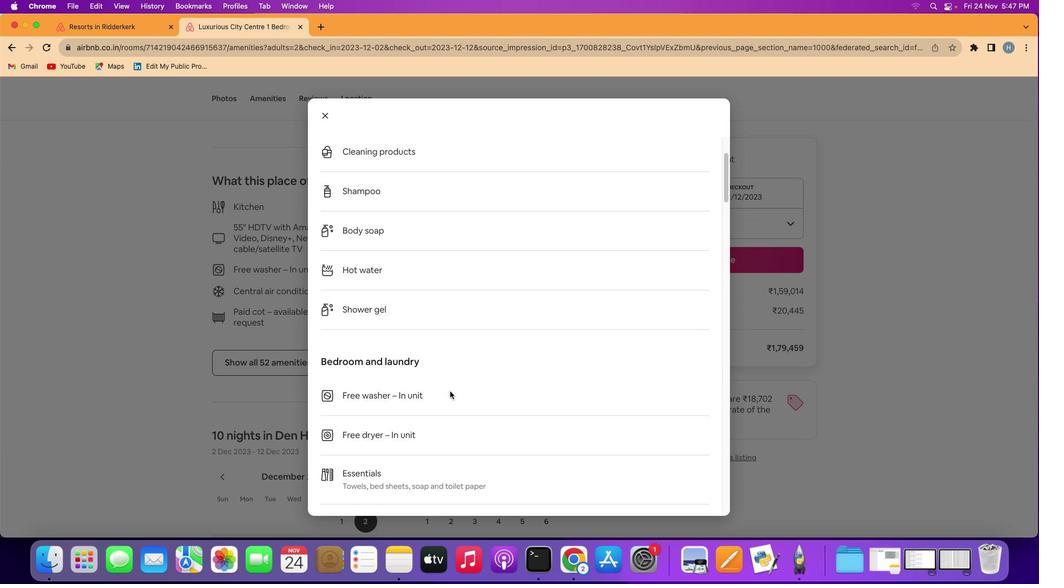
Action: Mouse scrolled (450, 391) with delta (0, -2)
Screenshot: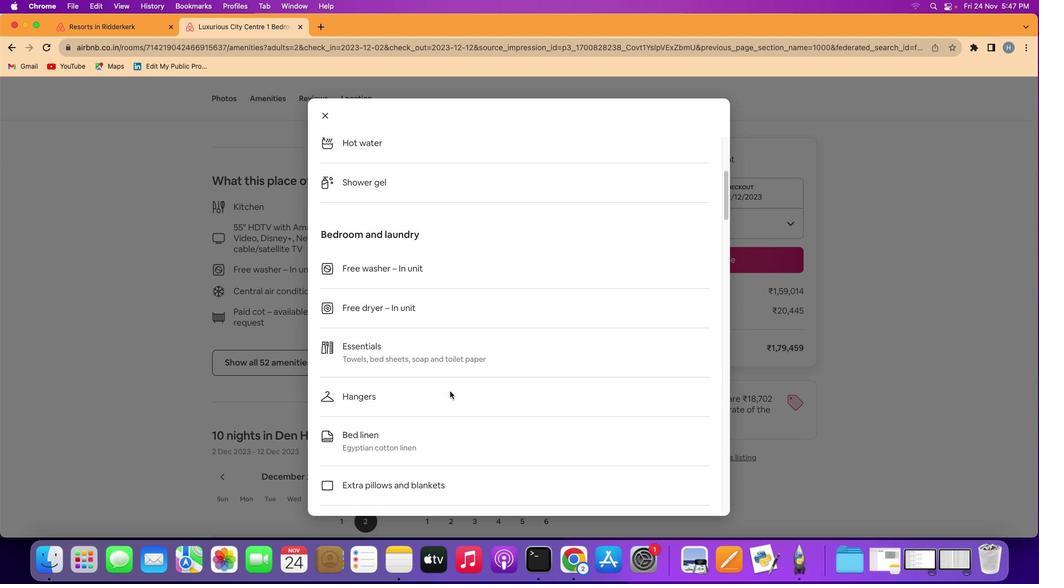
Action: Mouse scrolled (450, 391) with delta (0, -2)
Screenshot: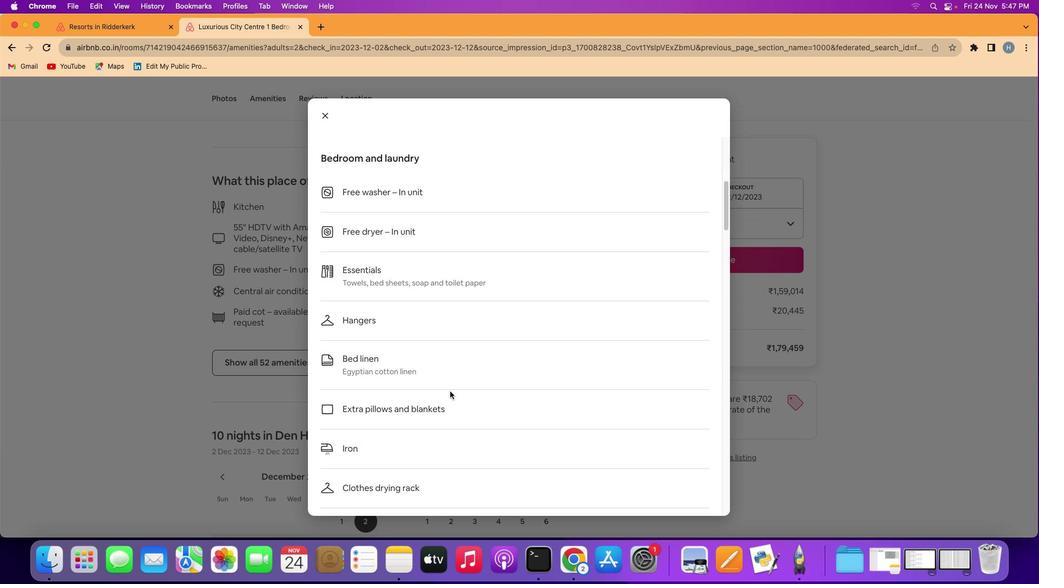 
Action: Mouse scrolled (450, 391) with delta (0, 0)
Screenshot: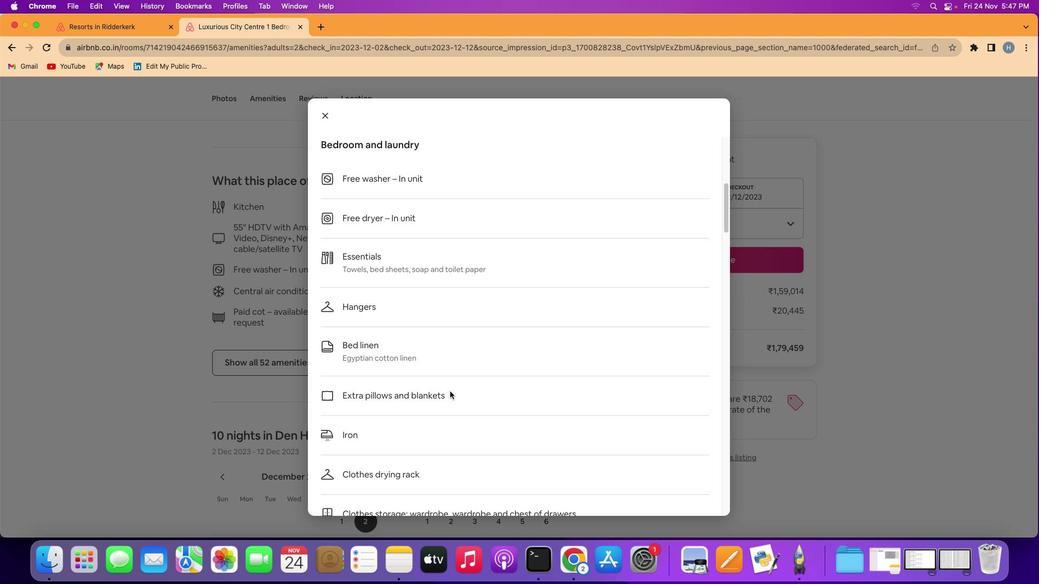 
Action: Mouse scrolled (450, 391) with delta (0, 0)
Screenshot: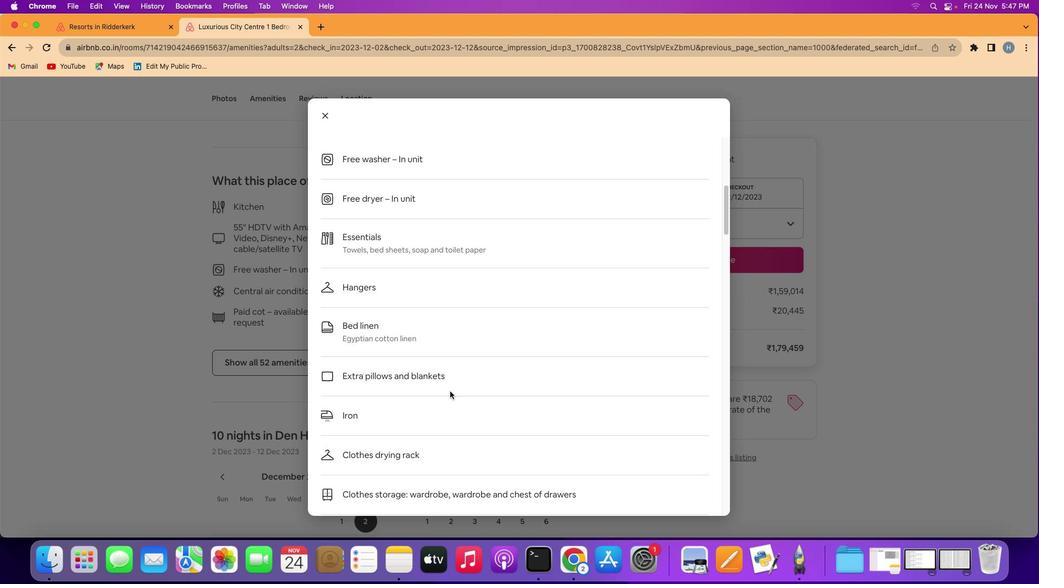 
Action: Mouse scrolled (450, 391) with delta (0, -1)
Screenshot: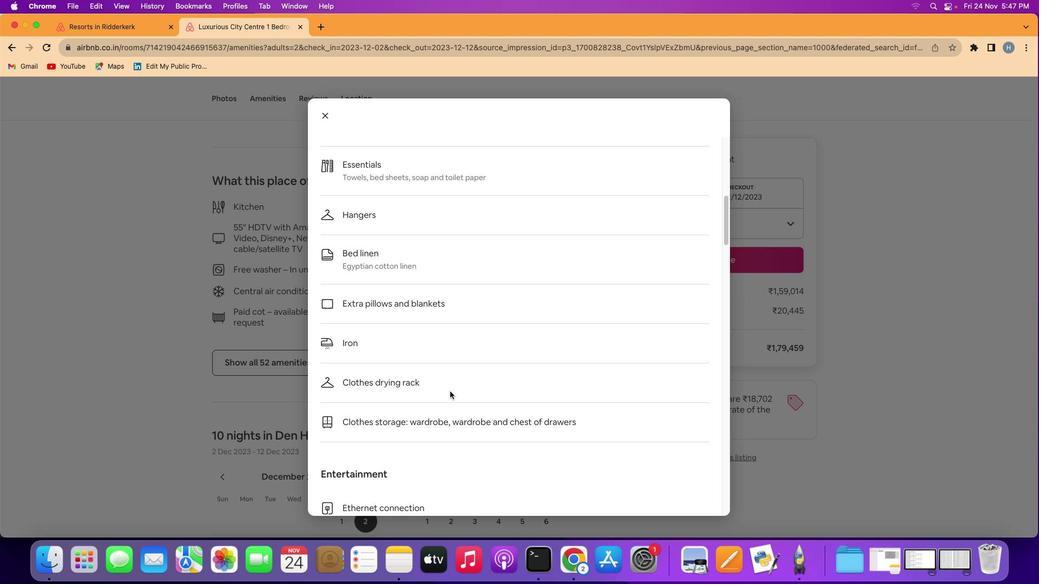 
Action: Mouse scrolled (450, 391) with delta (0, -2)
Screenshot: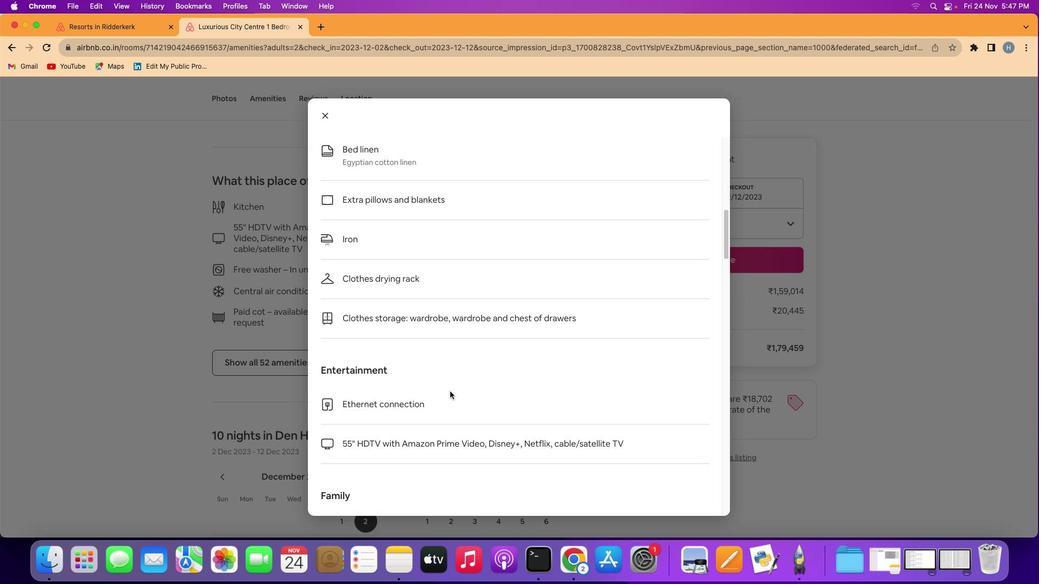 
Action: Mouse scrolled (450, 391) with delta (0, -2)
Screenshot: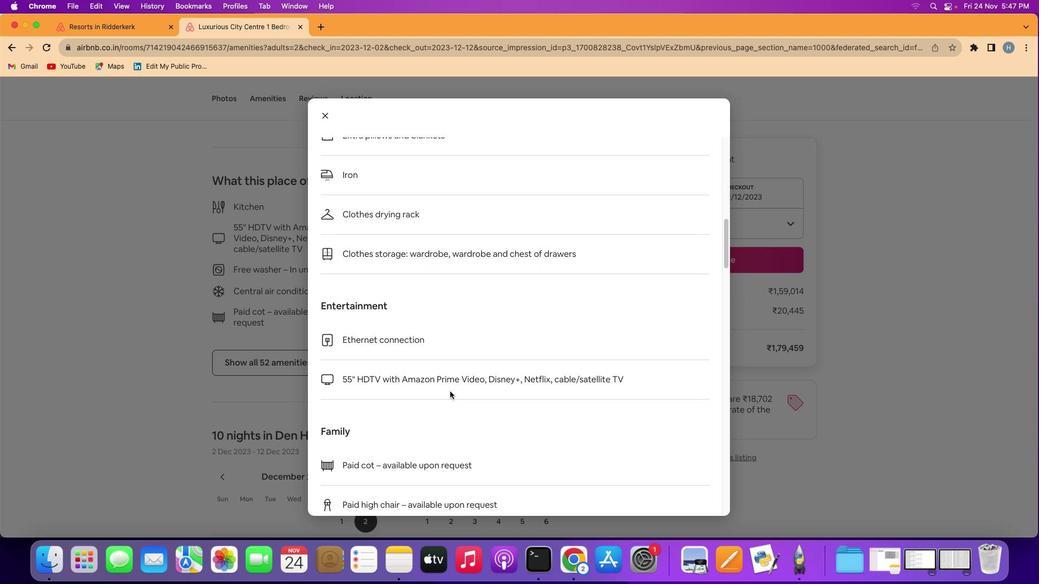 
Action: Mouse scrolled (450, 391) with delta (0, 0)
Screenshot: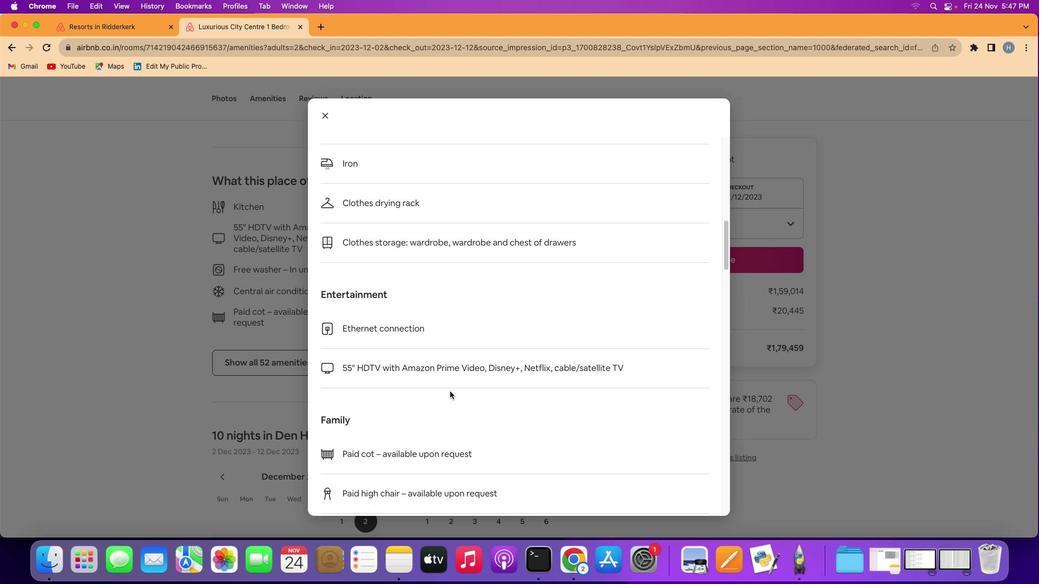 
Action: Mouse scrolled (450, 391) with delta (0, 0)
Screenshot: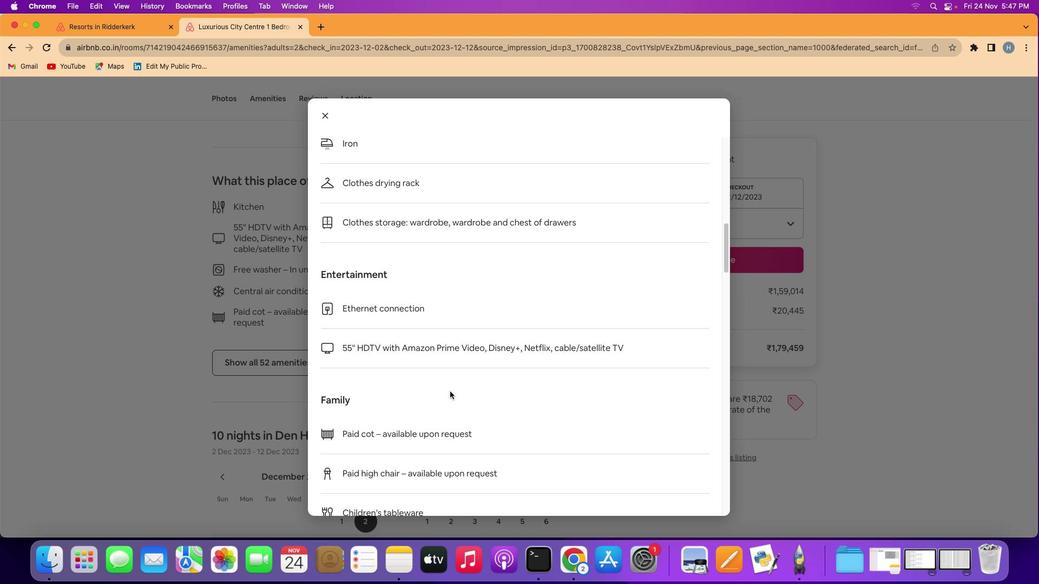 
Action: Mouse scrolled (450, 391) with delta (0, -1)
Screenshot: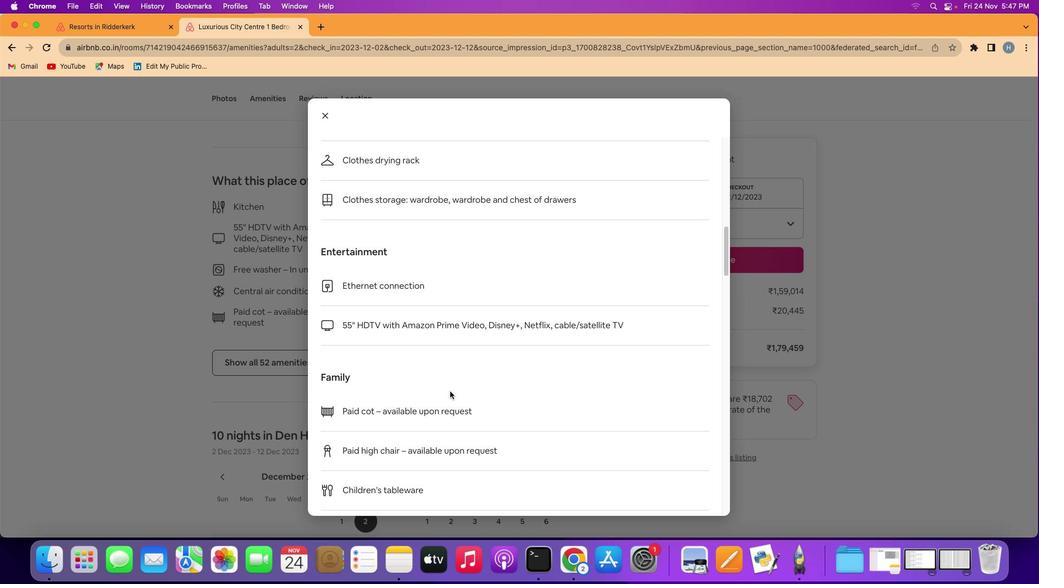 
Action: Mouse scrolled (450, 391) with delta (0, -1)
Screenshot: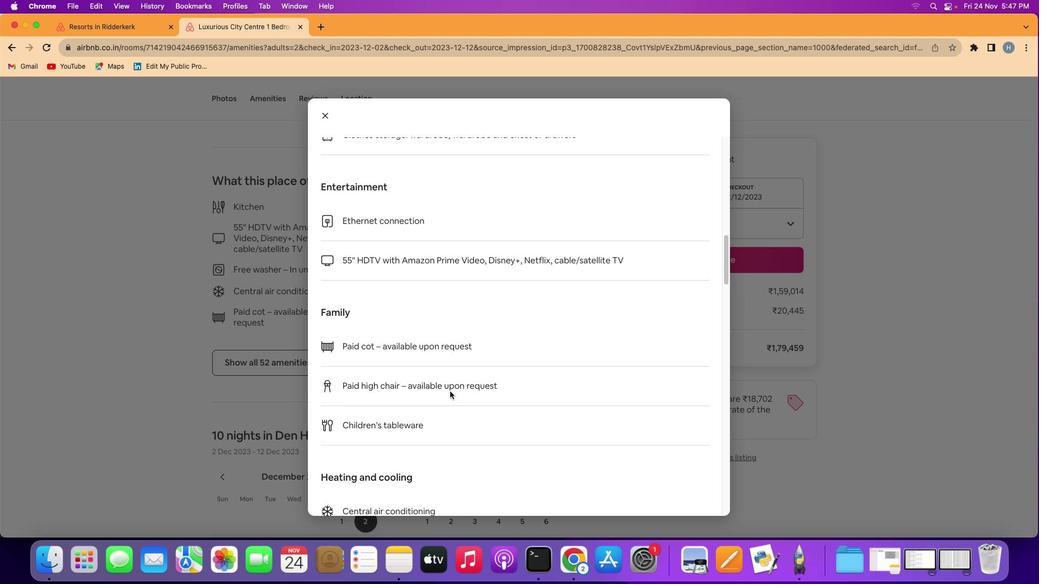 
Action: Mouse scrolled (450, 391) with delta (0, 0)
Screenshot: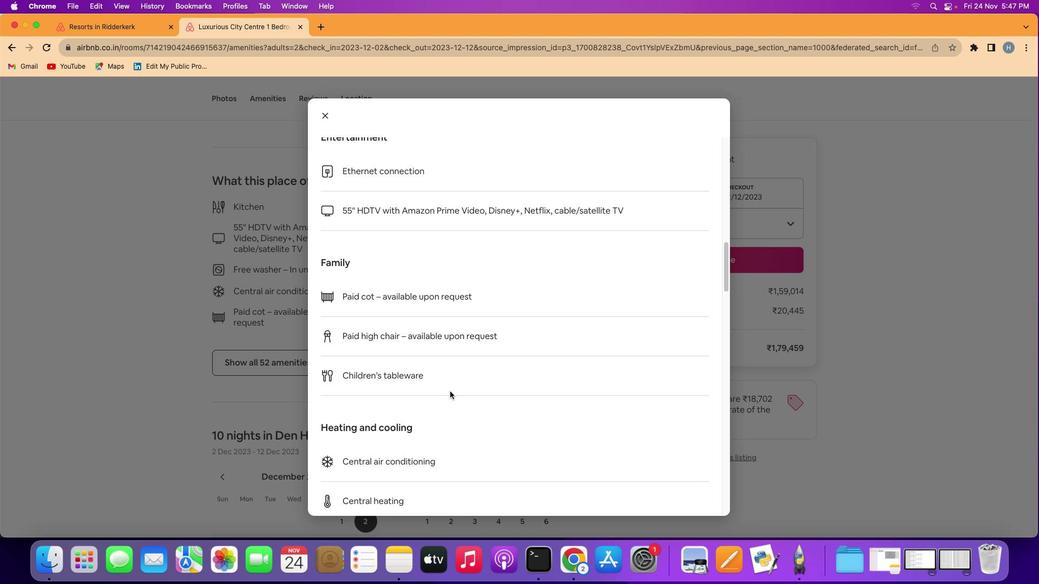
Action: Mouse scrolled (450, 391) with delta (0, 0)
Screenshot: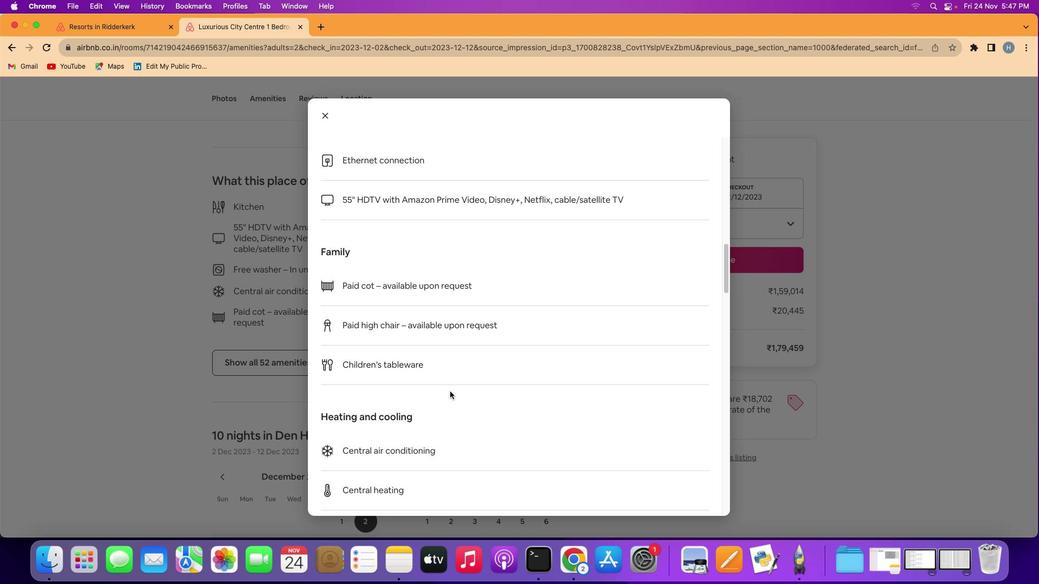 
Action: Mouse scrolled (450, 391) with delta (0, -1)
Screenshot: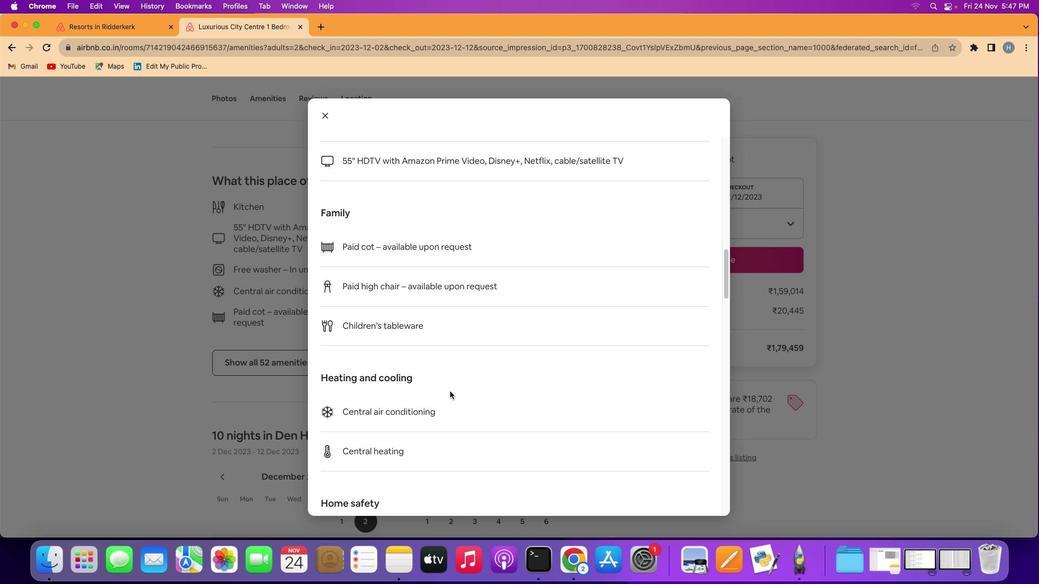 
Action: Mouse scrolled (450, 391) with delta (0, -2)
Screenshot: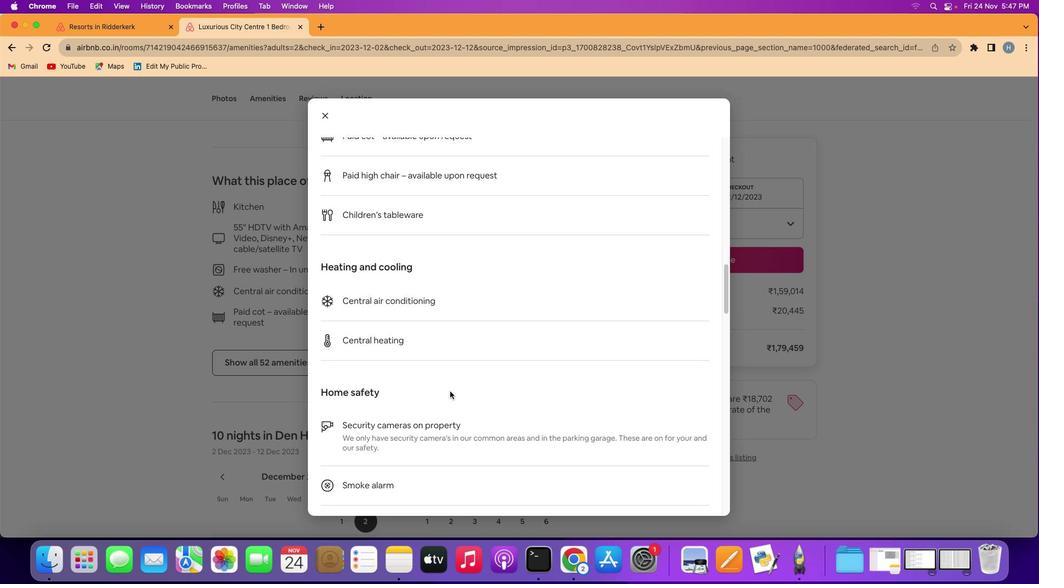 
Action: Mouse scrolled (450, 391) with delta (0, -2)
Screenshot: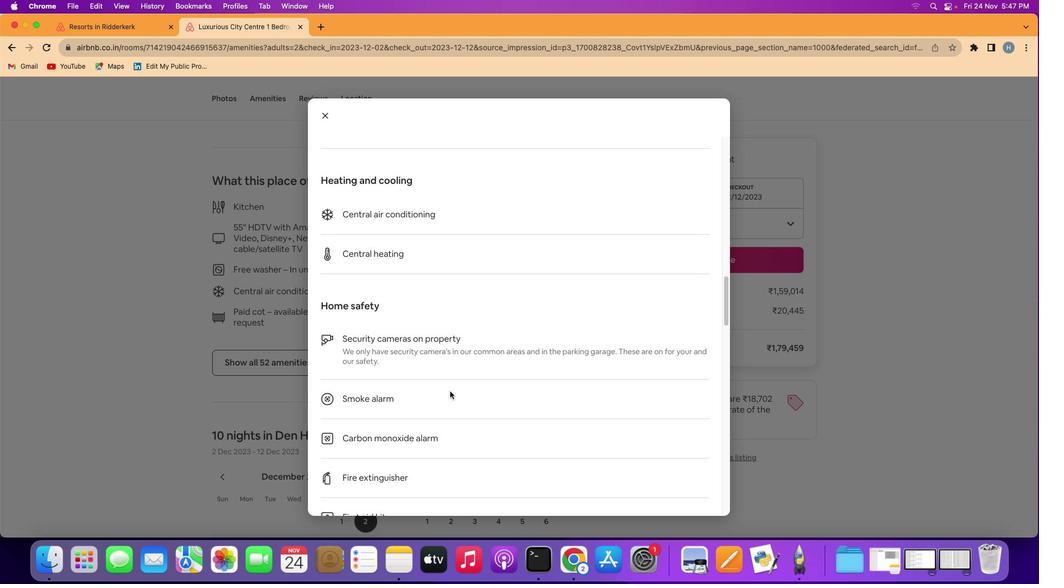
Action: Mouse scrolled (450, 391) with delta (0, 0)
Screenshot: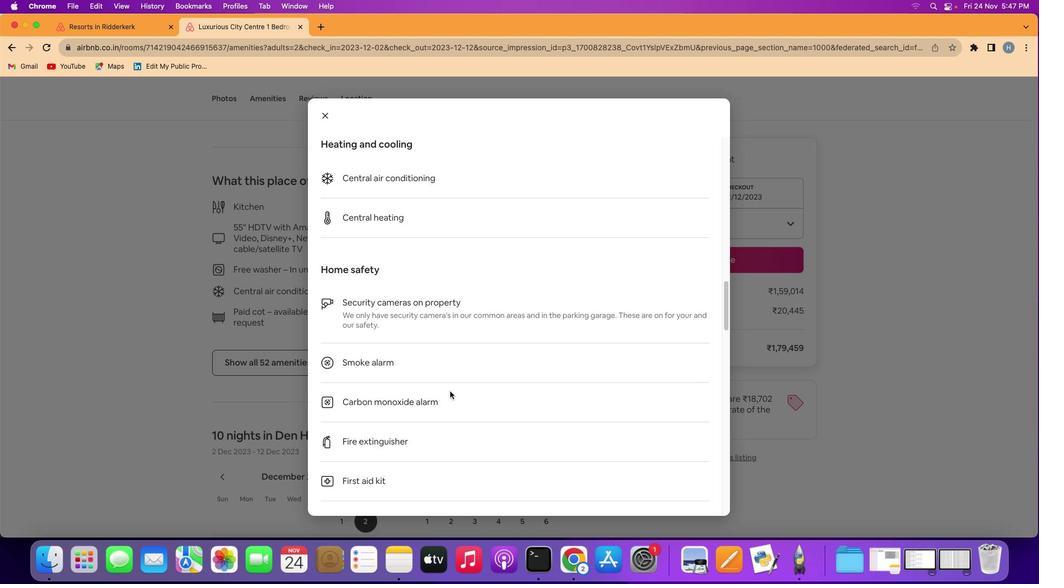 
Action: Mouse scrolled (450, 391) with delta (0, 0)
Screenshot: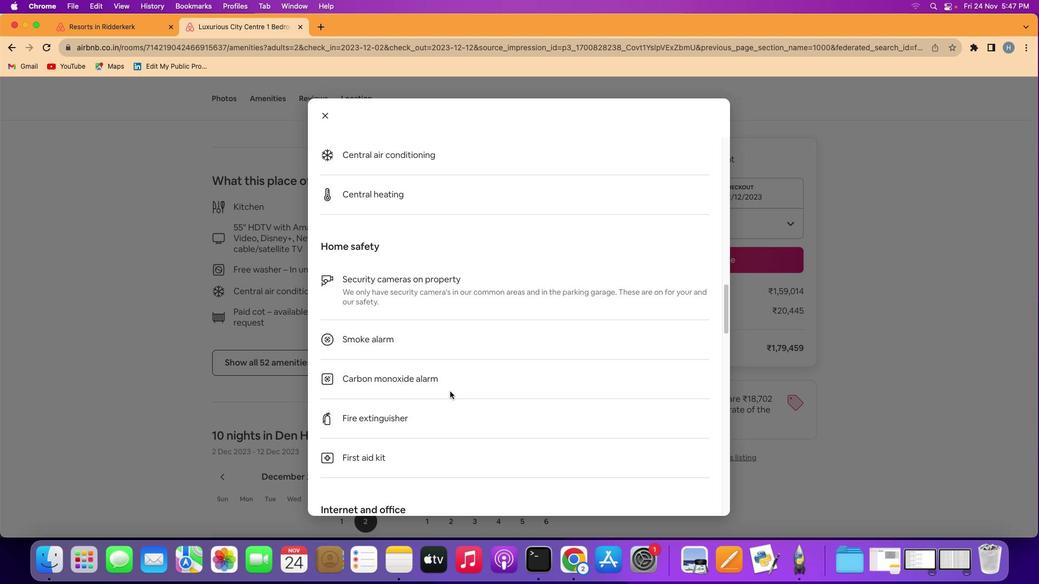 
Action: Mouse scrolled (450, 391) with delta (0, -1)
Screenshot: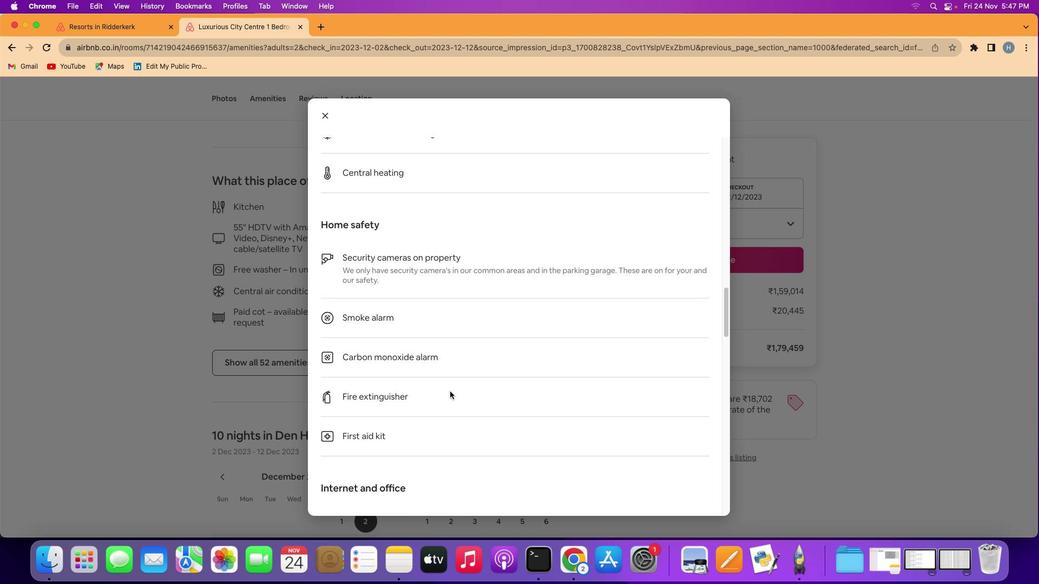 
Action: Mouse scrolled (450, 391) with delta (0, -1)
Screenshot: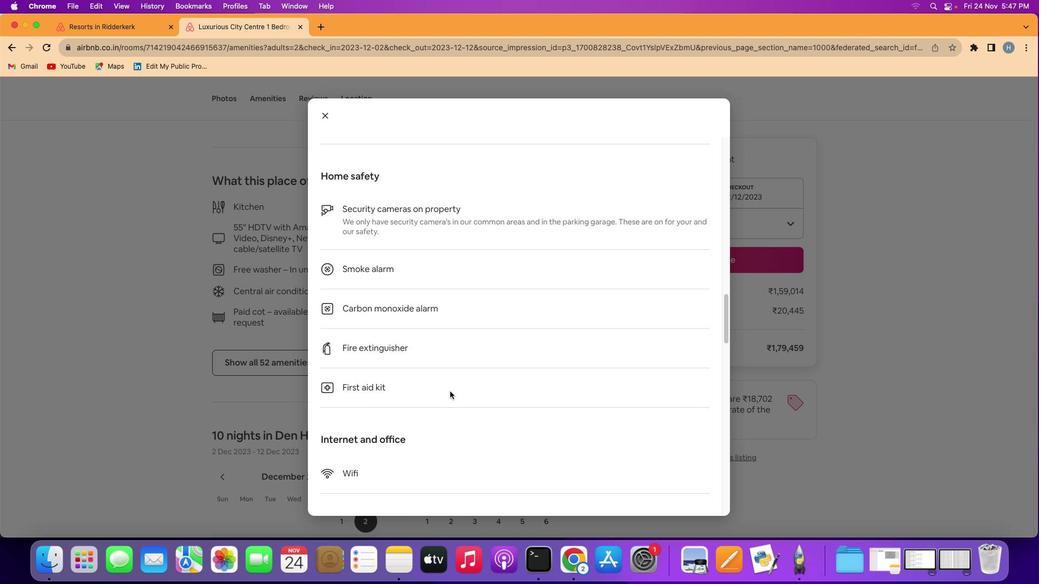
Action: Mouse scrolled (450, 391) with delta (0, 0)
Screenshot: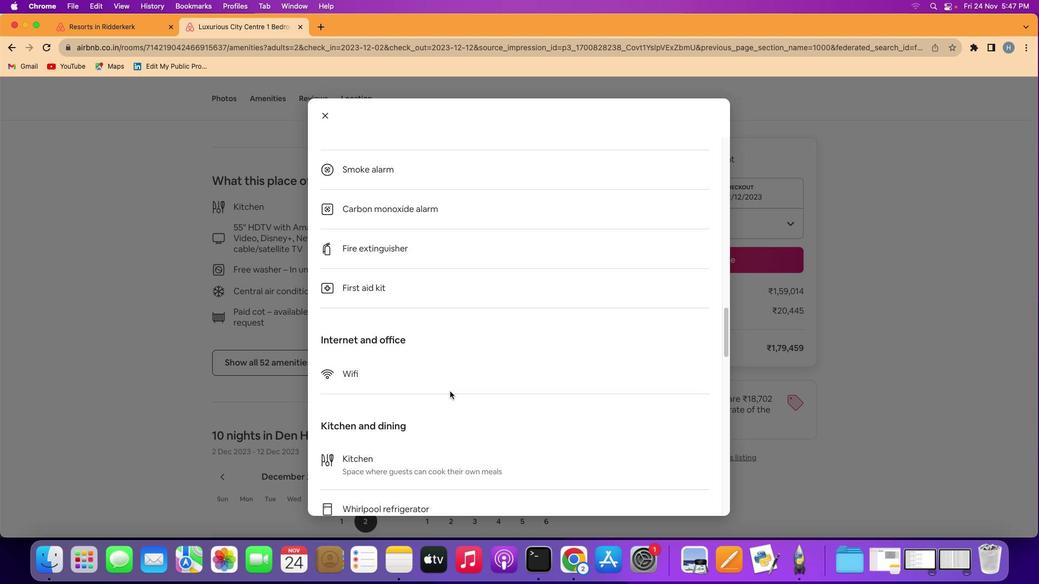 
Action: Mouse scrolled (450, 391) with delta (0, 0)
Screenshot: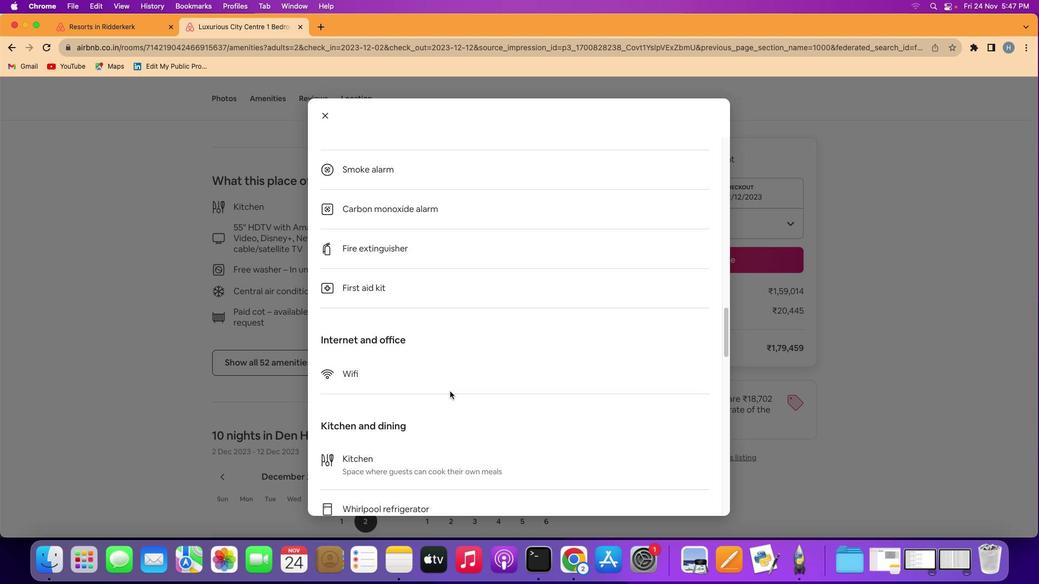 
Action: Mouse scrolled (450, 391) with delta (0, -1)
Screenshot: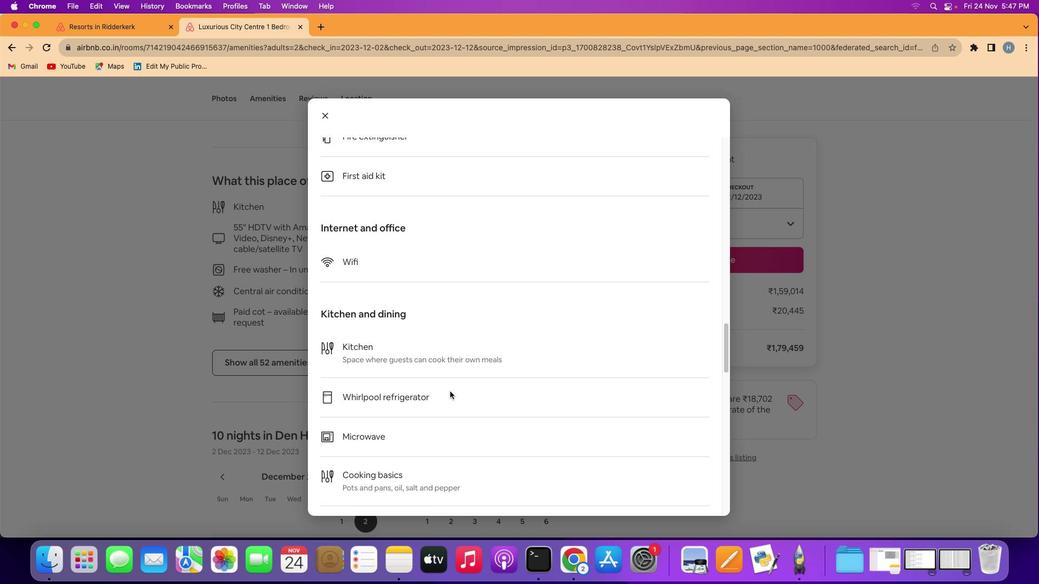 
Action: Mouse scrolled (450, 391) with delta (0, -2)
Screenshot: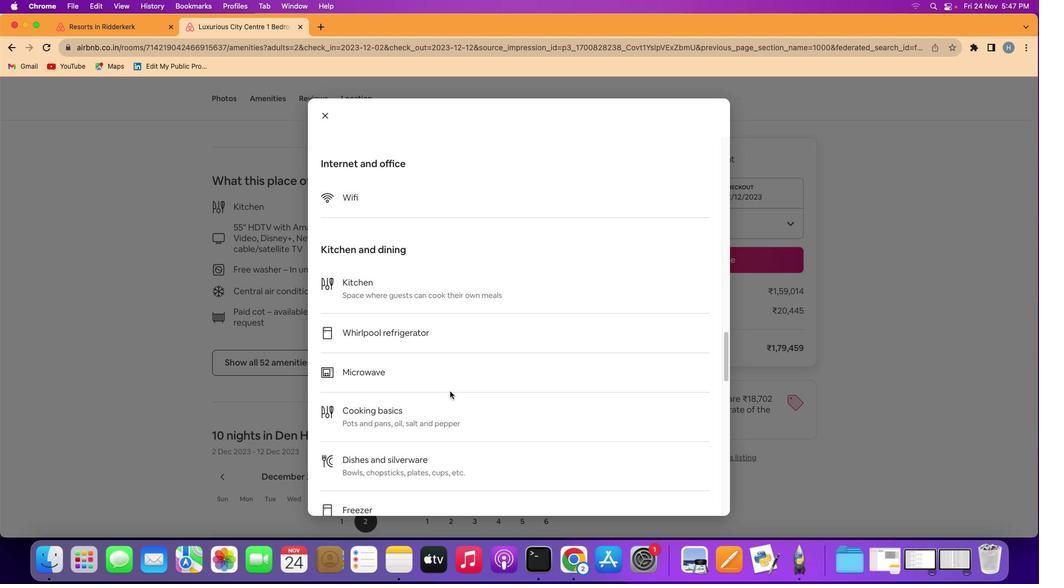 
Action: Mouse scrolled (450, 391) with delta (0, -2)
Screenshot: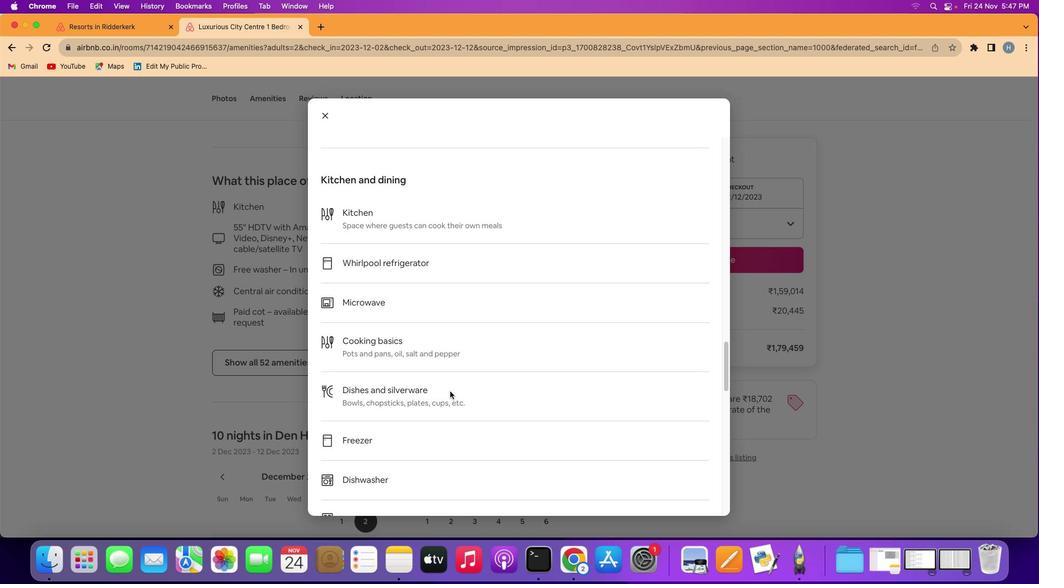 
Action: Mouse scrolled (450, 391) with delta (0, -2)
Screenshot: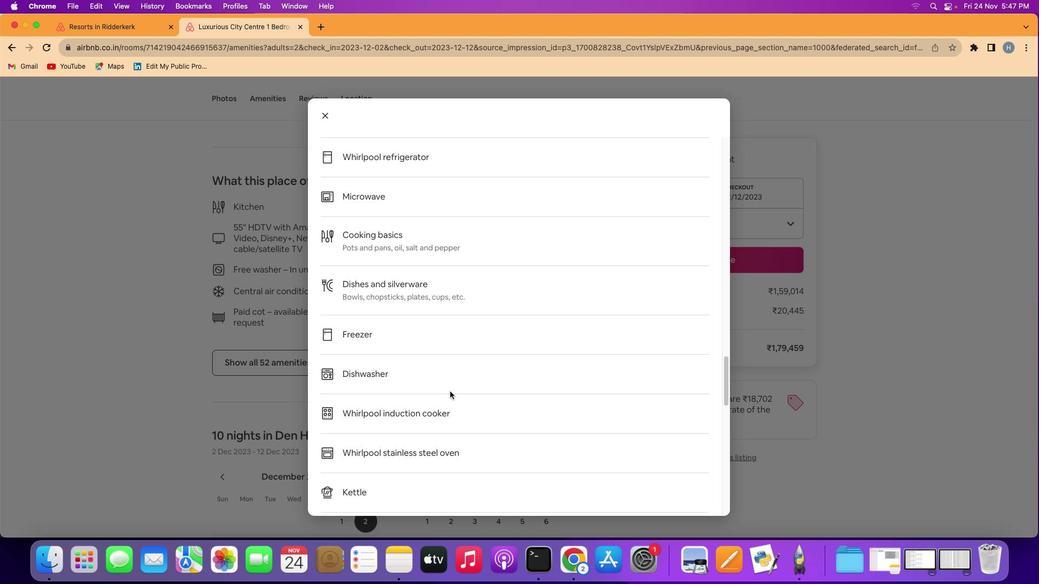 
Action: Mouse moved to (450, 391)
Screenshot: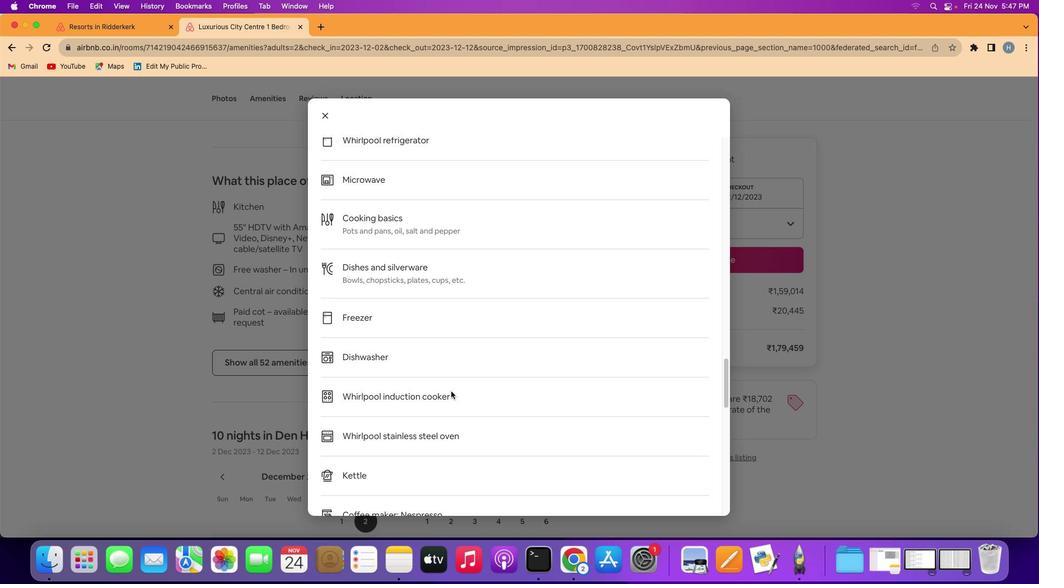 
Action: Mouse scrolled (450, 391) with delta (0, 0)
Screenshot: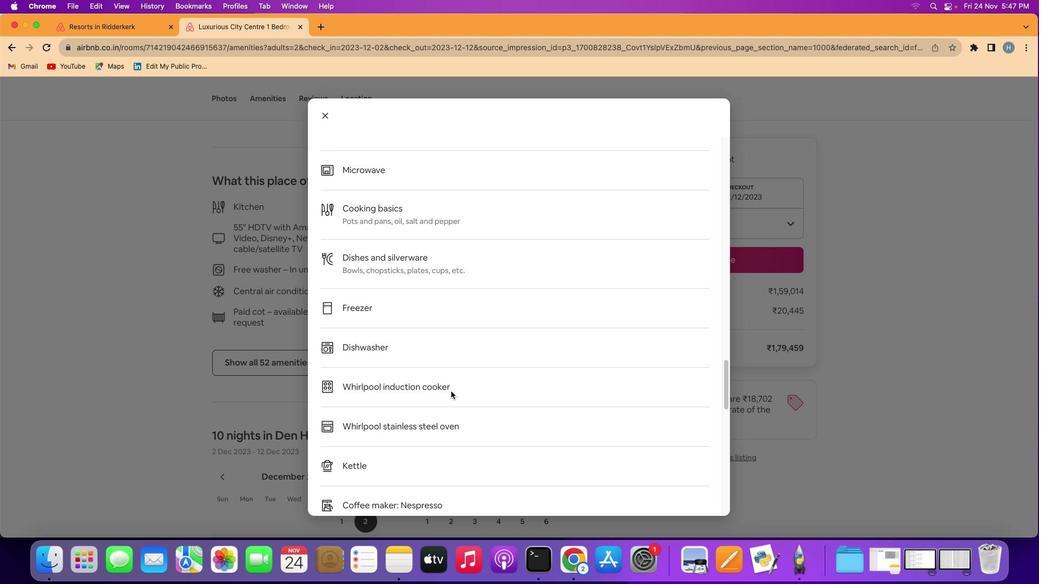 
Action: Mouse scrolled (450, 391) with delta (0, 0)
Screenshot: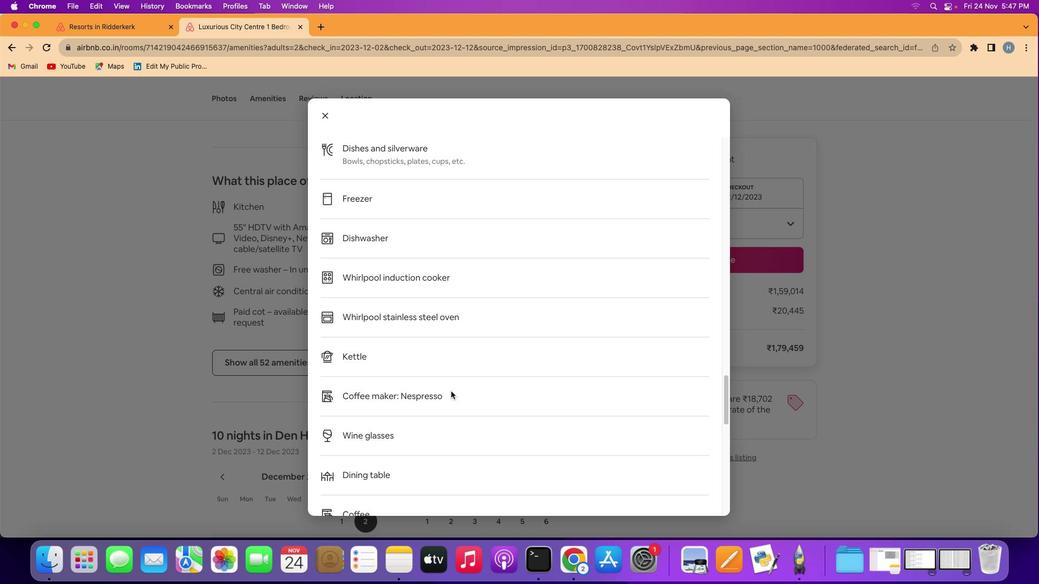 
Action: Mouse scrolled (450, 391) with delta (0, -1)
Screenshot: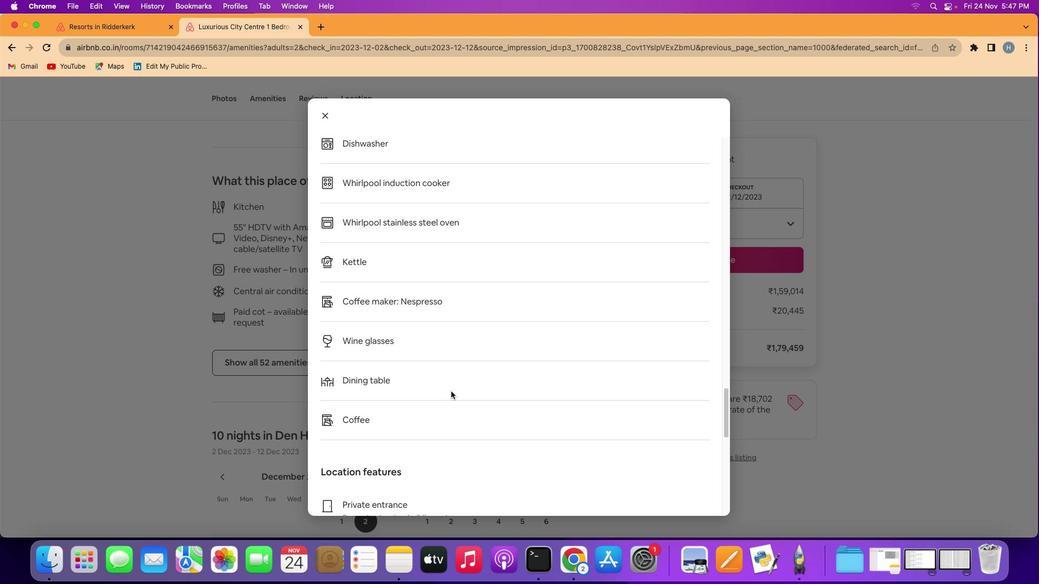 
Action: Mouse scrolled (450, 391) with delta (0, -2)
Screenshot: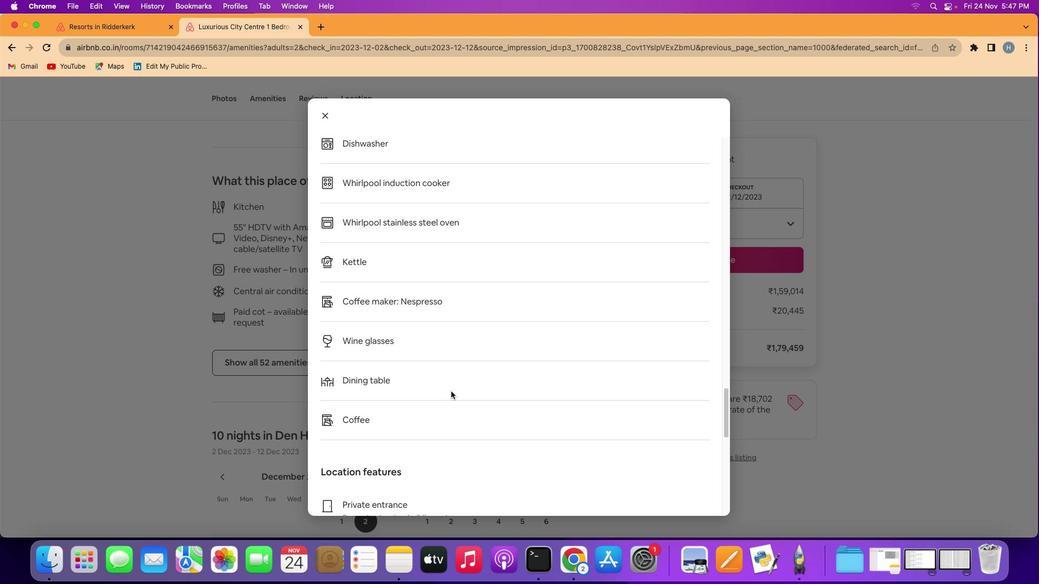 
Action: Mouse scrolled (450, 391) with delta (0, -2)
Screenshot: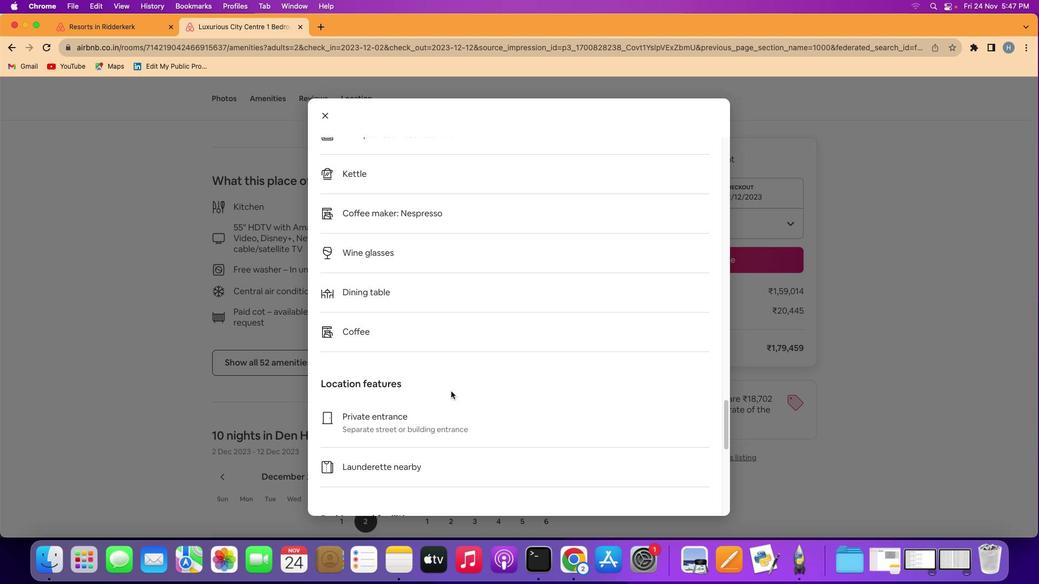 
Action: Mouse scrolled (450, 391) with delta (0, 0)
Screenshot: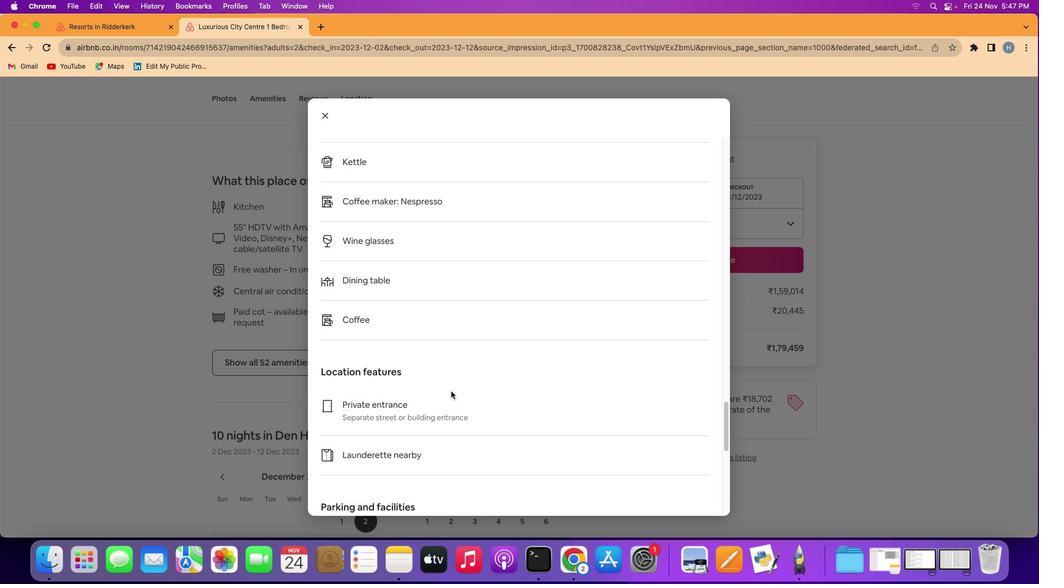 
Action: Mouse scrolled (450, 391) with delta (0, 0)
Screenshot: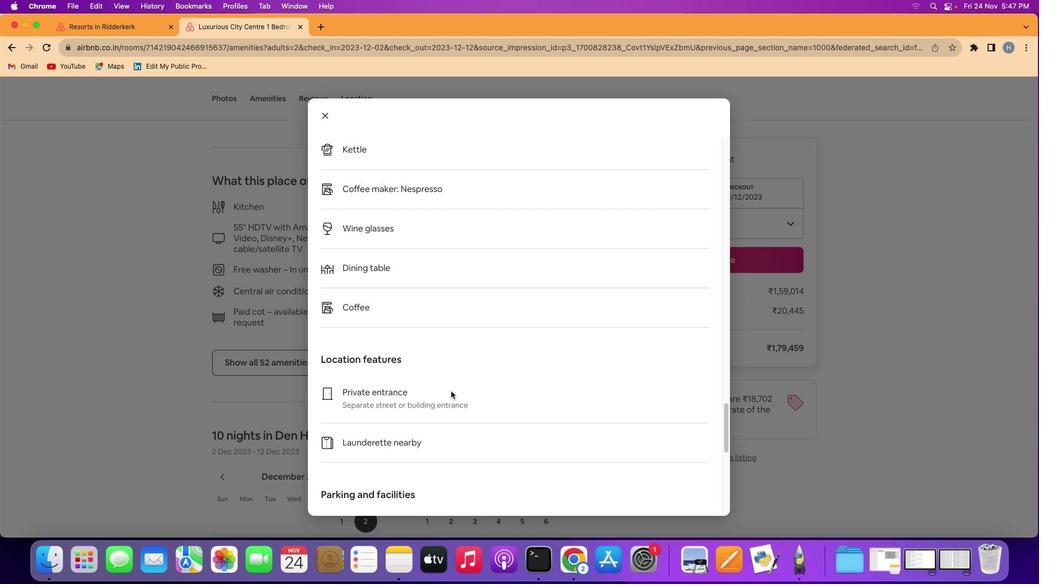 
Action: Mouse scrolled (450, 391) with delta (0, -1)
